 Task: Plan a trip to Si Satchanalai, Thailand from 7th December, 2023 to 14th December, 2023 for 1 adult. Place can be shared room with 1  bedroom having 1 bed and 1 bathroom. Property type can be hotel. Amenities needed are: wifi. Look for 5 properties as per requirement.
Action: Mouse moved to (492, 101)
Screenshot: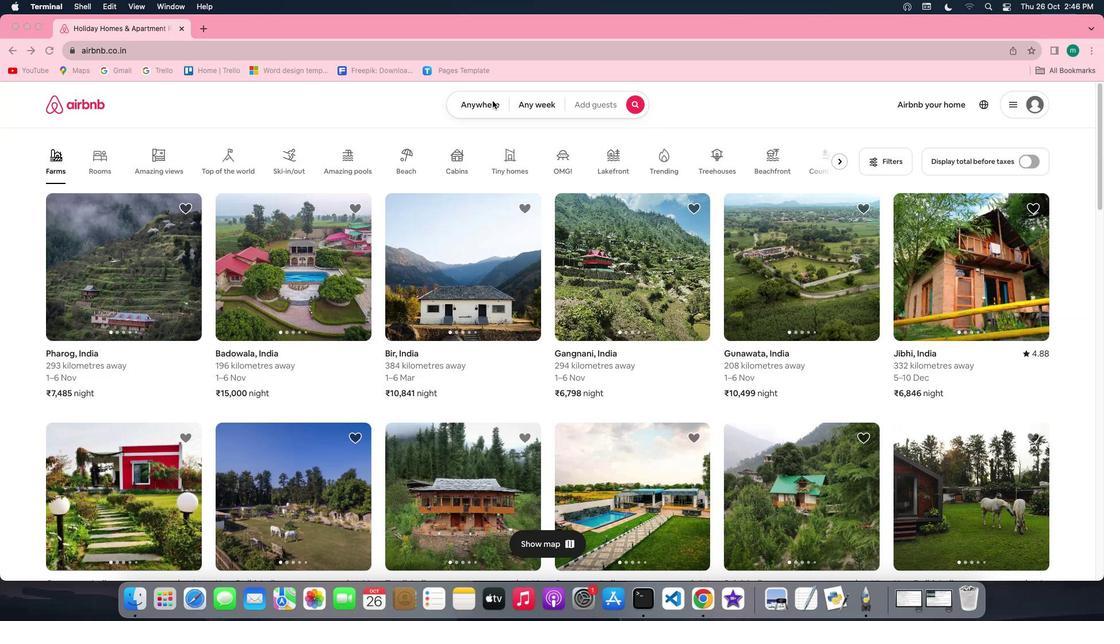 
Action: Mouse pressed left at (492, 101)
Screenshot: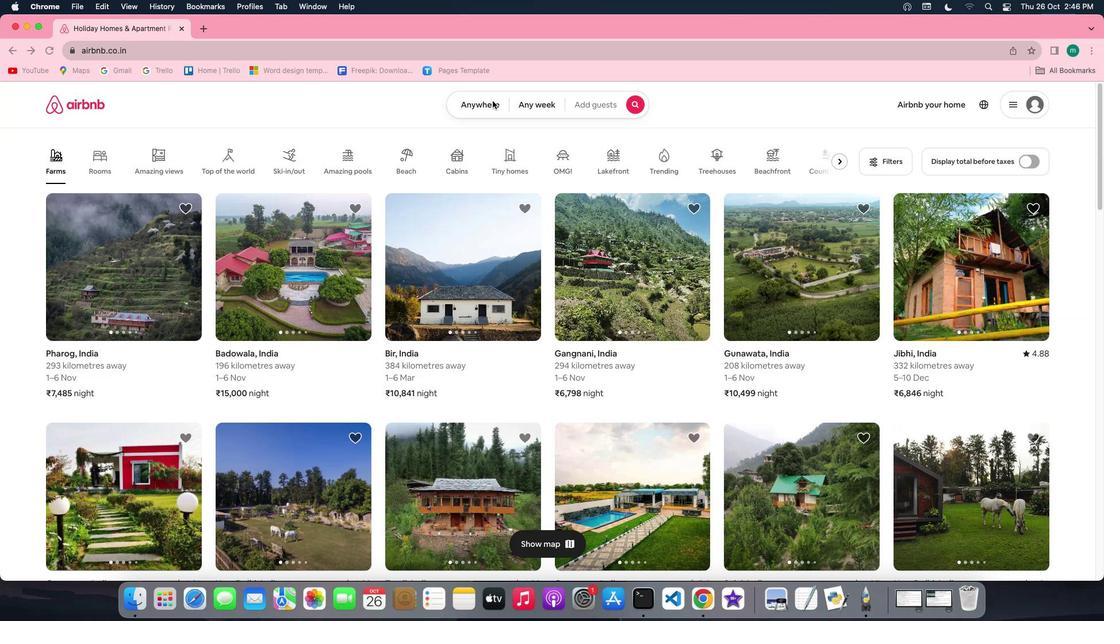 
Action: Mouse pressed left at (492, 101)
Screenshot: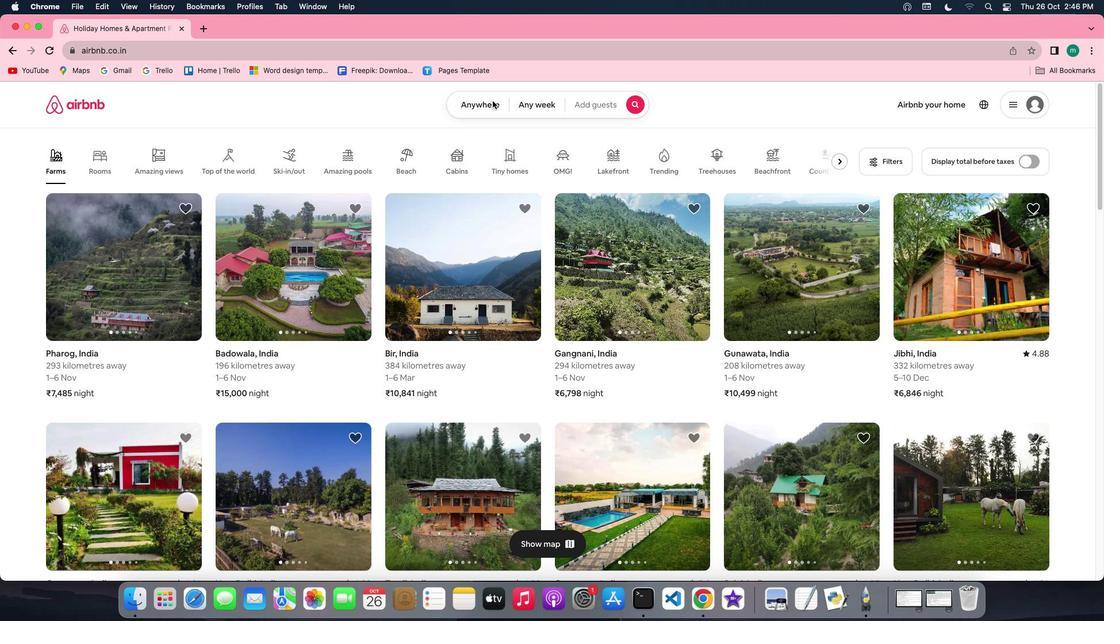 
Action: Mouse moved to (410, 154)
Screenshot: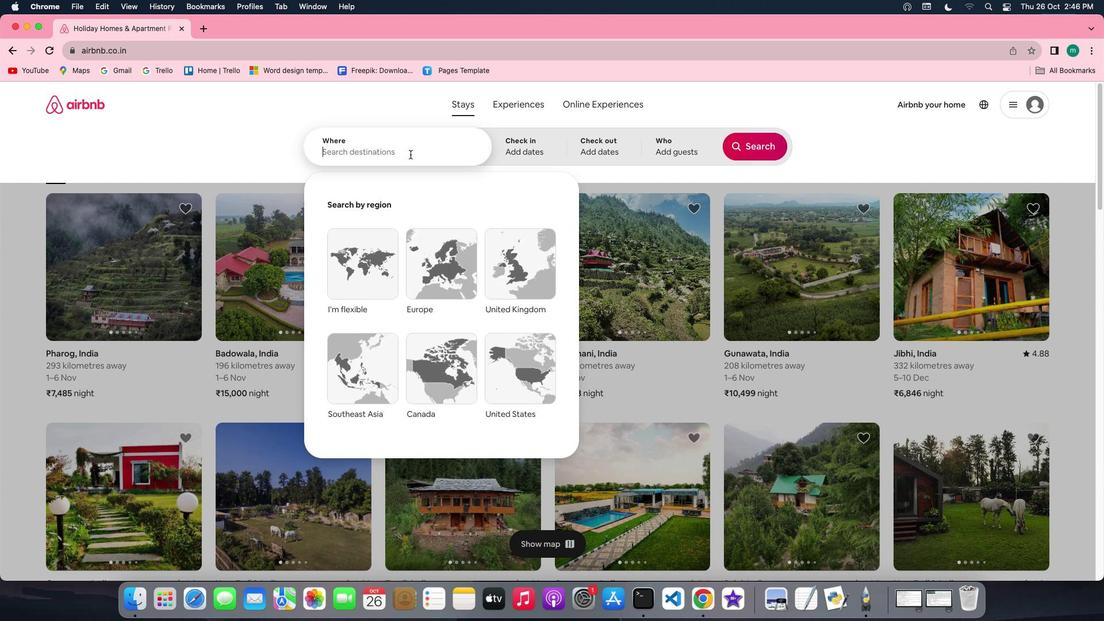 
Action: Key pressed Key.shift'S''i'Key.spaceKey.shift'S''a''t''c''h''a''n''a''l''a''i'','Key.spaceKey.shift't''h''a''i''l''a''n''d'
Screenshot: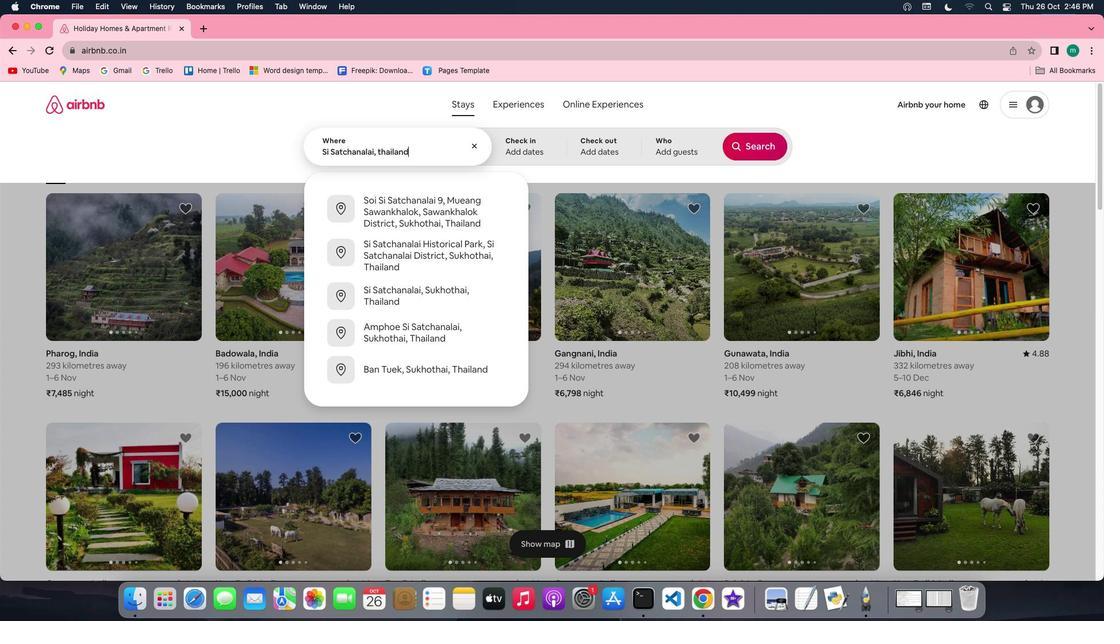 
Action: Mouse moved to (516, 149)
Screenshot: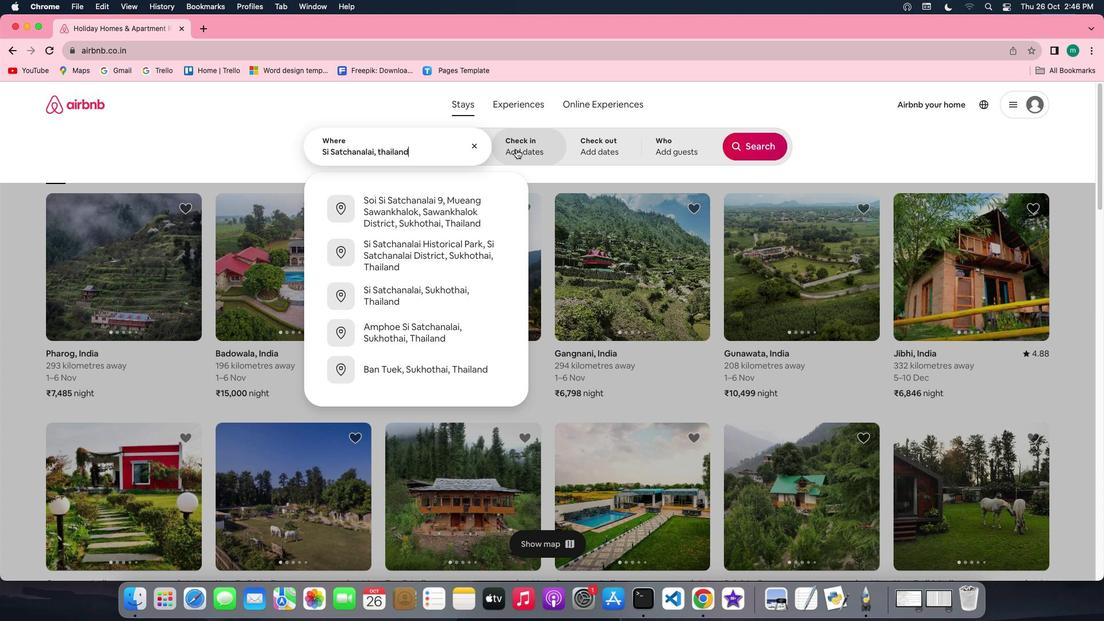 
Action: Mouse pressed left at (516, 149)
Screenshot: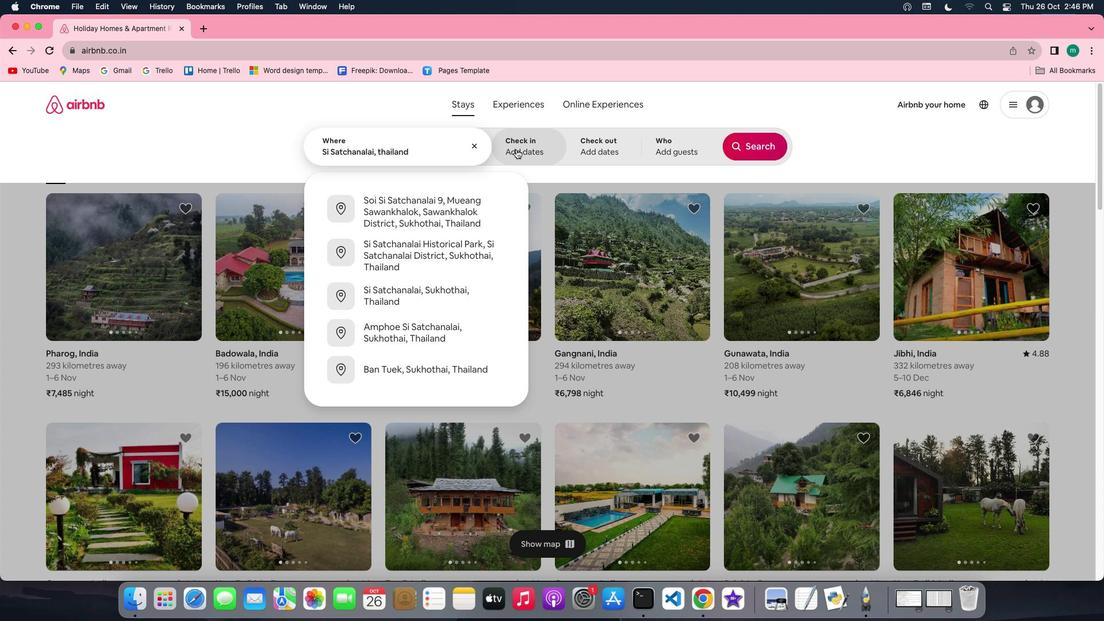 
Action: Mouse moved to (754, 241)
Screenshot: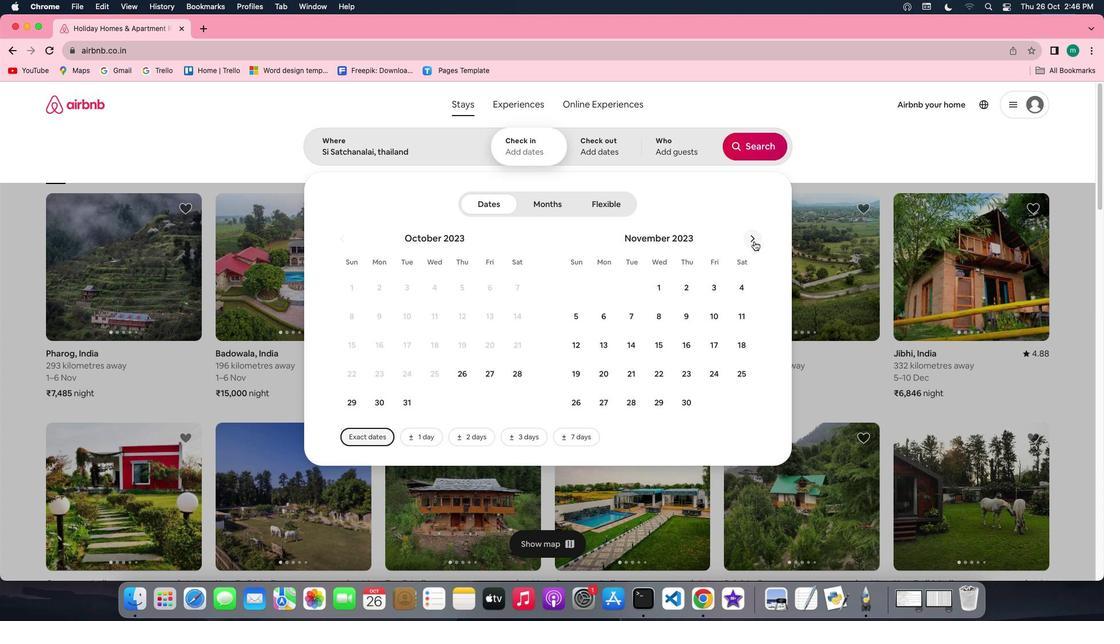 
Action: Mouse pressed left at (754, 241)
Screenshot: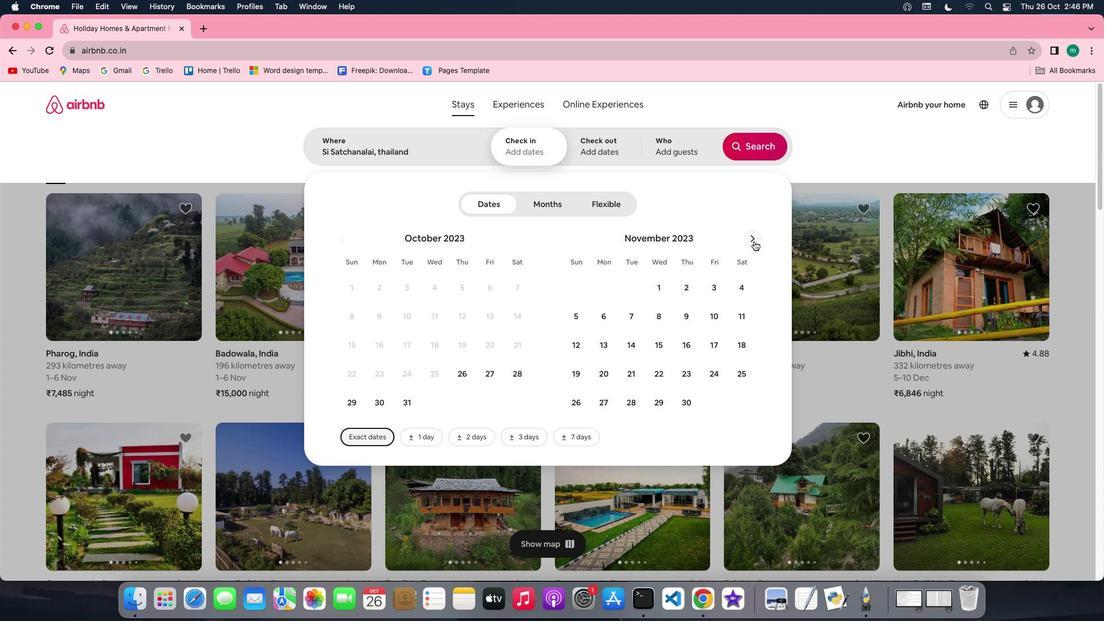
Action: Mouse moved to (681, 315)
Screenshot: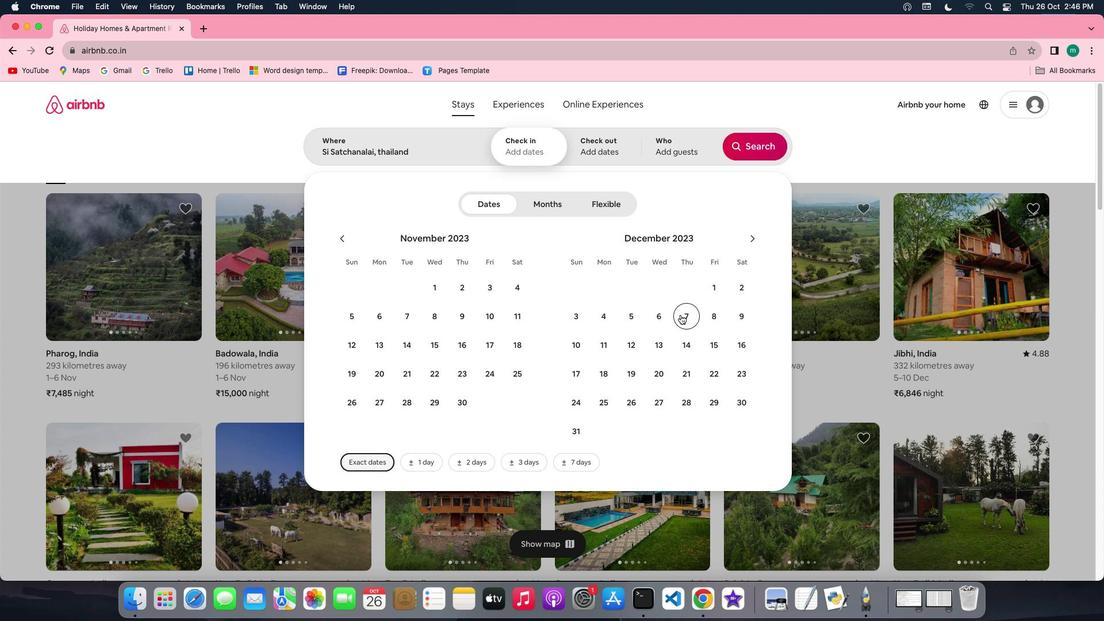 
Action: Mouse pressed left at (681, 315)
Screenshot: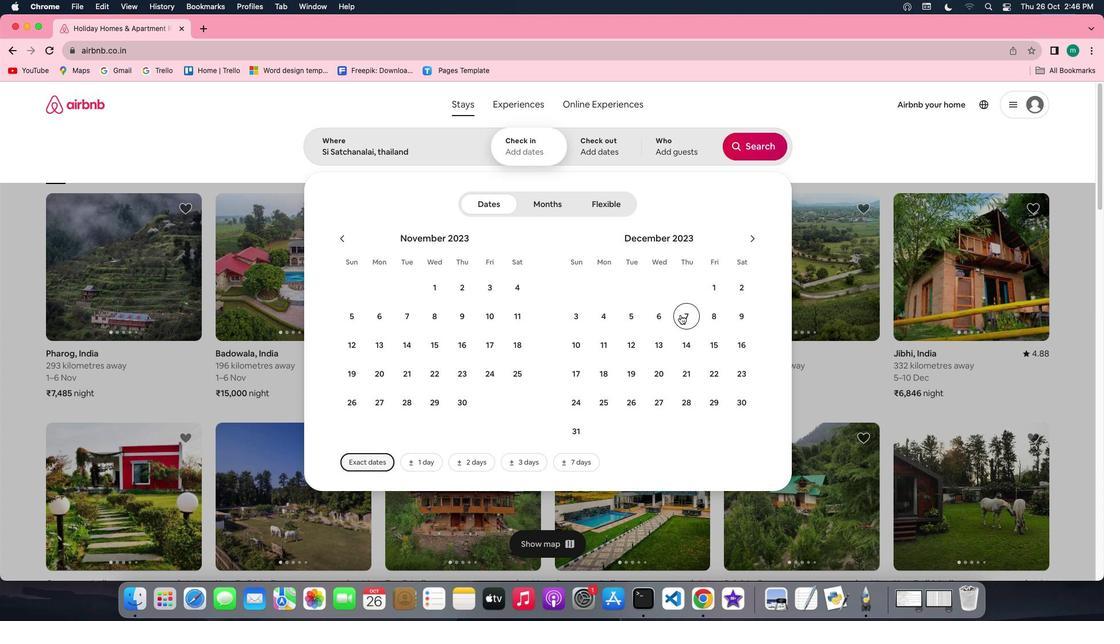 
Action: Mouse moved to (682, 342)
Screenshot: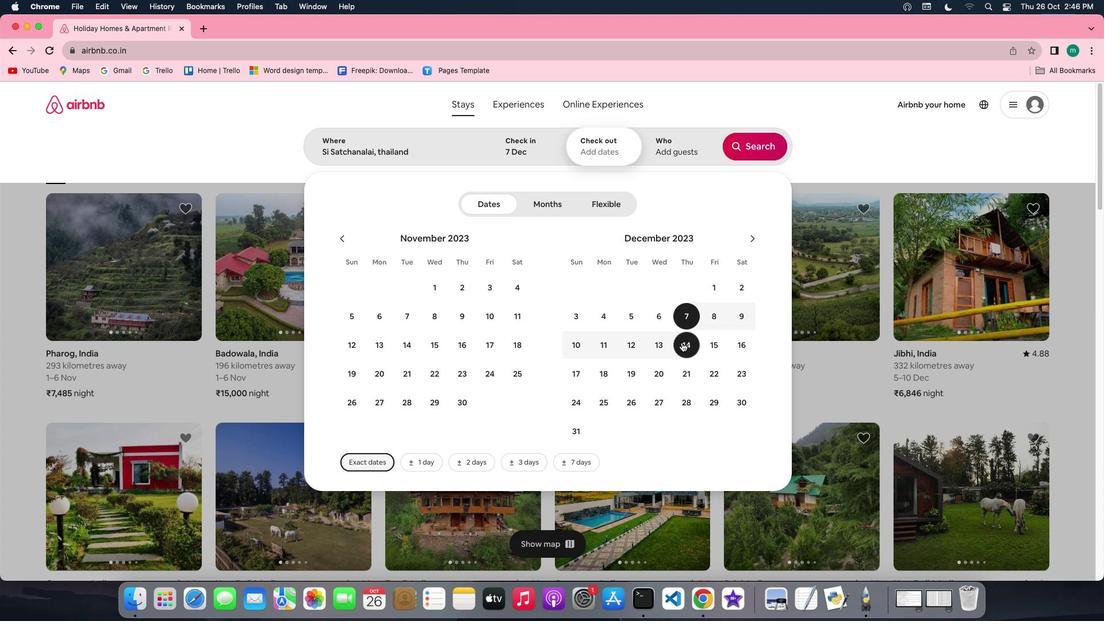 
Action: Mouse pressed left at (682, 342)
Screenshot: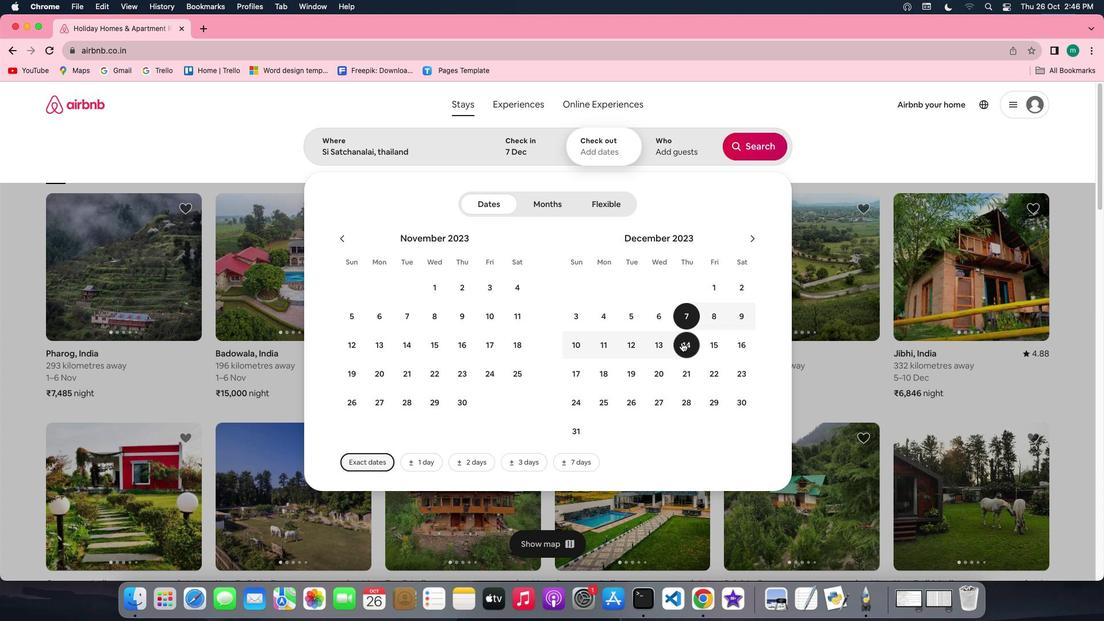 
Action: Mouse moved to (666, 152)
Screenshot: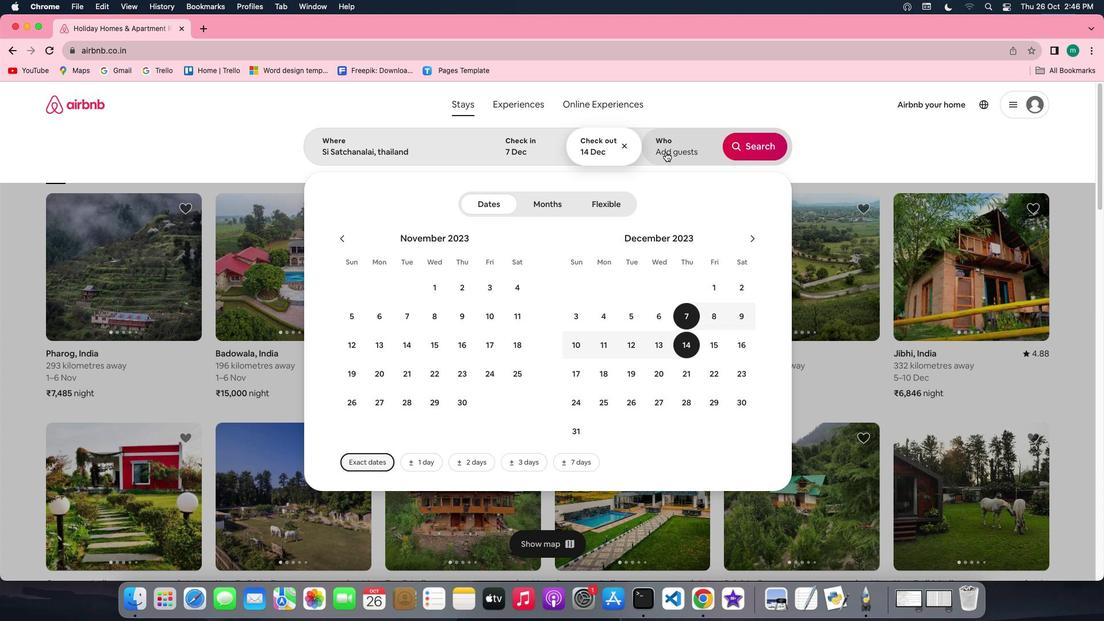 
Action: Mouse pressed left at (666, 152)
Screenshot: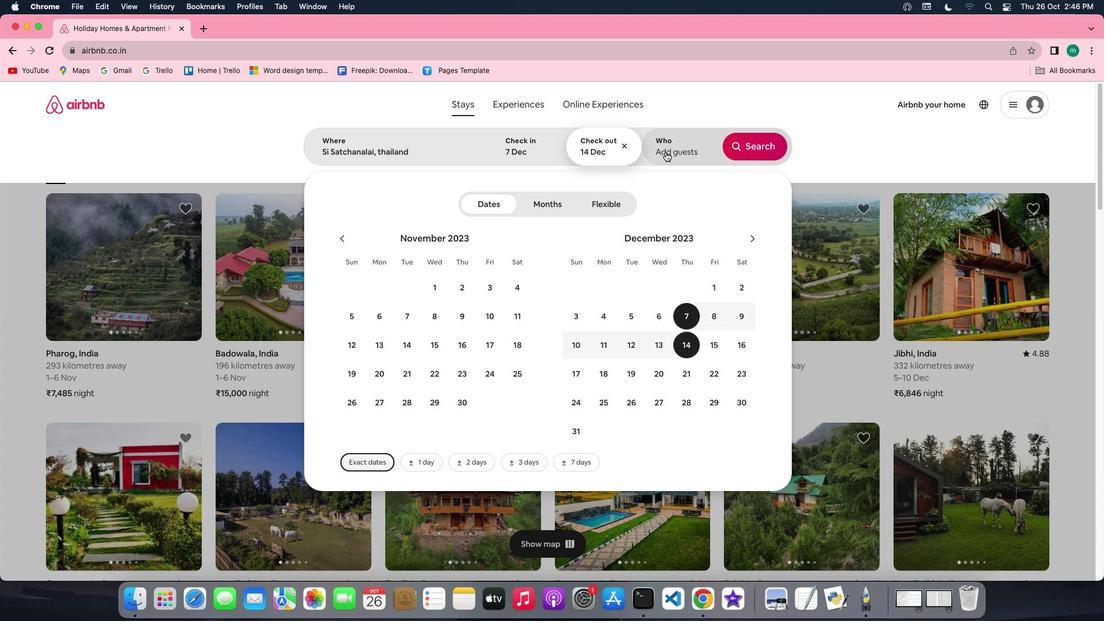 
Action: Mouse moved to (753, 206)
Screenshot: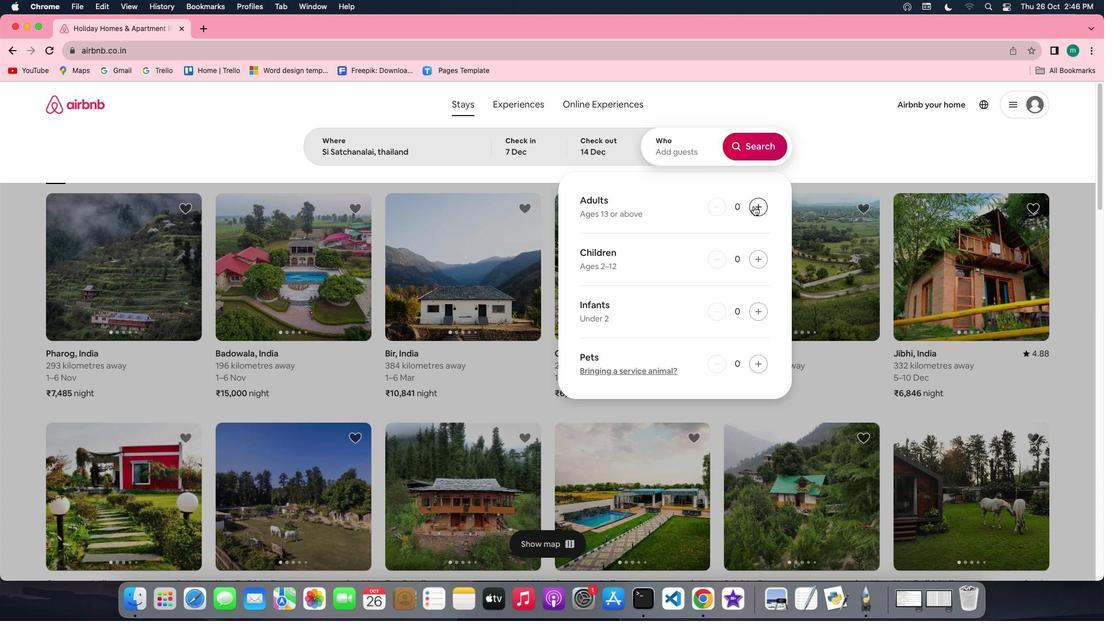 
Action: Mouse pressed left at (753, 206)
Screenshot: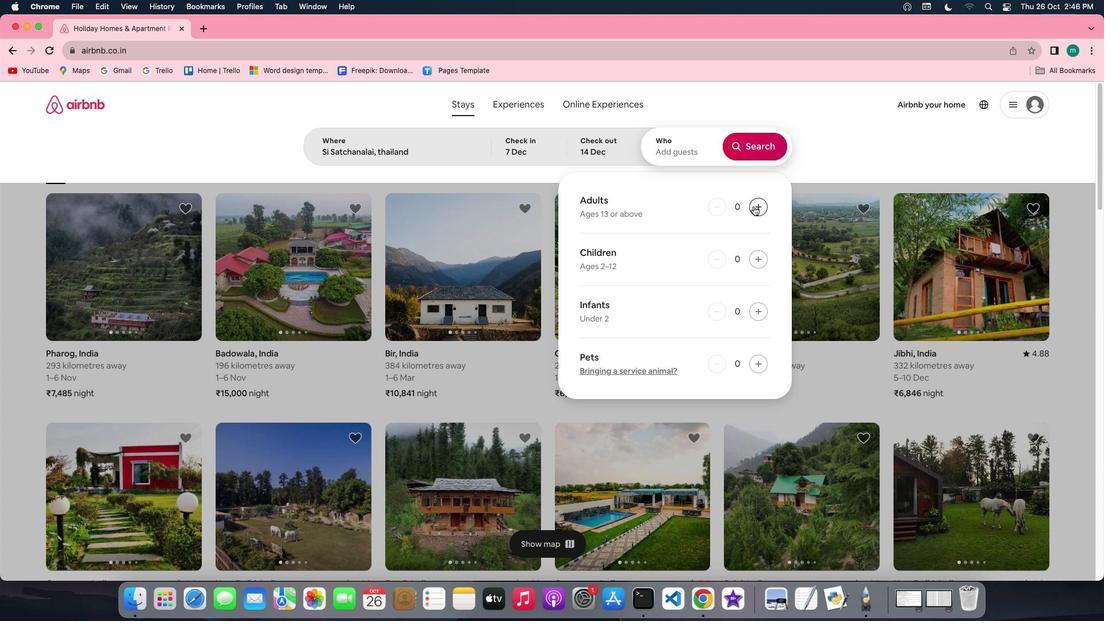 
Action: Mouse moved to (756, 146)
Screenshot: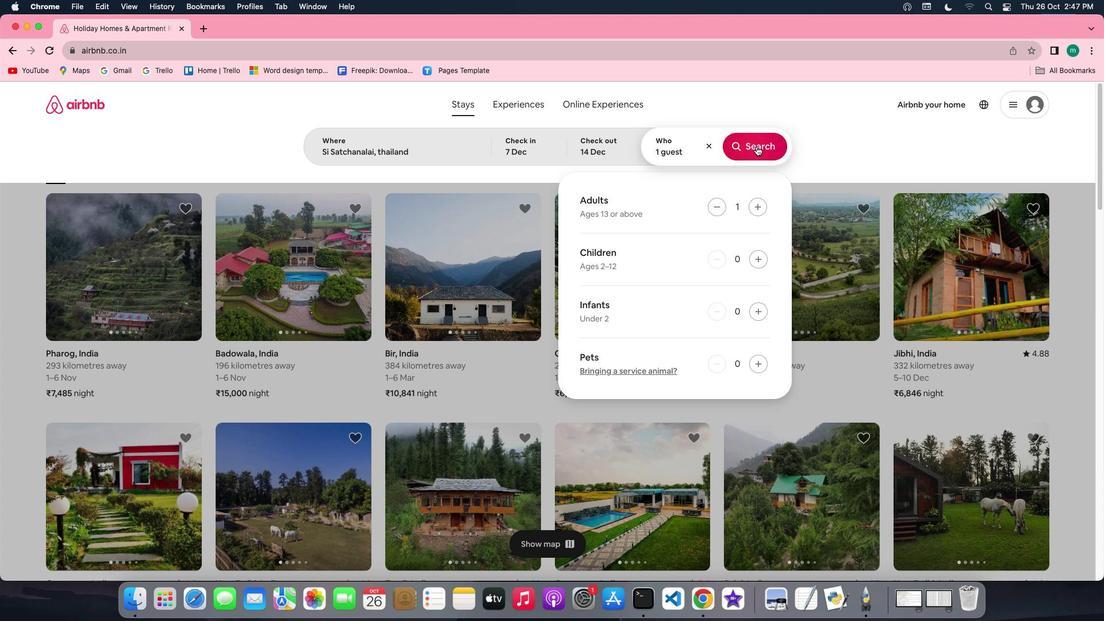 
Action: Mouse pressed left at (756, 146)
Screenshot: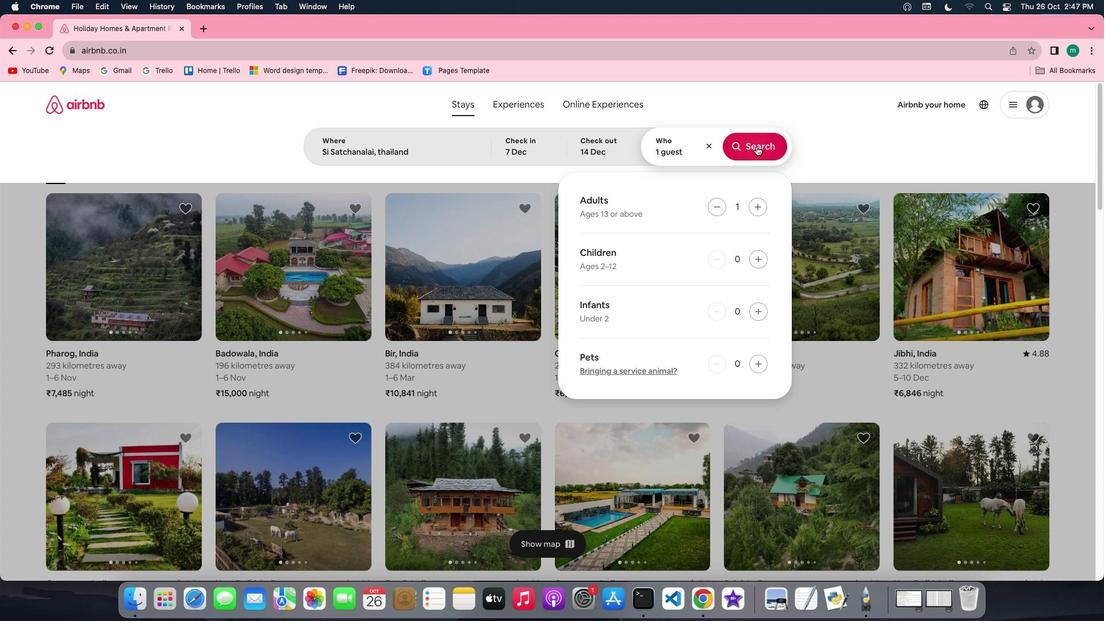 
Action: Mouse moved to (917, 146)
Screenshot: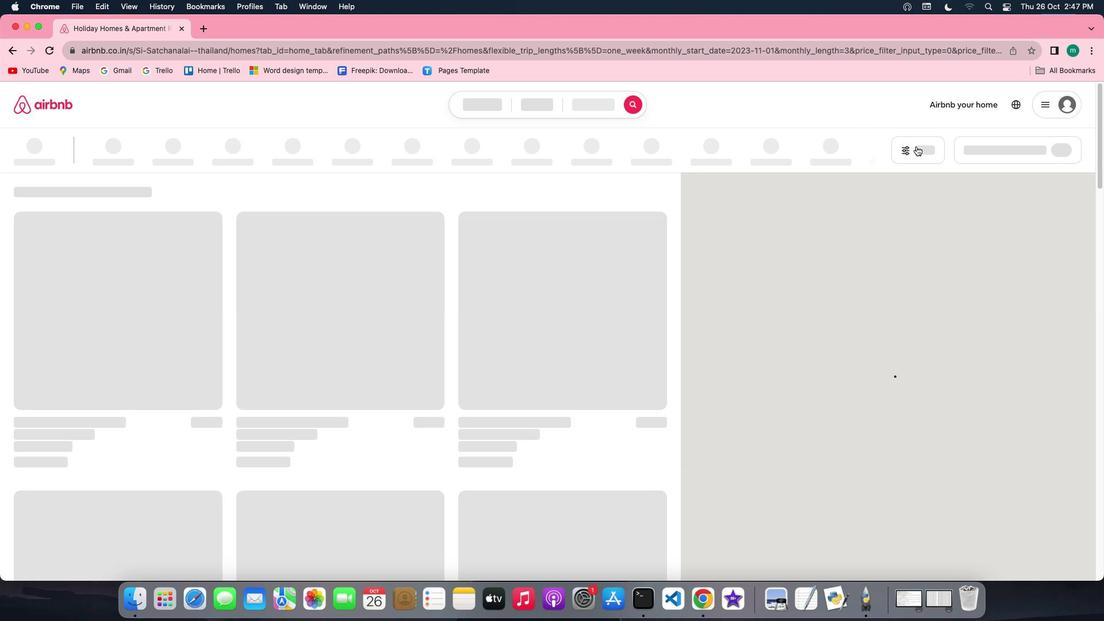 
Action: Mouse pressed left at (917, 146)
Screenshot: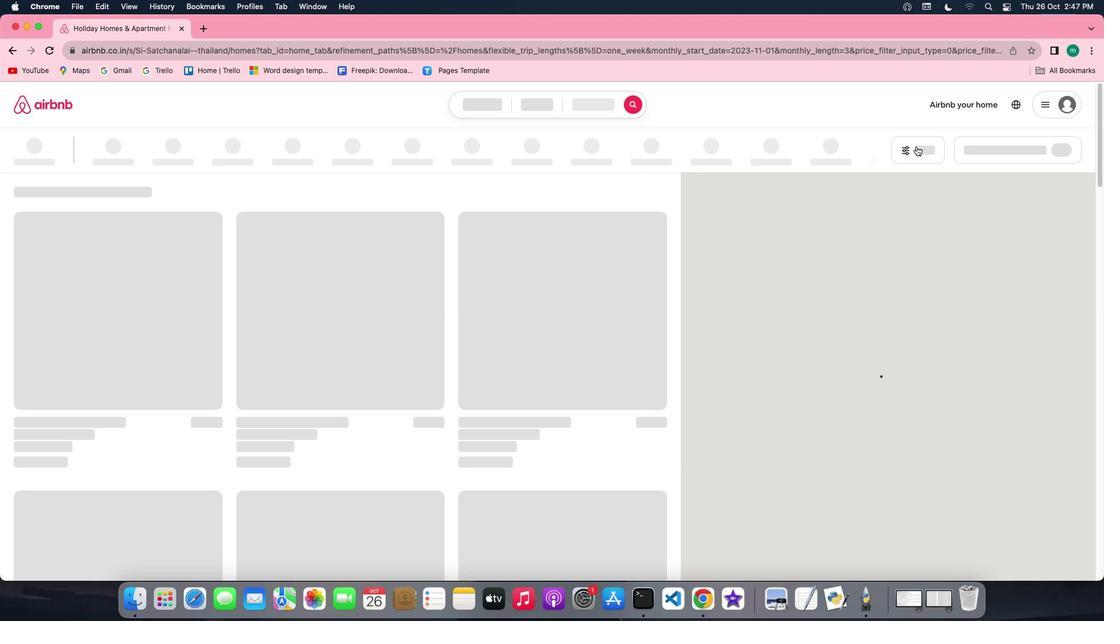 
Action: Mouse moved to (936, 149)
Screenshot: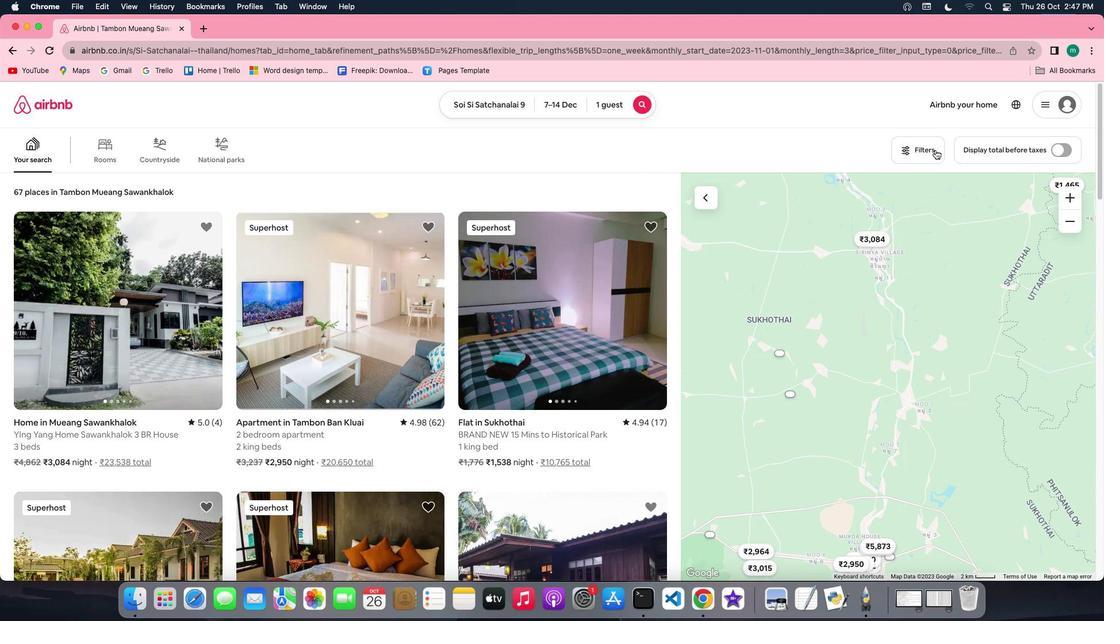 
Action: Mouse pressed left at (936, 149)
Screenshot: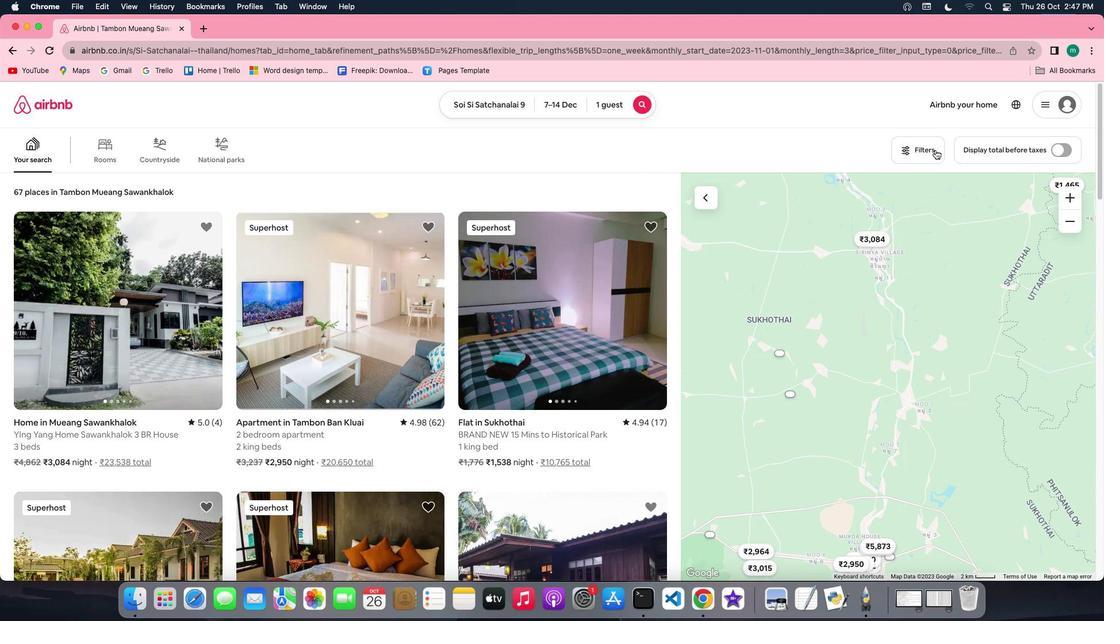 
Action: Mouse moved to (409, 345)
Screenshot: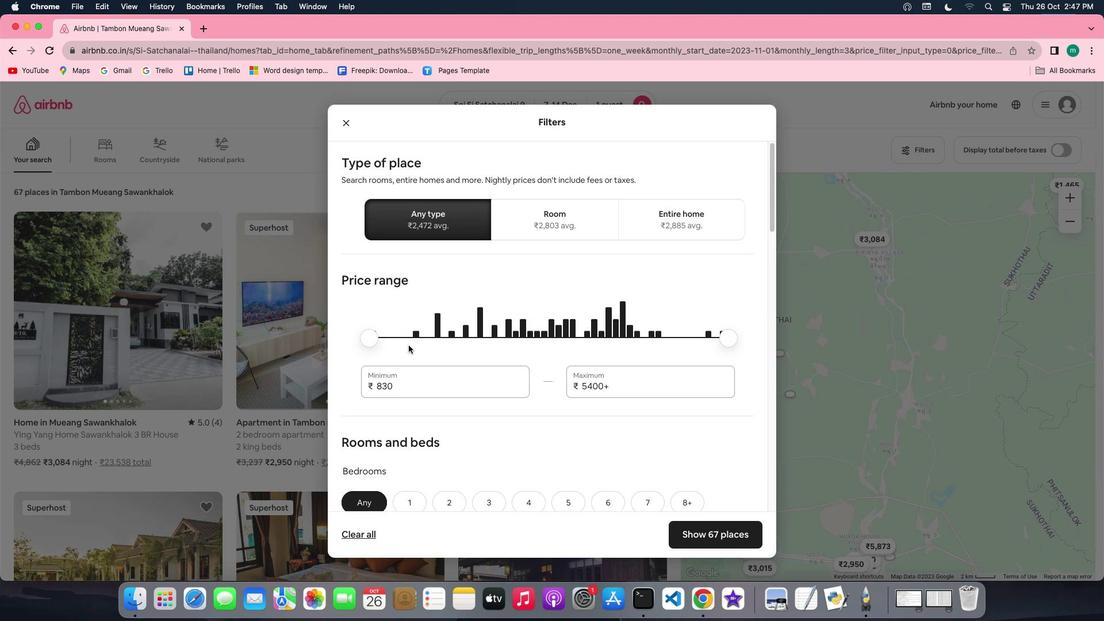 
Action: Mouse scrolled (409, 345) with delta (0, 0)
Screenshot: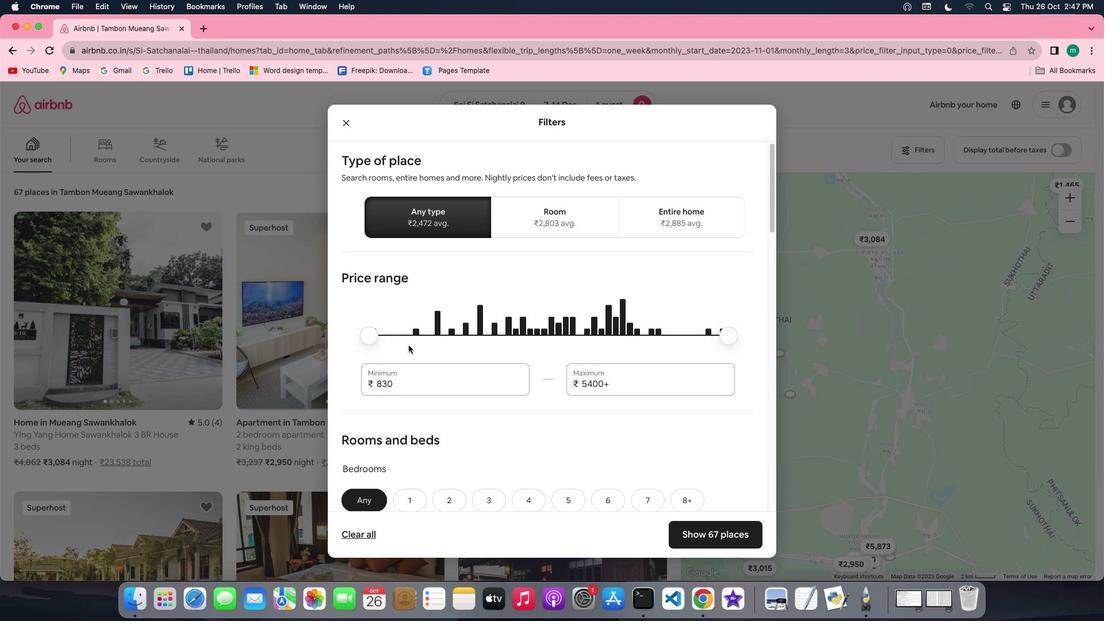 
Action: Mouse scrolled (409, 345) with delta (0, 0)
Screenshot: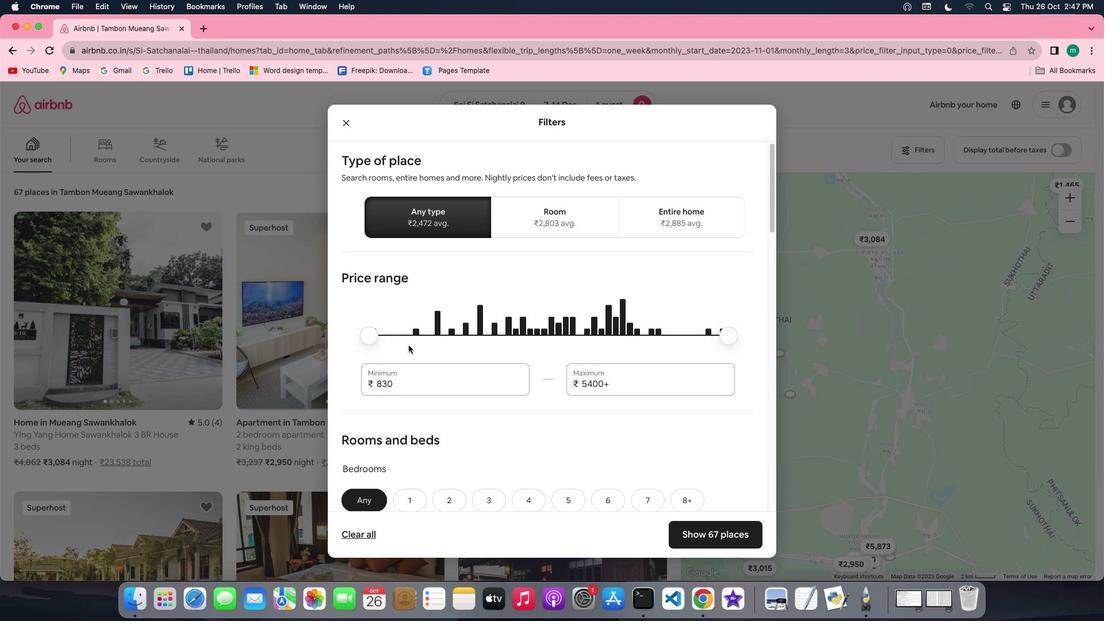 
Action: Mouse scrolled (409, 345) with delta (0, -1)
Screenshot: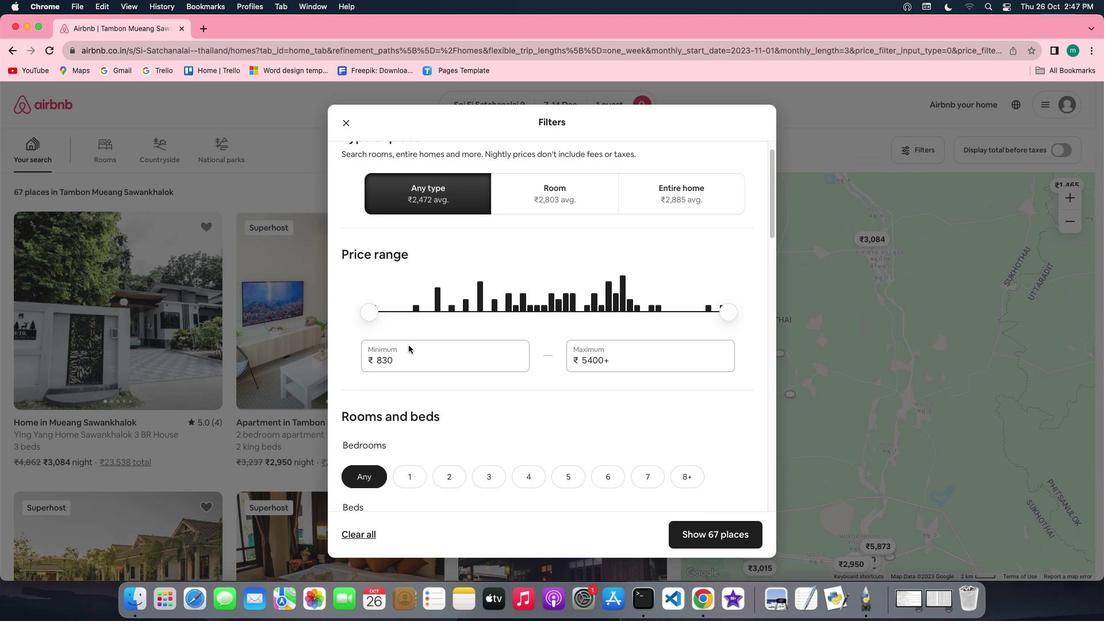 
Action: Mouse scrolled (409, 345) with delta (0, -1)
Screenshot: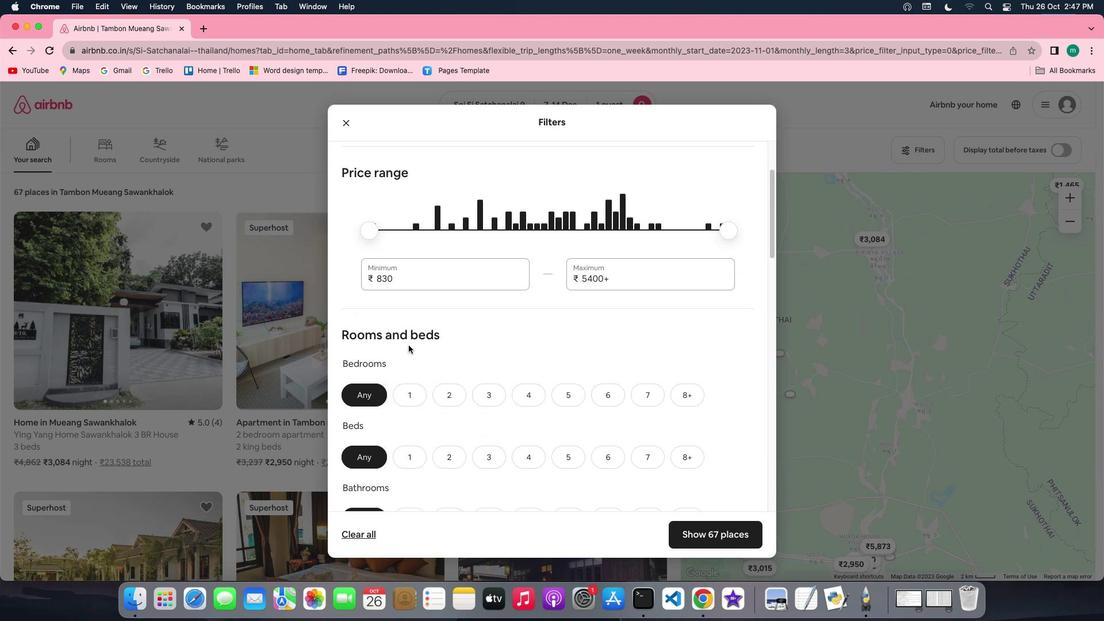 
Action: Mouse scrolled (409, 345) with delta (0, 0)
Screenshot: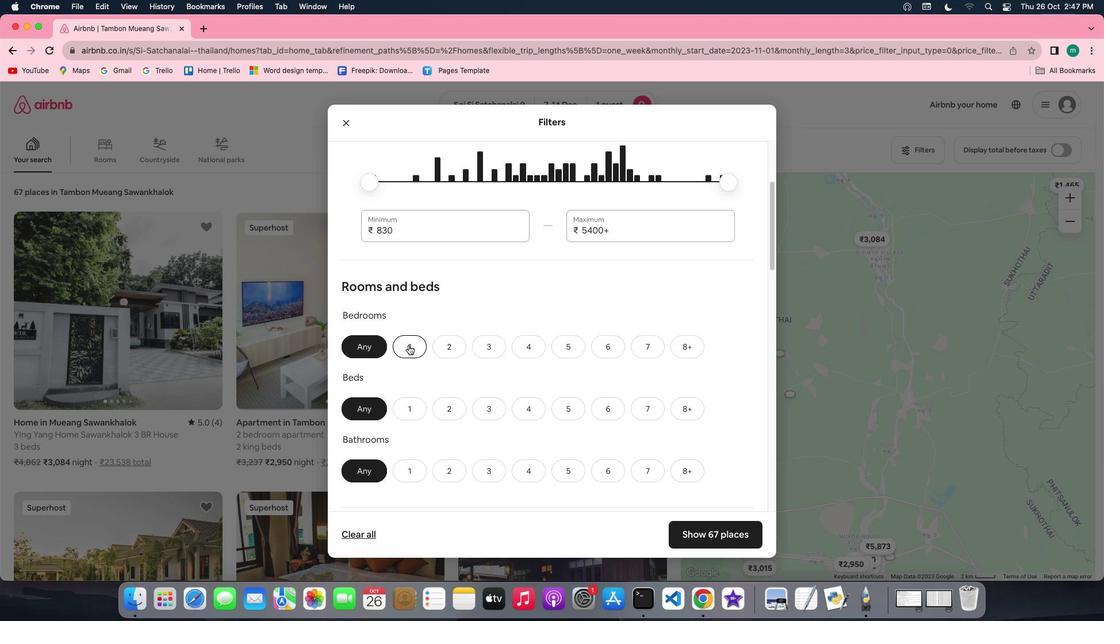 
Action: Mouse scrolled (409, 345) with delta (0, 0)
Screenshot: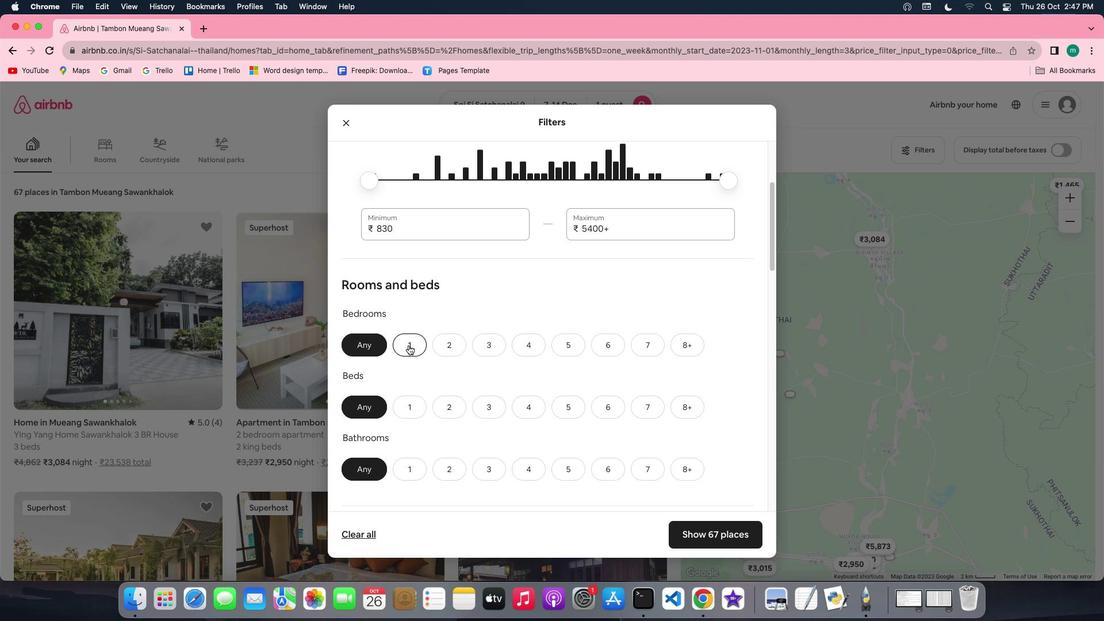 
Action: Mouse scrolled (409, 345) with delta (0, 0)
Screenshot: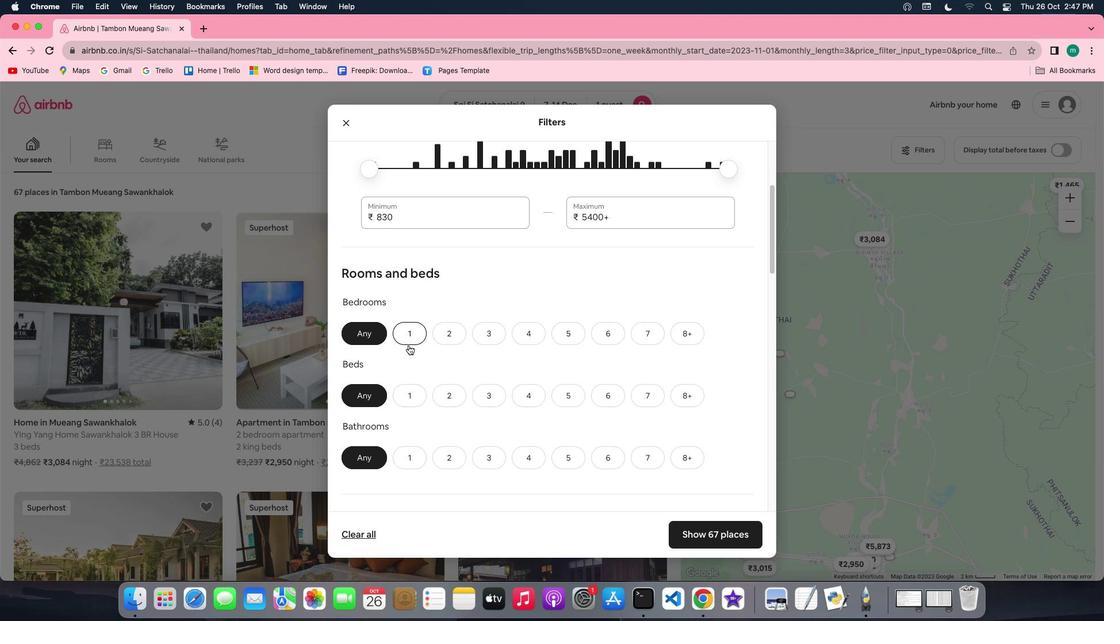 
Action: Mouse scrolled (409, 345) with delta (0, 0)
Screenshot: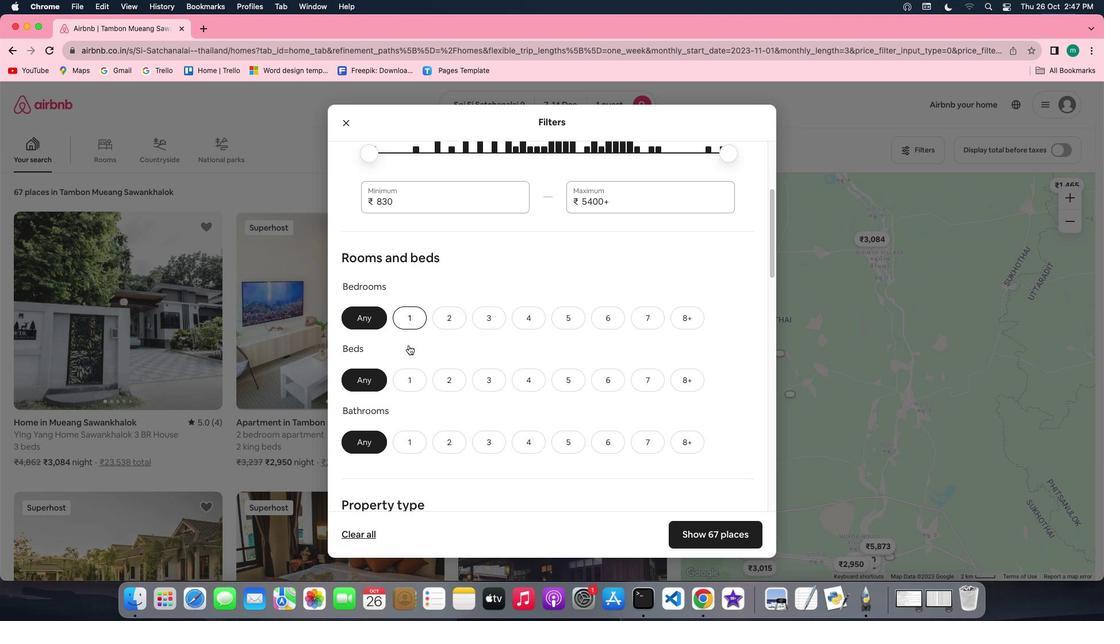 
Action: Mouse scrolled (409, 345) with delta (0, 0)
Screenshot: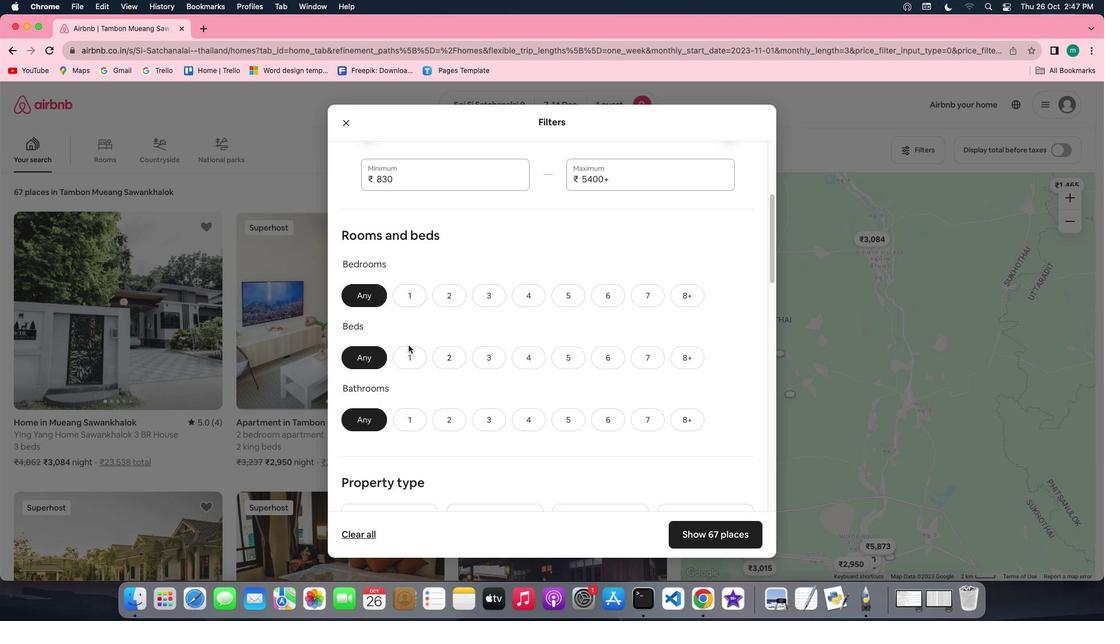 
Action: Mouse scrolled (409, 345) with delta (0, 0)
Screenshot: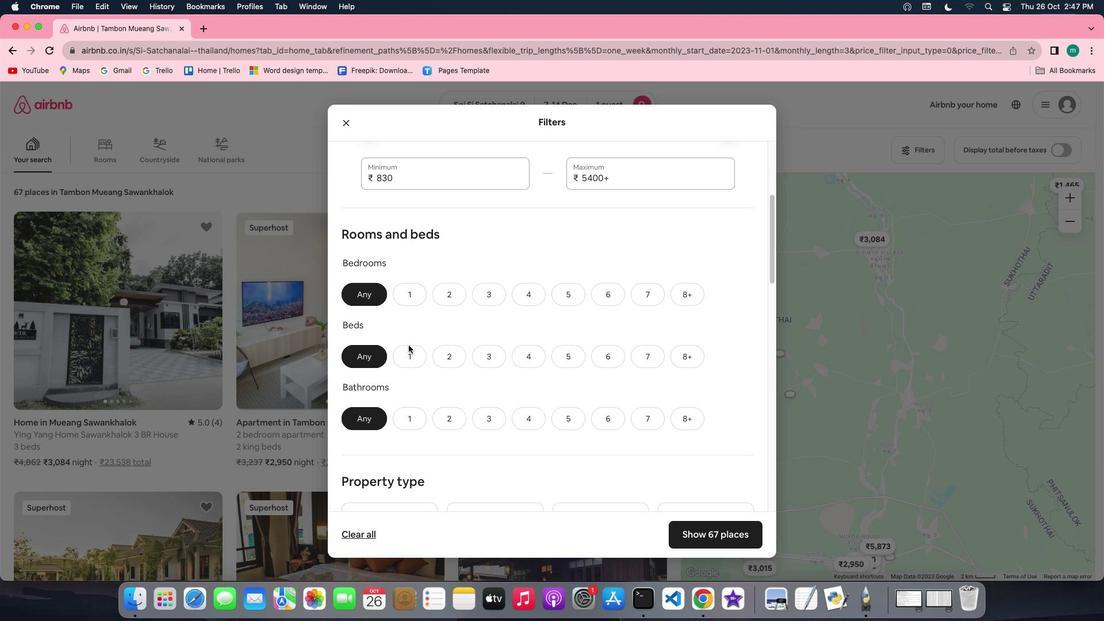 
Action: Mouse scrolled (409, 345) with delta (0, 0)
Screenshot: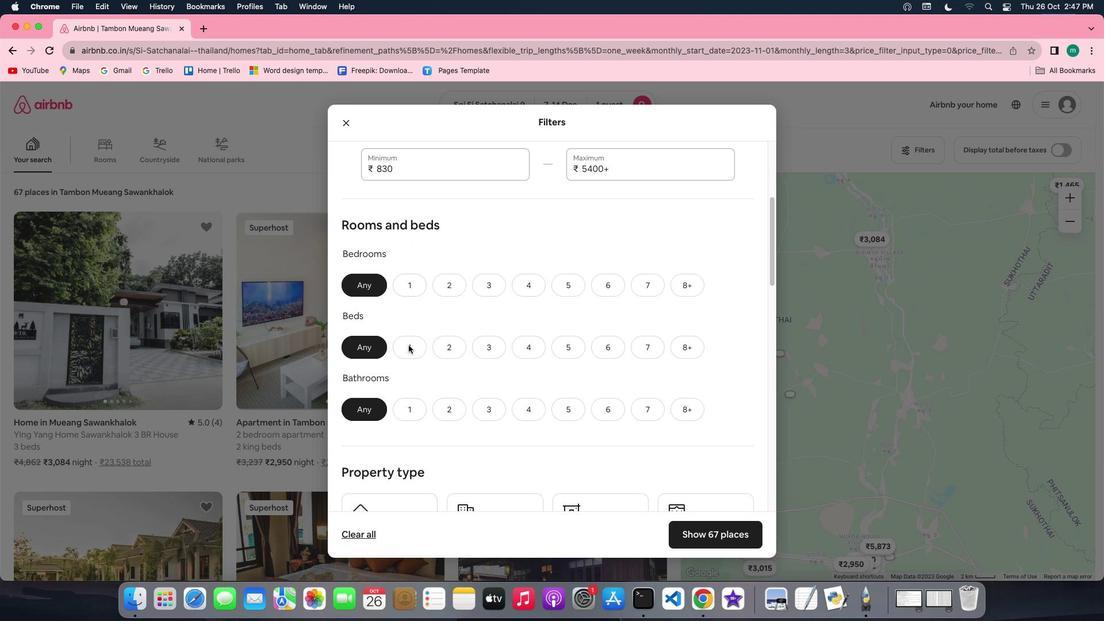 
Action: Mouse moved to (413, 264)
Screenshot: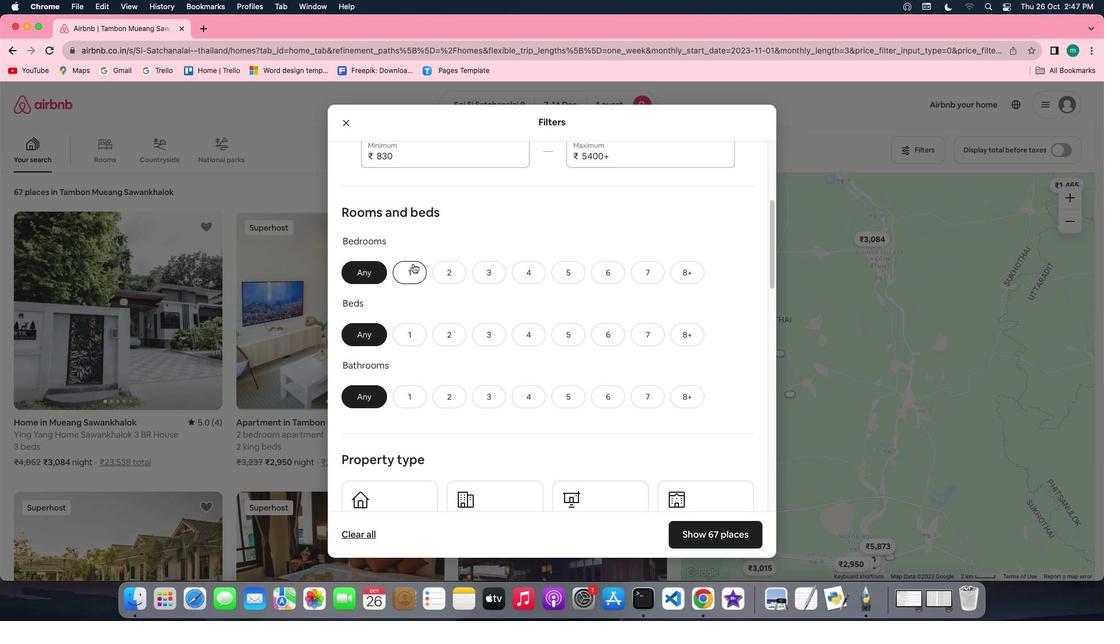 
Action: Mouse pressed left at (413, 264)
Screenshot: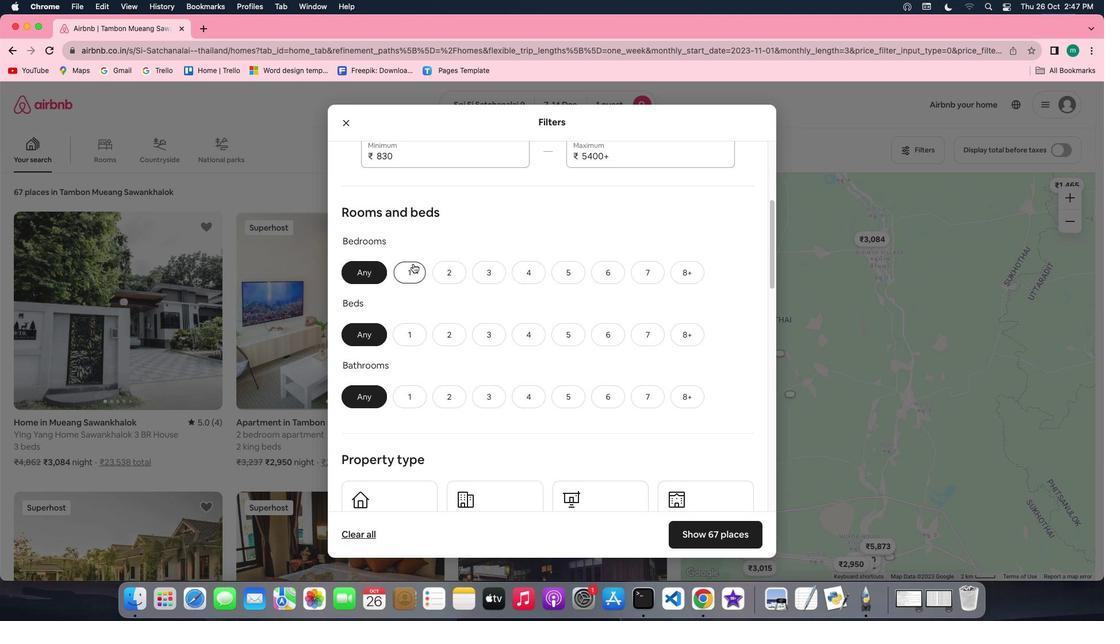 
Action: Mouse moved to (413, 341)
Screenshot: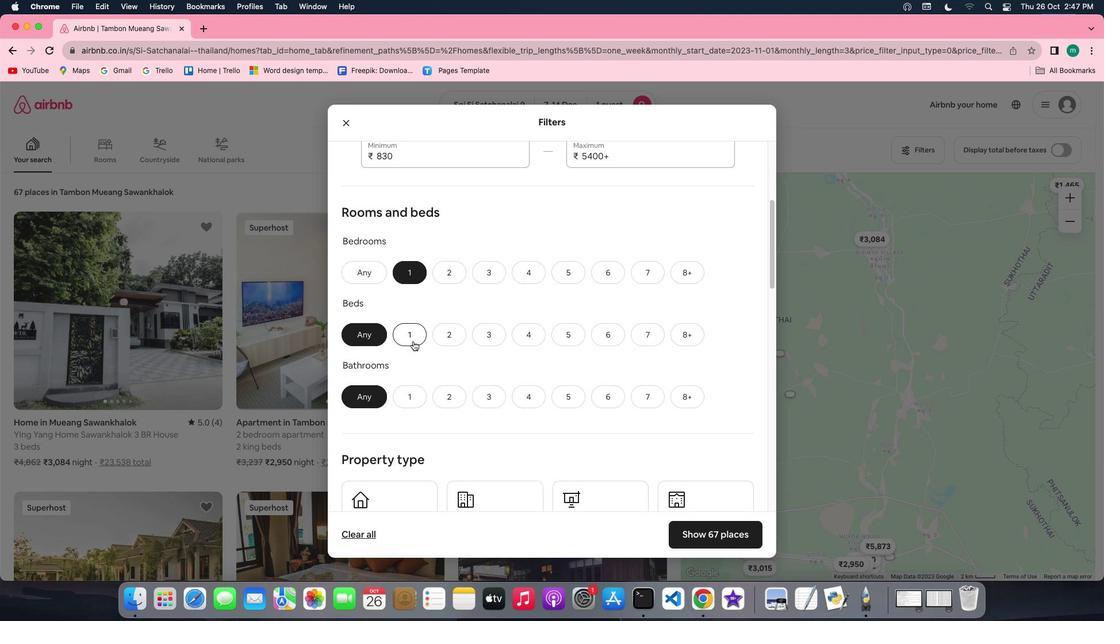 
Action: Mouse pressed left at (413, 341)
Screenshot: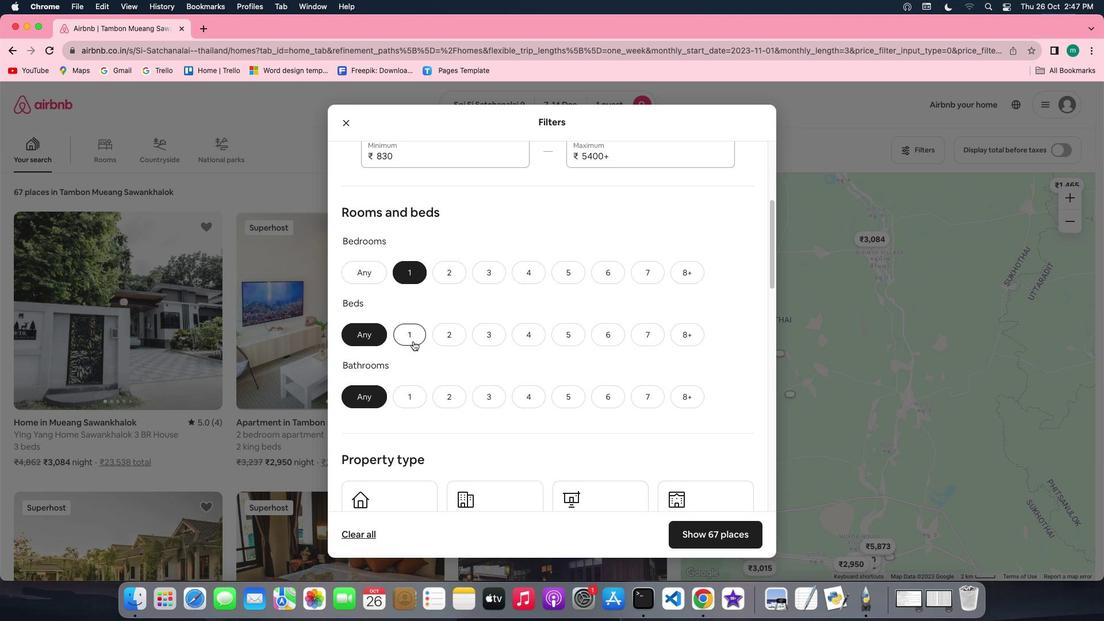 
Action: Mouse moved to (403, 402)
Screenshot: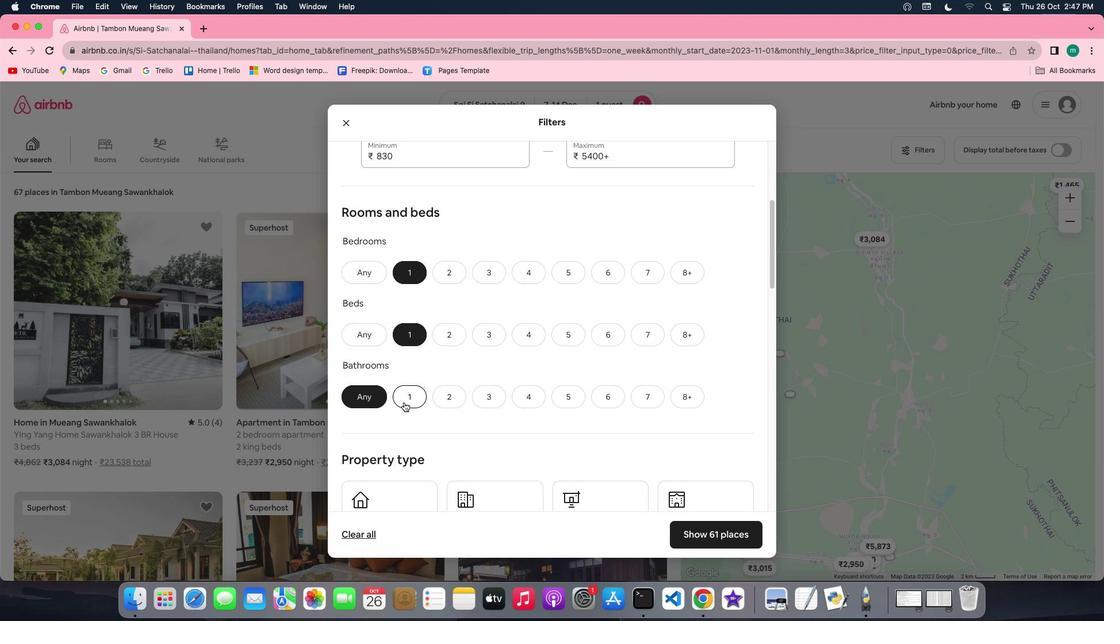 
Action: Mouse pressed left at (403, 402)
Screenshot: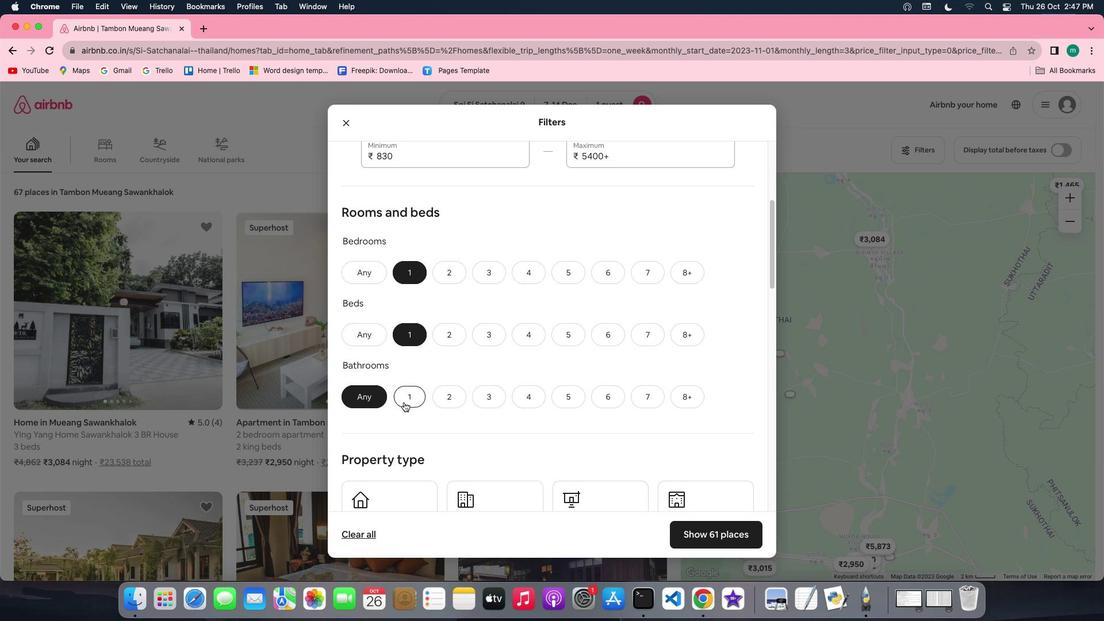 
Action: Mouse moved to (492, 379)
Screenshot: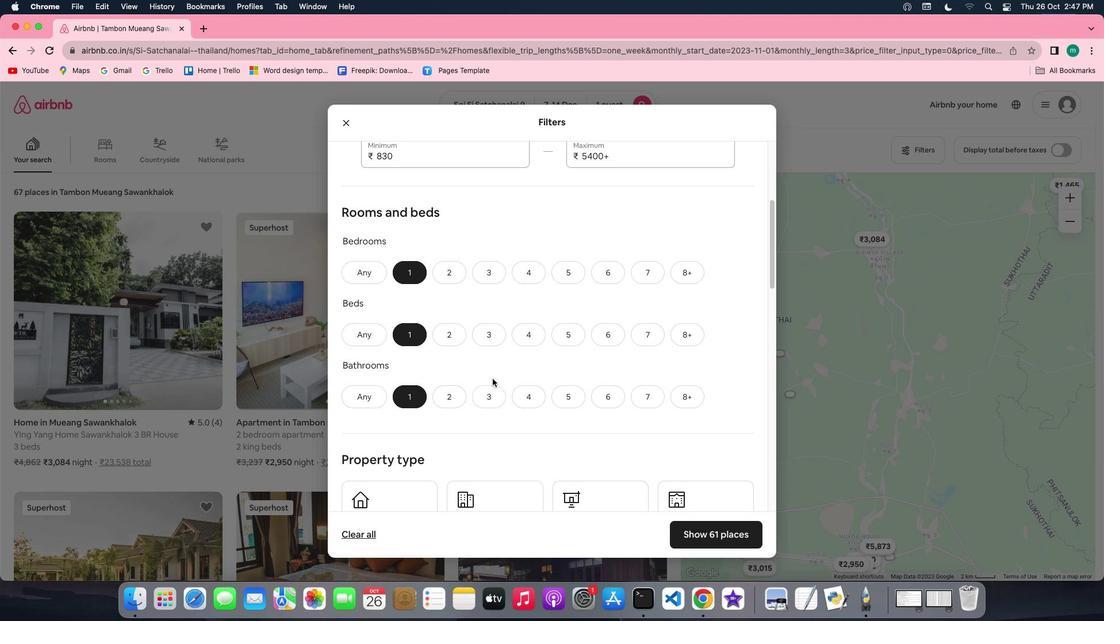 
Action: Mouse scrolled (492, 379) with delta (0, 0)
Screenshot: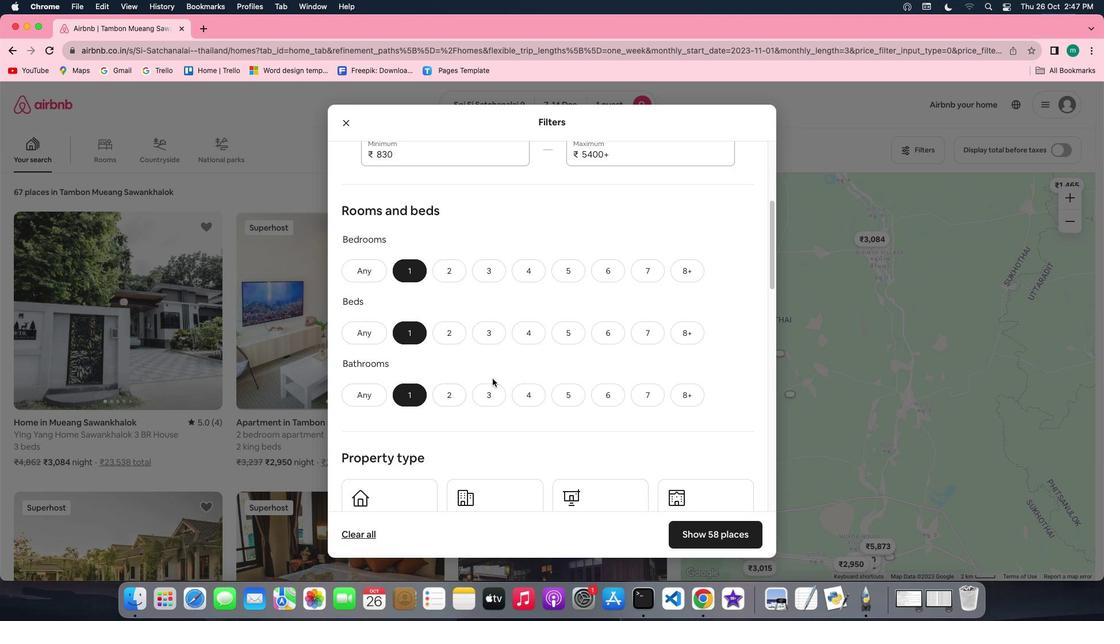 
Action: Mouse scrolled (492, 379) with delta (0, 0)
Screenshot: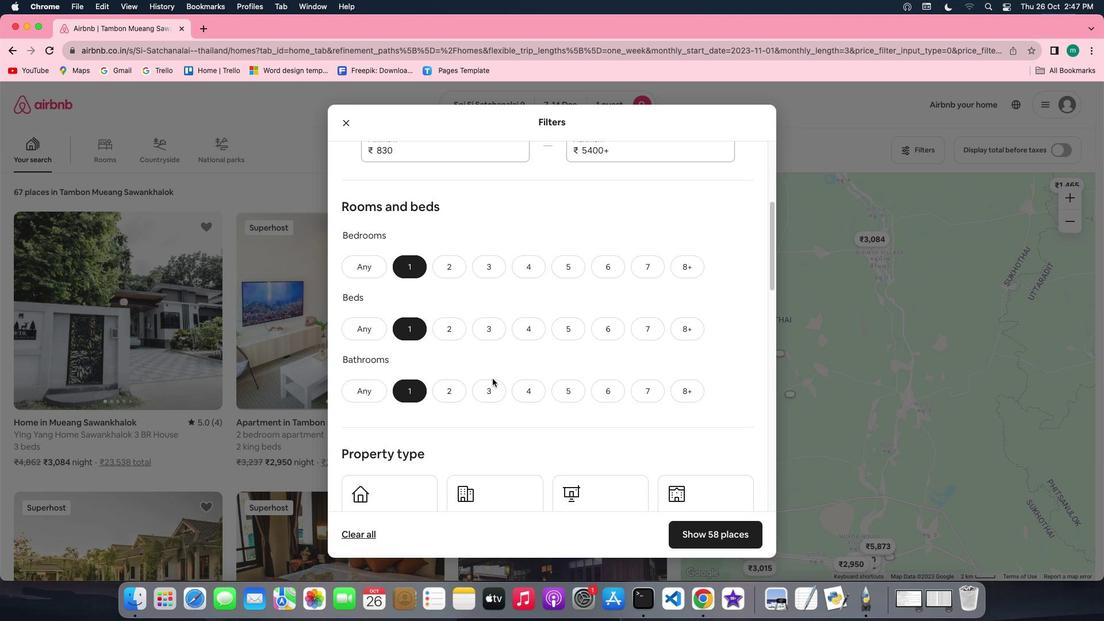 
Action: Mouse scrolled (492, 379) with delta (0, -1)
Screenshot: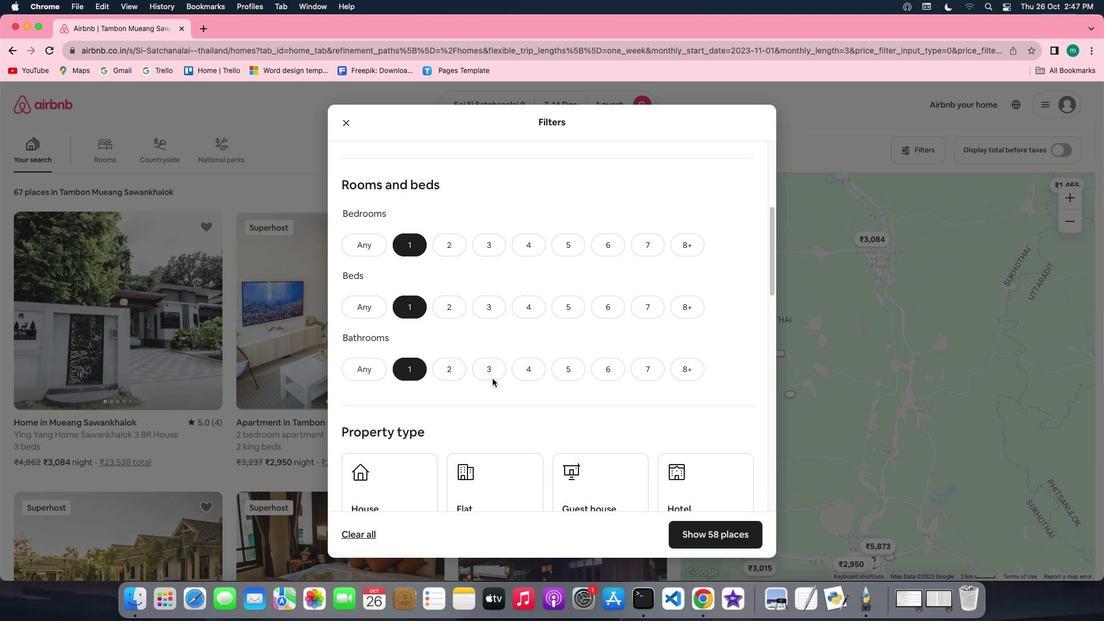
Action: Mouse scrolled (492, 379) with delta (0, 0)
Screenshot: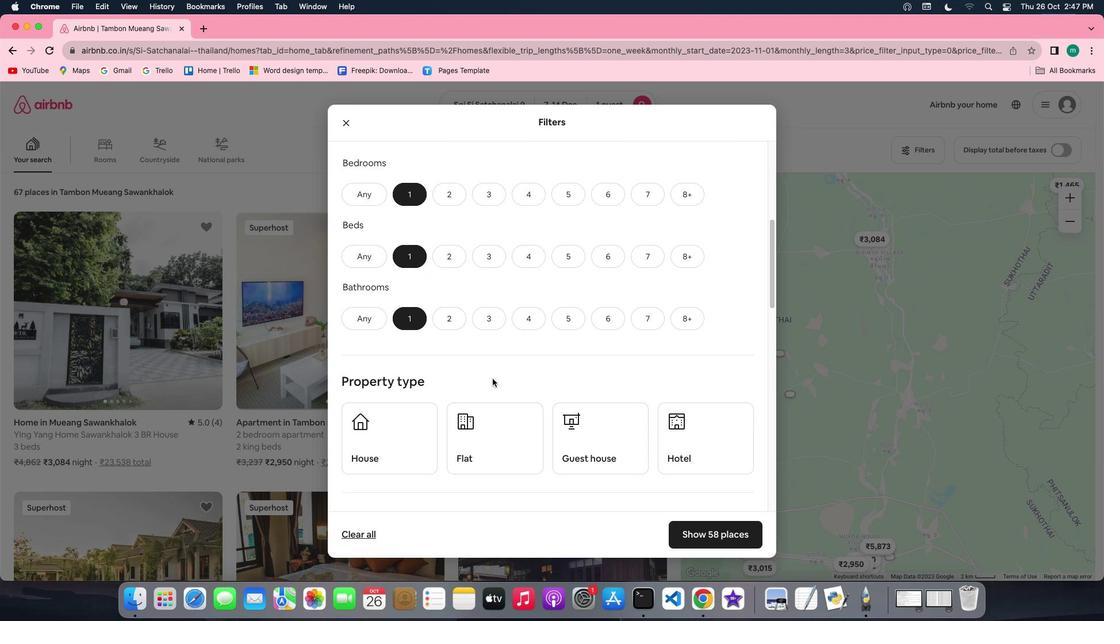 
Action: Mouse scrolled (492, 379) with delta (0, 0)
Screenshot: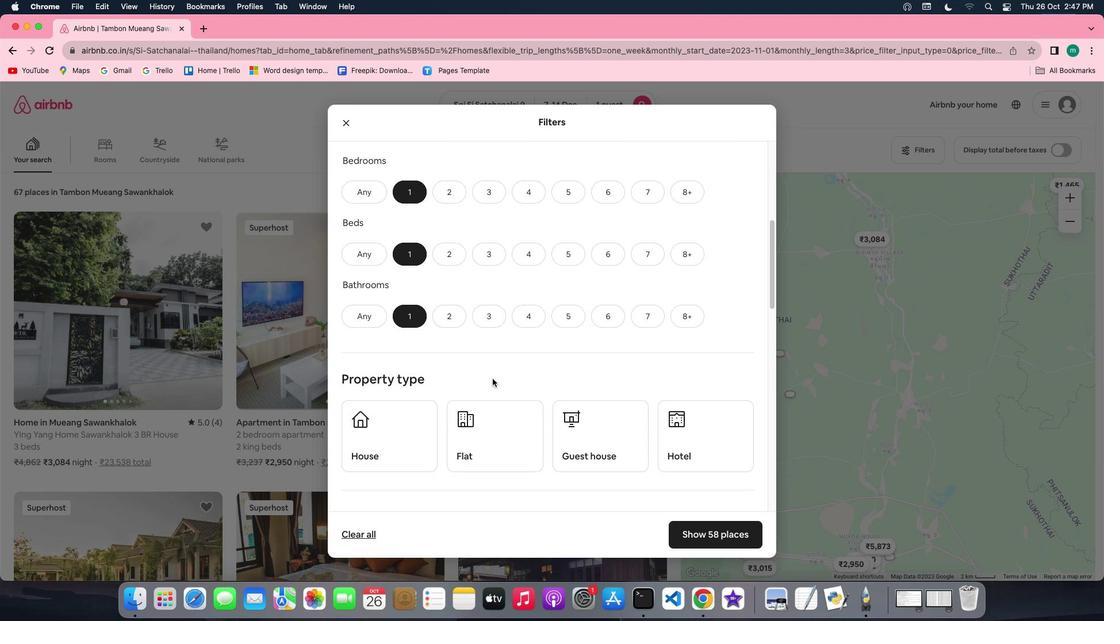 
Action: Mouse scrolled (492, 379) with delta (0, 0)
Screenshot: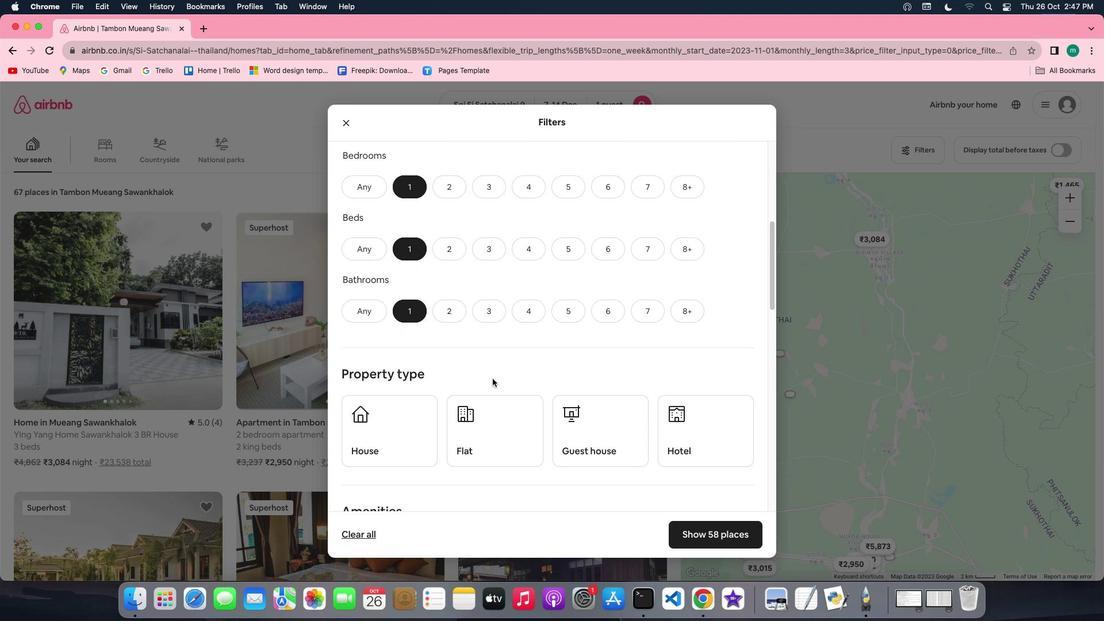 
Action: Mouse scrolled (492, 379) with delta (0, 0)
Screenshot: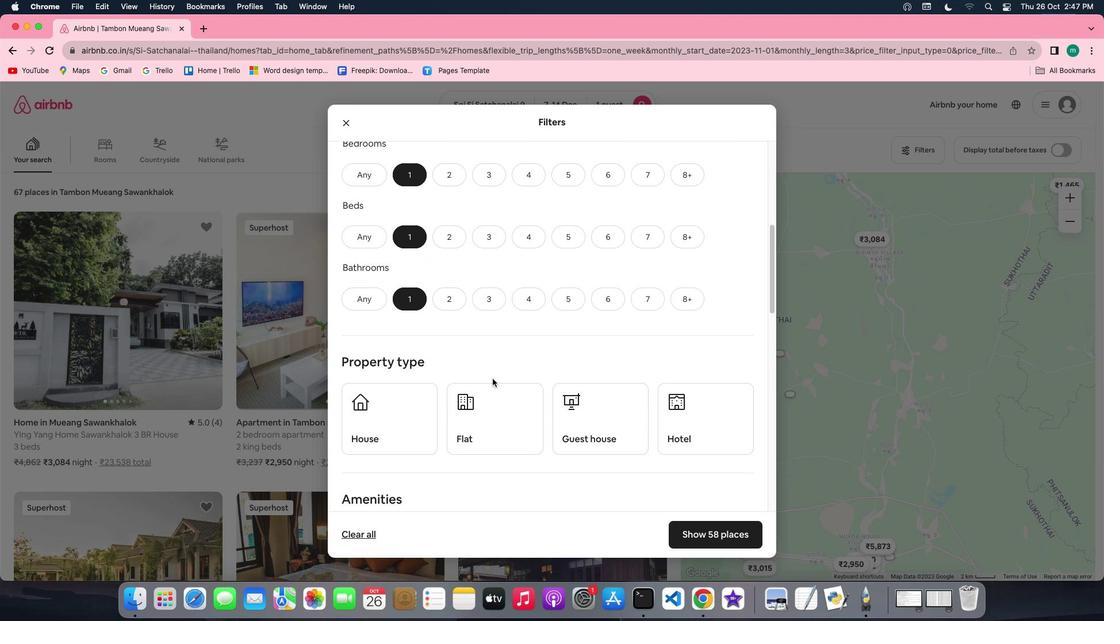 
Action: Mouse scrolled (492, 379) with delta (0, 0)
Screenshot: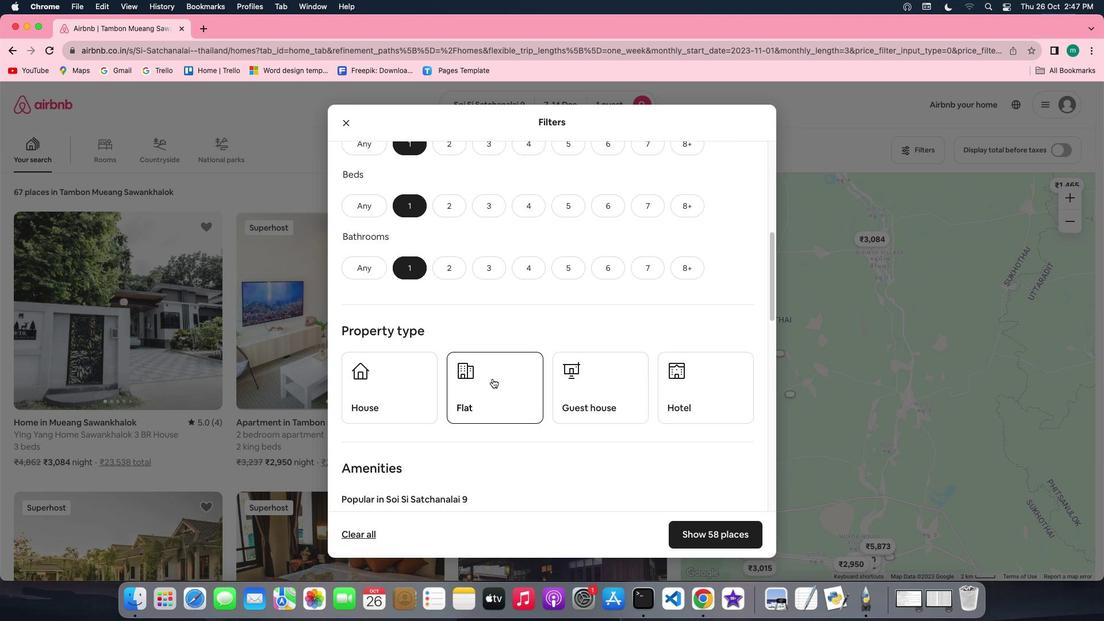 
Action: Mouse scrolled (492, 379) with delta (0, 0)
Screenshot: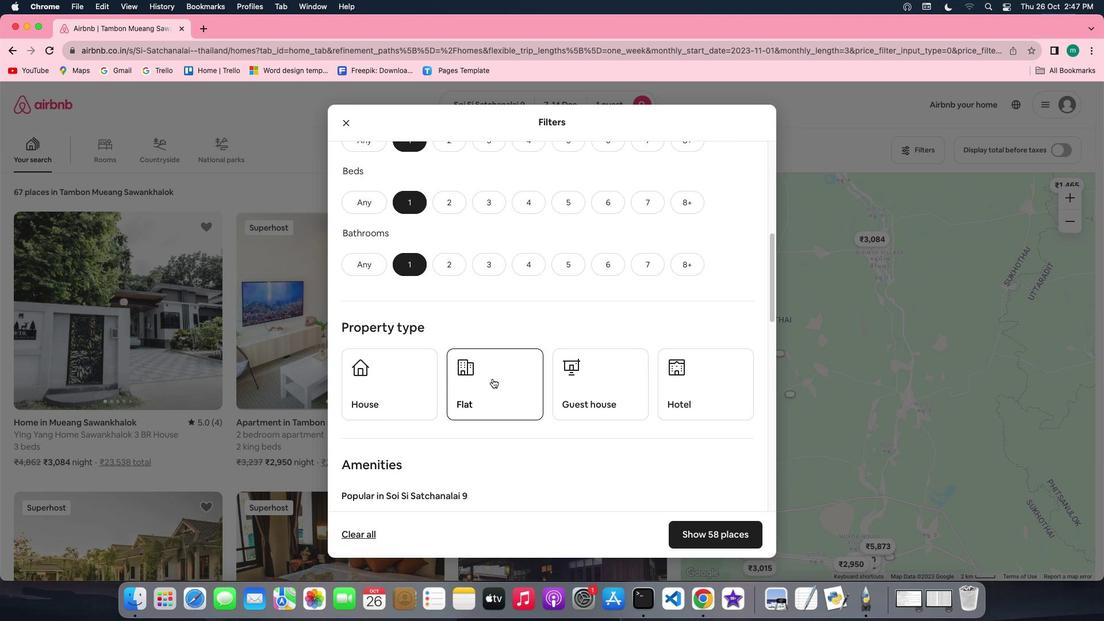 
Action: Mouse moved to (673, 370)
Screenshot: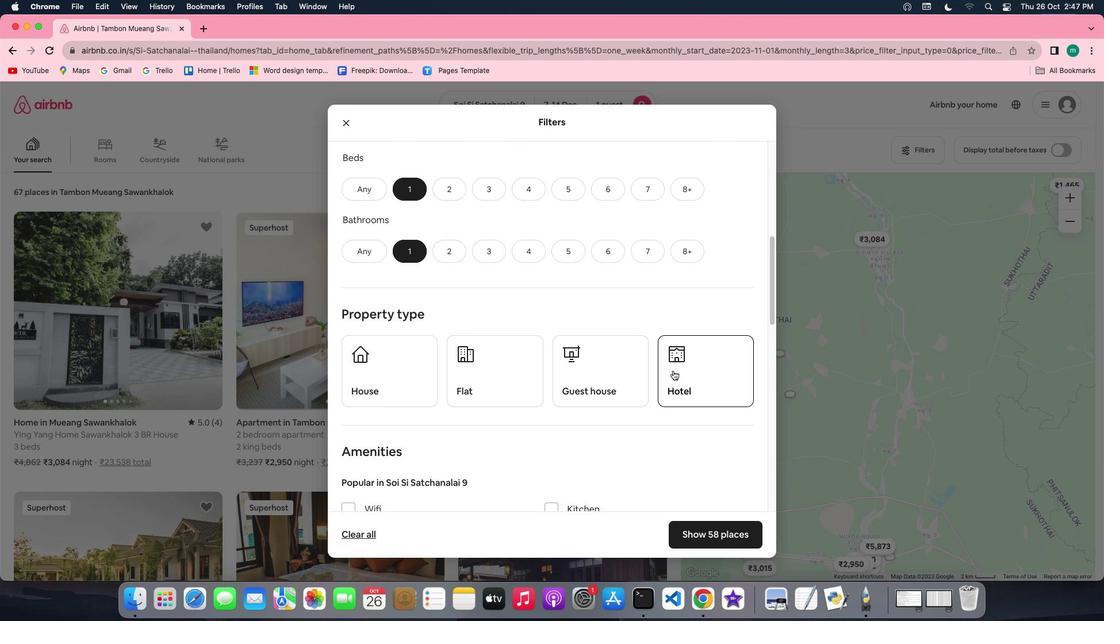 
Action: Mouse pressed left at (673, 370)
Screenshot: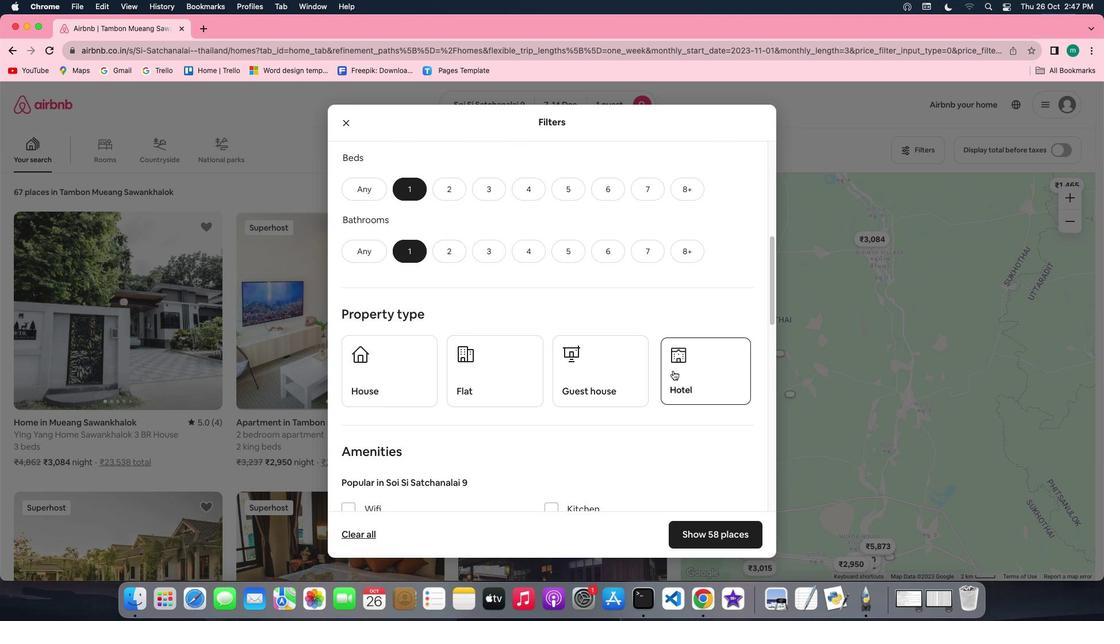 
Action: Mouse moved to (531, 391)
Screenshot: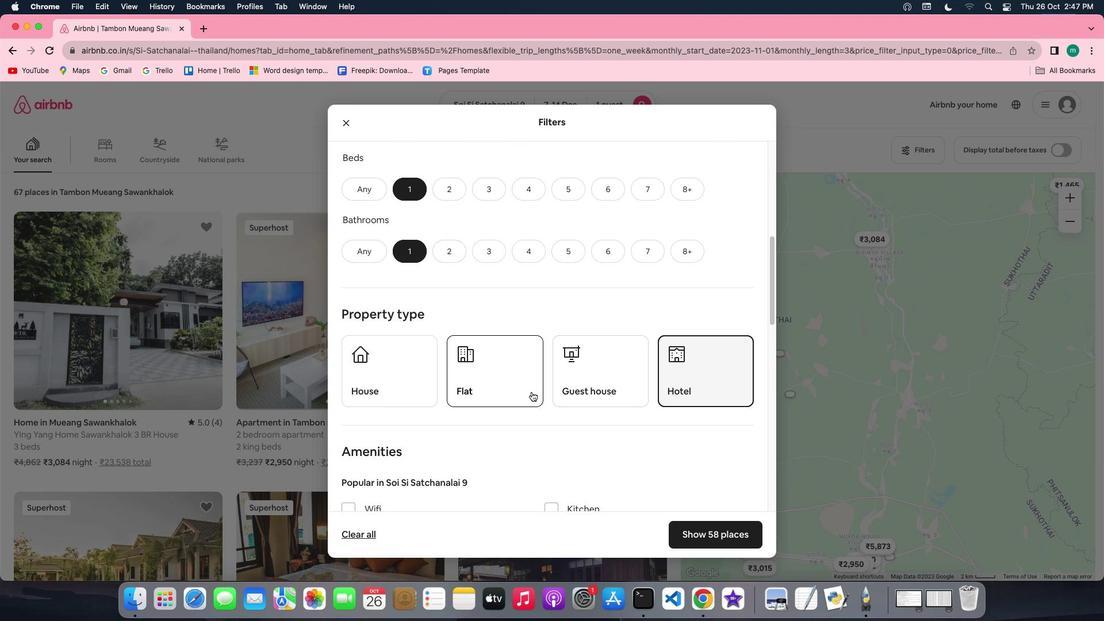 
Action: Mouse scrolled (531, 391) with delta (0, 0)
Screenshot: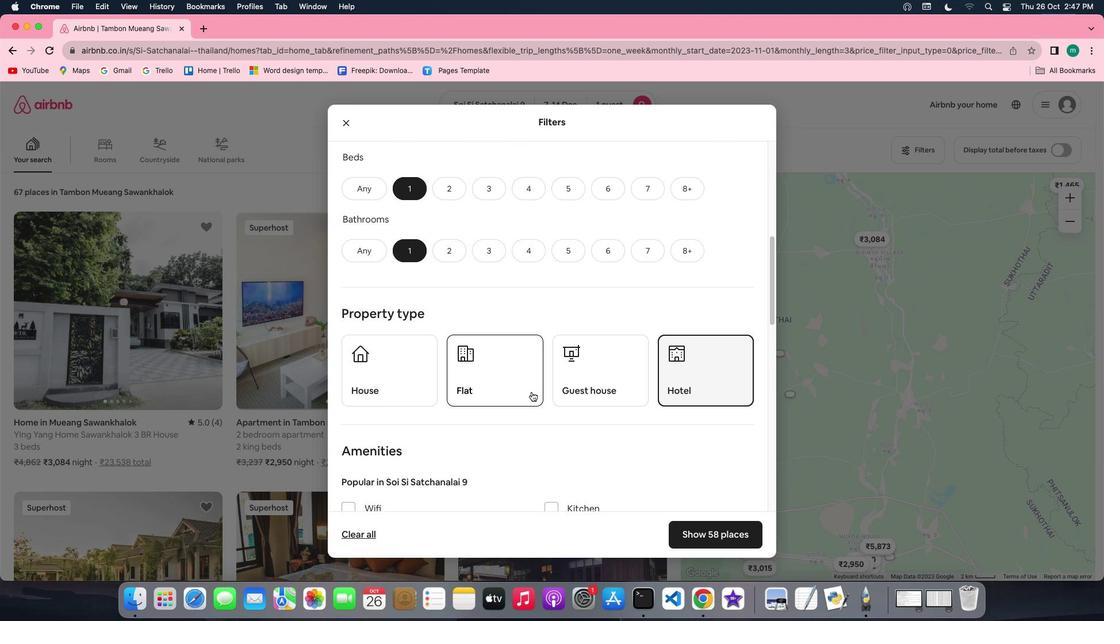 
Action: Mouse scrolled (531, 391) with delta (0, 0)
Screenshot: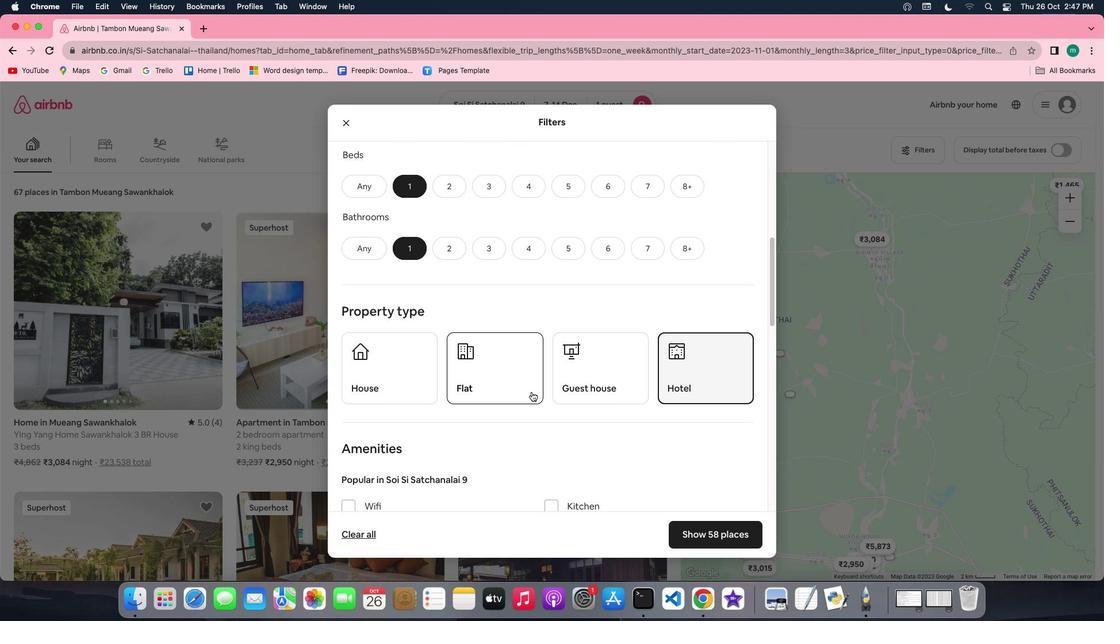 
Action: Mouse scrolled (531, 391) with delta (0, 0)
Screenshot: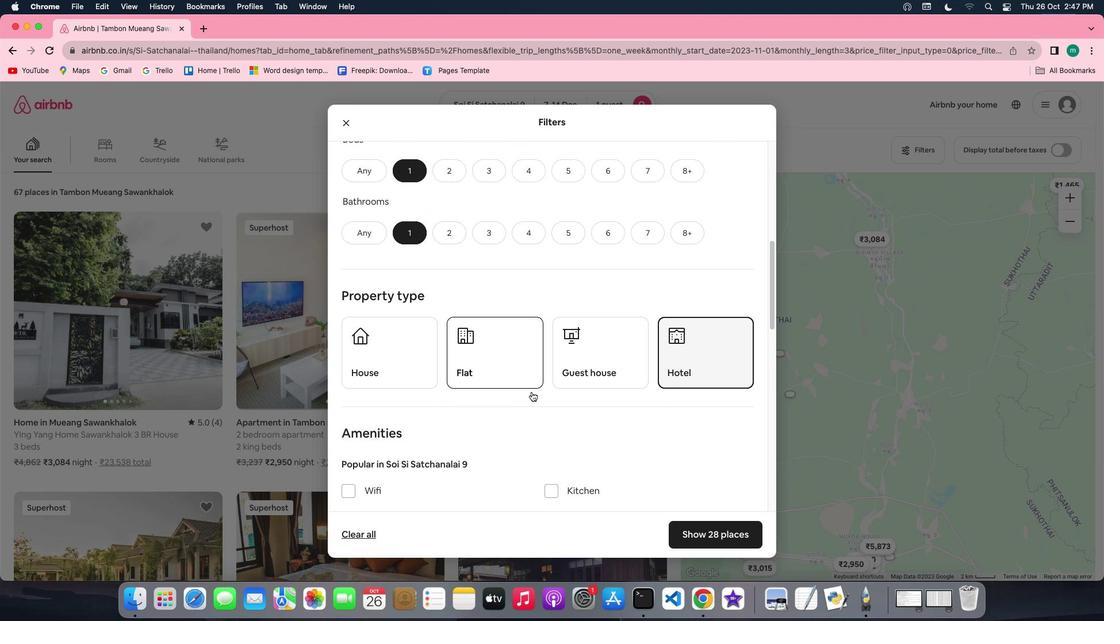 
Action: Mouse scrolled (531, 391) with delta (0, 0)
Screenshot: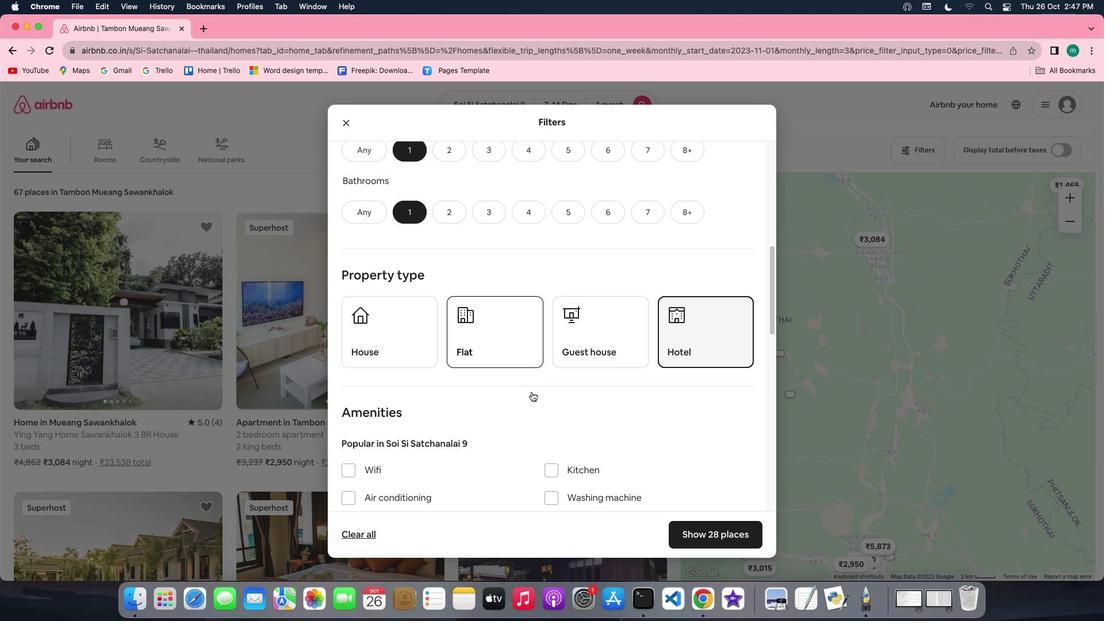 
Action: Mouse scrolled (531, 391) with delta (0, 0)
Screenshot: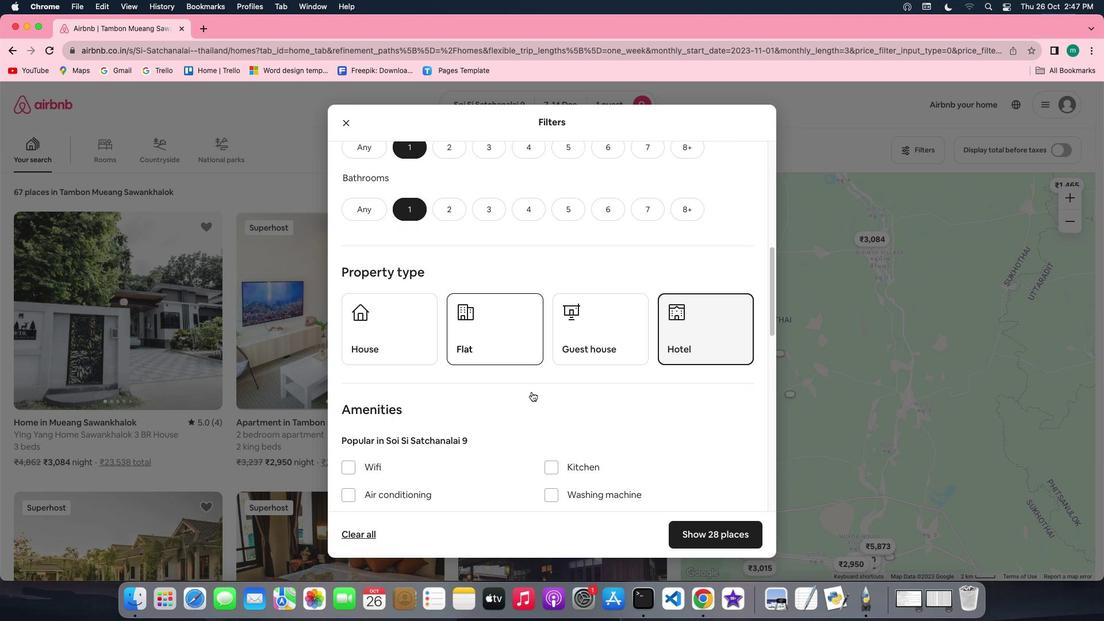 
Action: Mouse scrolled (531, 391) with delta (0, 0)
Screenshot: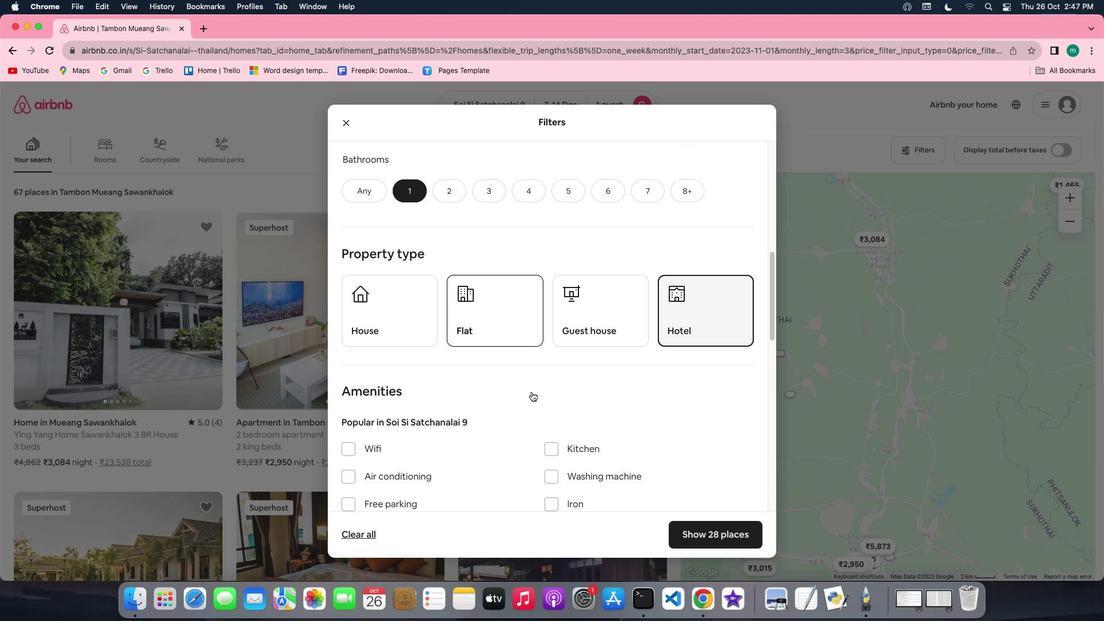 
Action: Mouse scrolled (531, 391) with delta (0, 0)
Screenshot: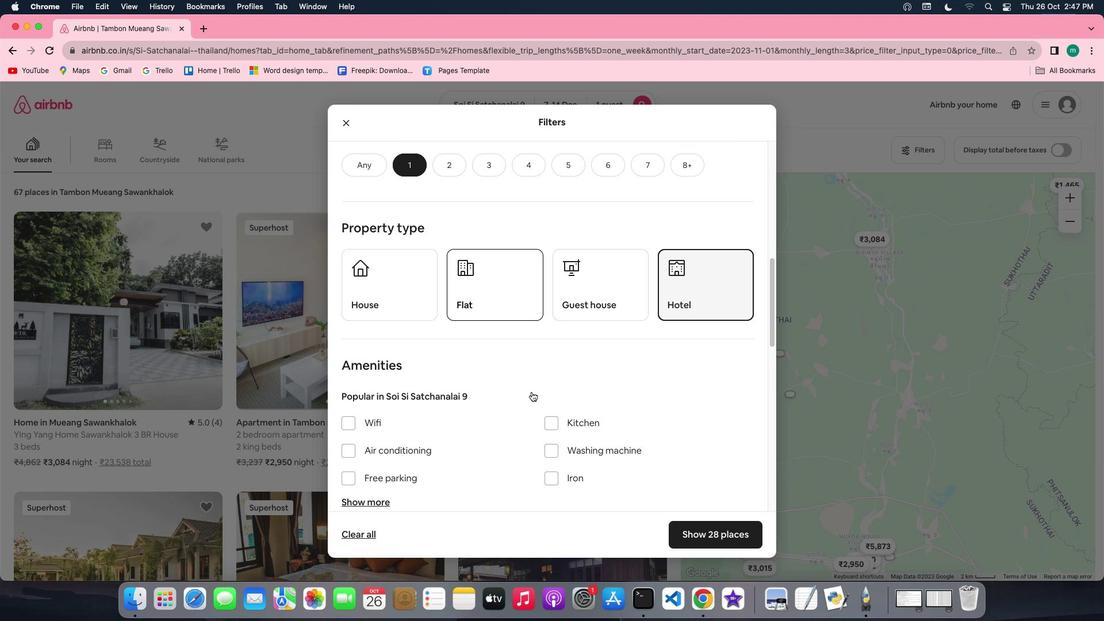 
Action: Mouse scrolled (531, 391) with delta (0, 0)
Screenshot: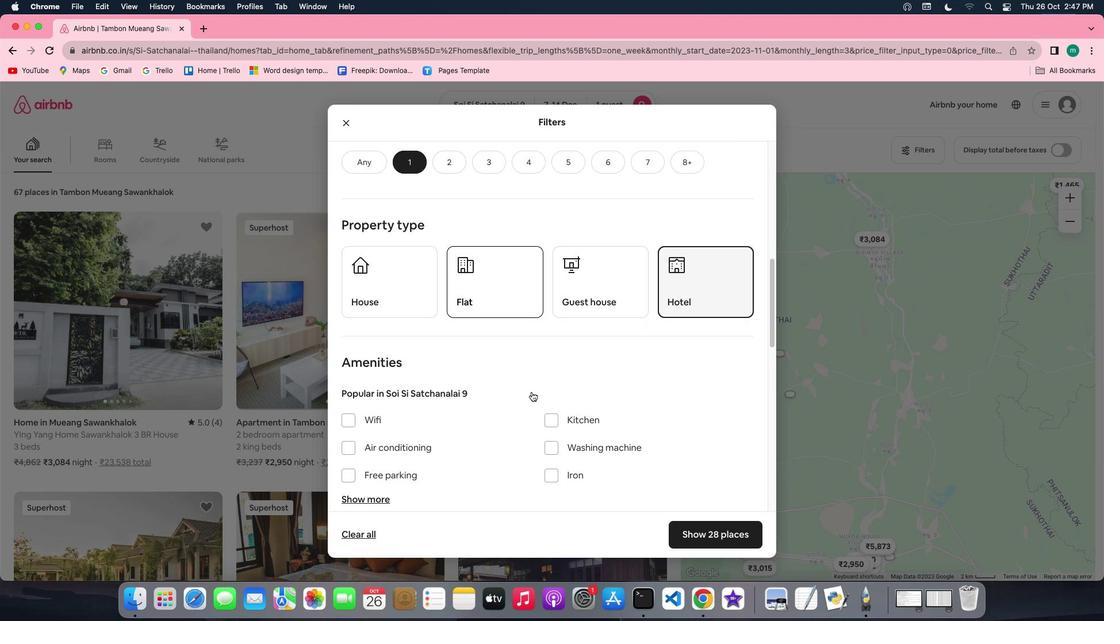 
Action: Mouse scrolled (531, 391) with delta (0, 0)
Screenshot: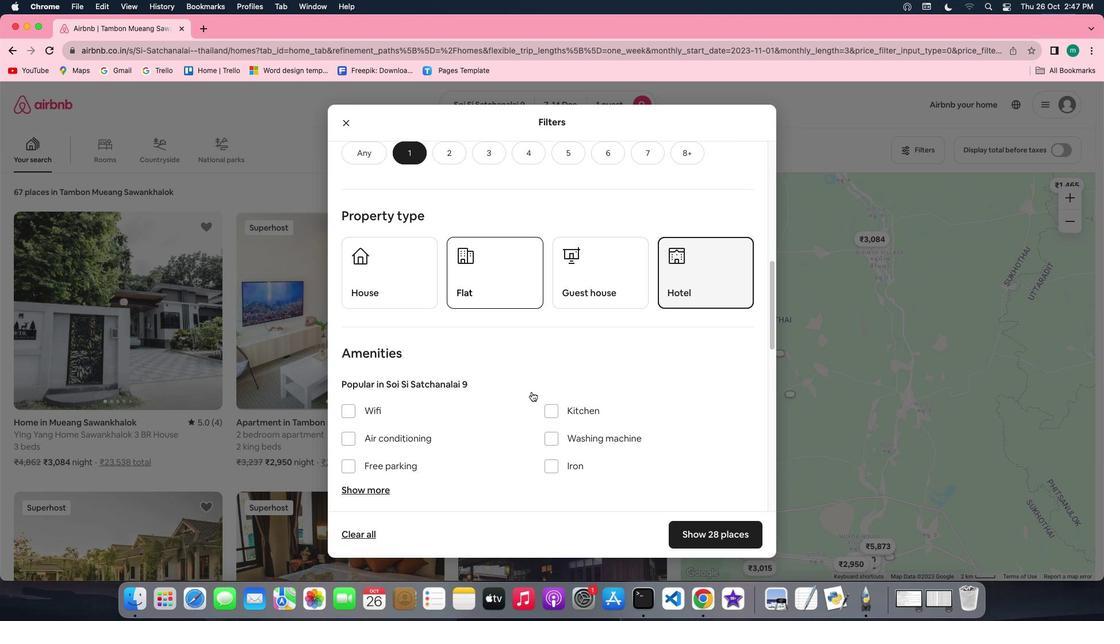 
Action: Mouse scrolled (531, 391) with delta (0, 0)
Screenshot: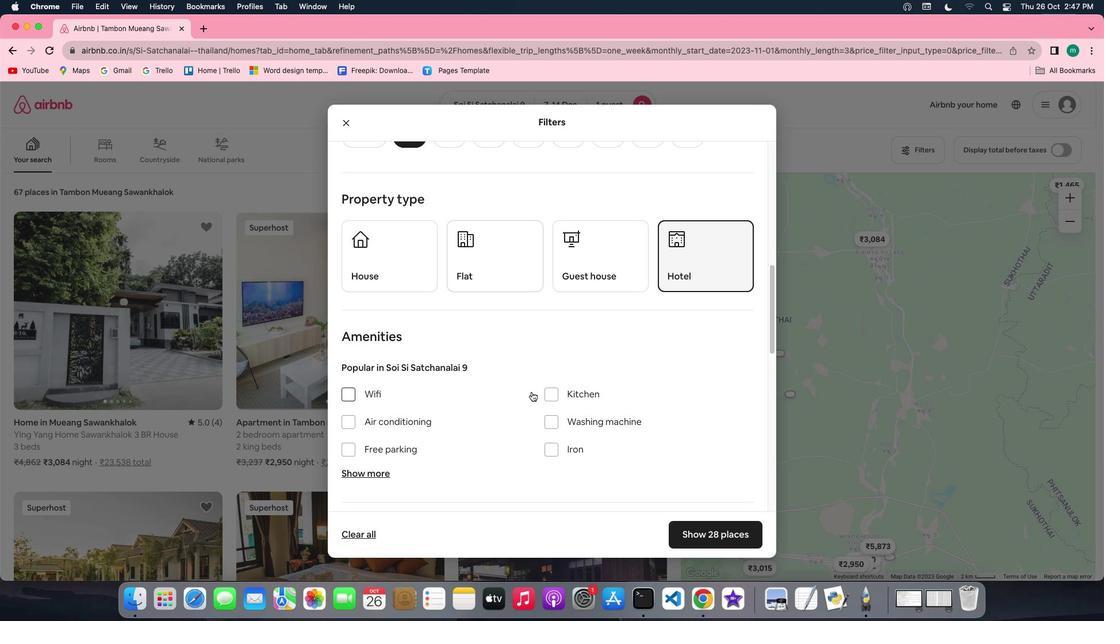 
Action: Mouse scrolled (531, 391) with delta (0, 0)
Screenshot: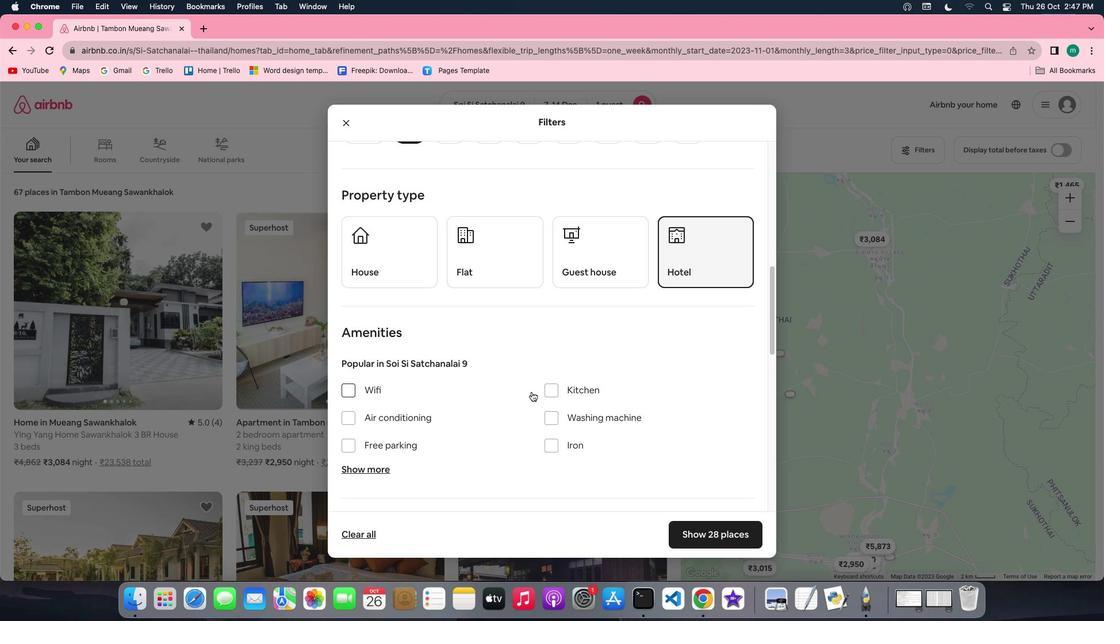 
Action: Mouse scrolled (531, 391) with delta (0, 0)
Screenshot: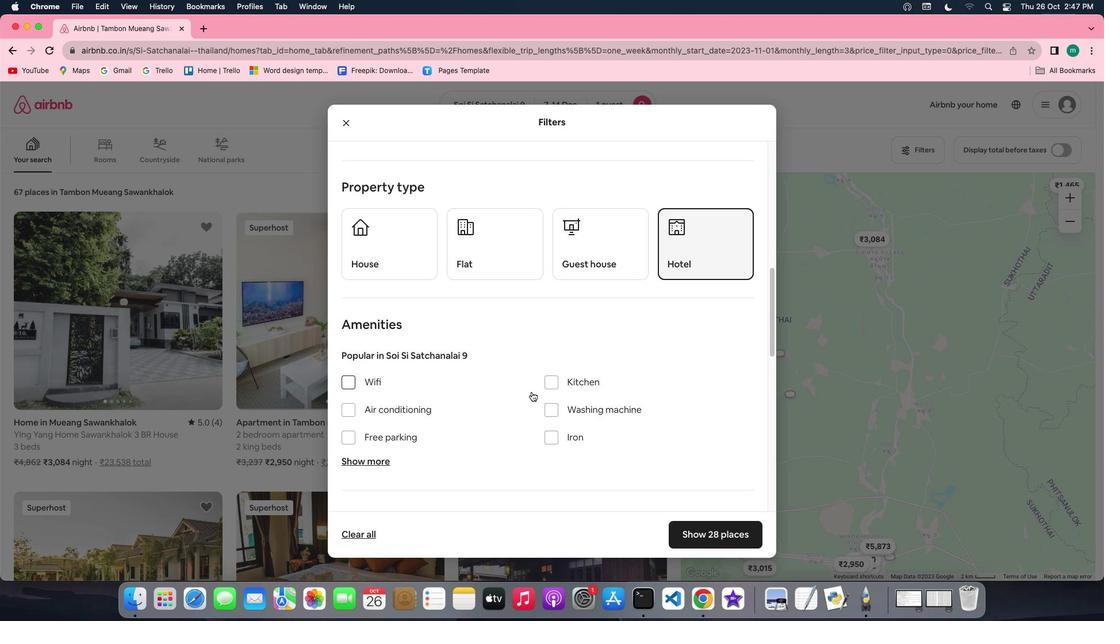 
Action: Mouse scrolled (531, 391) with delta (0, 0)
Screenshot: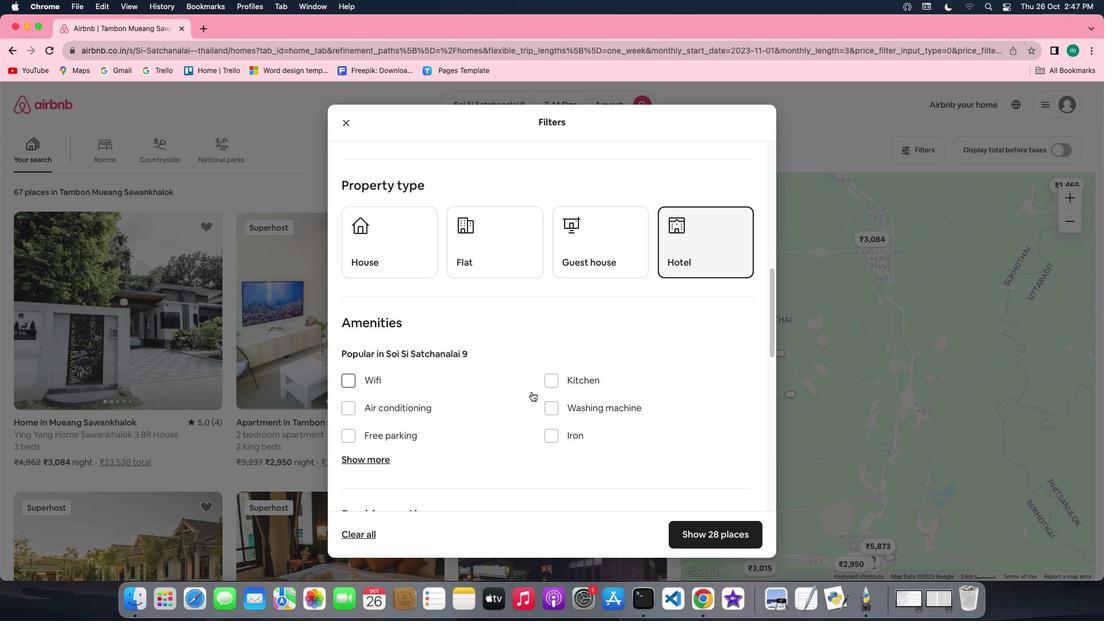 
Action: Mouse scrolled (531, 391) with delta (0, 0)
Screenshot: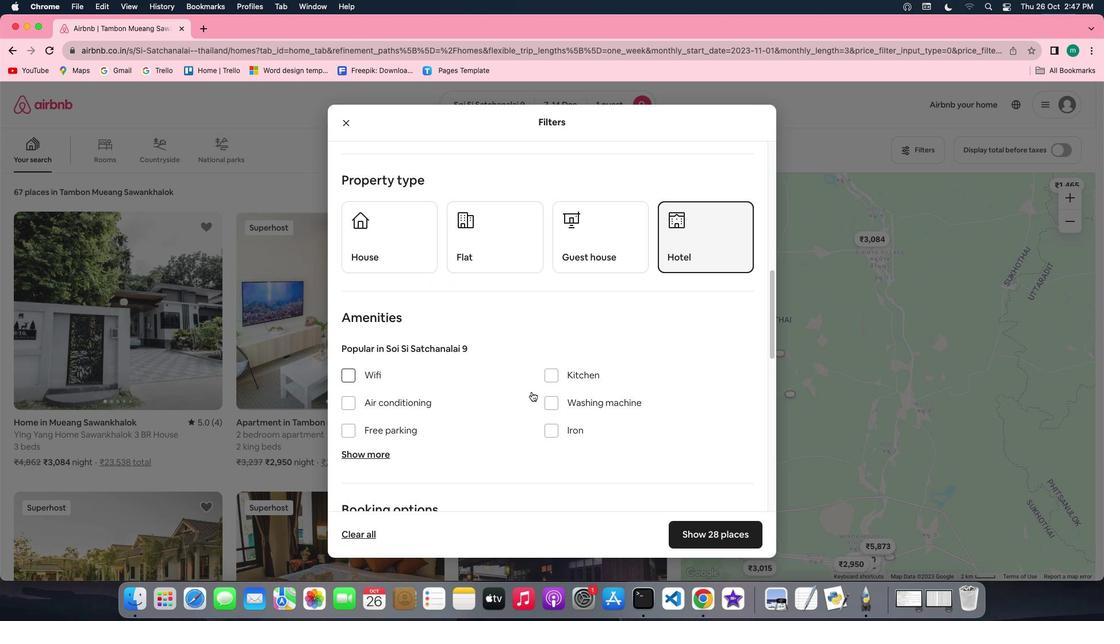 
Action: Mouse scrolled (531, 391) with delta (0, 0)
Screenshot: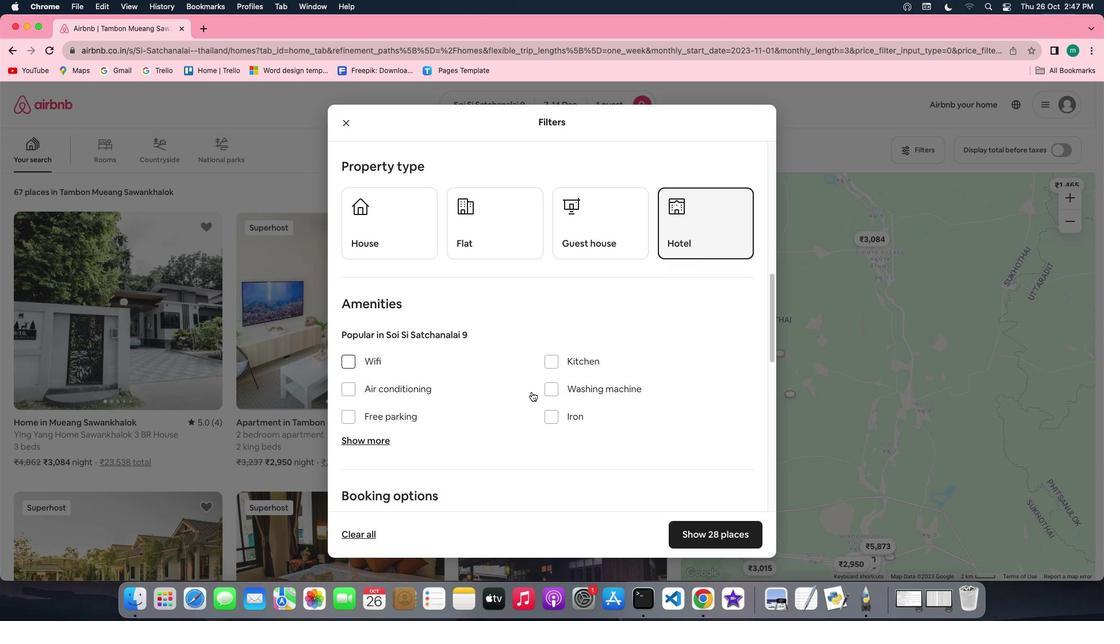 
Action: Mouse scrolled (531, 391) with delta (0, 0)
Screenshot: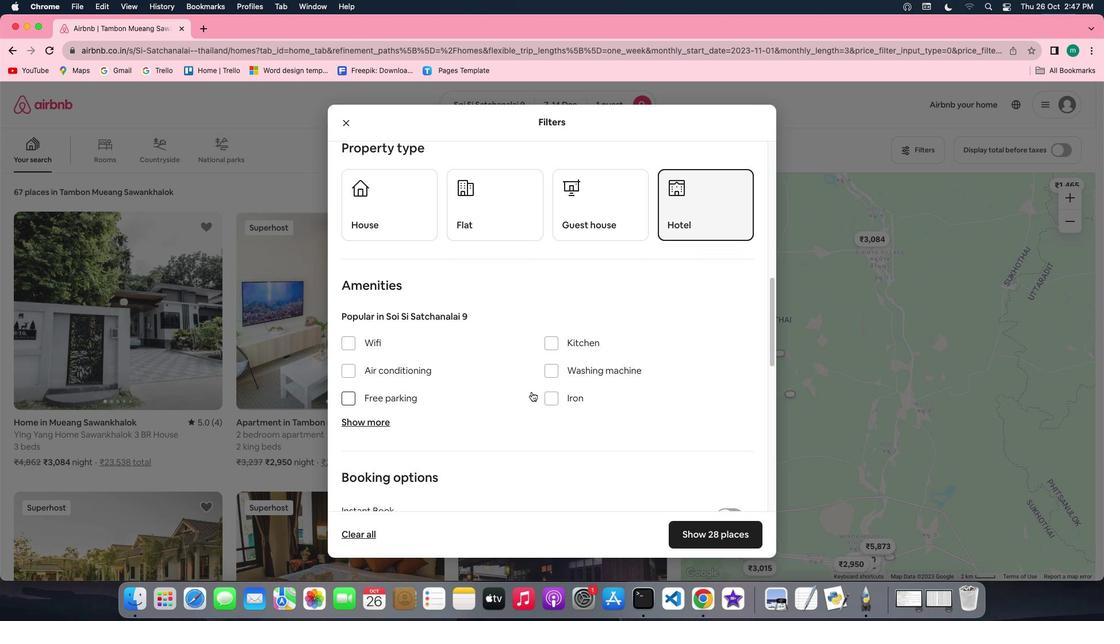 
Action: Mouse scrolled (531, 391) with delta (0, 0)
Screenshot: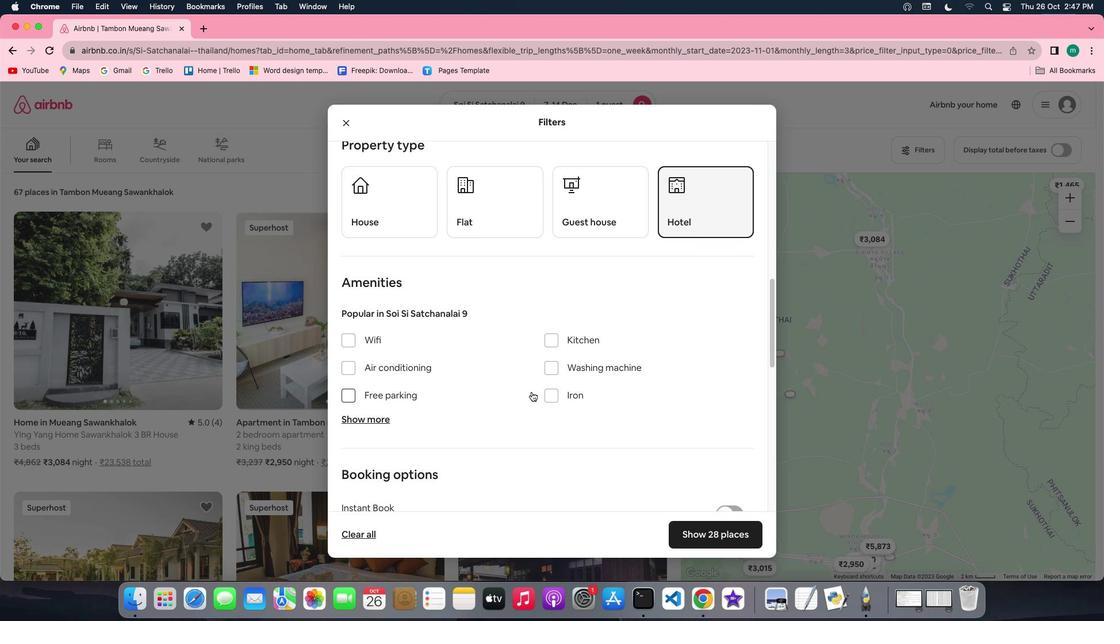 
Action: Mouse scrolled (531, 391) with delta (0, 0)
Screenshot: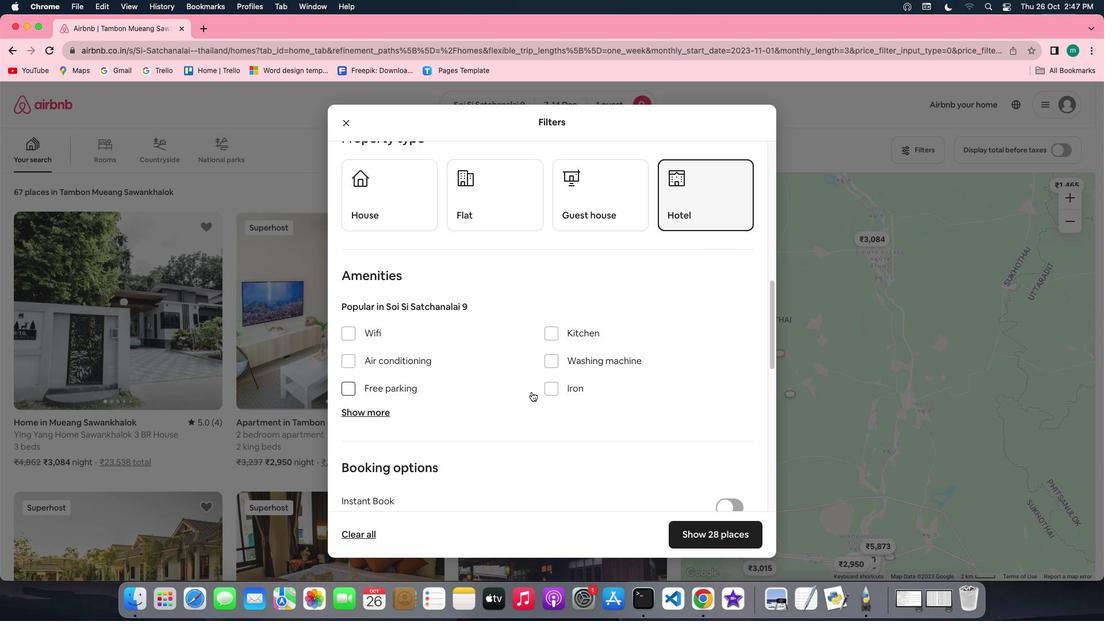 
Action: Mouse scrolled (531, 391) with delta (0, 0)
Screenshot: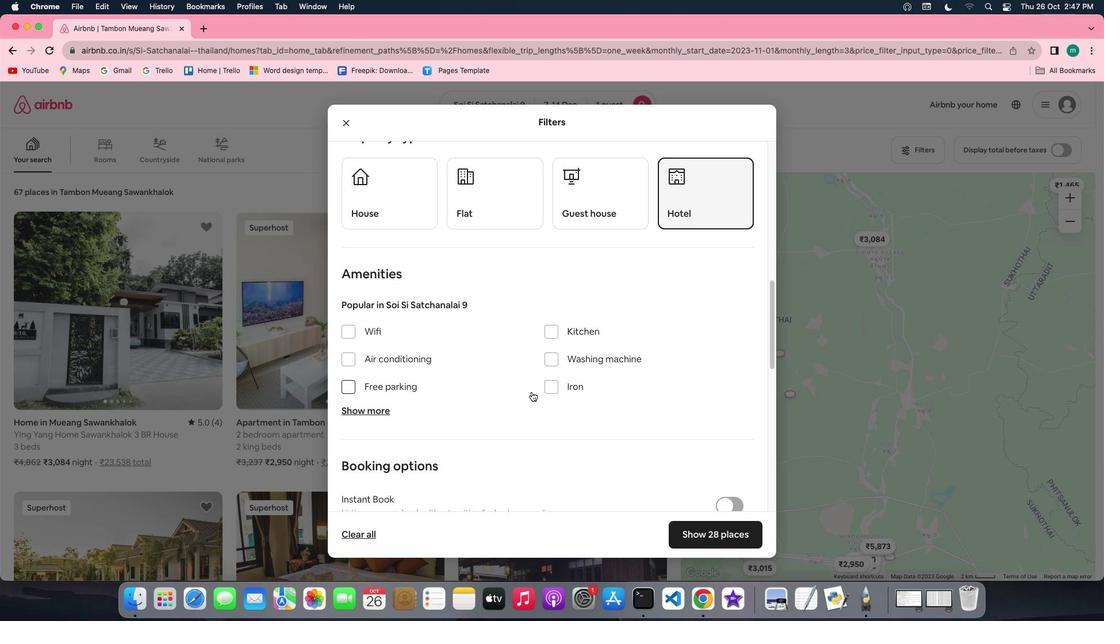 
Action: Mouse scrolled (531, 391) with delta (0, 0)
Screenshot: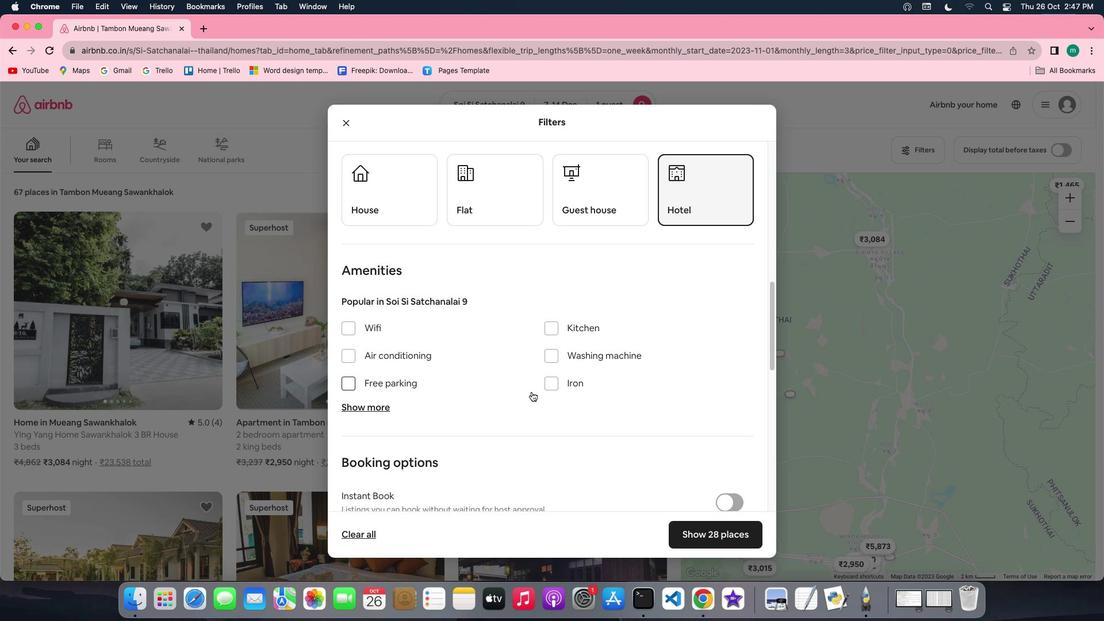 
Action: Mouse scrolled (531, 391) with delta (0, 0)
Screenshot: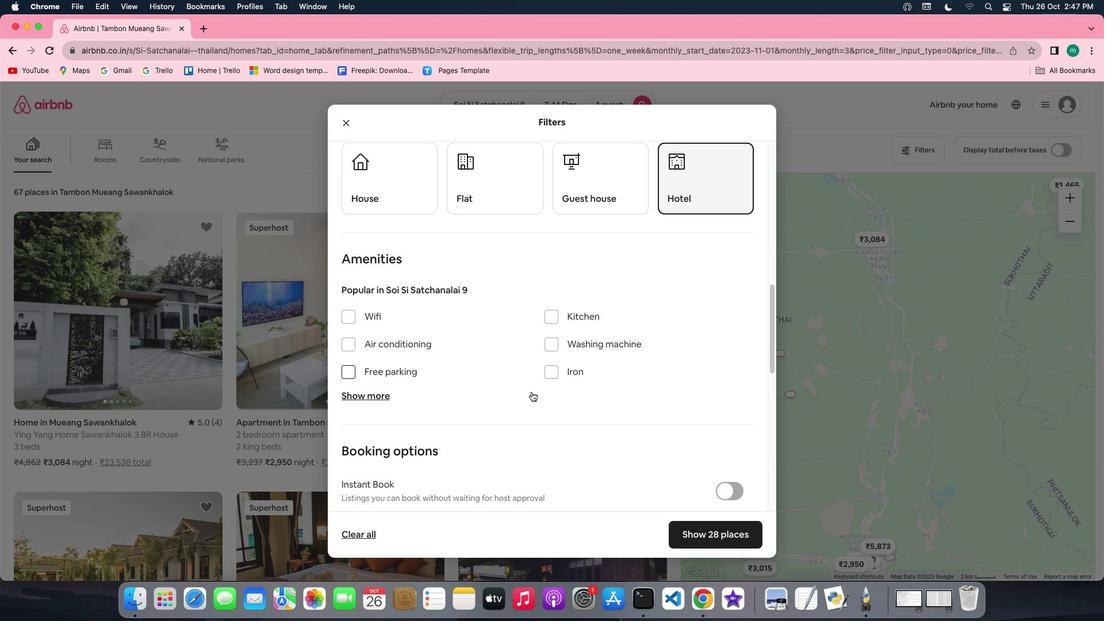 
Action: Mouse scrolled (531, 391) with delta (0, 0)
Screenshot: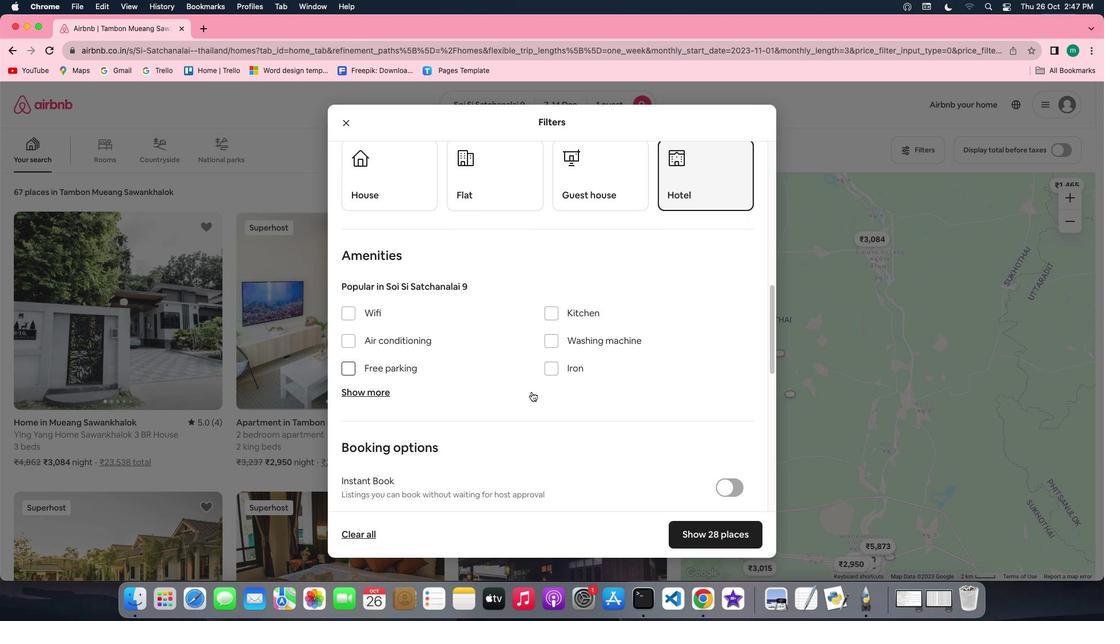 
Action: Mouse scrolled (531, 391) with delta (0, 0)
Screenshot: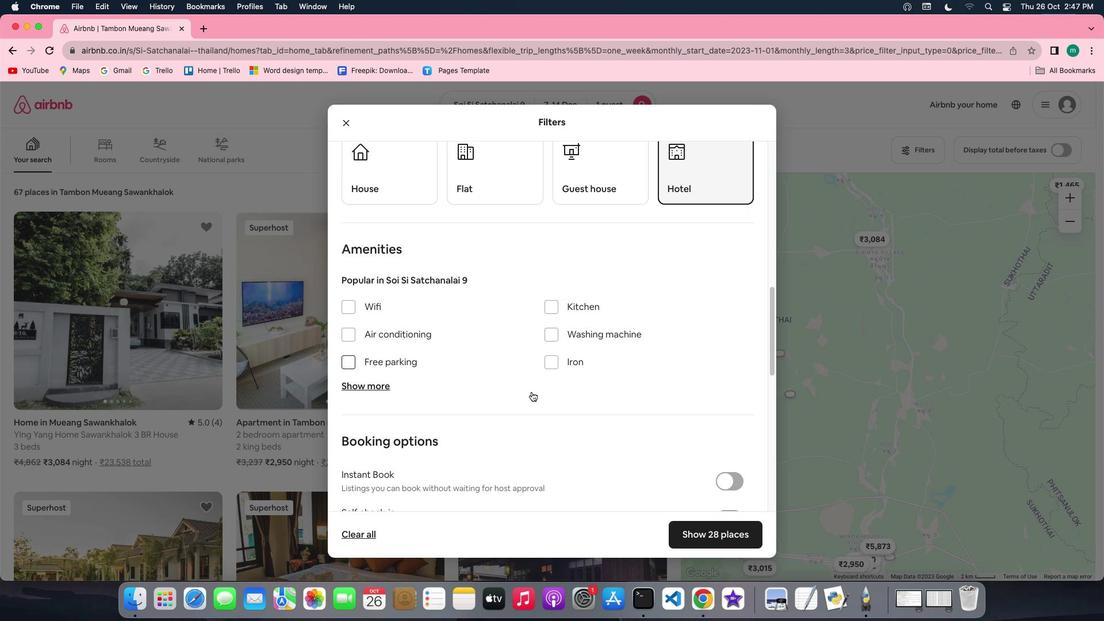 
Action: Mouse scrolled (531, 391) with delta (0, 0)
Screenshot: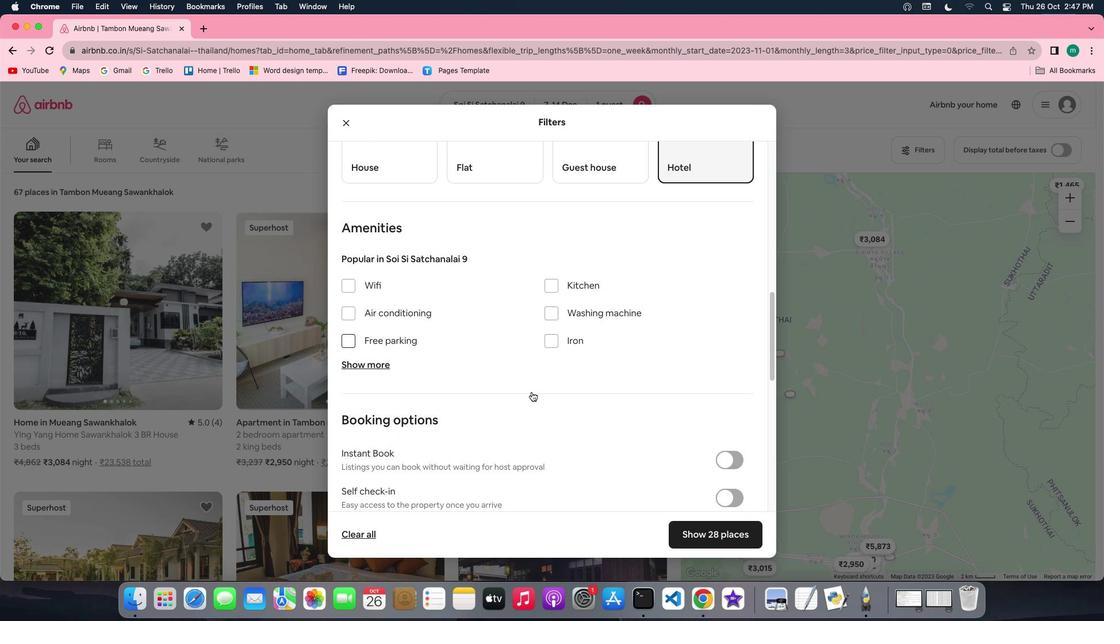 
Action: Mouse scrolled (531, 391) with delta (0, 0)
Screenshot: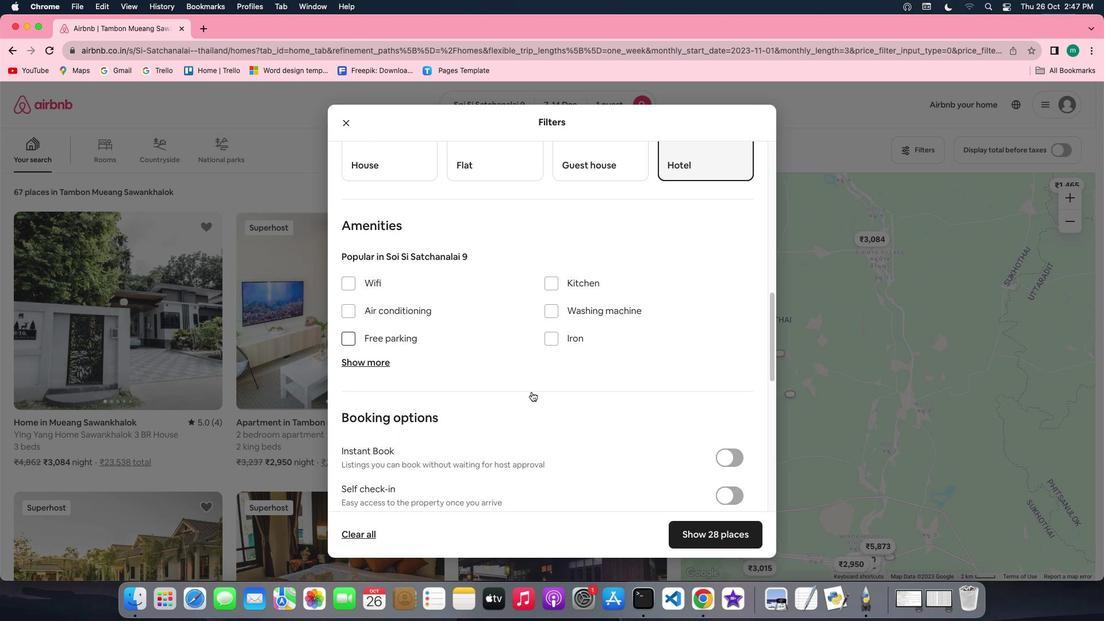 
Action: Mouse scrolled (531, 391) with delta (0, 0)
Screenshot: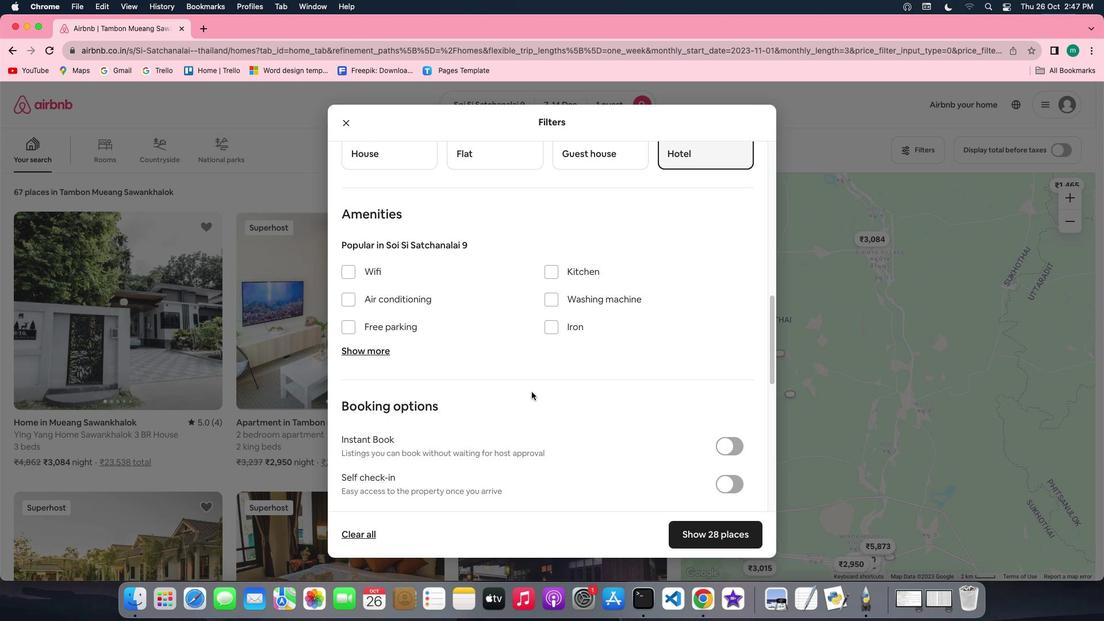 
Action: Mouse scrolled (531, 391) with delta (0, 0)
Screenshot: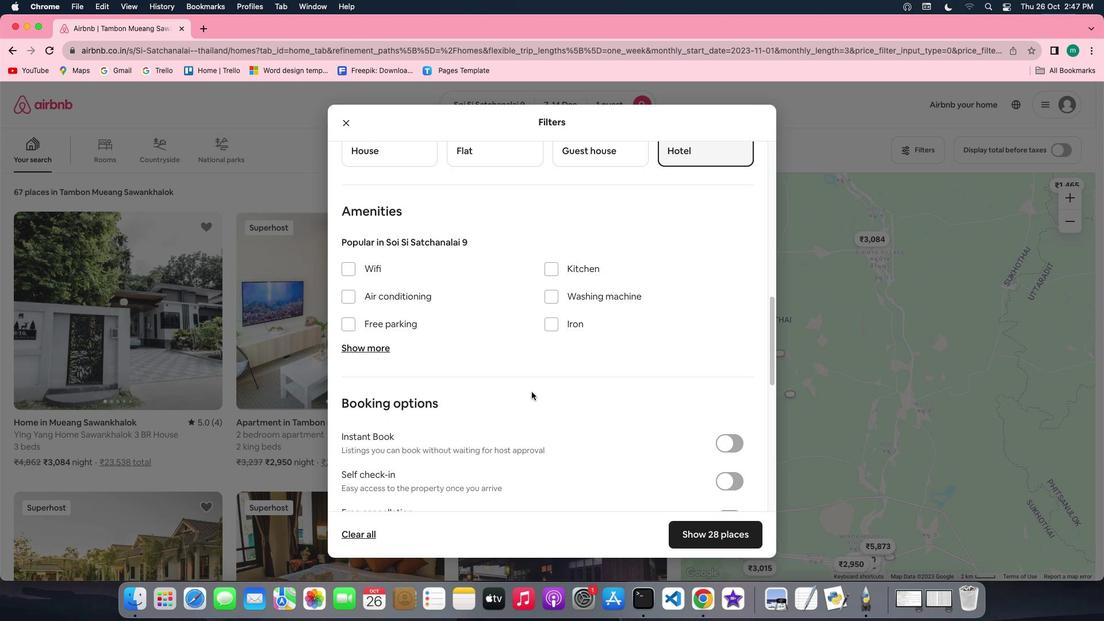 
Action: Mouse scrolled (531, 391) with delta (0, 0)
Screenshot: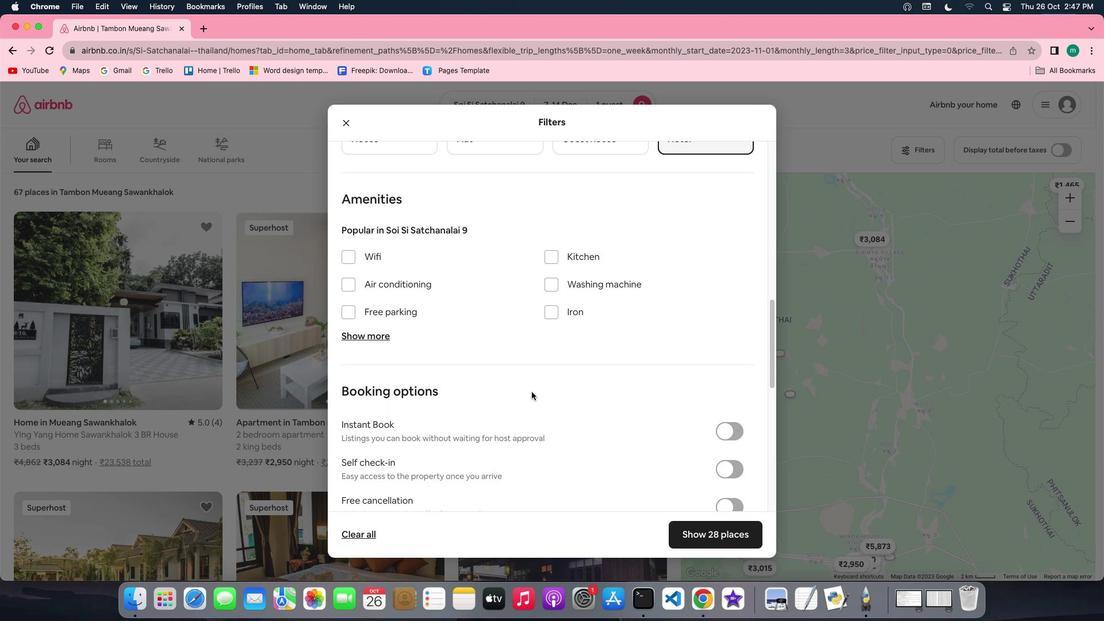 
Action: Mouse scrolled (531, 391) with delta (0, 0)
Screenshot: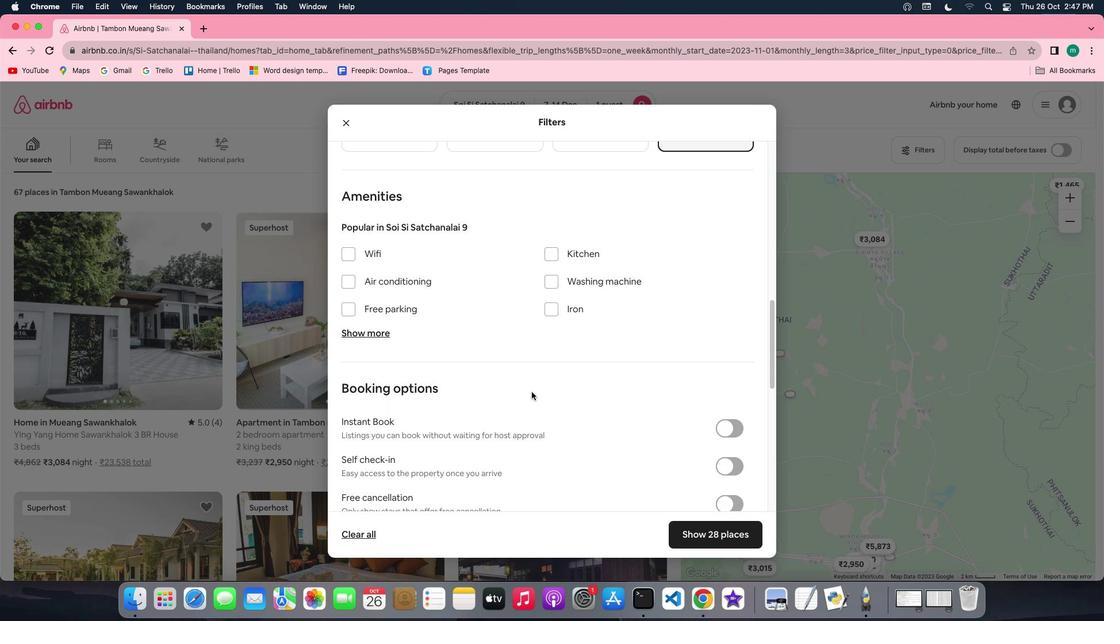 
Action: Mouse scrolled (531, 391) with delta (0, 0)
Screenshot: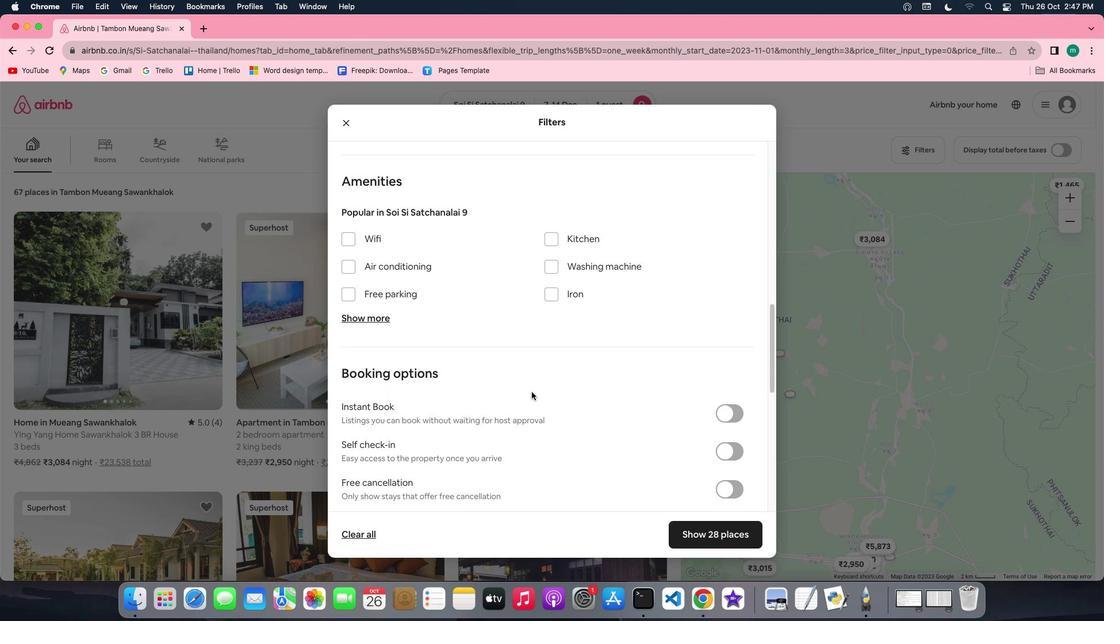 
Action: Mouse moved to (347, 215)
Screenshot: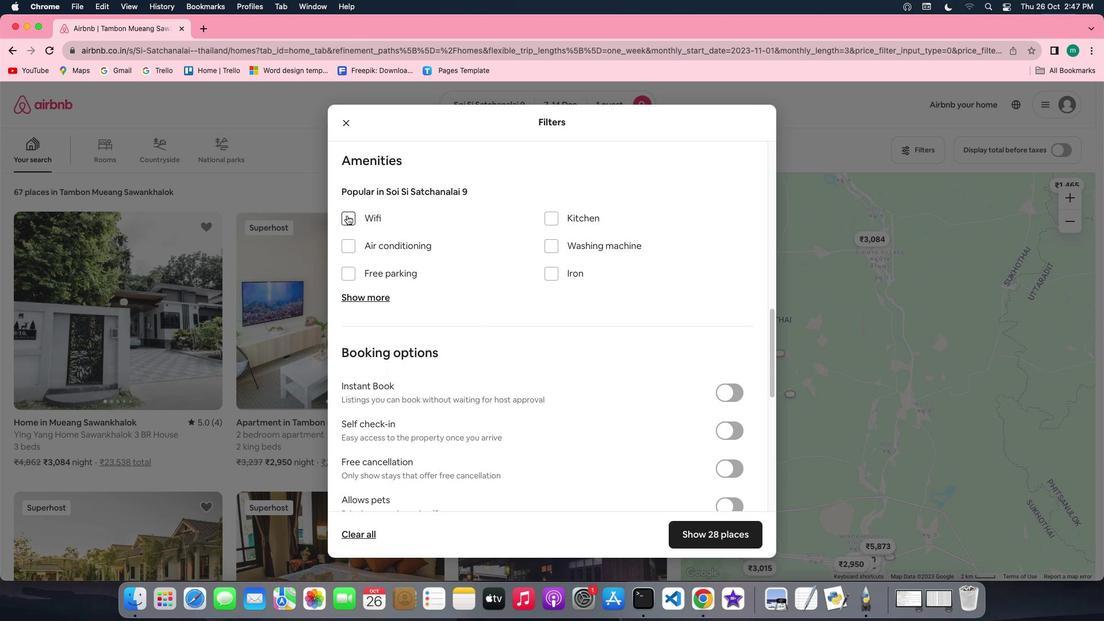 
Action: Mouse pressed left at (347, 215)
Screenshot: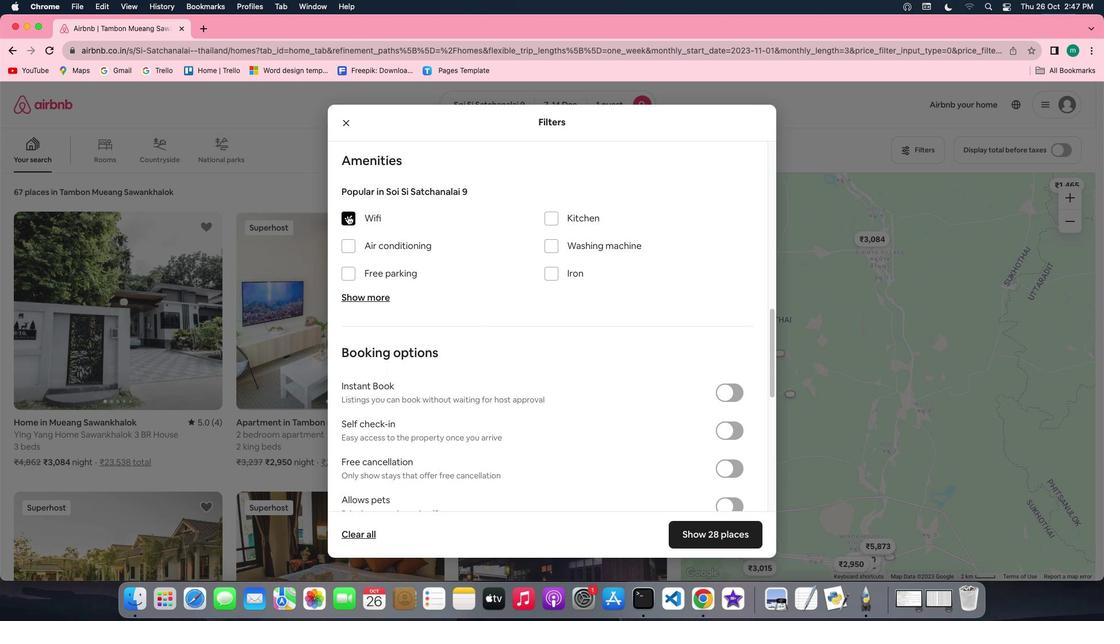 
Action: Mouse moved to (500, 274)
Screenshot: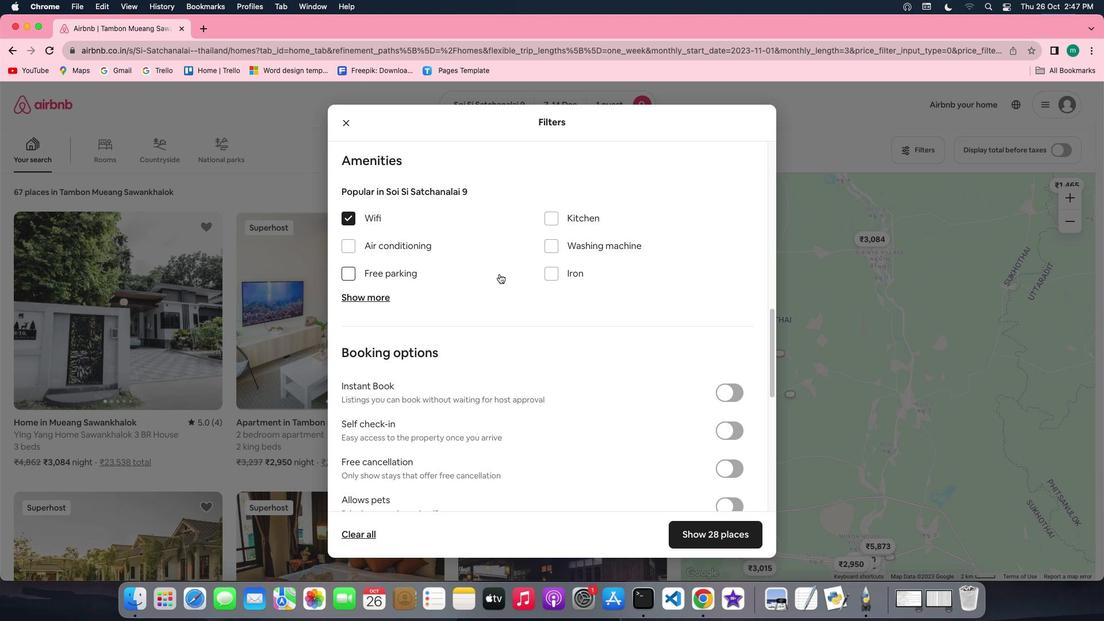 
Action: Mouse scrolled (500, 274) with delta (0, 0)
Screenshot: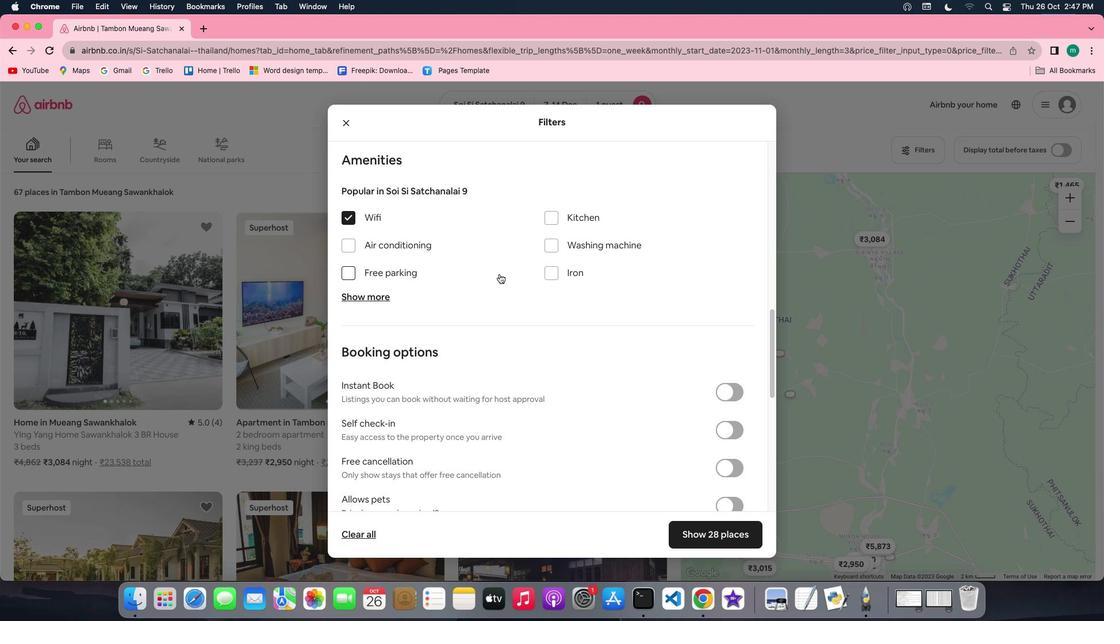 
Action: Mouse scrolled (500, 274) with delta (0, 0)
Screenshot: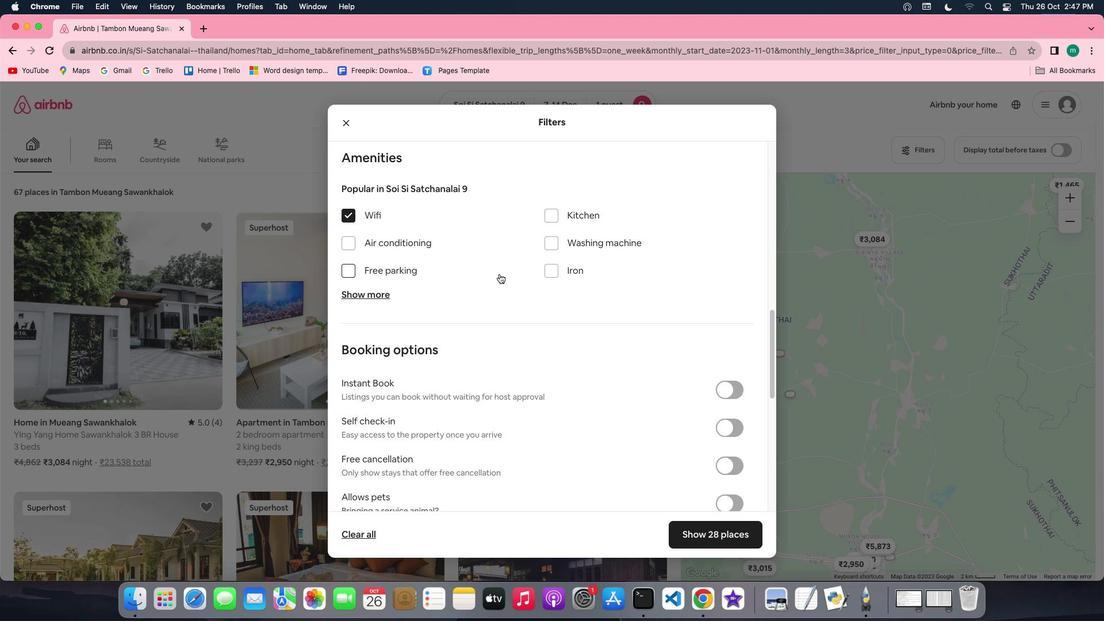
Action: Mouse scrolled (500, 274) with delta (0, 0)
Screenshot: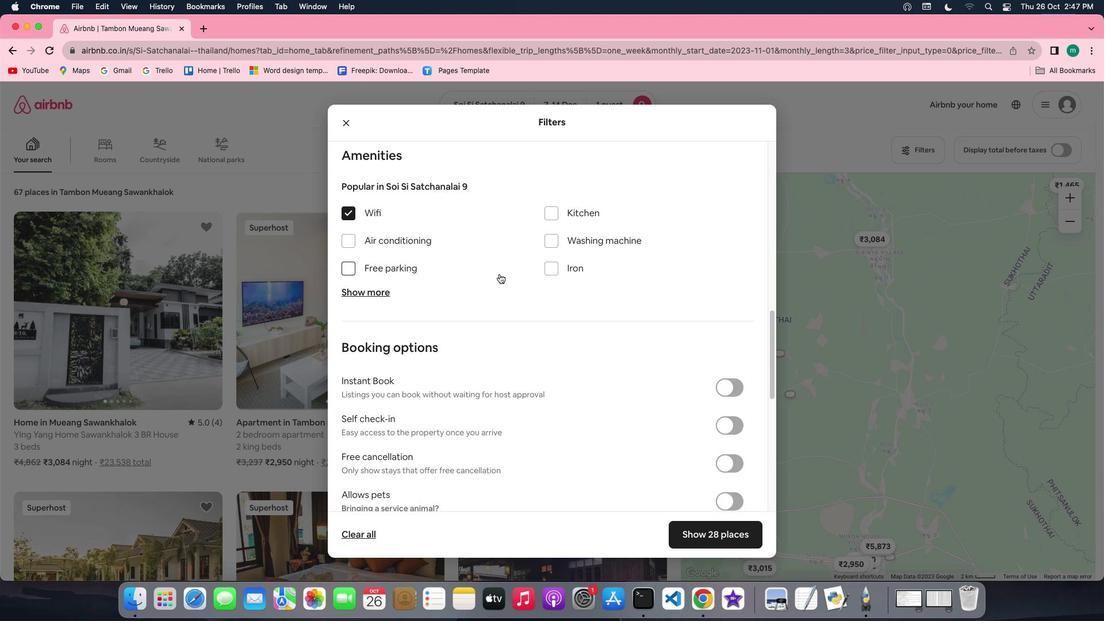 
Action: Mouse scrolled (500, 274) with delta (0, 0)
Screenshot: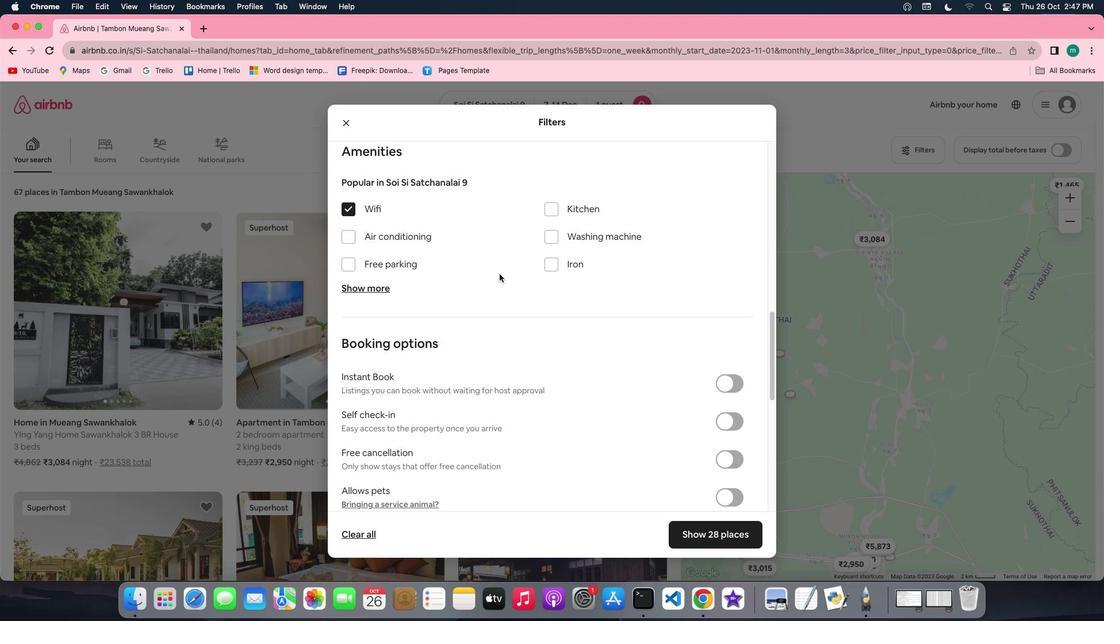 
Action: Mouse scrolled (500, 274) with delta (0, 0)
Screenshot: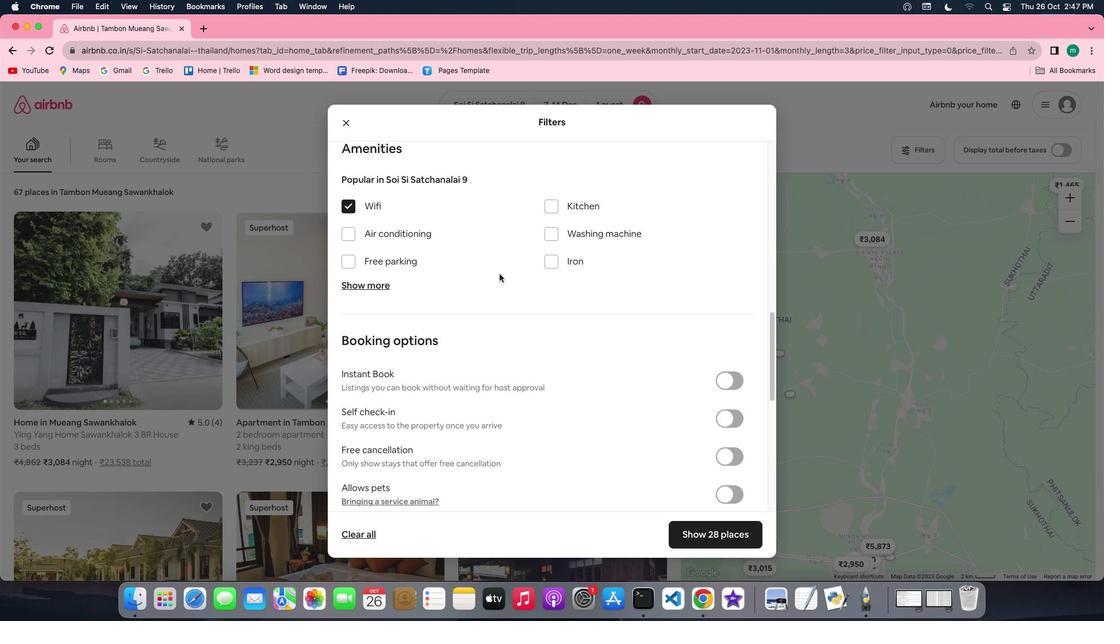 
Action: Mouse scrolled (500, 274) with delta (0, 0)
Screenshot: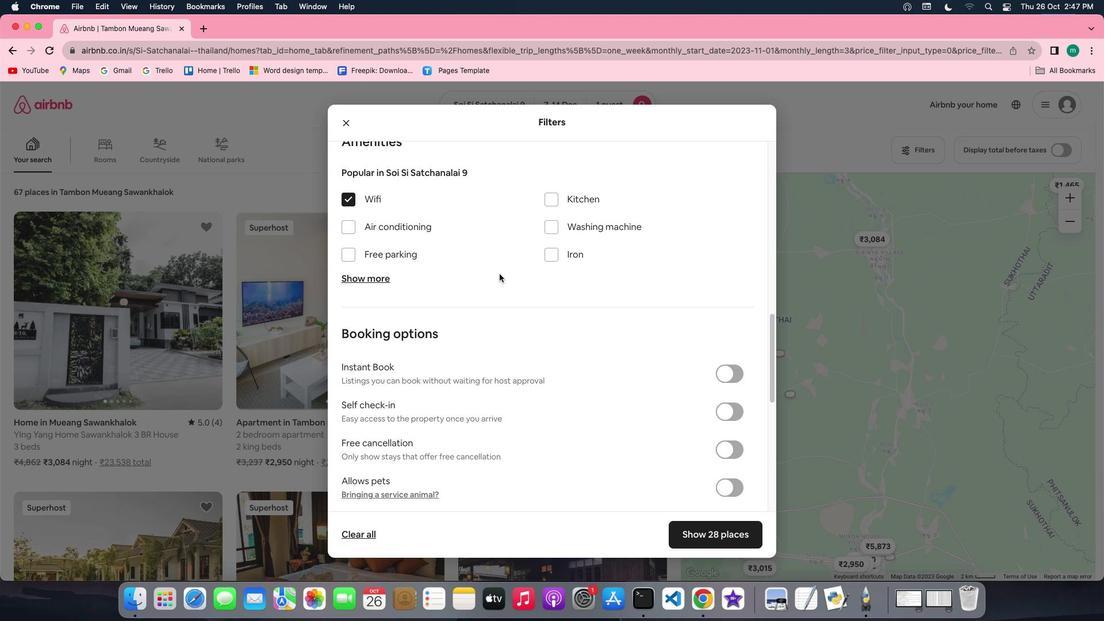 
Action: Mouse scrolled (500, 274) with delta (0, 0)
Screenshot: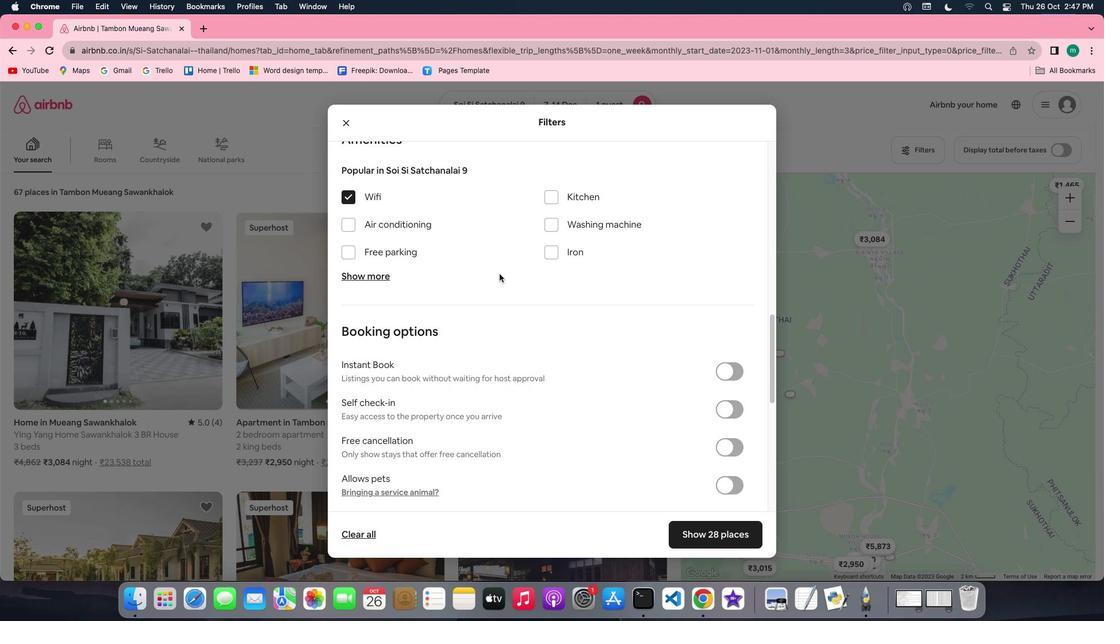 
Action: Mouse scrolled (500, 274) with delta (0, 0)
Screenshot: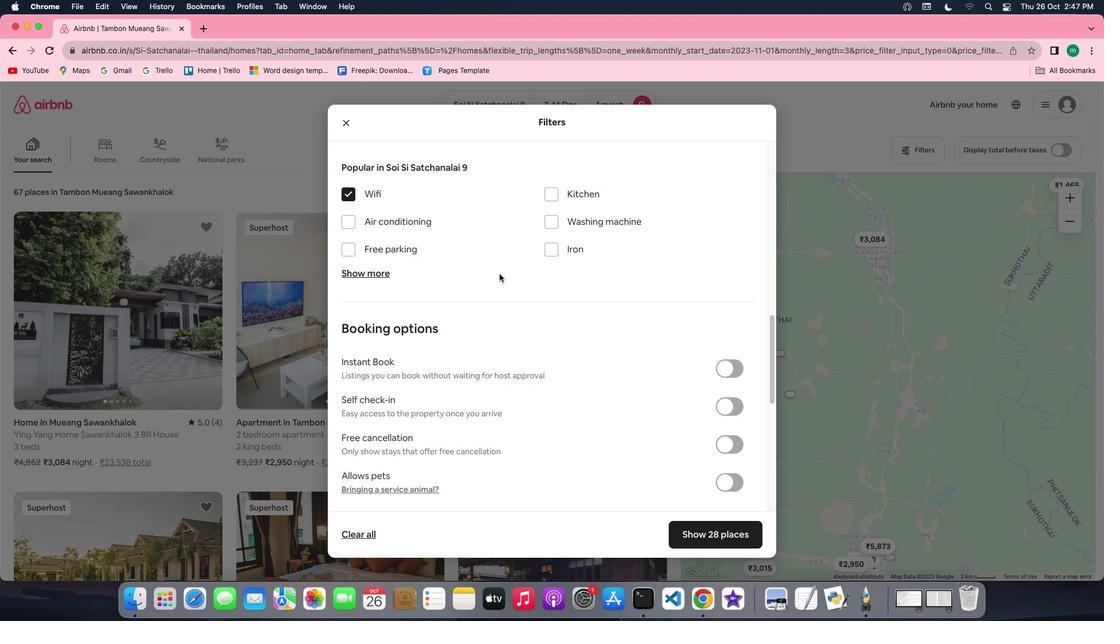 
Action: Mouse scrolled (500, 274) with delta (0, 0)
Screenshot: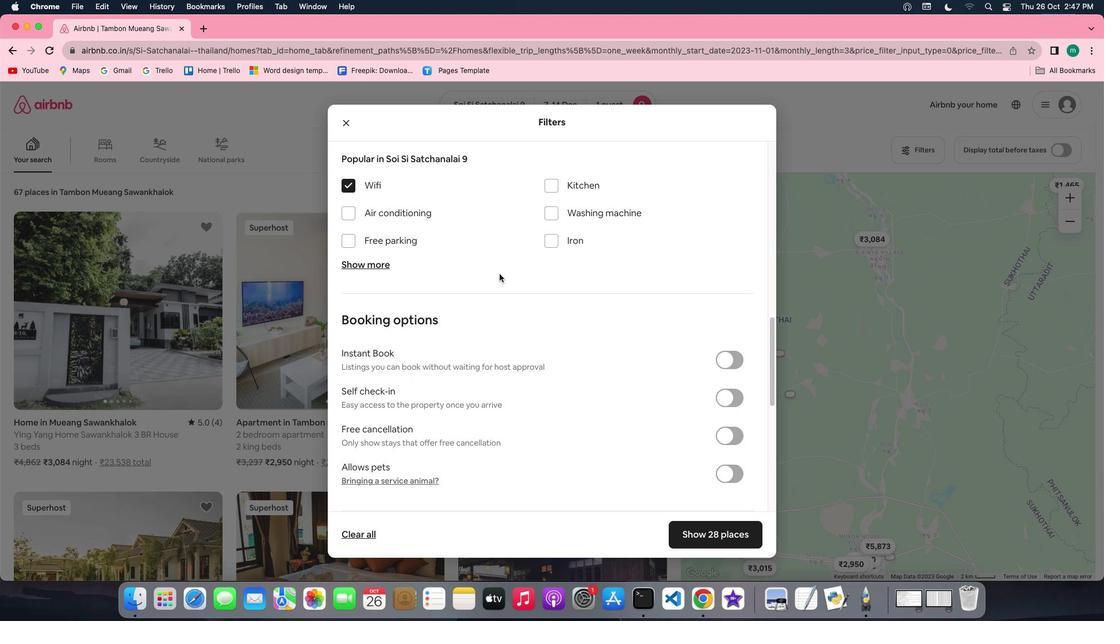 
Action: Mouse scrolled (500, 274) with delta (0, 0)
Screenshot: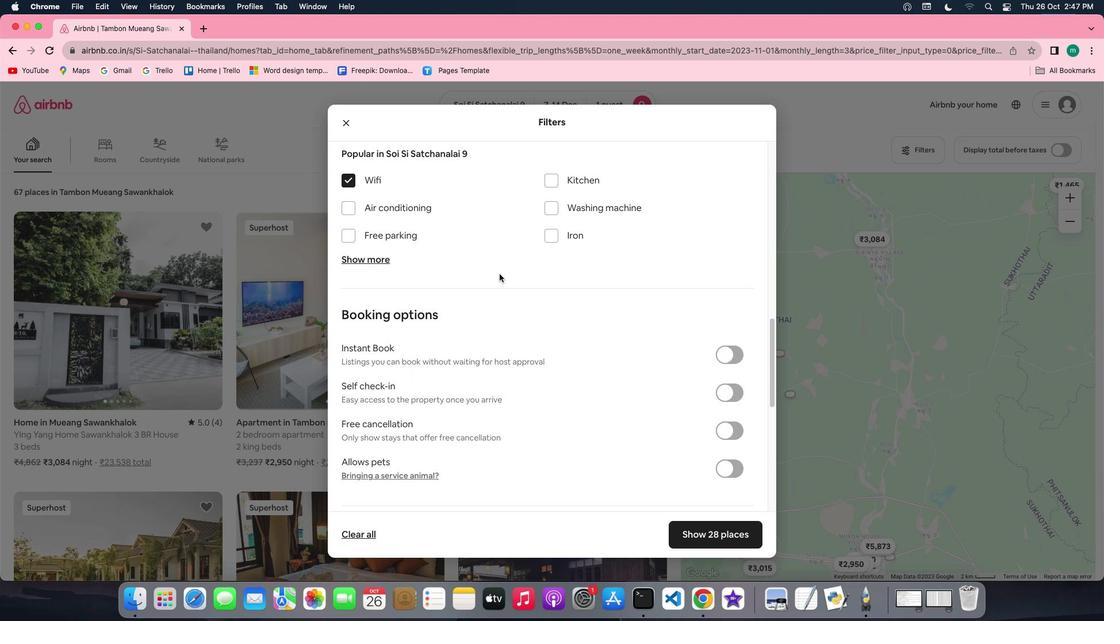 
Action: Mouse moved to (659, 339)
Screenshot: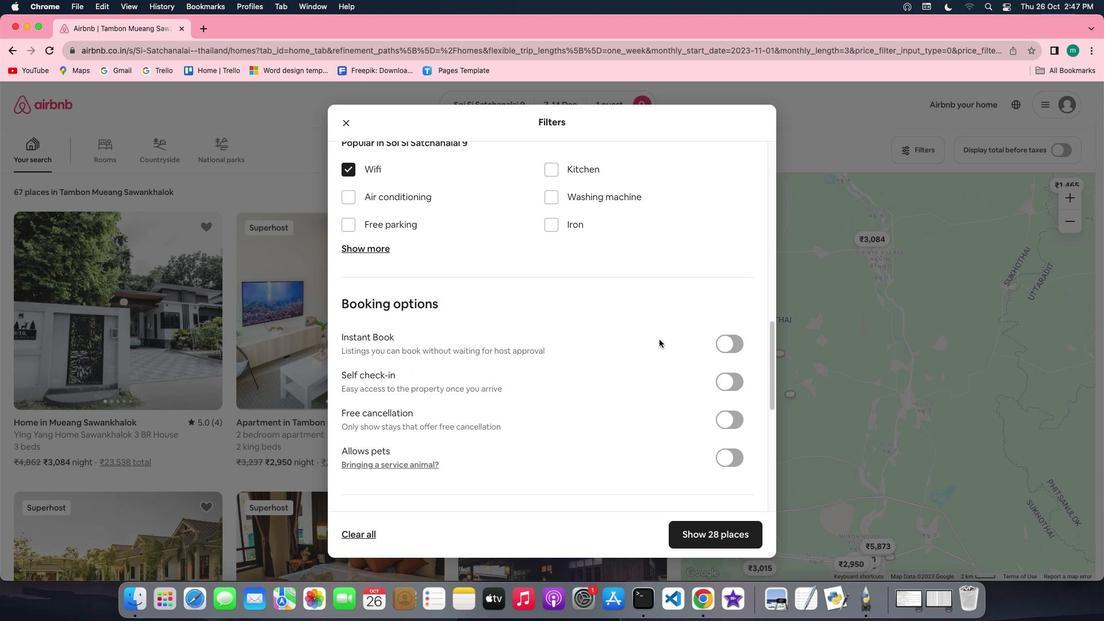 
Action: Mouse scrolled (659, 339) with delta (0, 0)
Screenshot: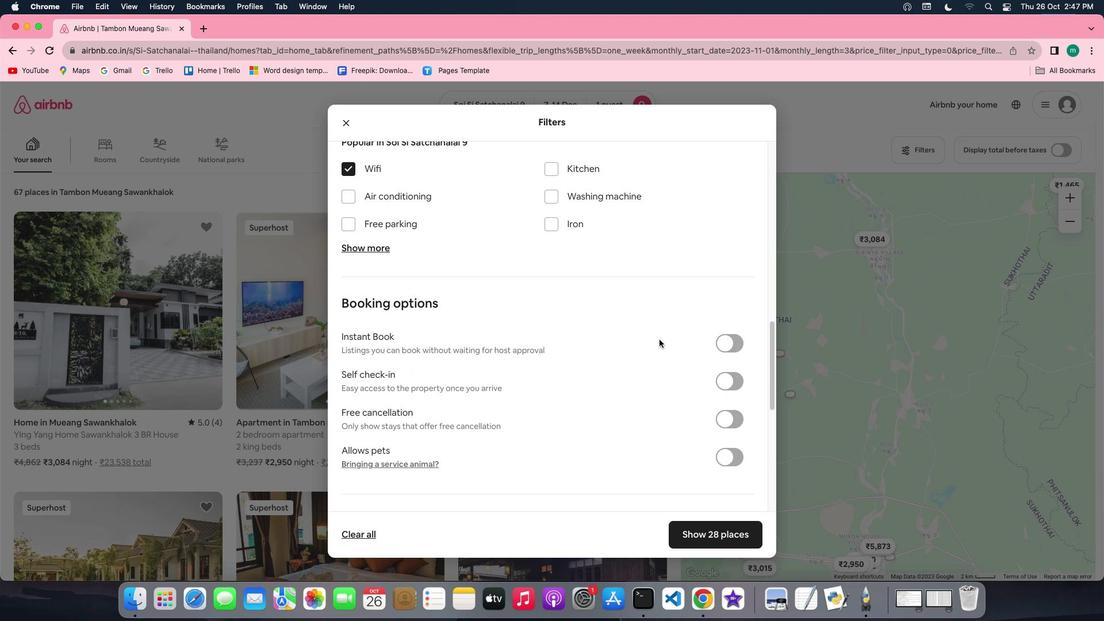 
Action: Mouse scrolled (659, 339) with delta (0, 0)
Screenshot: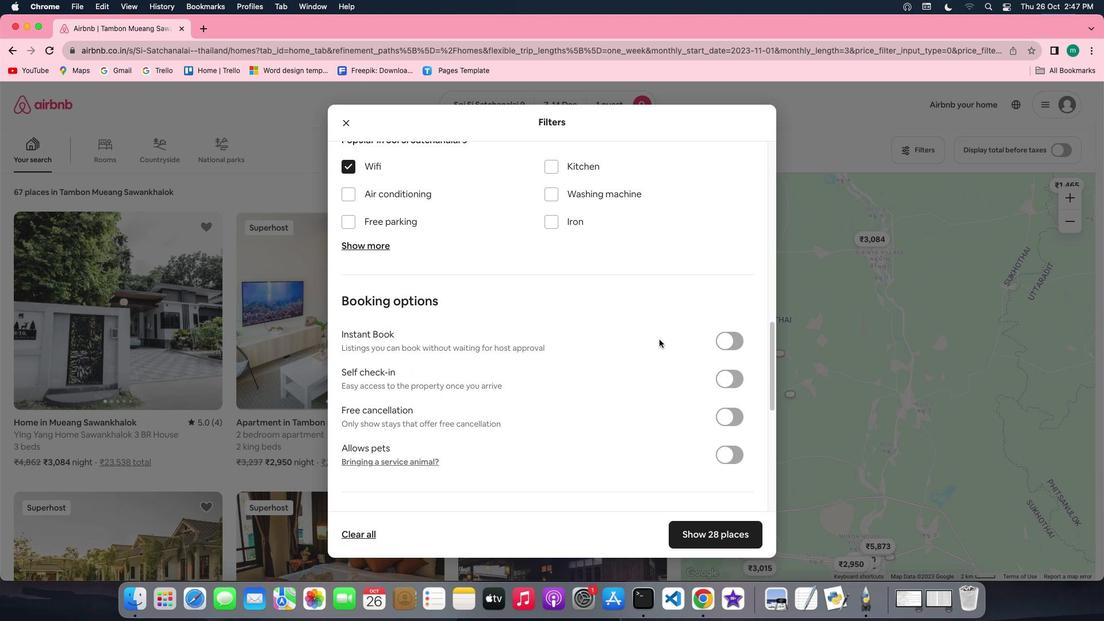 
Action: Mouse scrolled (659, 339) with delta (0, 0)
Screenshot: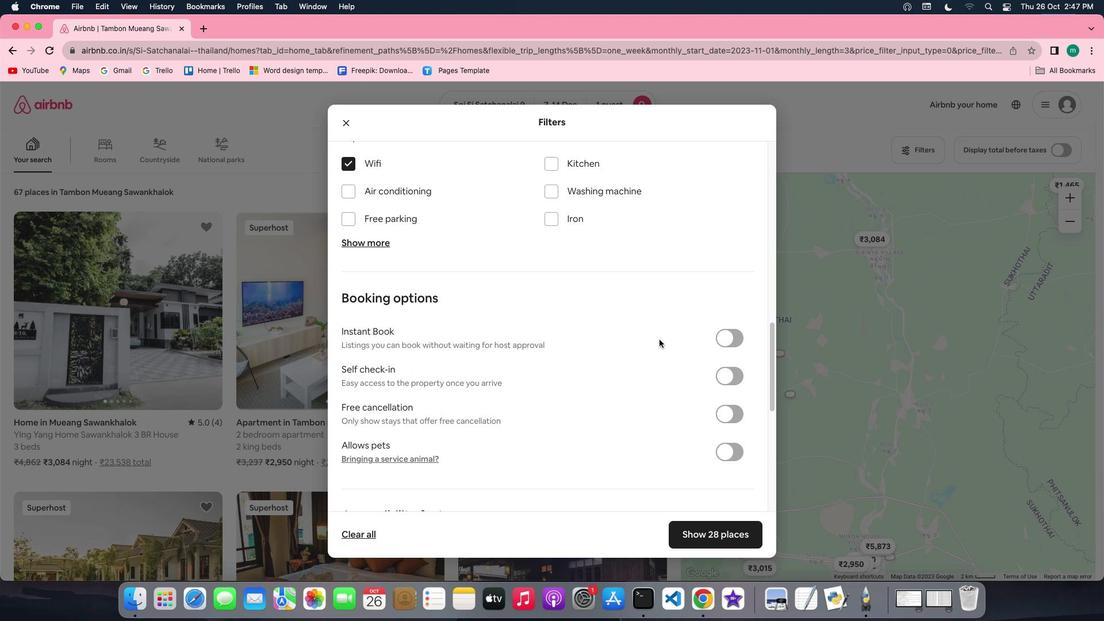 
Action: Mouse scrolled (659, 339) with delta (0, 0)
Screenshot: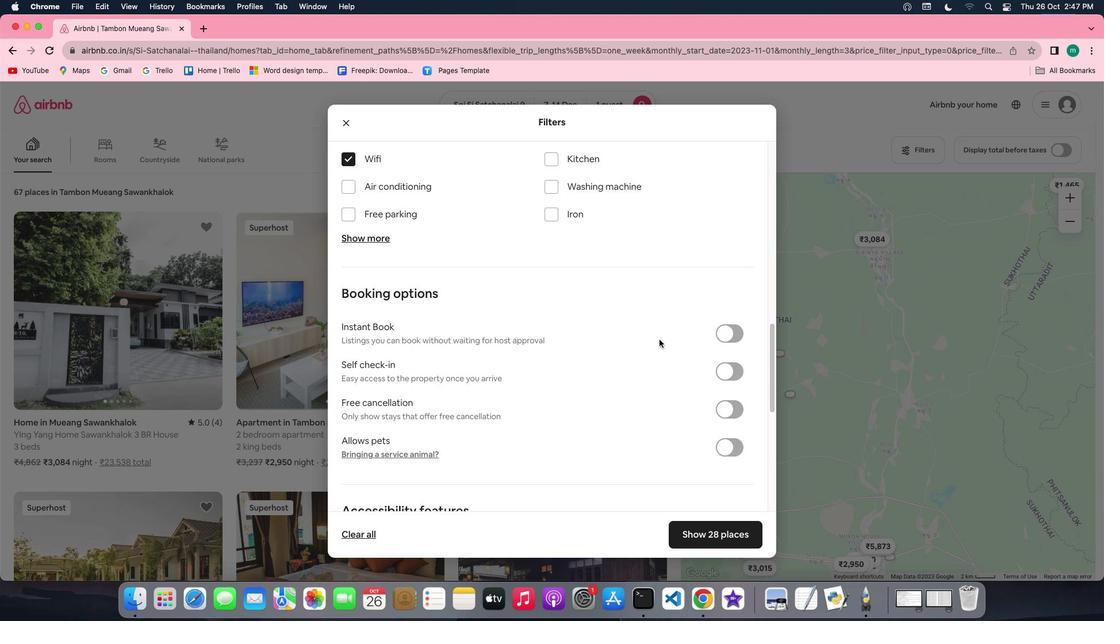 
Action: Mouse scrolled (659, 339) with delta (0, 0)
Screenshot: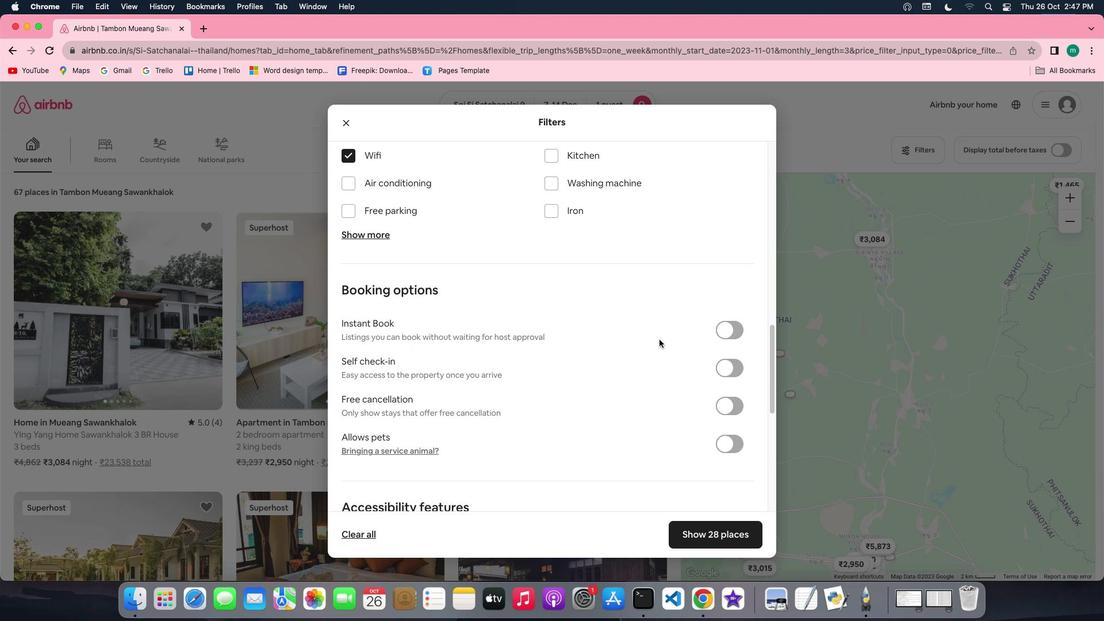 
Action: Mouse scrolled (659, 339) with delta (0, 0)
Screenshot: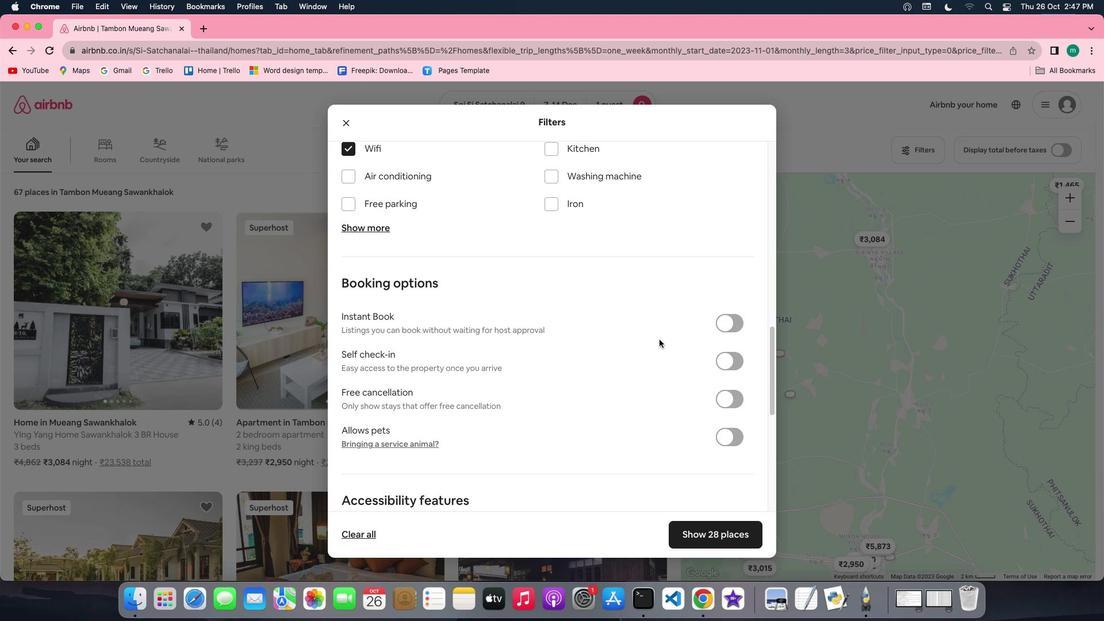 
Action: Mouse scrolled (659, 339) with delta (0, 0)
Screenshot: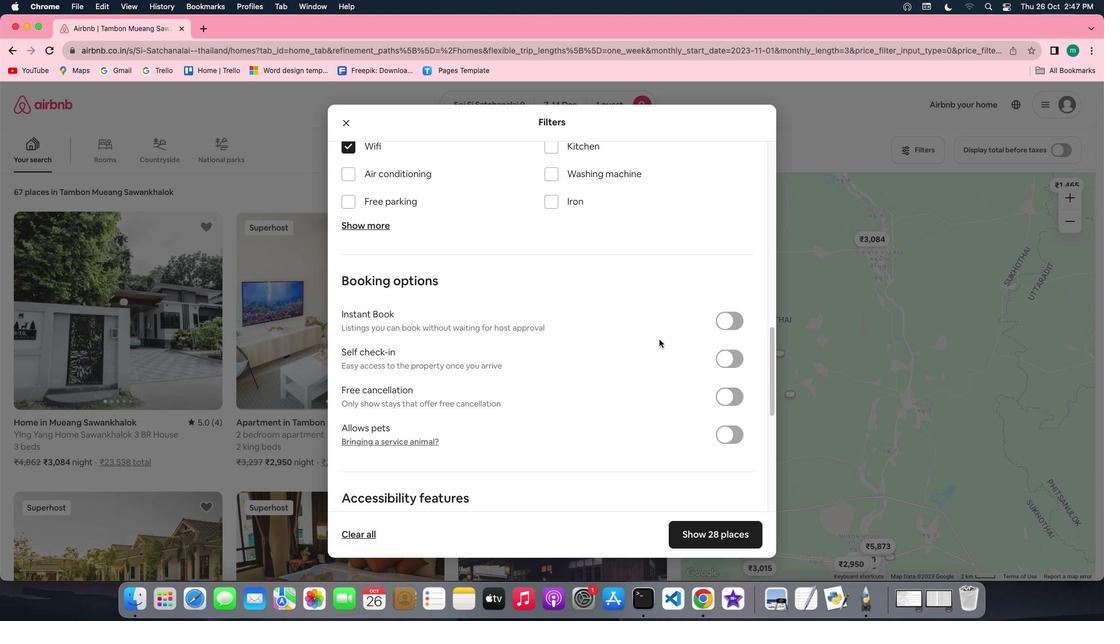 
Action: Mouse scrolled (659, 339) with delta (0, 0)
Screenshot: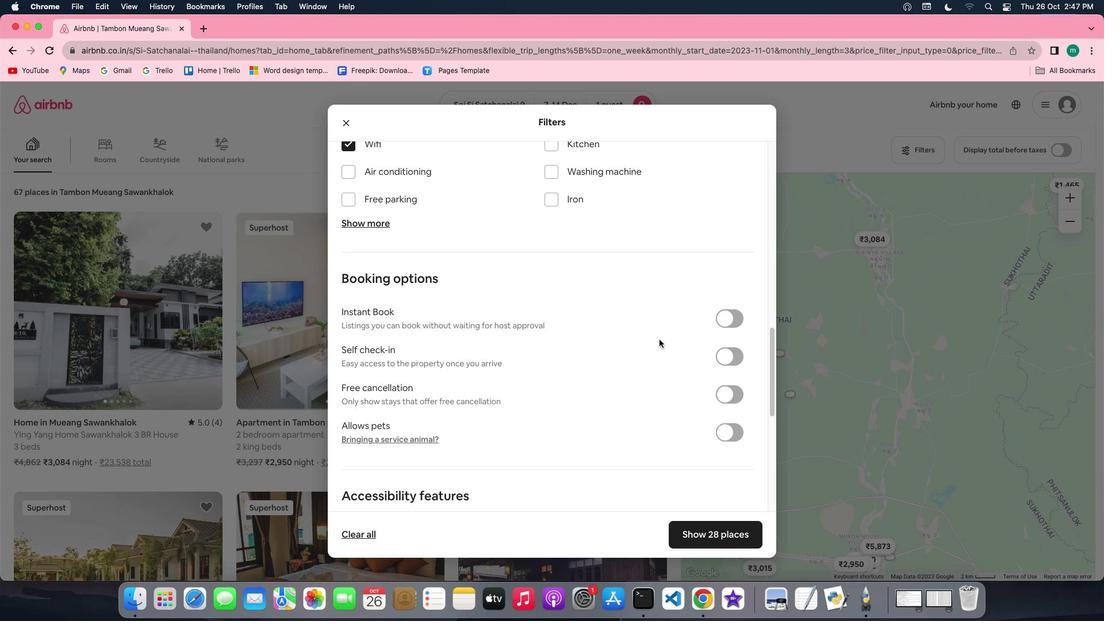 
Action: Mouse moved to (666, 360)
Screenshot: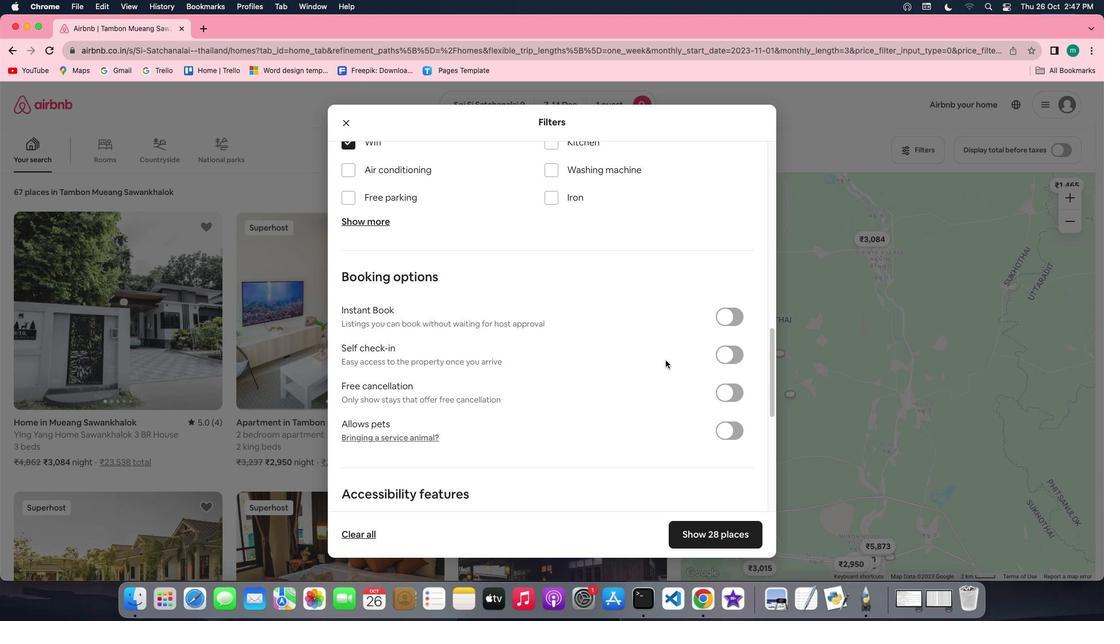
Action: Mouse scrolled (666, 360) with delta (0, 0)
Screenshot: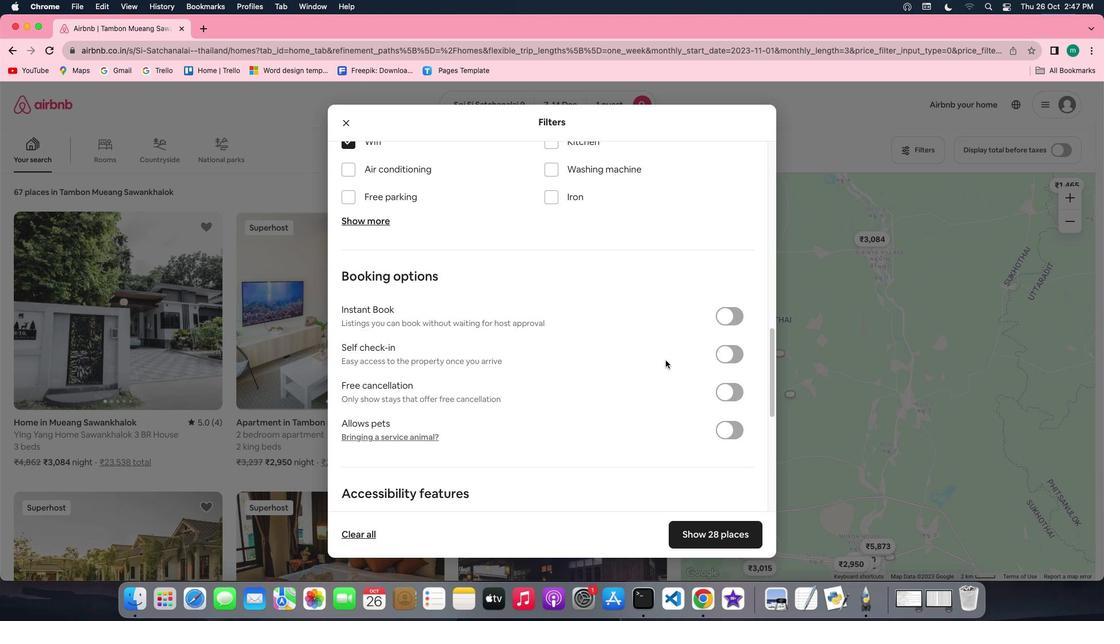 
Action: Mouse scrolled (666, 360) with delta (0, 0)
Screenshot: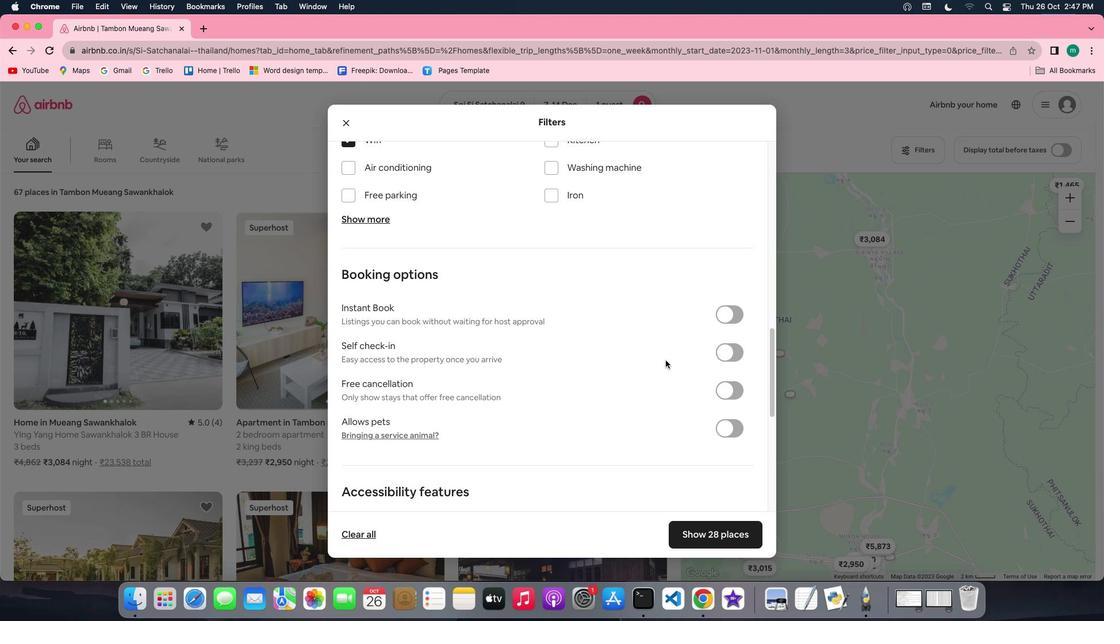 
Action: Mouse scrolled (666, 360) with delta (0, -1)
Screenshot: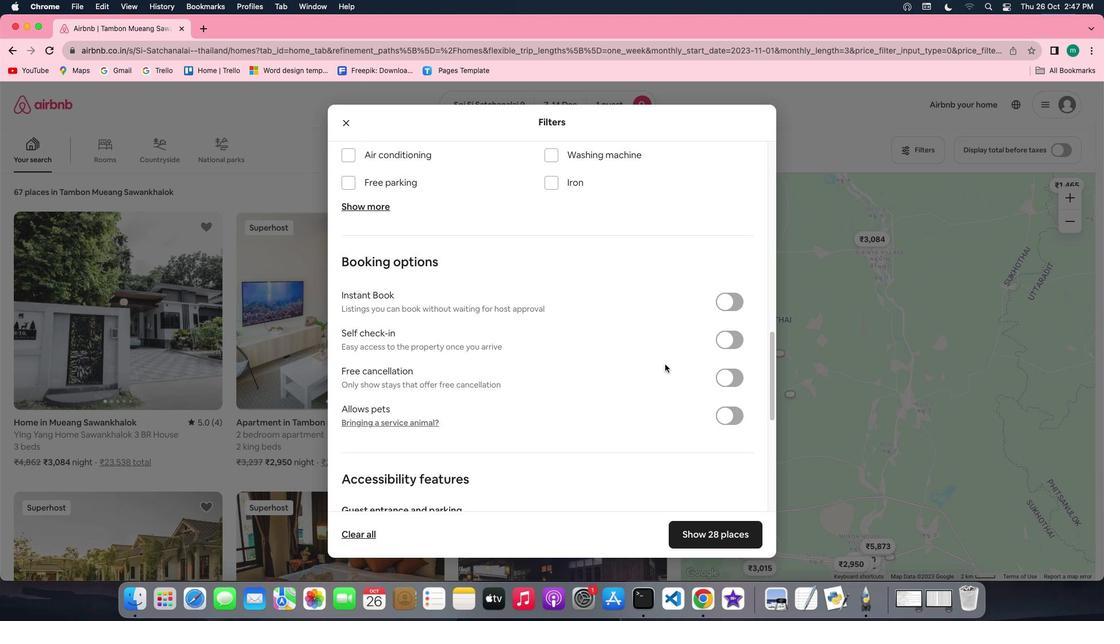 
Action: Mouse moved to (665, 364)
Screenshot: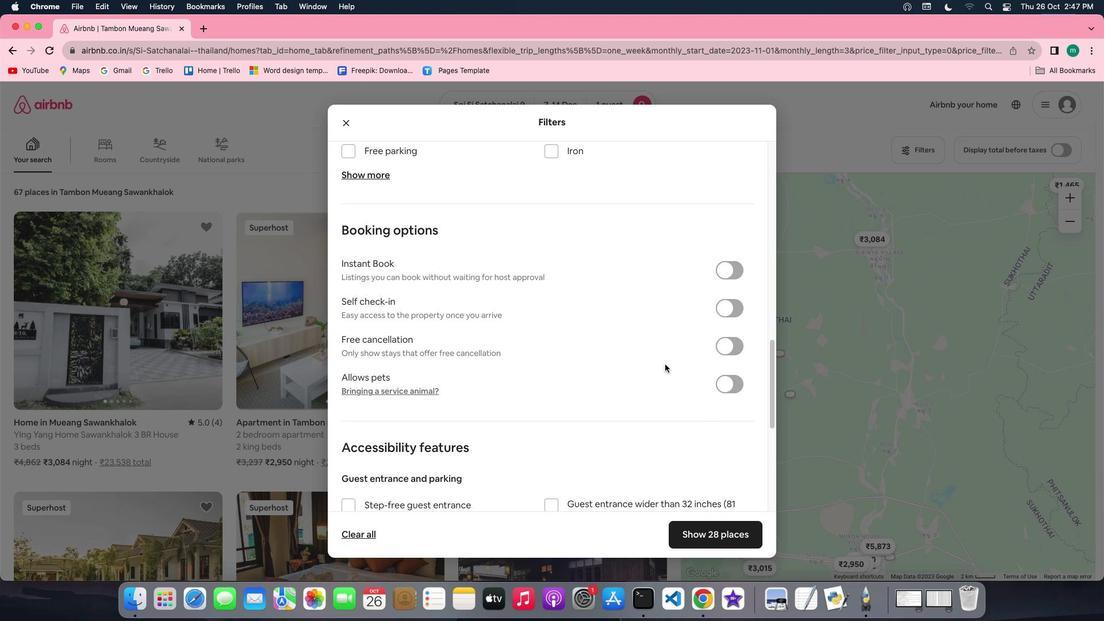 
Action: Mouse scrolled (665, 364) with delta (0, -1)
Screenshot: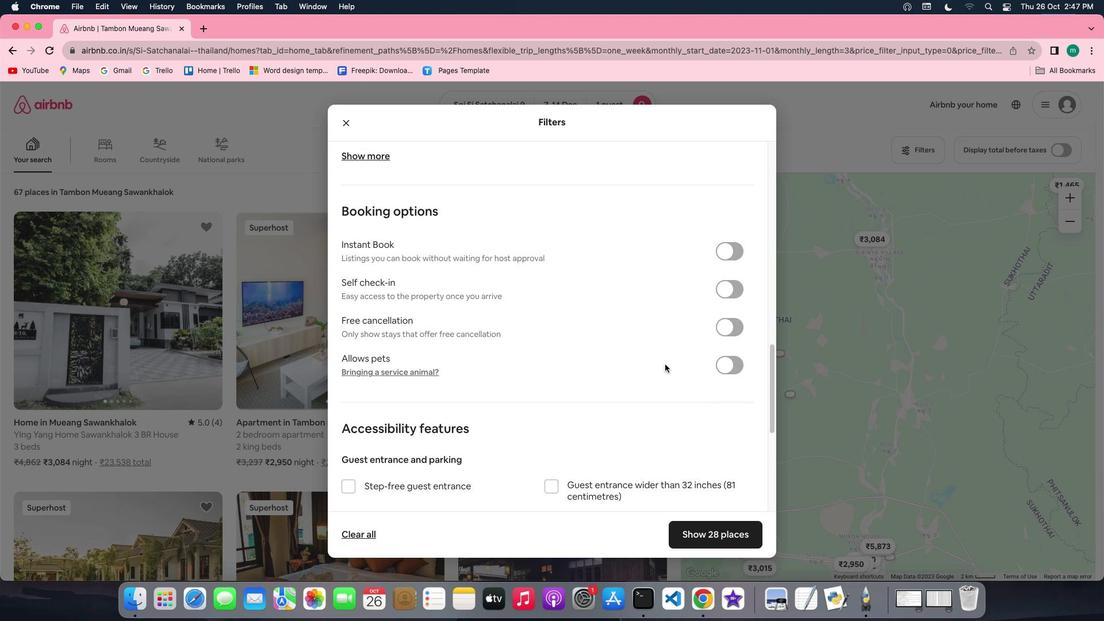
Action: Mouse moved to (665, 374)
Screenshot: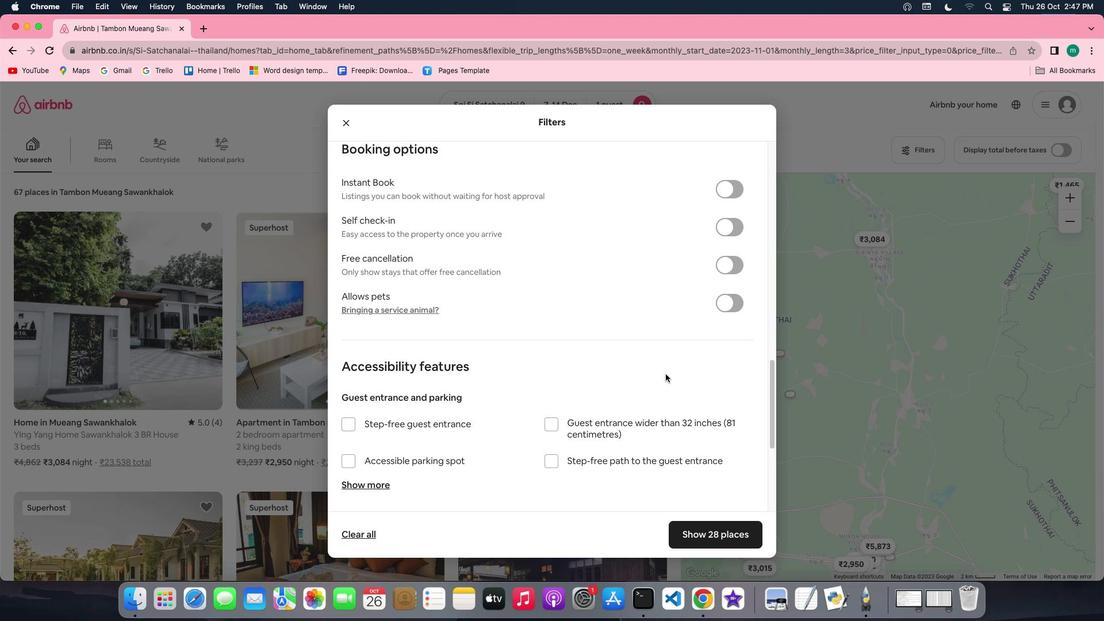 
Action: Mouse scrolled (665, 374) with delta (0, 0)
Screenshot: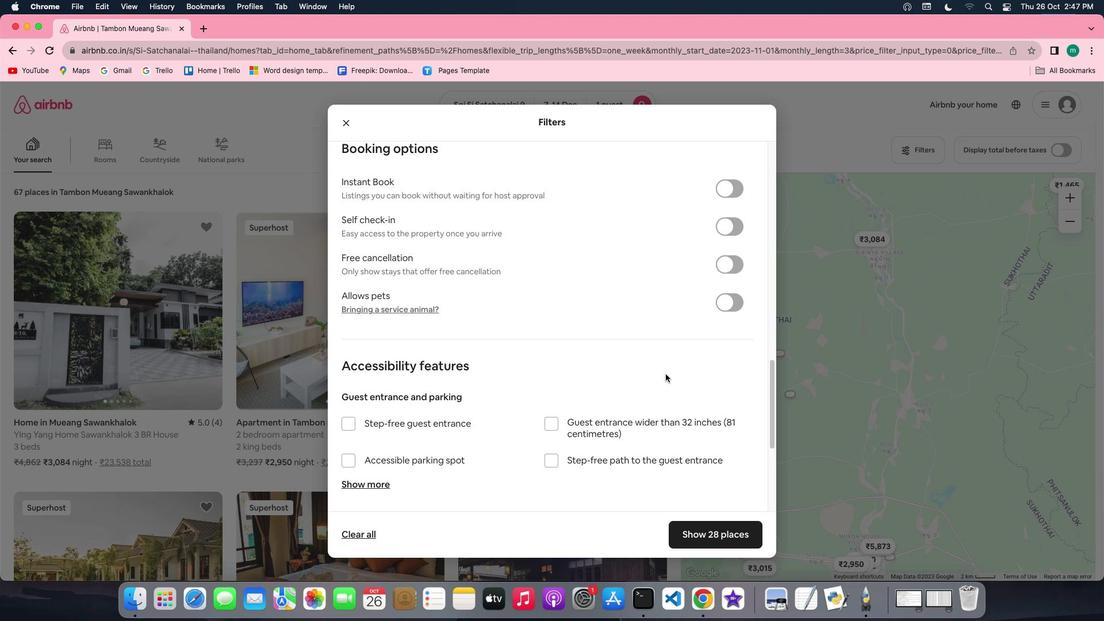
Action: Mouse scrolled (665, 374) with delta (0, 0)
Screenshot: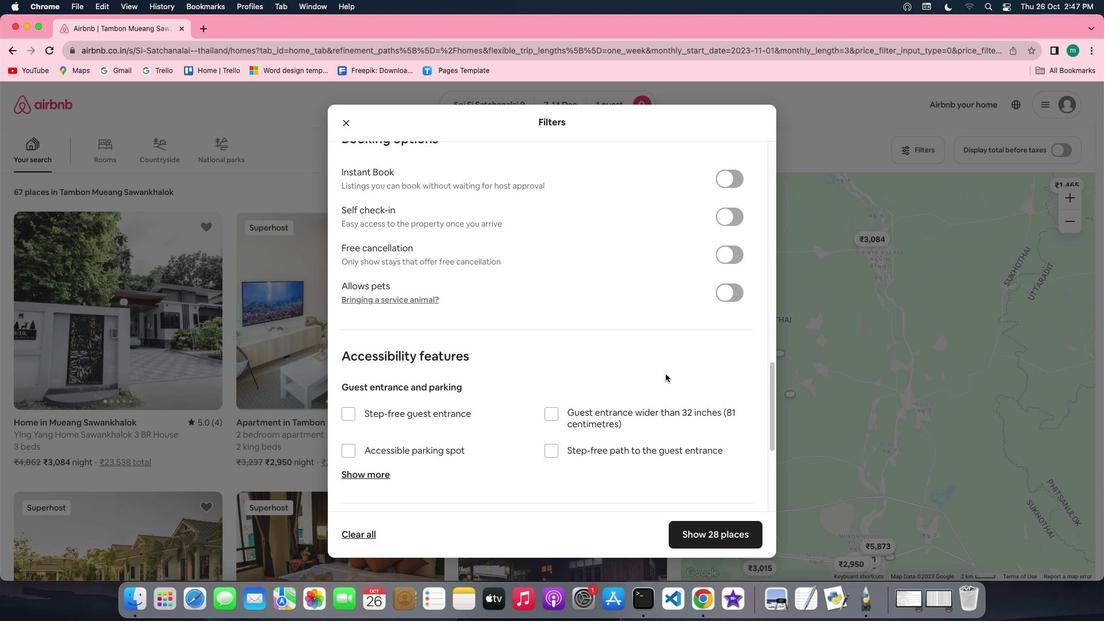 
Action: Mouse scrolled (665, 374) with delta (0, -1)
Screenshot: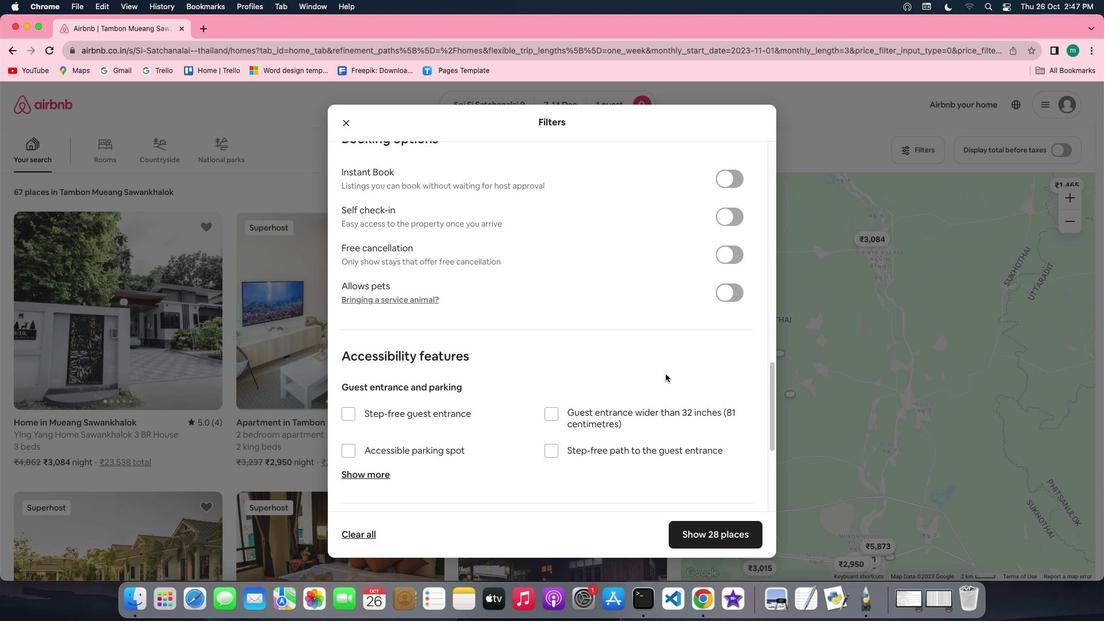 
Action: Mouse scrolled (665, 374) with delta (0, -2)
Screenshot: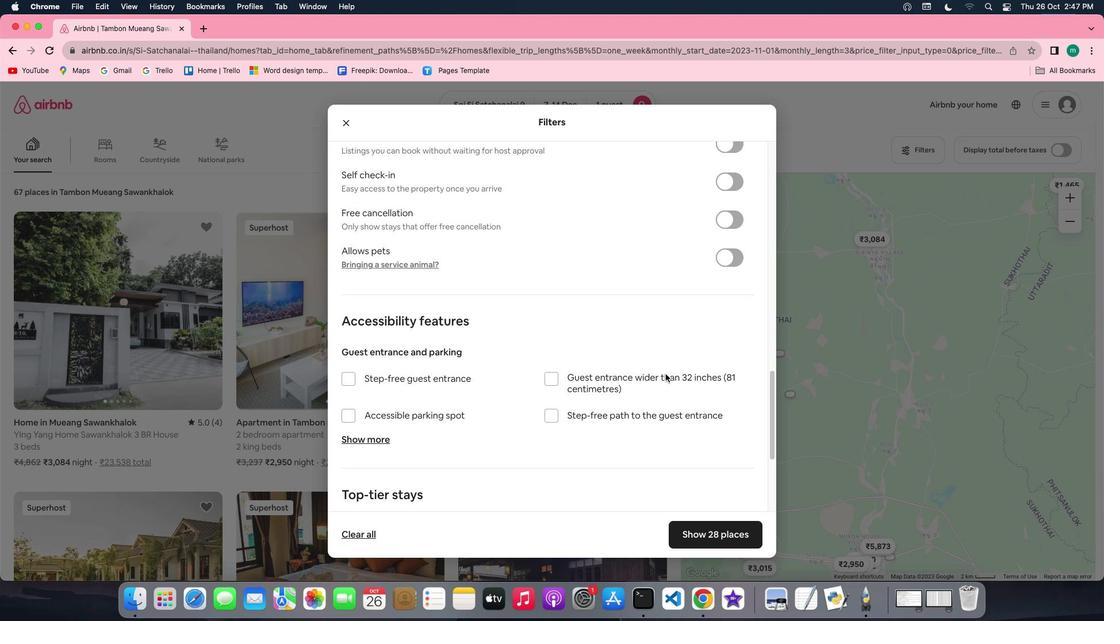 
Action: Mouse scrolled (665, 374) with delta (0, 0)
Screenshot: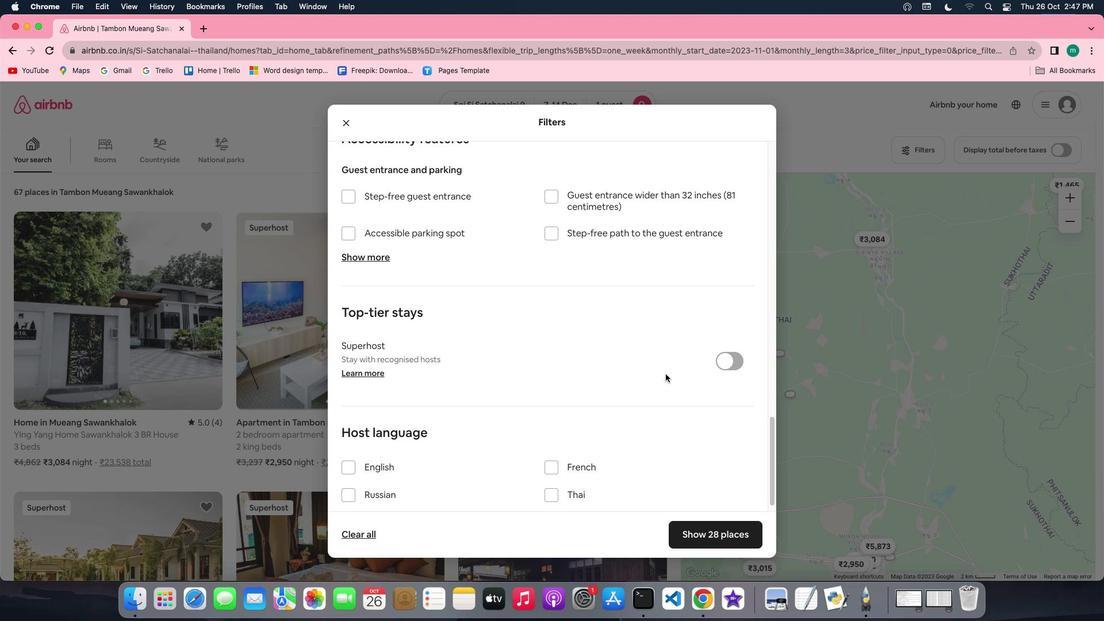 
Action: Mouse scrolled (665, 374) with delta (0, 0)
Screenshot: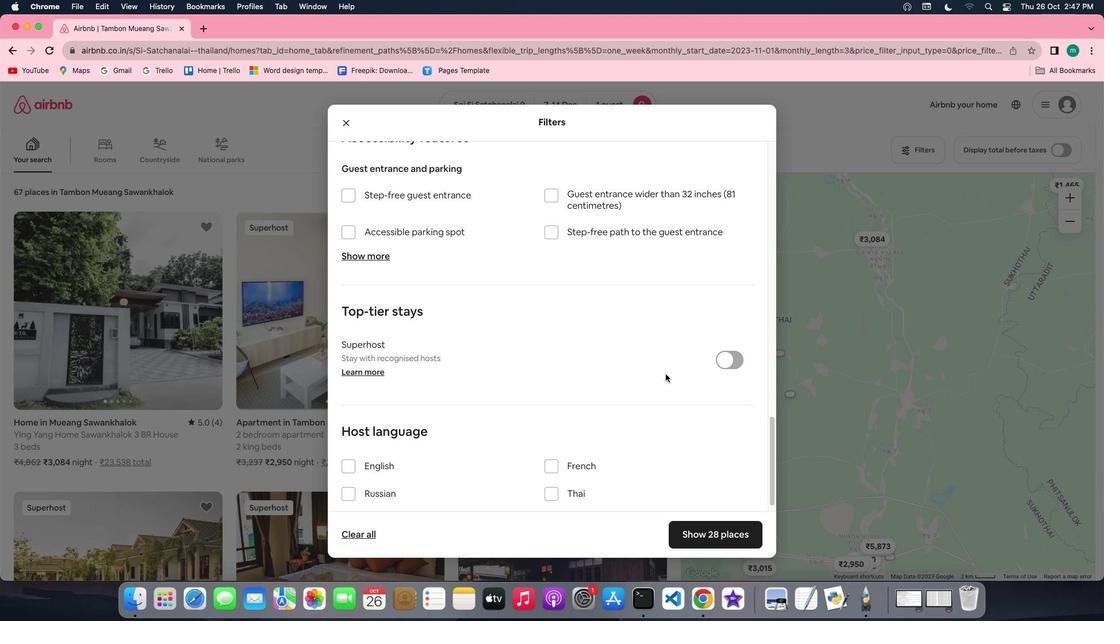 
Action: Mouse scrolled (665, 374) with delta (0, -1)
Screenshot: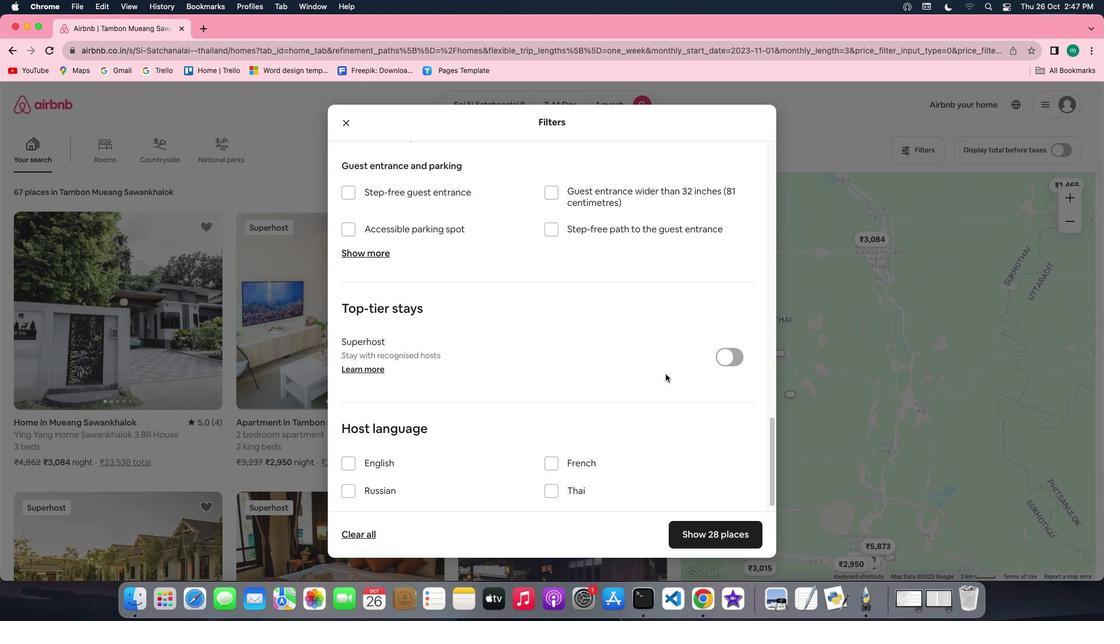 
Action: Mouse scrolled (665, 374) with delta (0, -2)
Screenshot: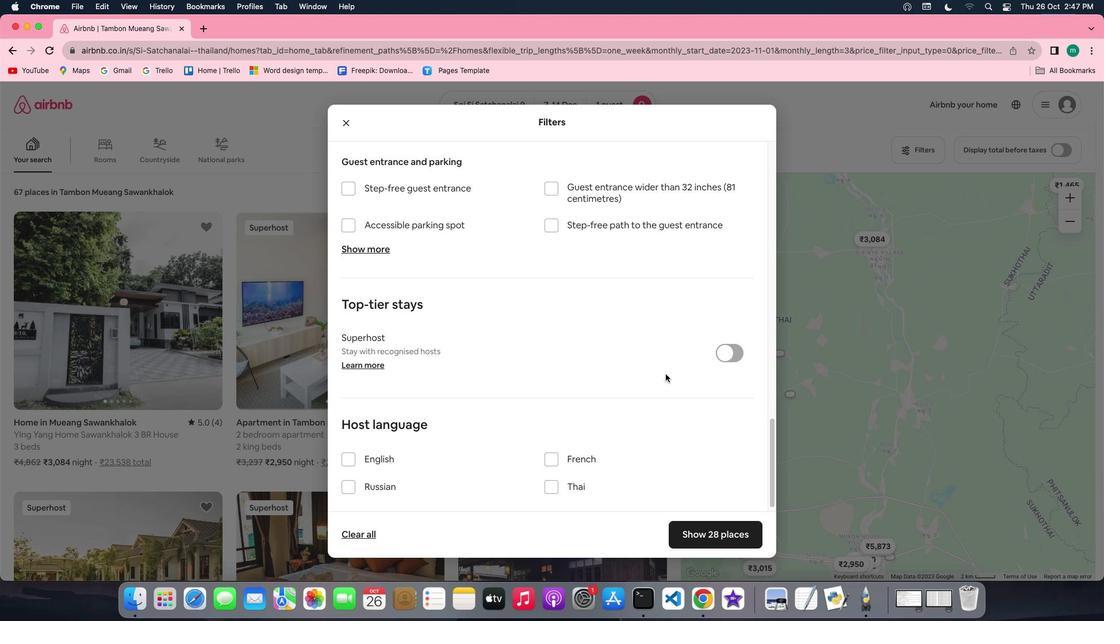 
Action: Mouse moved to (668, 379)
Screenshot: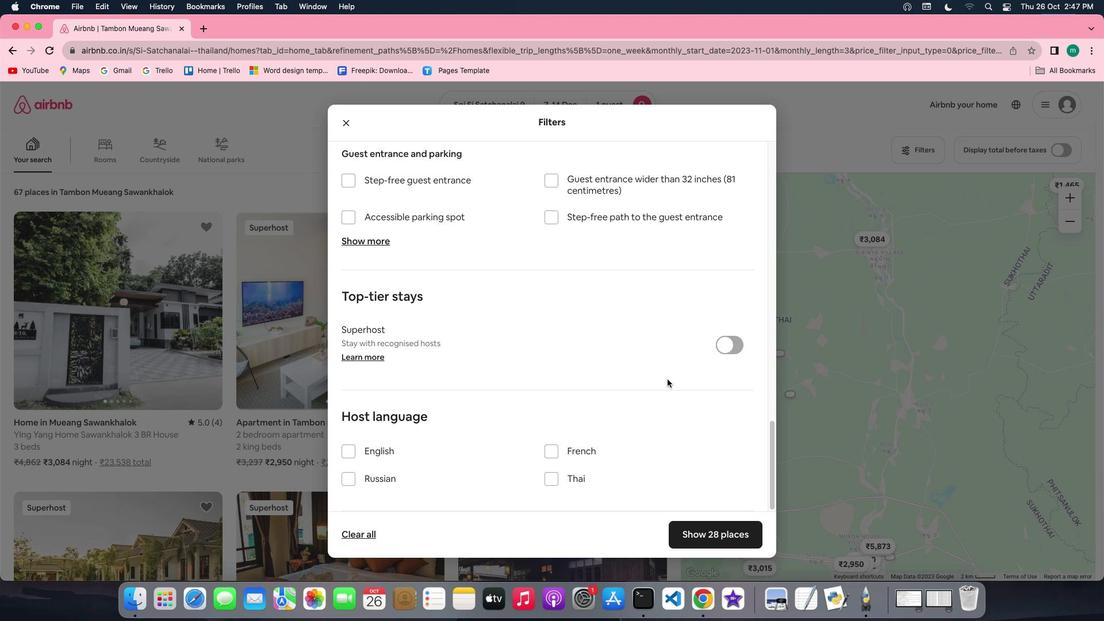 
Action: Mouse scrolled (668, 379) with delta (0, 0)
Screenshot: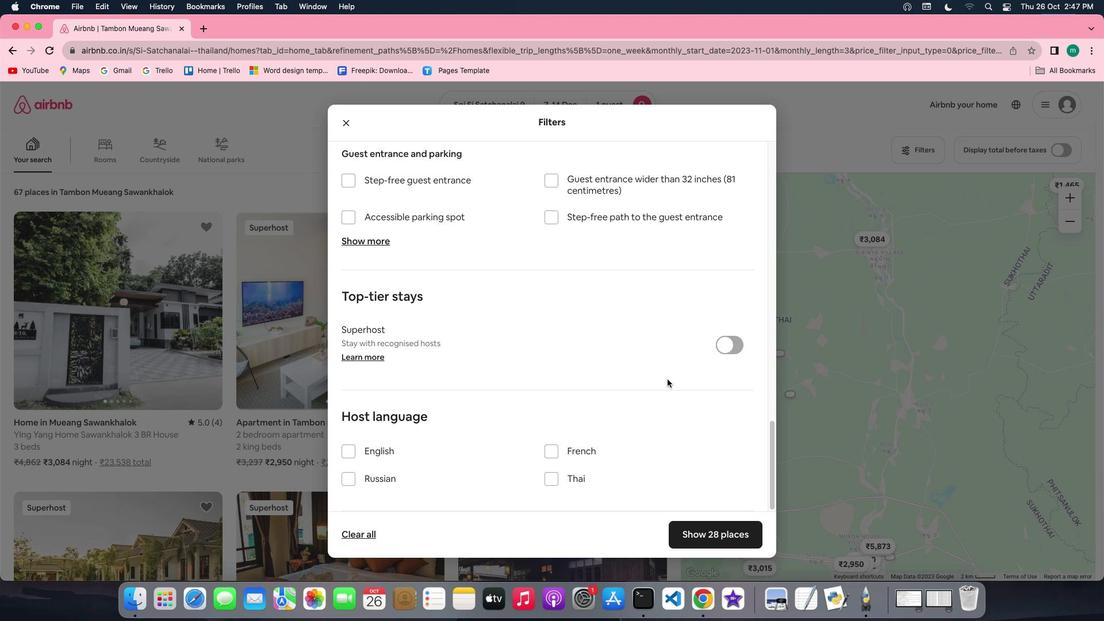 
Action: Mouse scrolled (668, 379) with delta (0, 0)
Screenshot: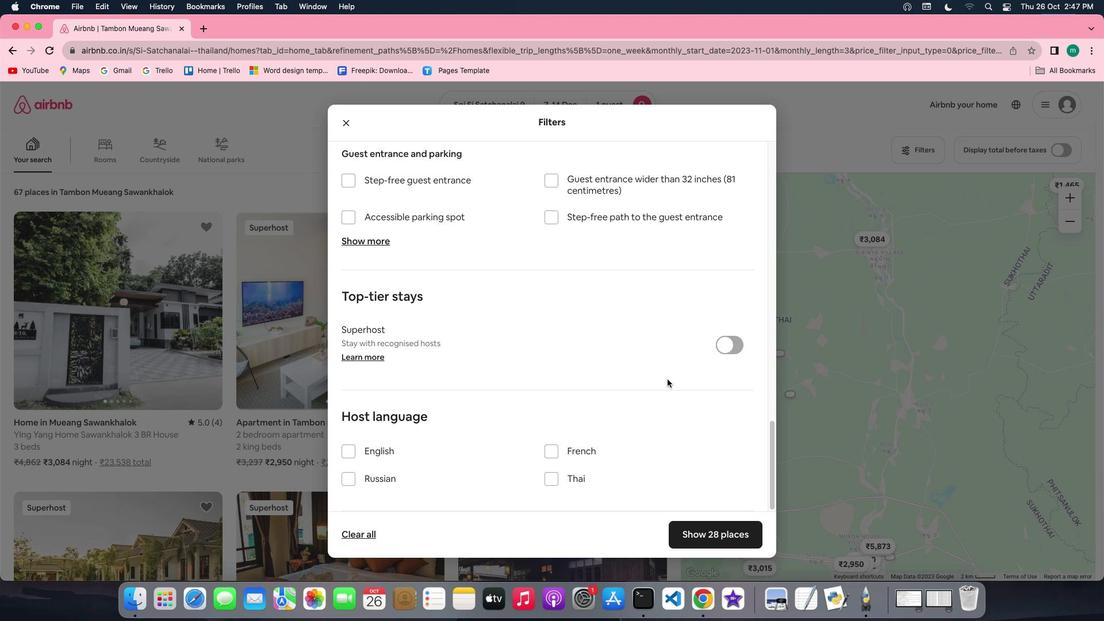
Action: Mouse scrolled (668, 379) with delta (0, -1)
Screenshot: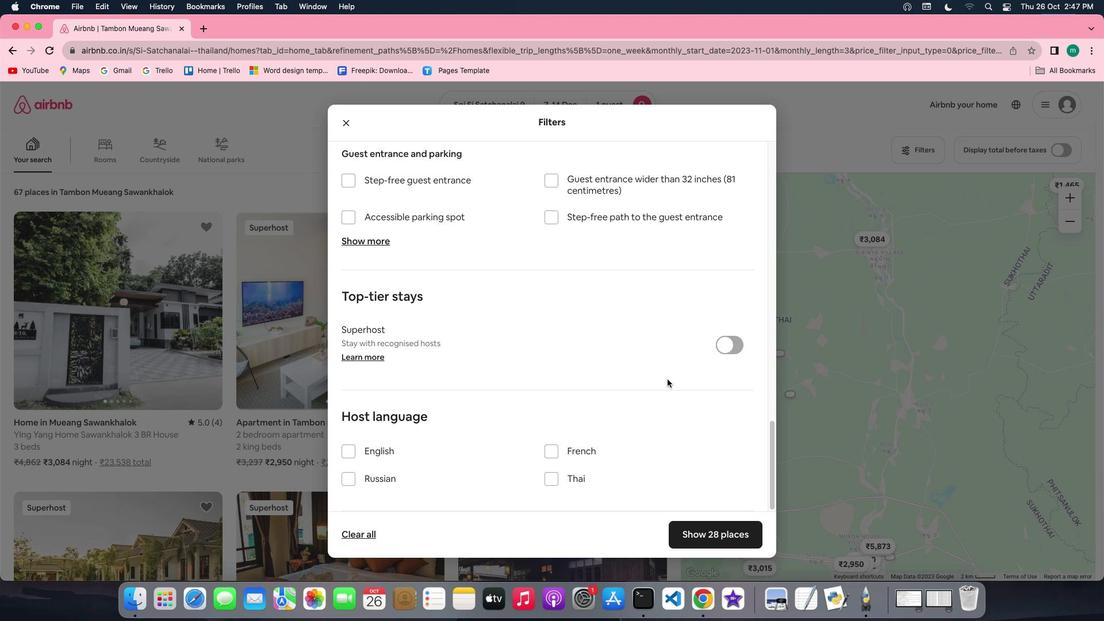 
Action: Mouse scrolled (668, 379) with delta (0, -2)
Screenshot: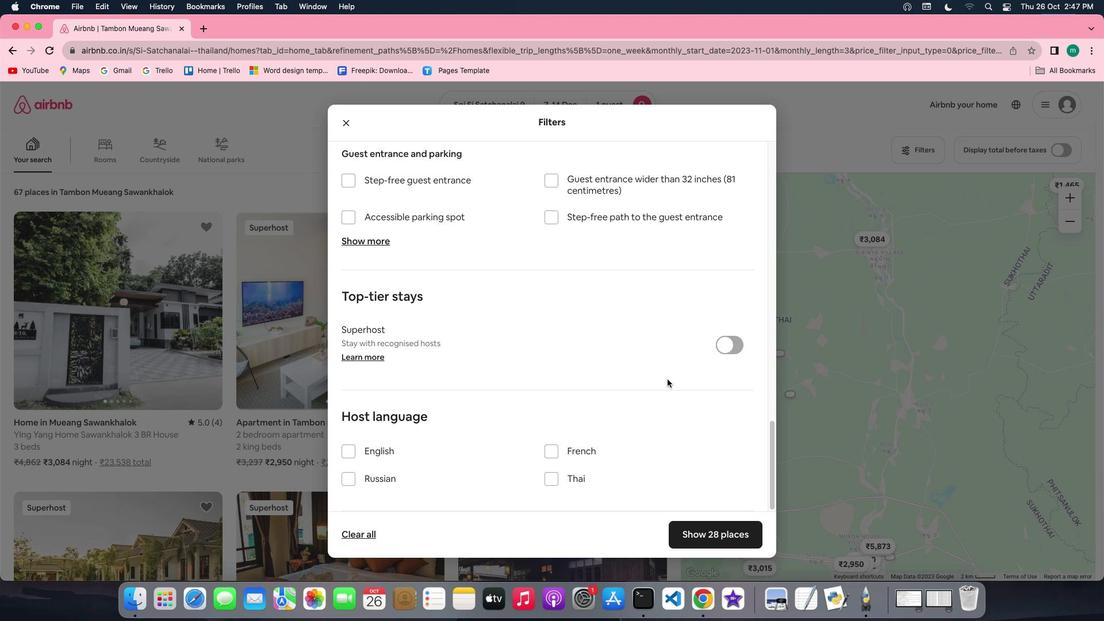 
Action: Mouse scrolled (668, 379) with delta (0, -2)
Screenshot: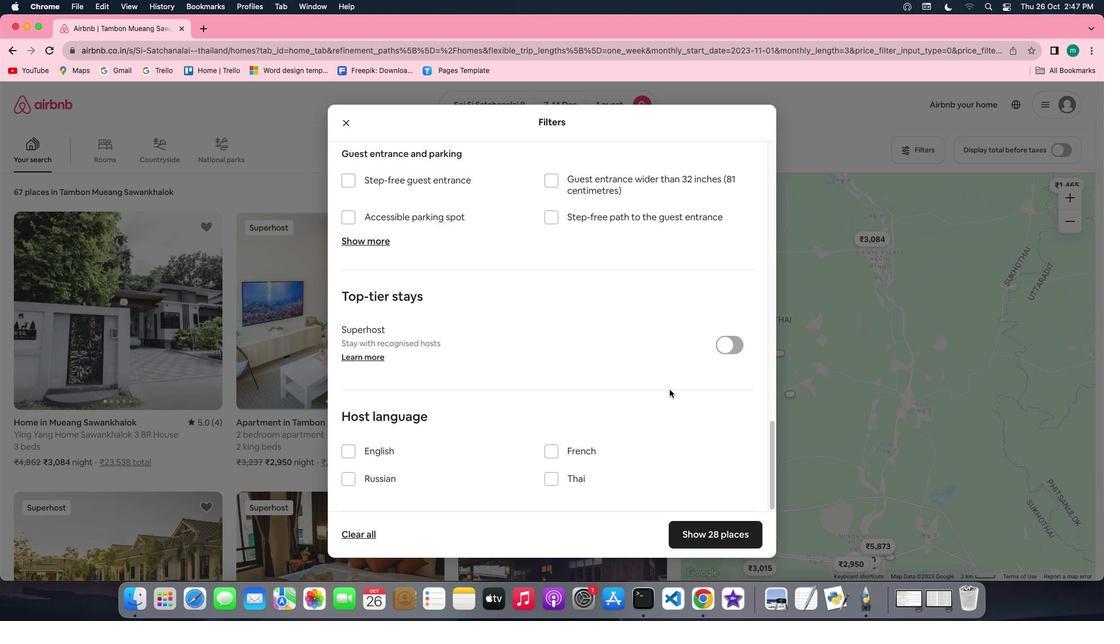 
Action: Mouse moved to (725, 542)
Screenshot: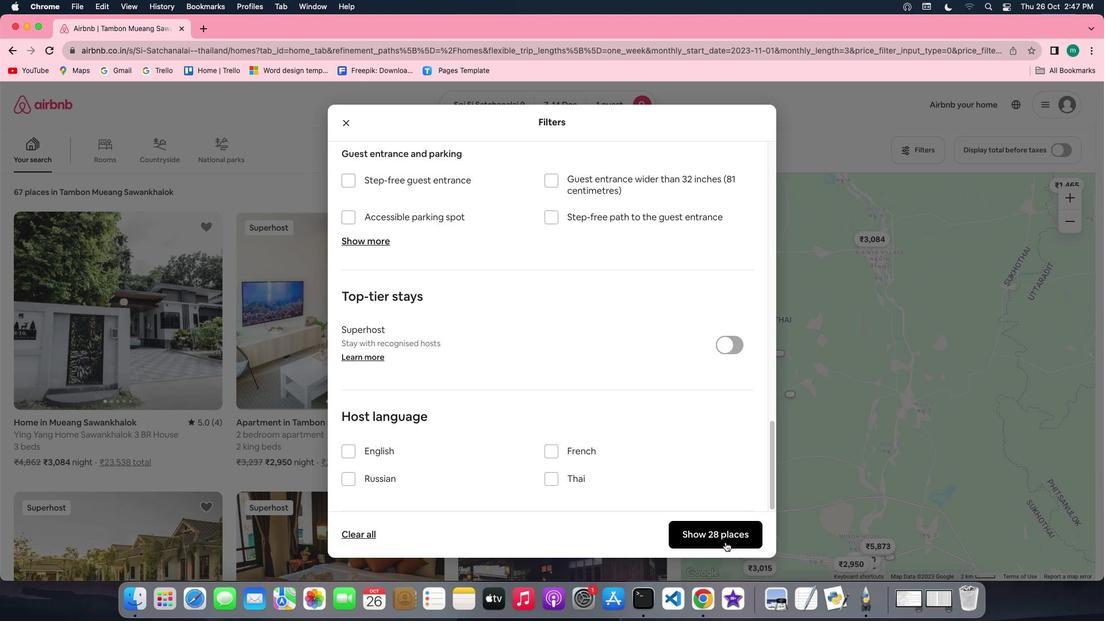 
Action: Mouse pressed left at (725, 542)
Screenshot: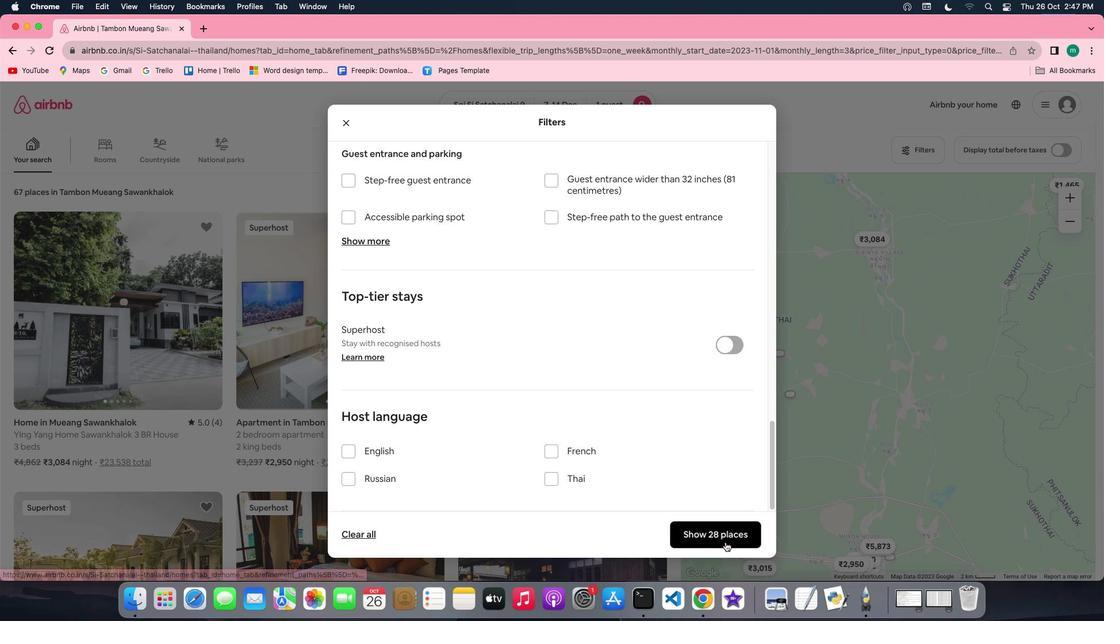 
Action: Mouse moved to (121, 327)
Screenshot: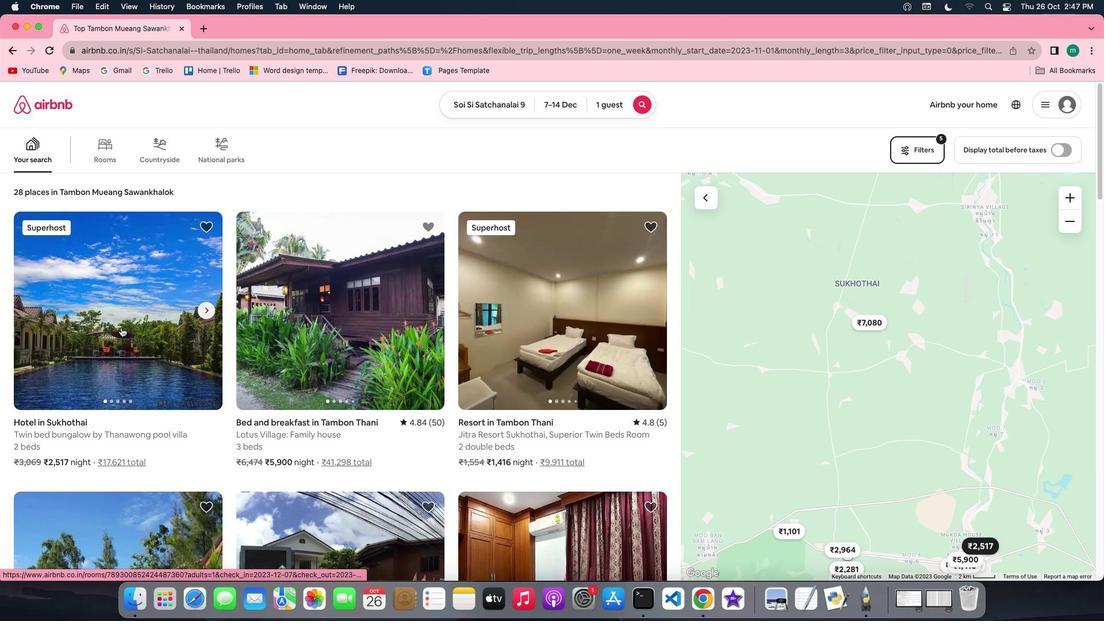 
Action: Mouse pressed left at (121, 327)
Screenshot: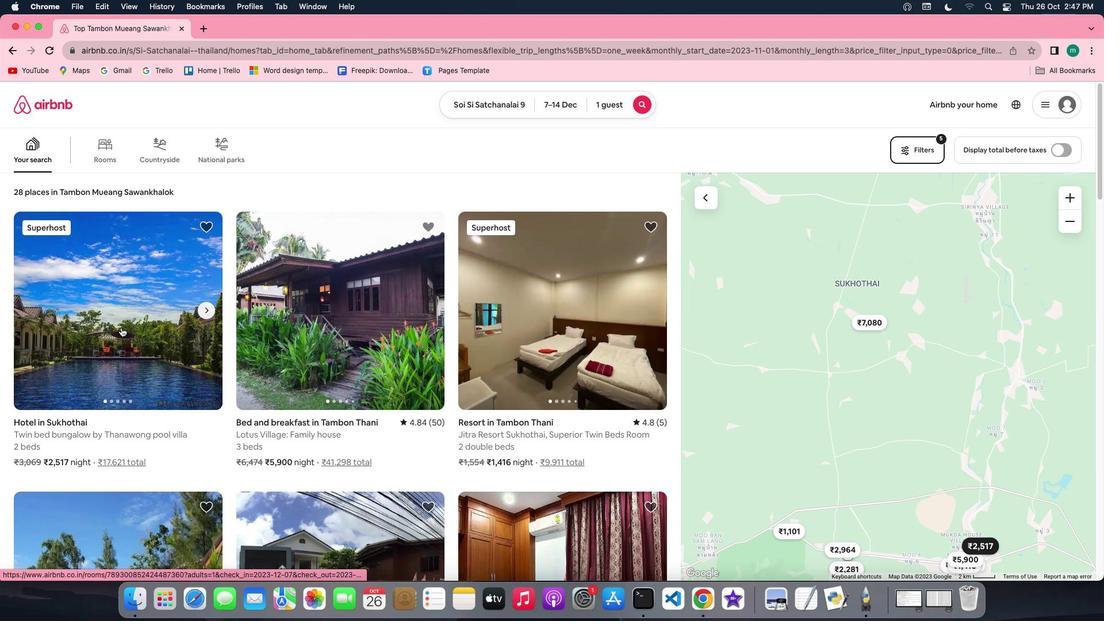 
Action: Mouse moved to (809, 429)
Screenshot: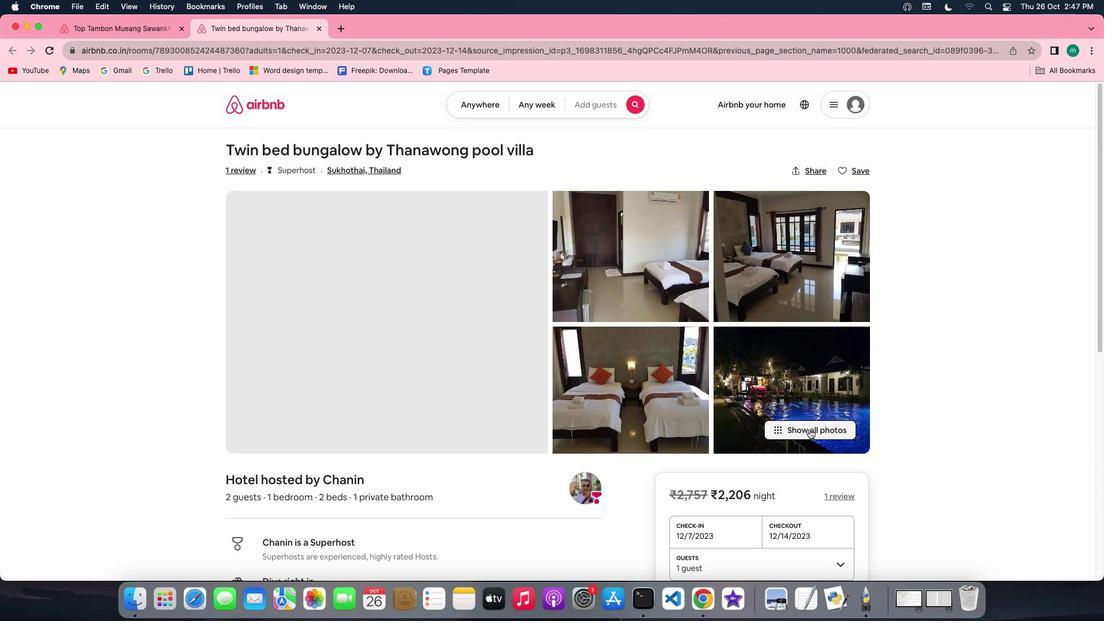 
Action: Mouse pressed left at (809, 429)
Screenshot: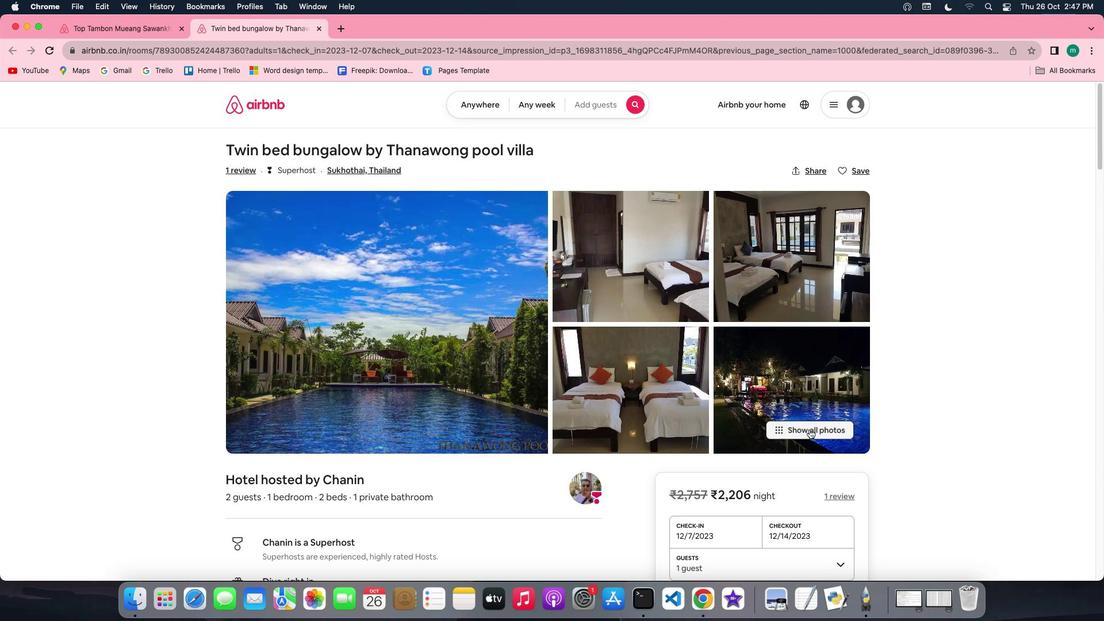 
Action: Mouse moved to (619, 390)
Screenshot: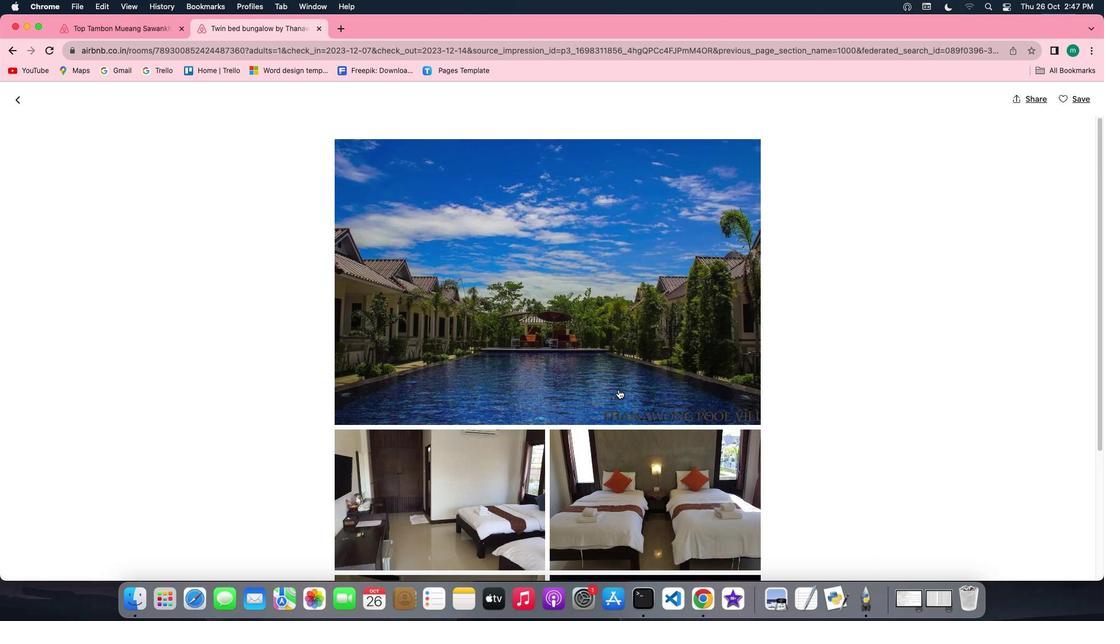 
Action: Mouse scrolled (619, 390) with delta (0, 0)
Screenshot: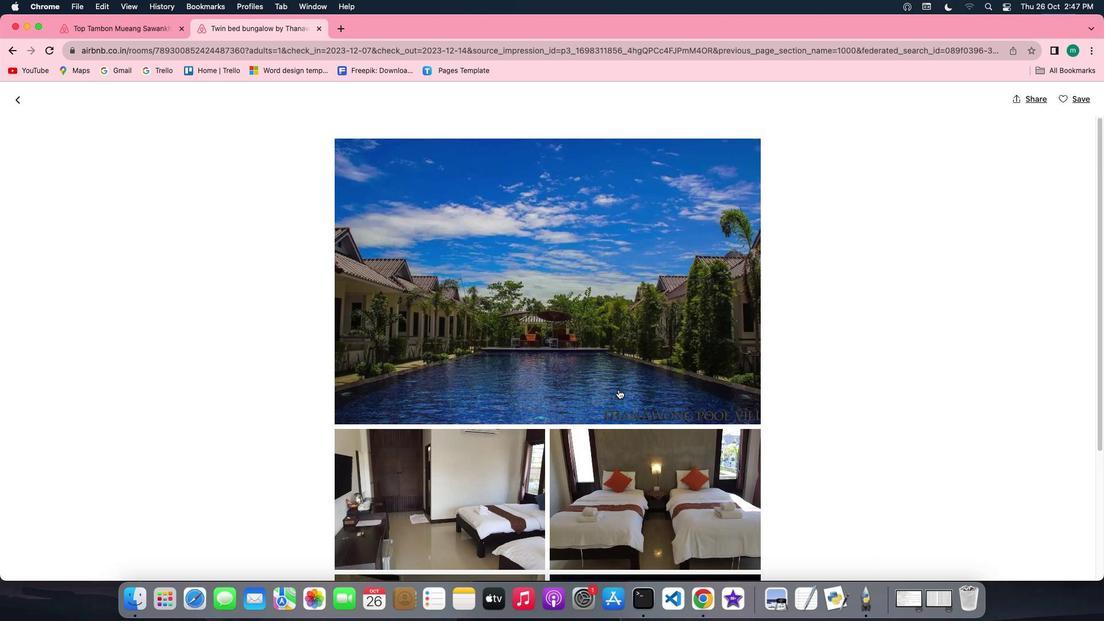 
Action: Mouse scrolled (619, 390) with delta (0, 0)
Screenshot: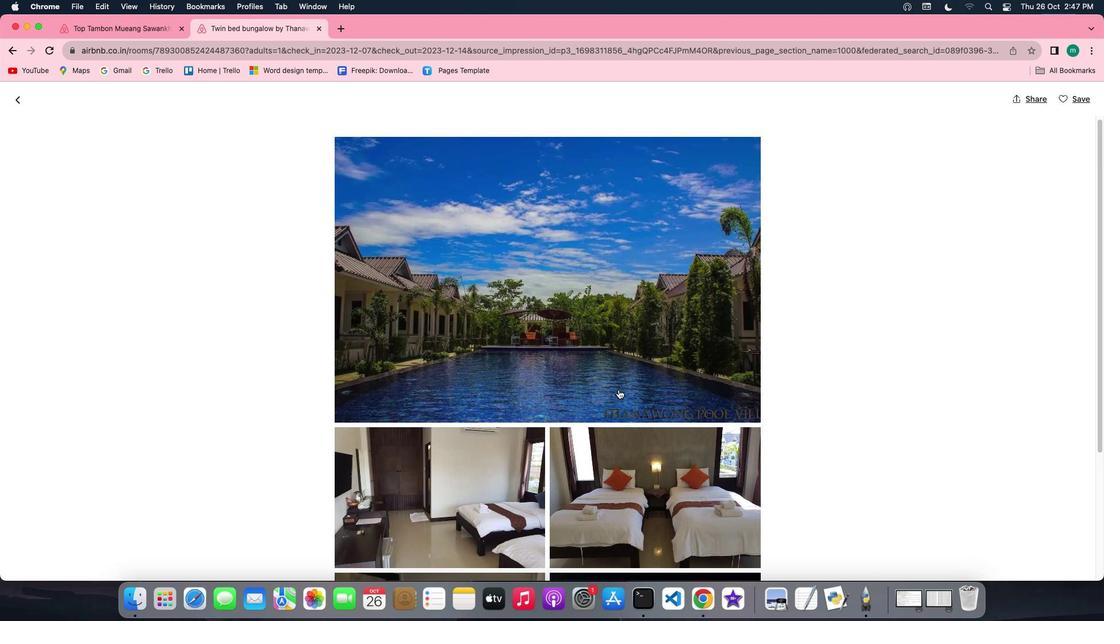 
Action: Mouse scrolled (619, 390) with delta (0, 0)
Screenshot: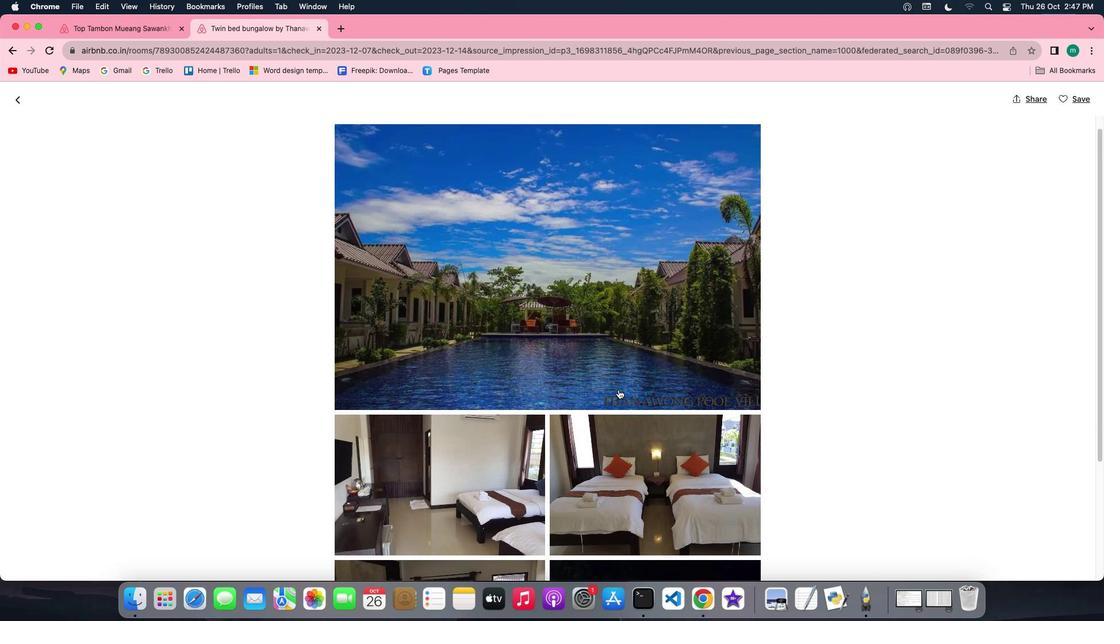 
Action: Mouse scrolled (619, 390) with delta (0, -1)
Screenshot: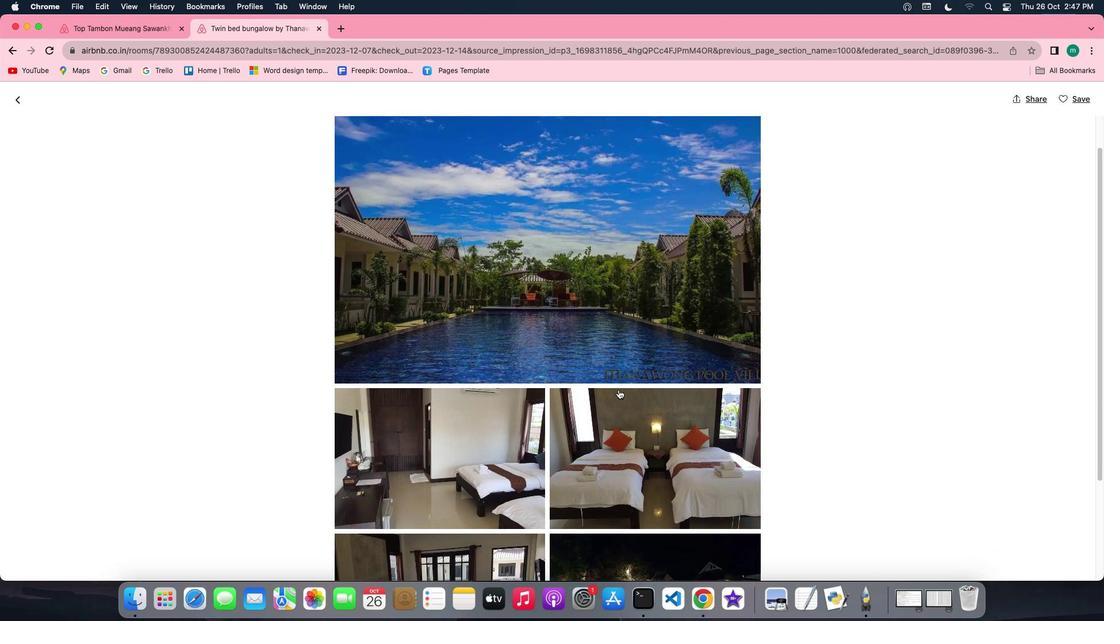 
Action: Mouse scrolled (619, 390) with delta (0, -1)
Screenshot: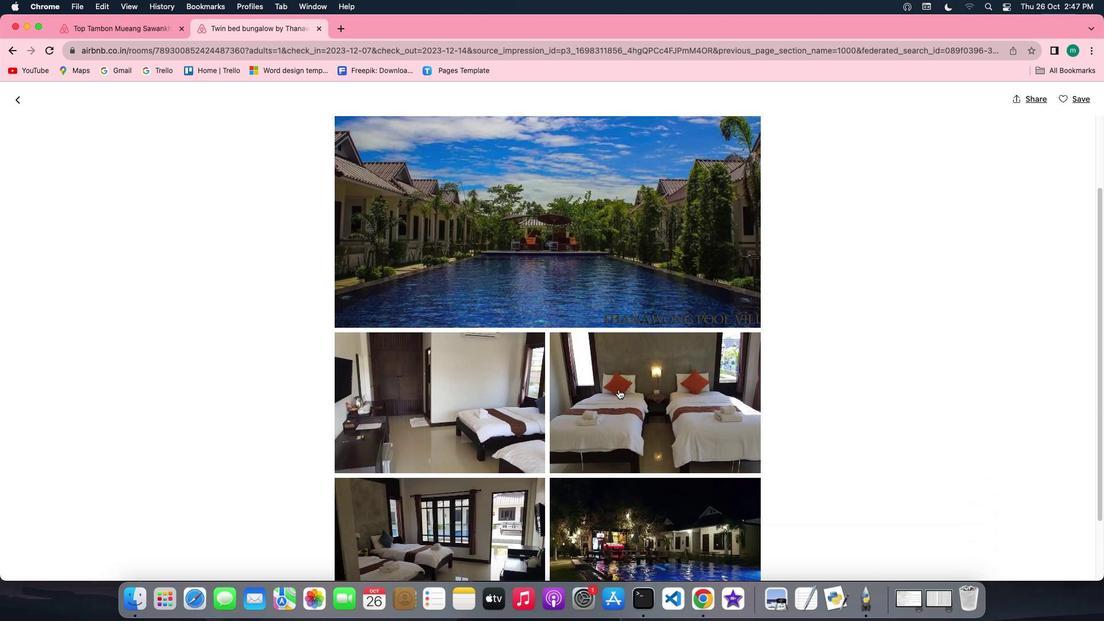 
Action: Mouse scrolled (619, 390) with delta (0, 0)
Screenshot: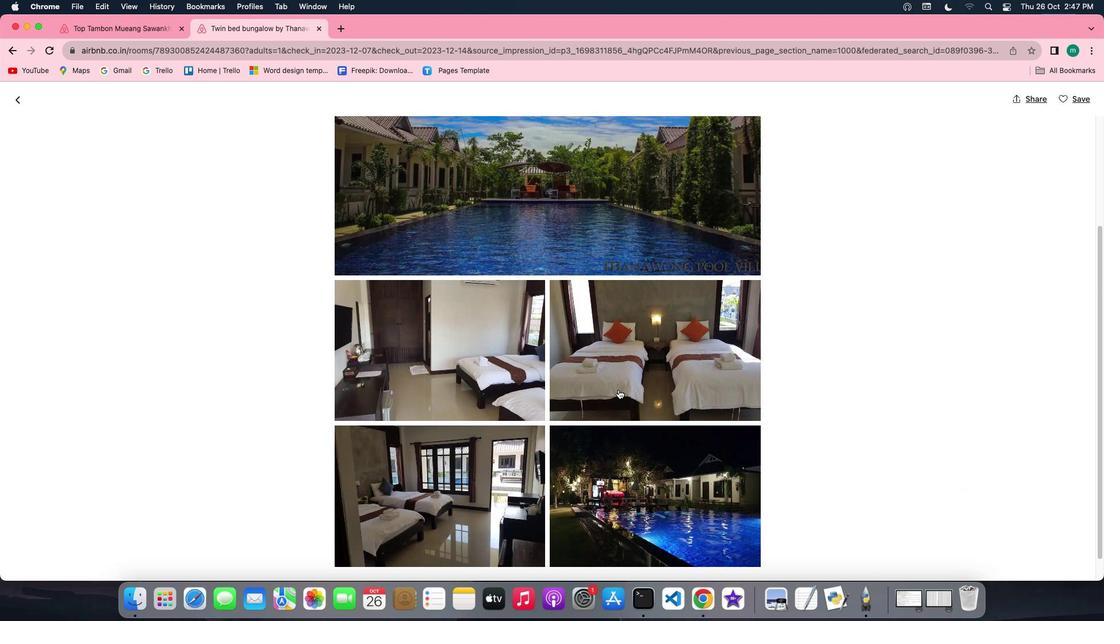 
Action: Mouse scrolled (619, 390) with delta (0, 0)
Screenshot: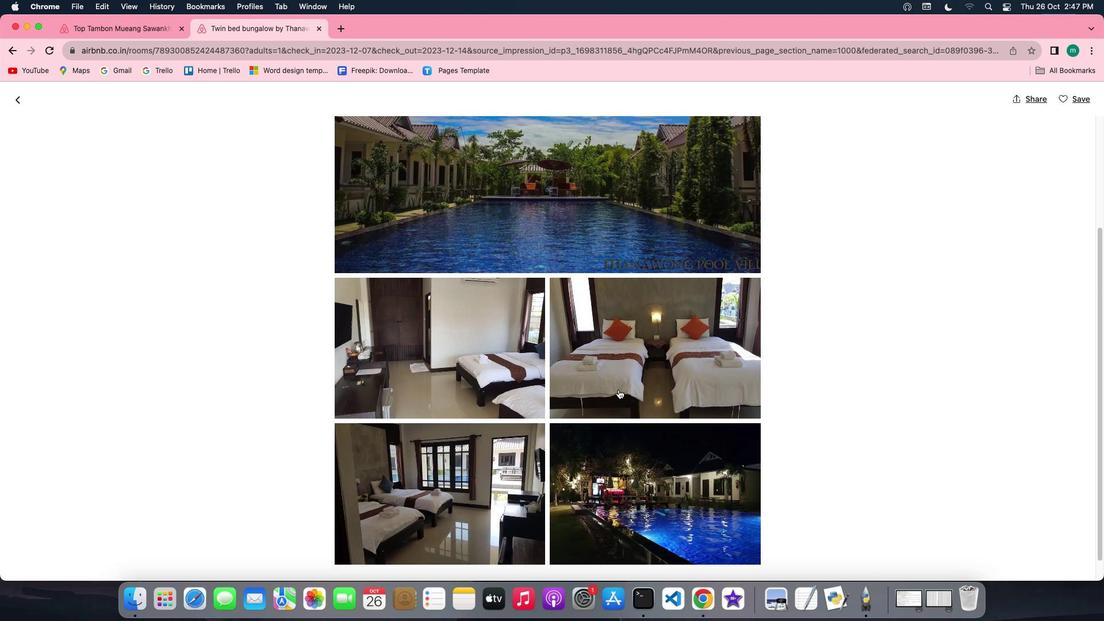 
Action: Mouse scrolled (619, 390) with delta (0, -1)
Screenshot: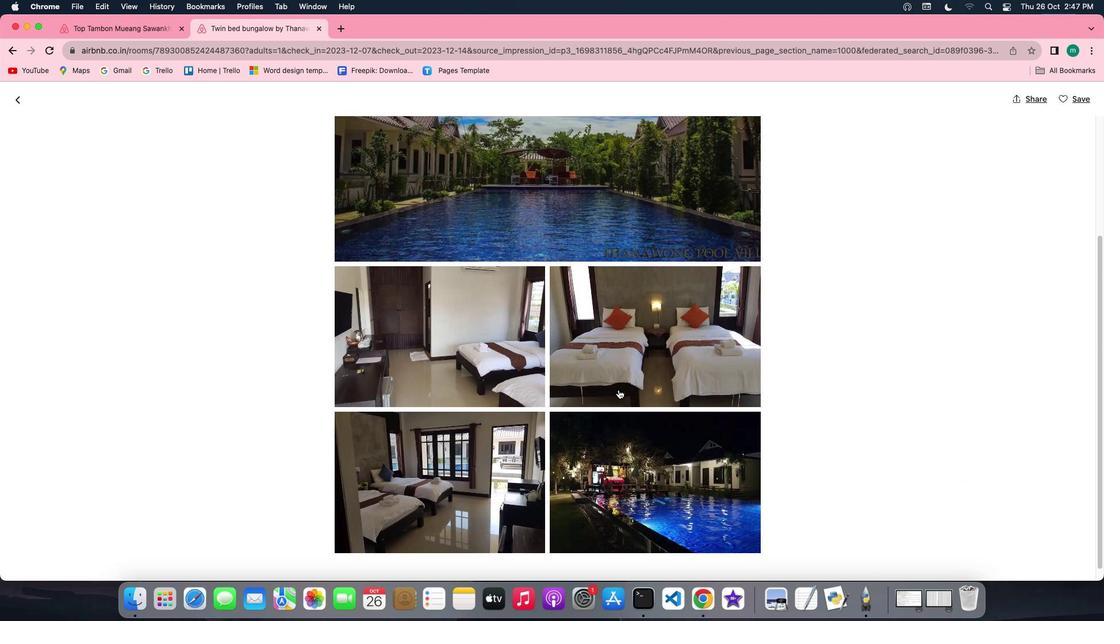 
Action: Mouse scrolled (619, 390) with delta (0, -1)
Screenshot: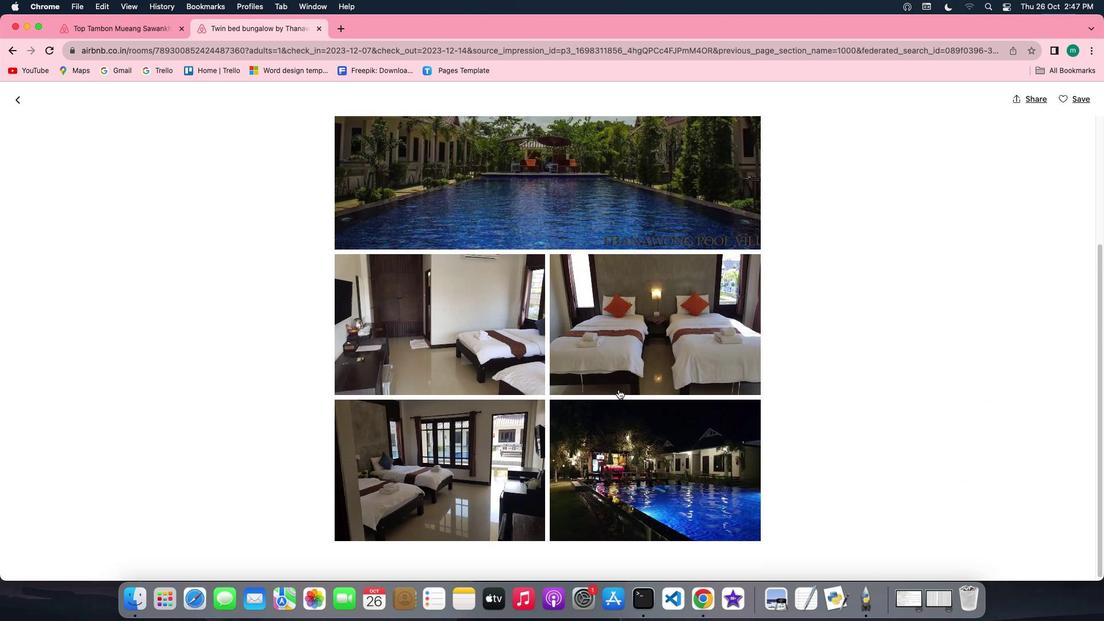 
Action: Mouse scrolled (619, 390) with delta (0, 0)
Screenshot: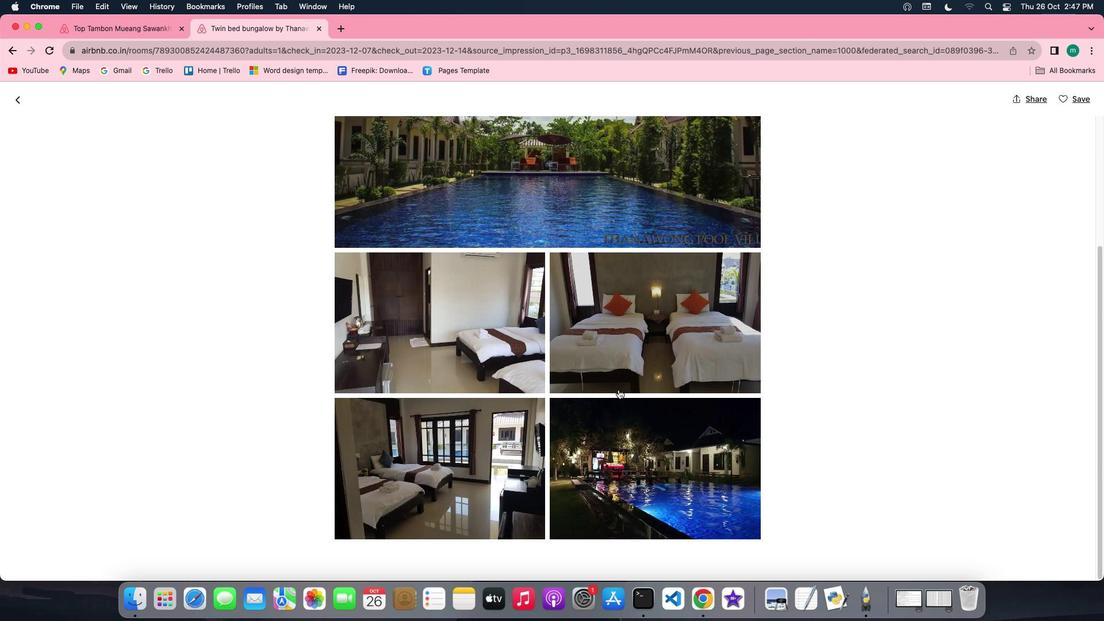 
Action: Mouse scrolled (619, 390) with delta (0, 0)
Screenshot: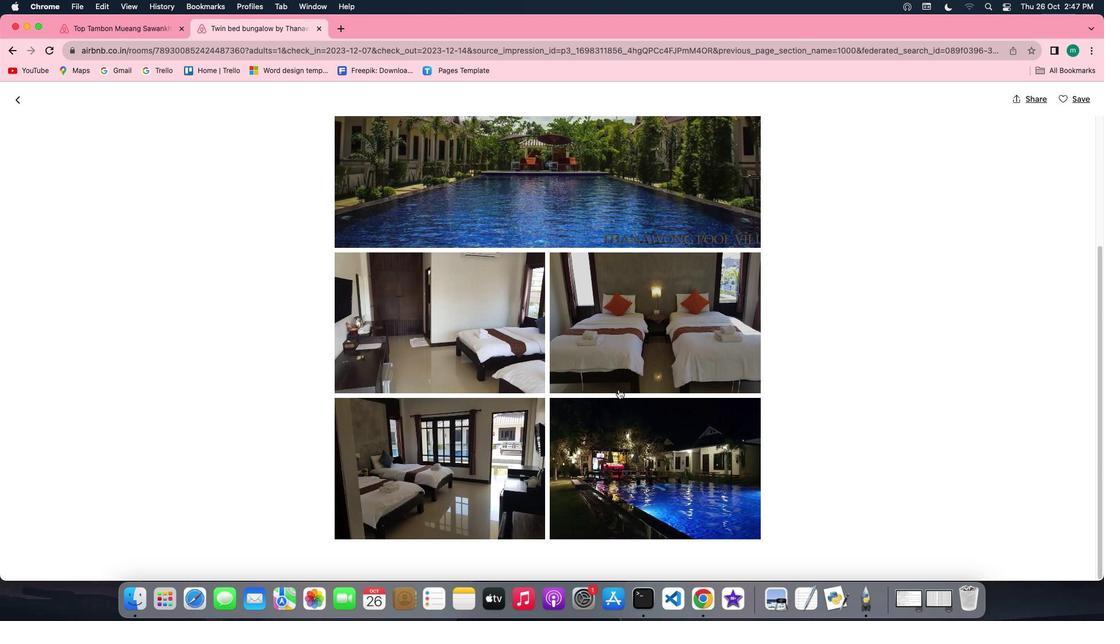 
Action: Mouse scrolled (619, 390) with delta (0, 0)
Screenshot: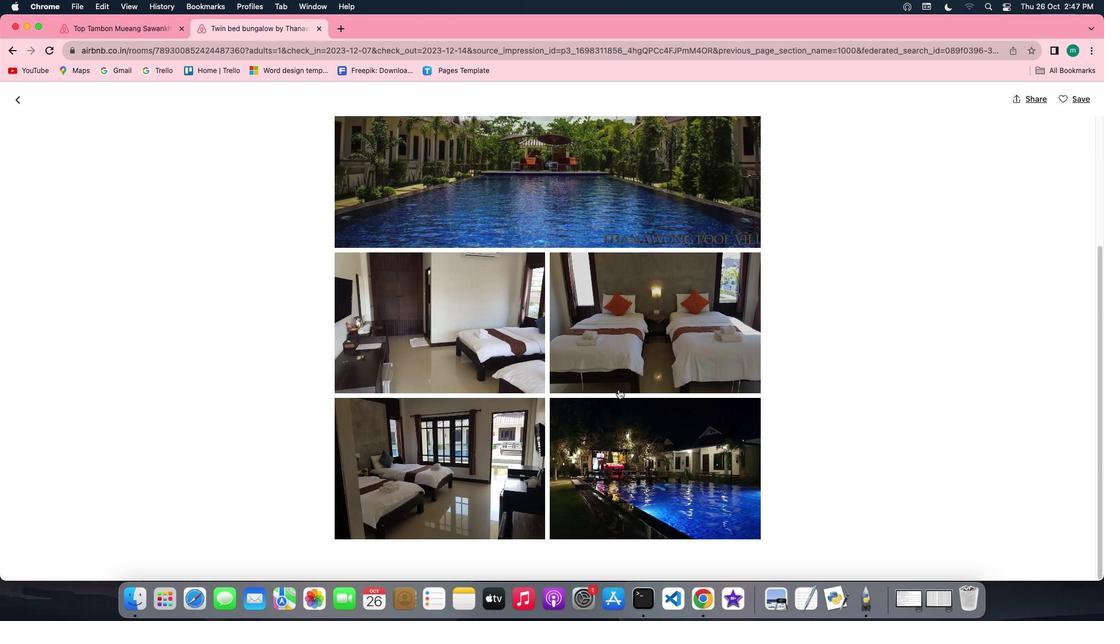 
Action: Mouse scrolled (619, 390) with delta (0, 0)
Screenshot: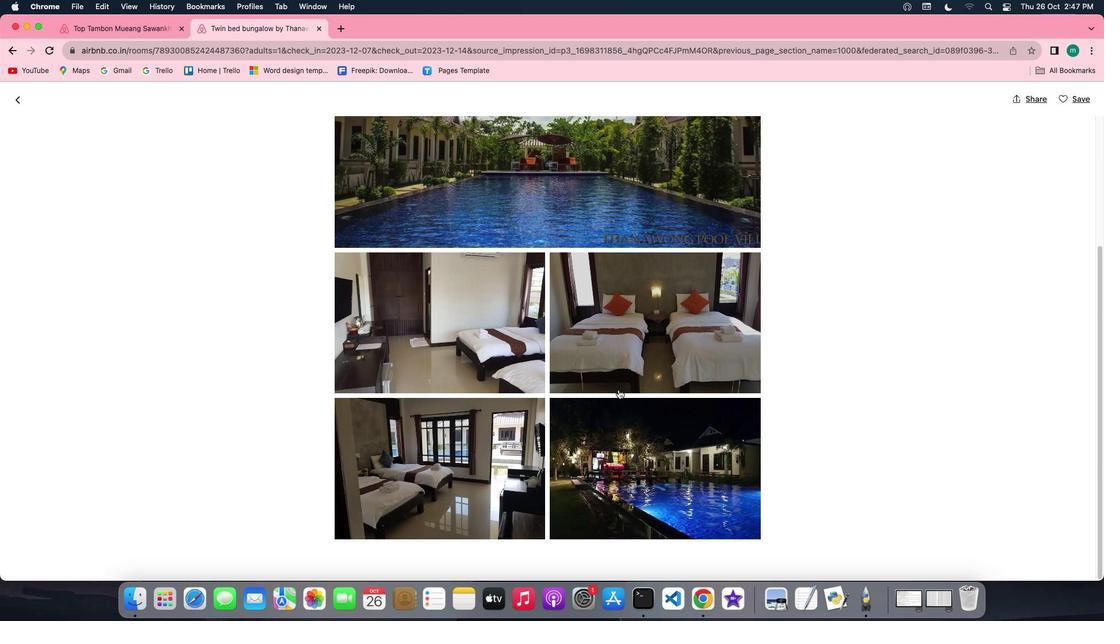 
Action: Mouse scrolled (619, 390) with delta (0, 0)
Screenshot: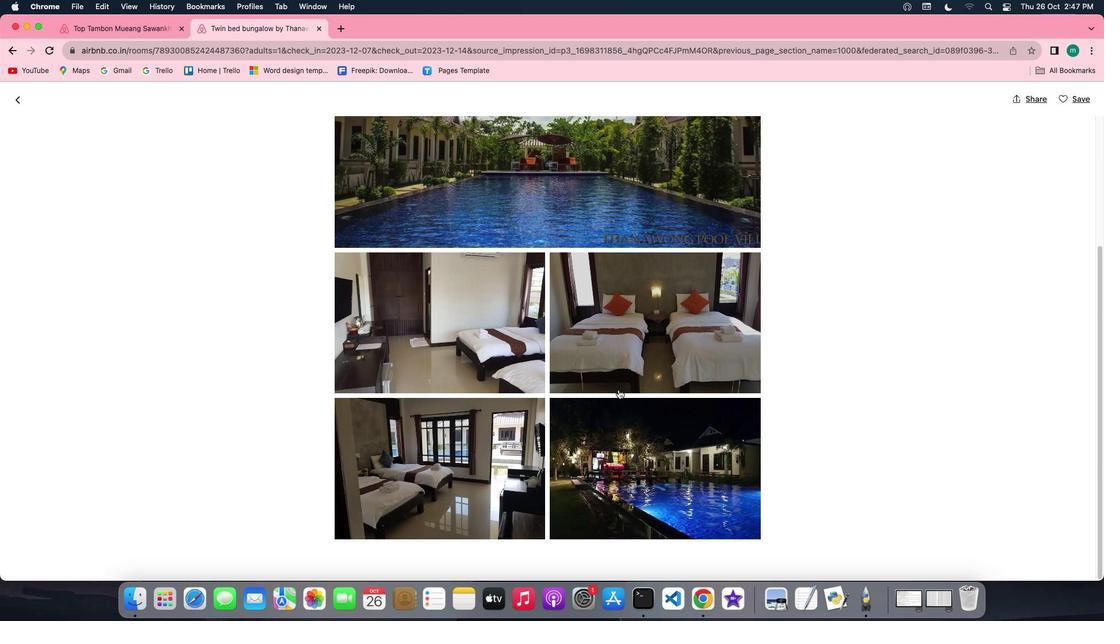 
Action: Mouse scrolled (619, 390) with delta (0, 0)
Screenshot: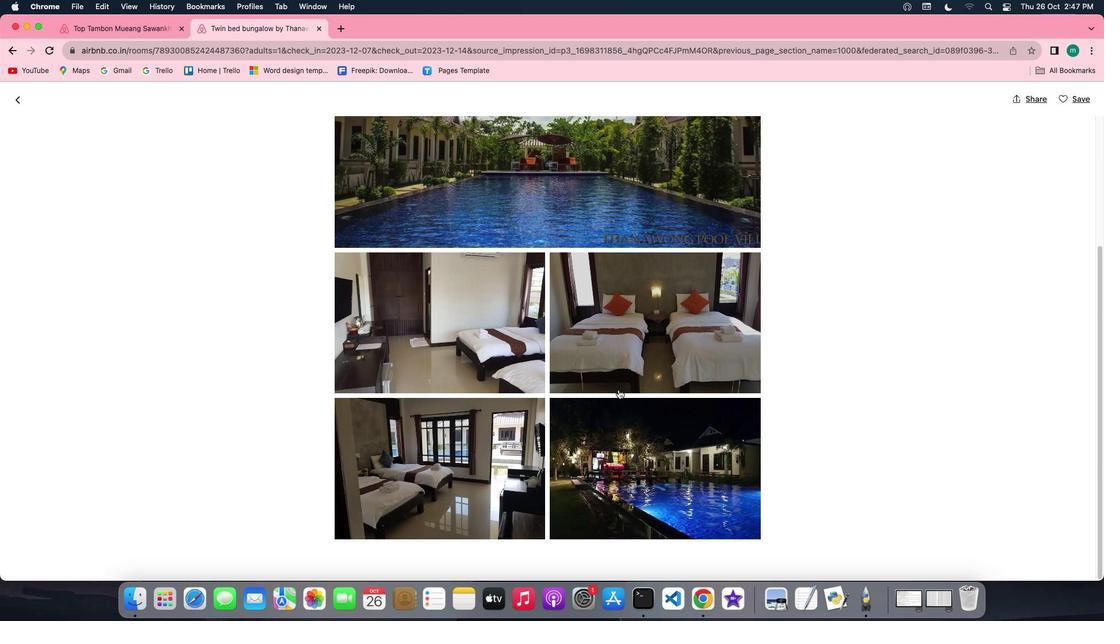 
Action: Mouse scrolled (619, 390) with delta (0, 0)
Screenshot: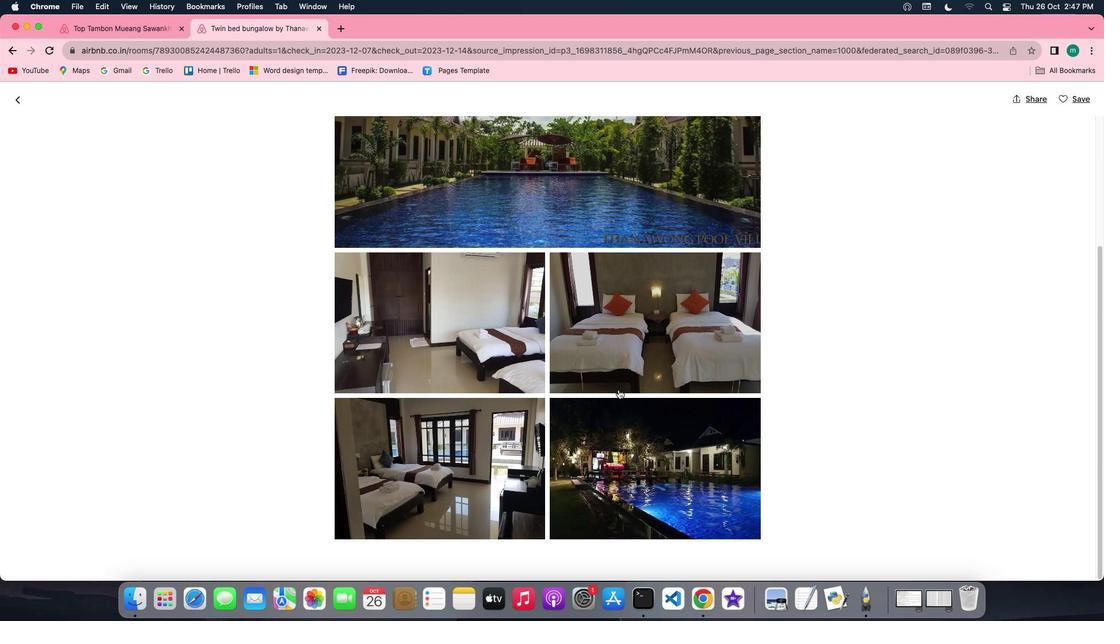
Action: Mouse scrolled (619, 390) with delta (0, 0)
Screenshot: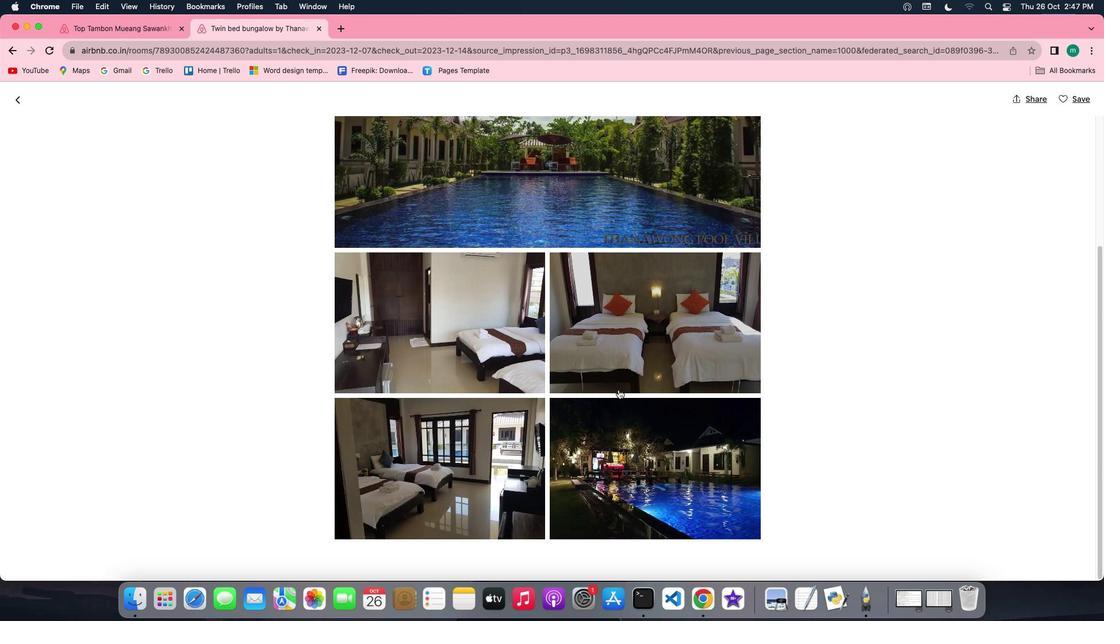 
Action: Mouse scrolled (619, 390) with delta (0, 0)
Screenshot: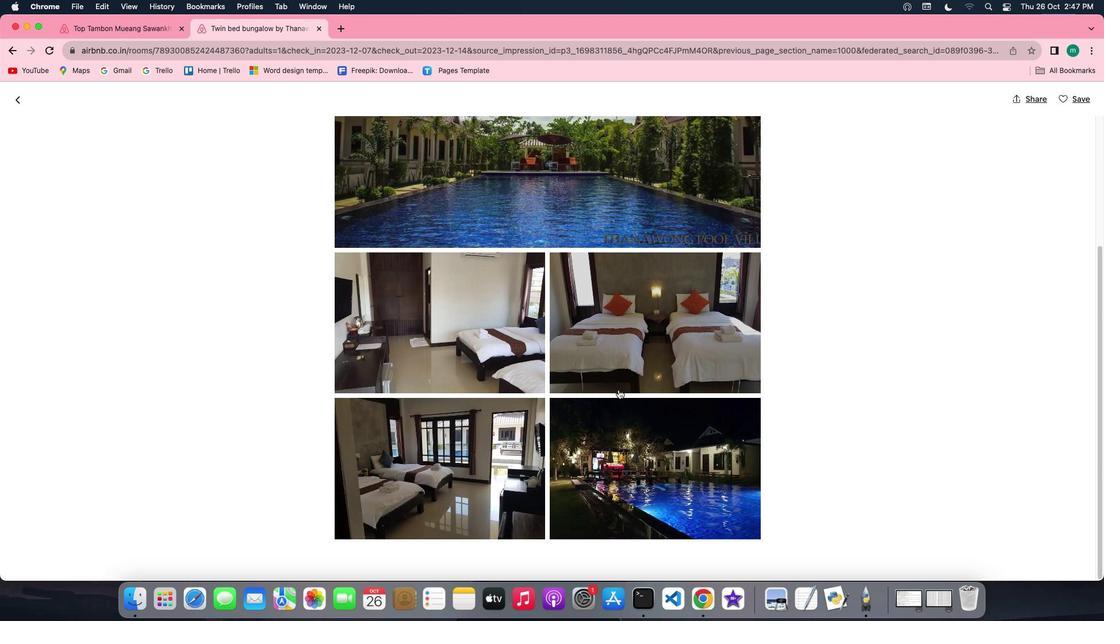 
Action: Mouse scrolled (619, 390) with delta (0, -1)
Screenshot: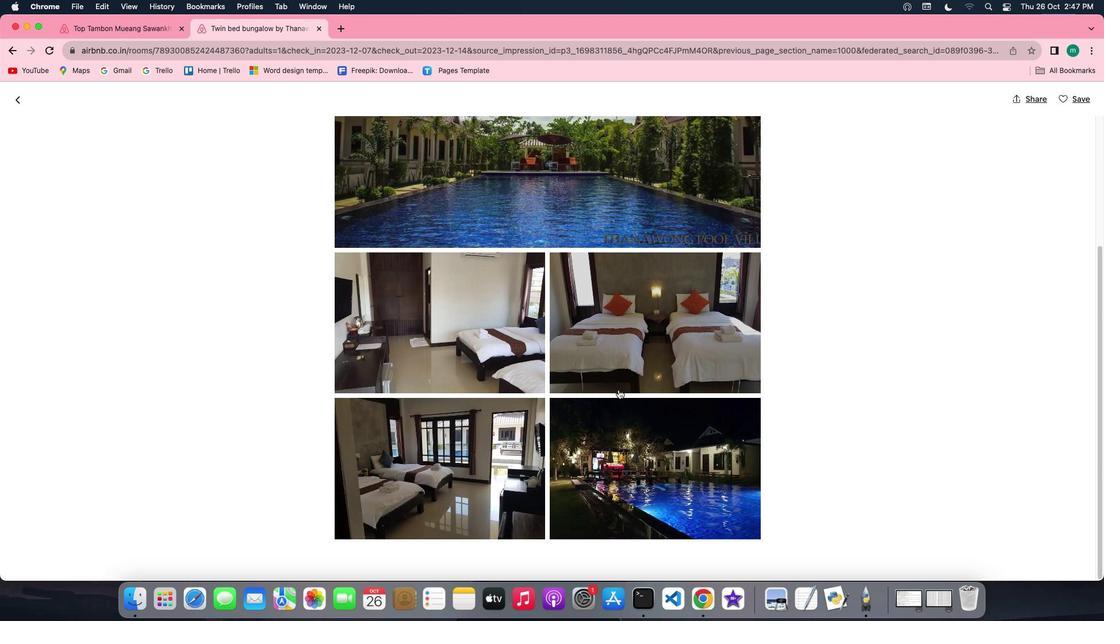 
Action: Mouse scrolled (619, 390) with delta (0, -2)
Screenshot: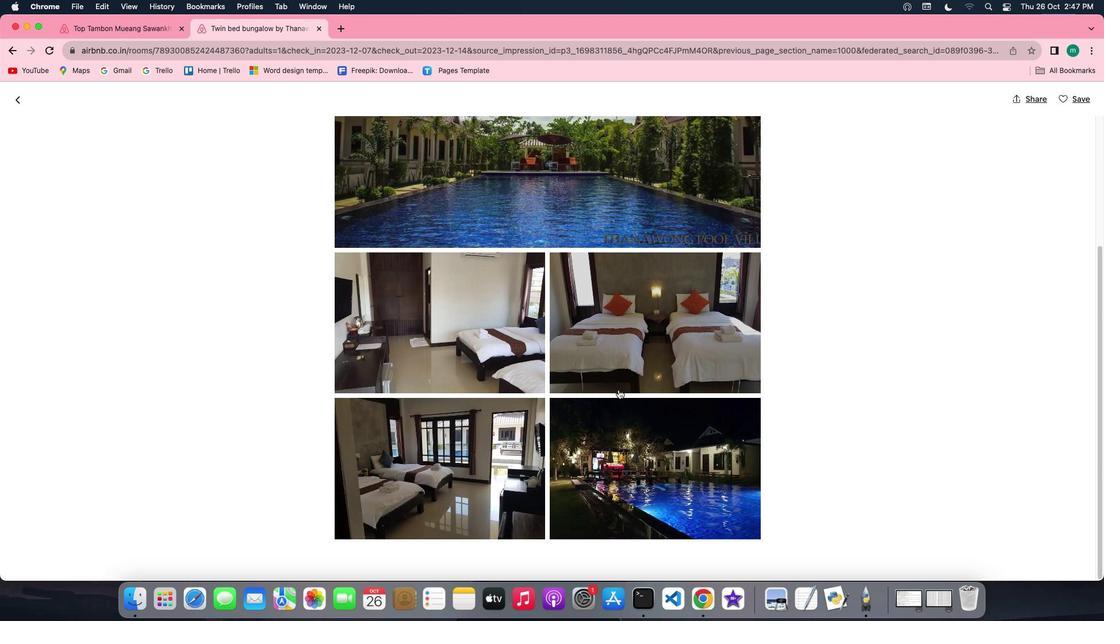
Action: Mouse moved to (12, 96)
Screenshot: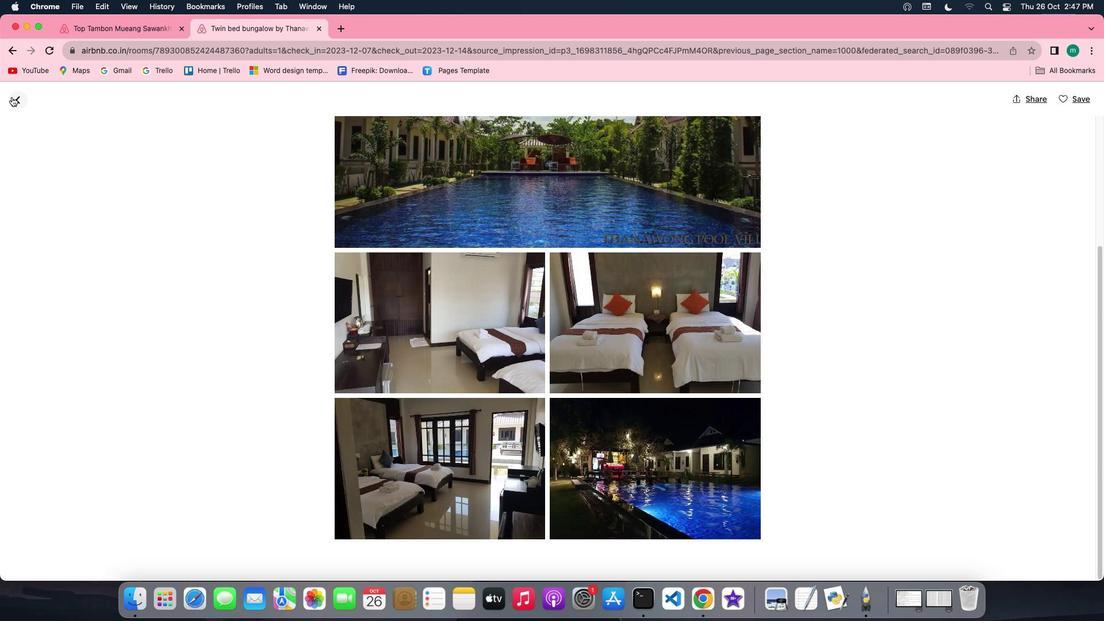 
Action: Mouse pressed left at (12, 96)
Screenshot: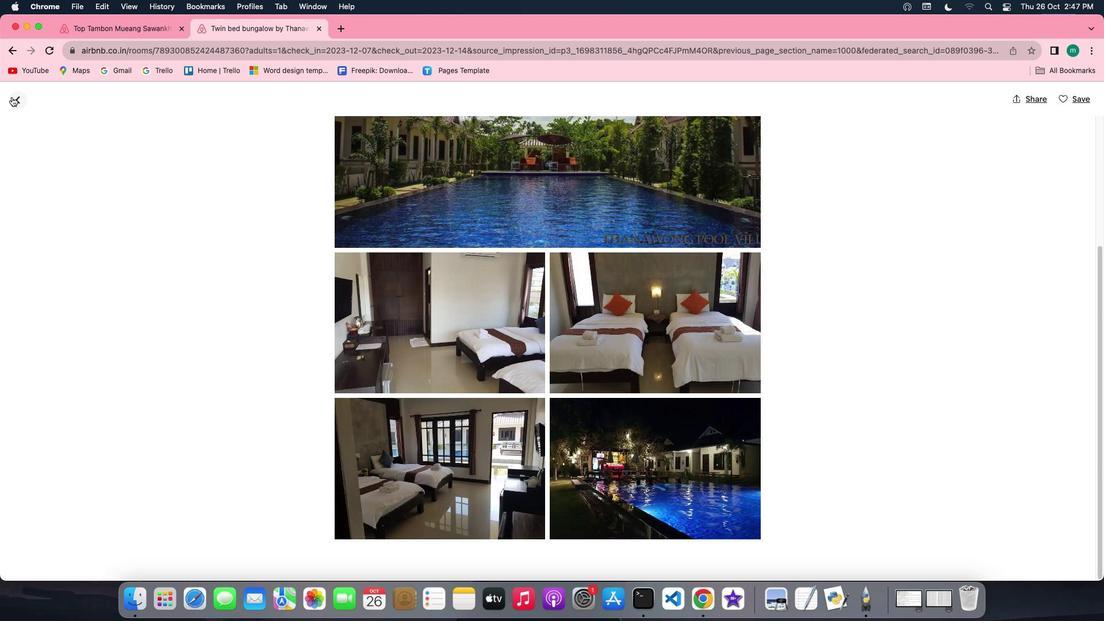 
Action: Mouse moved to (569, 325)
Screenshot: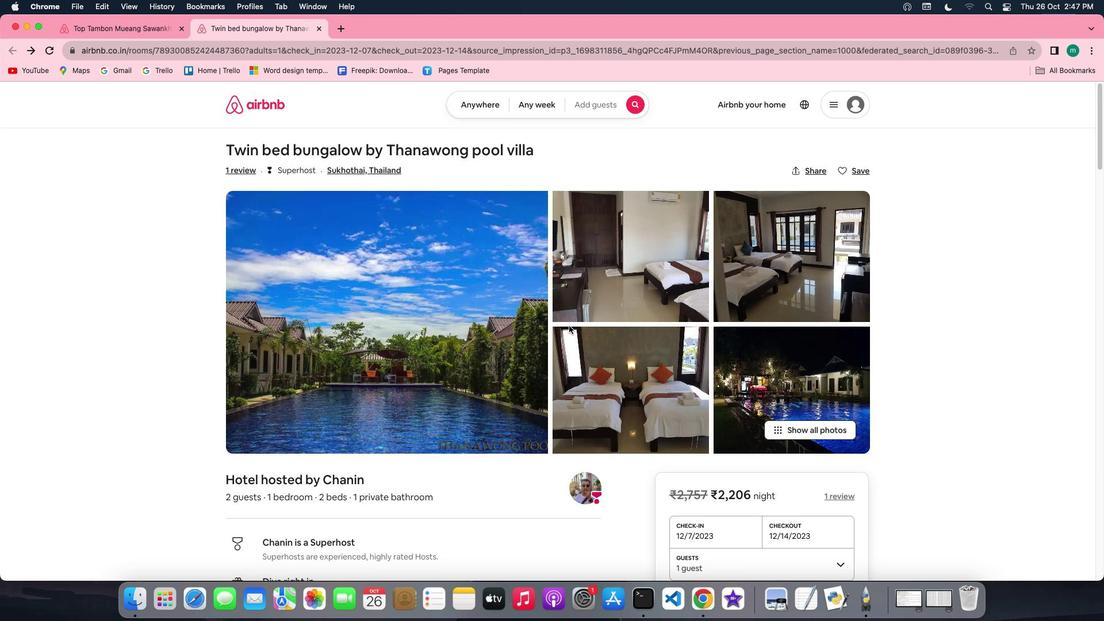 
Action: Mouse scrolled (569, 325) with delta (0, 0)
Screenshot: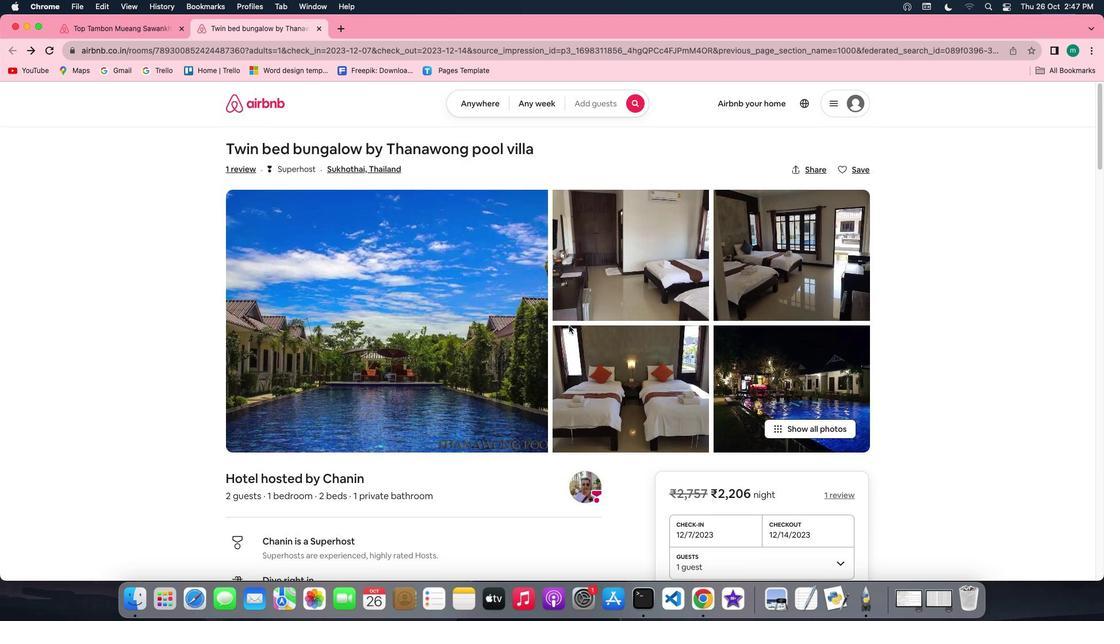 
Action: Mouse scrolled (569, 325) with delta (0, 0)
Screenshot: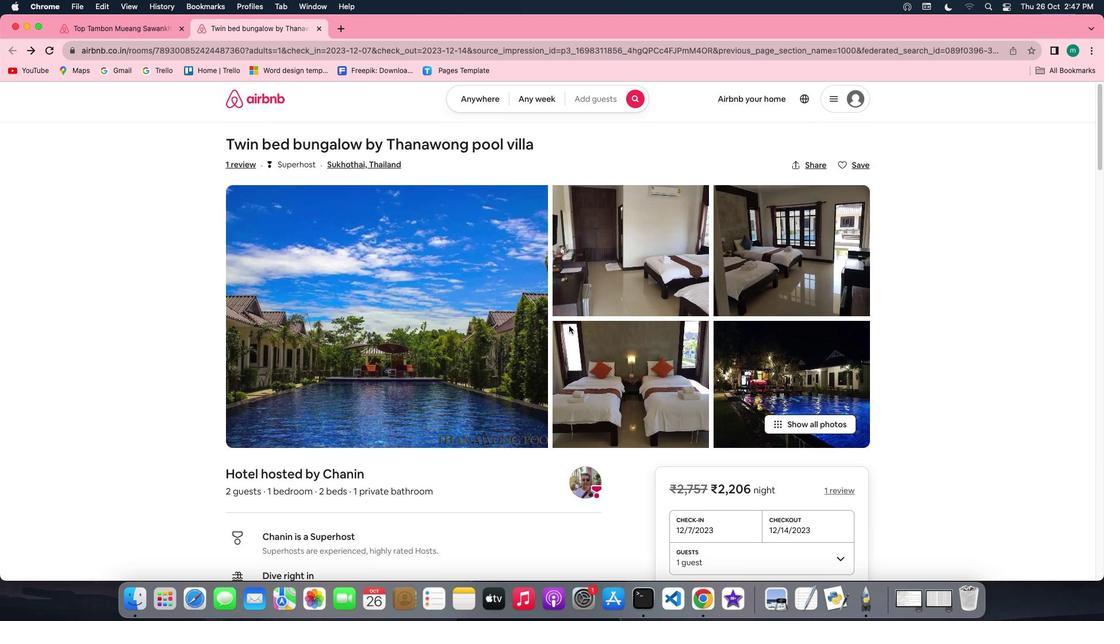 
Action: Mouse scrolled (569, 325) with delta (0, -1)
Screenshot: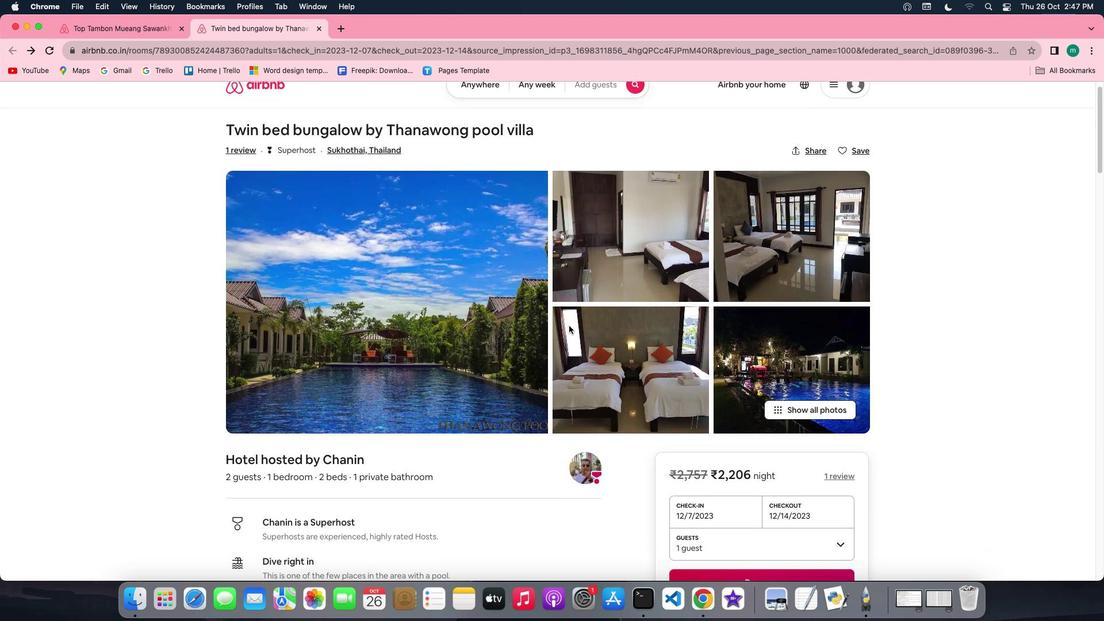 
Action: Mouse scrolled (569, 325) with delta (0, -2)
Screenshot: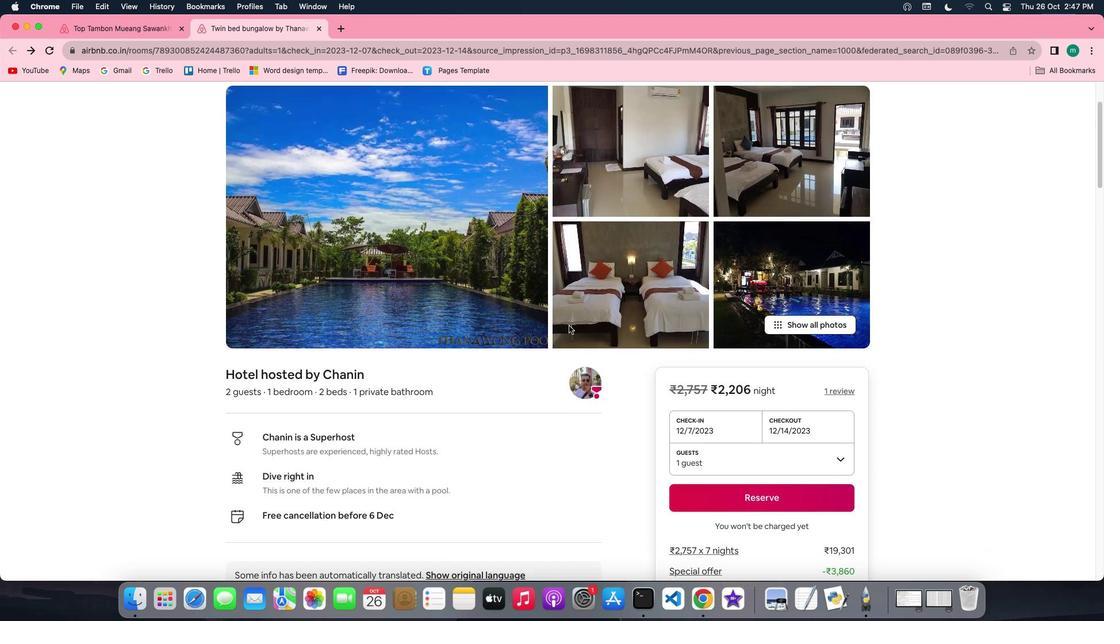 
Action: Mouse scrolled (569, 325) with delta (0, -2)
Screenshot: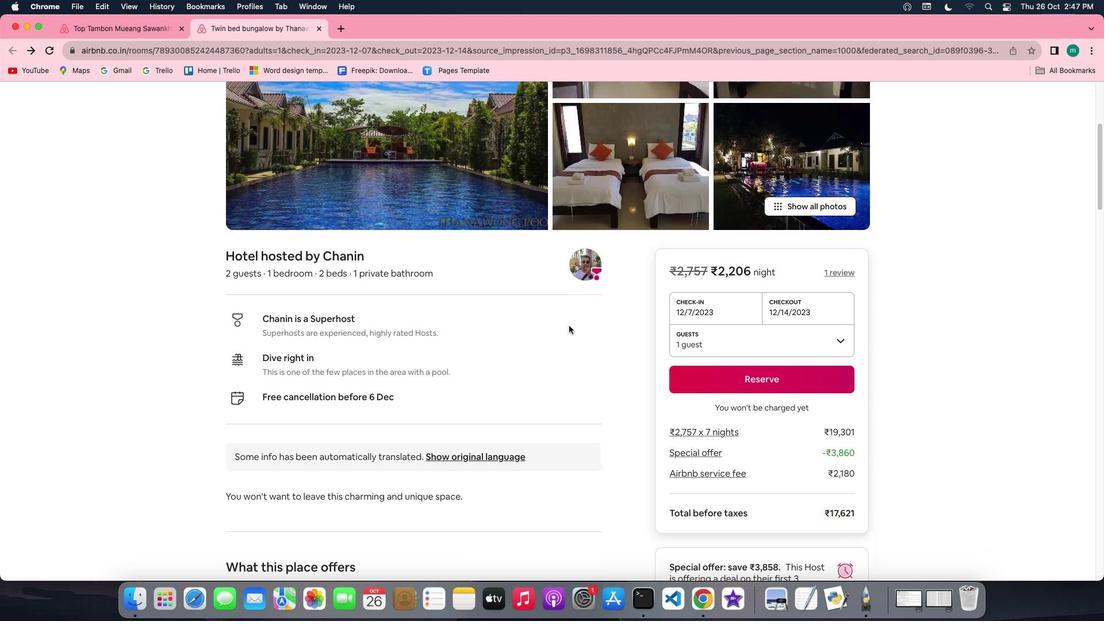 
Action: Mouse scrolled (569, 325) with delta (0, 0)
Screenshot: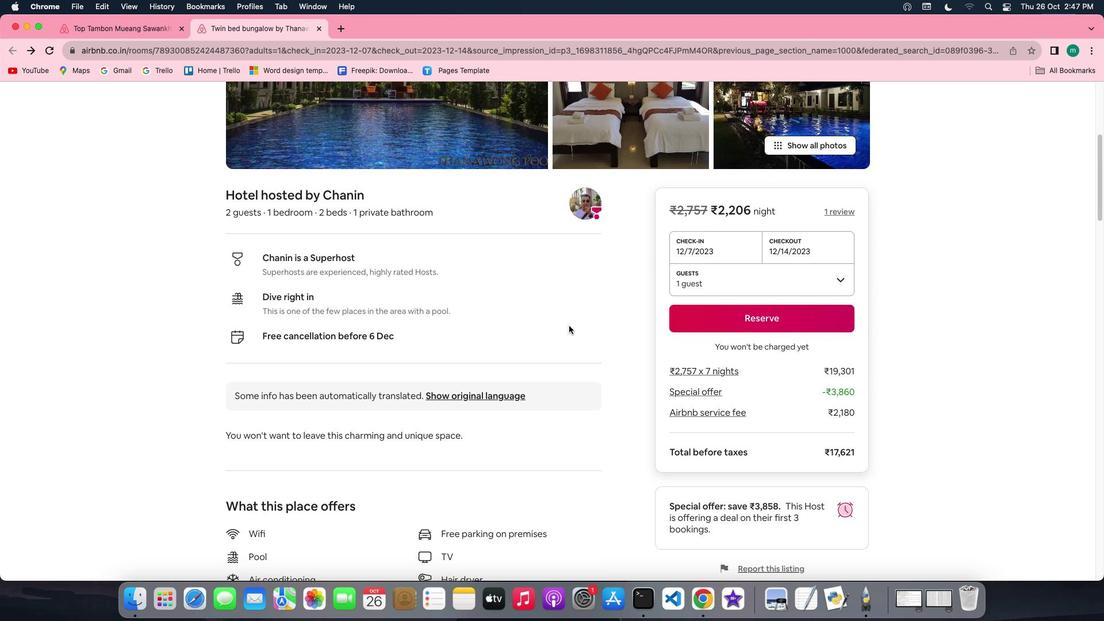 
Action: Mouse scrolled (569, 325) with delta (0, 0)
Screenshot: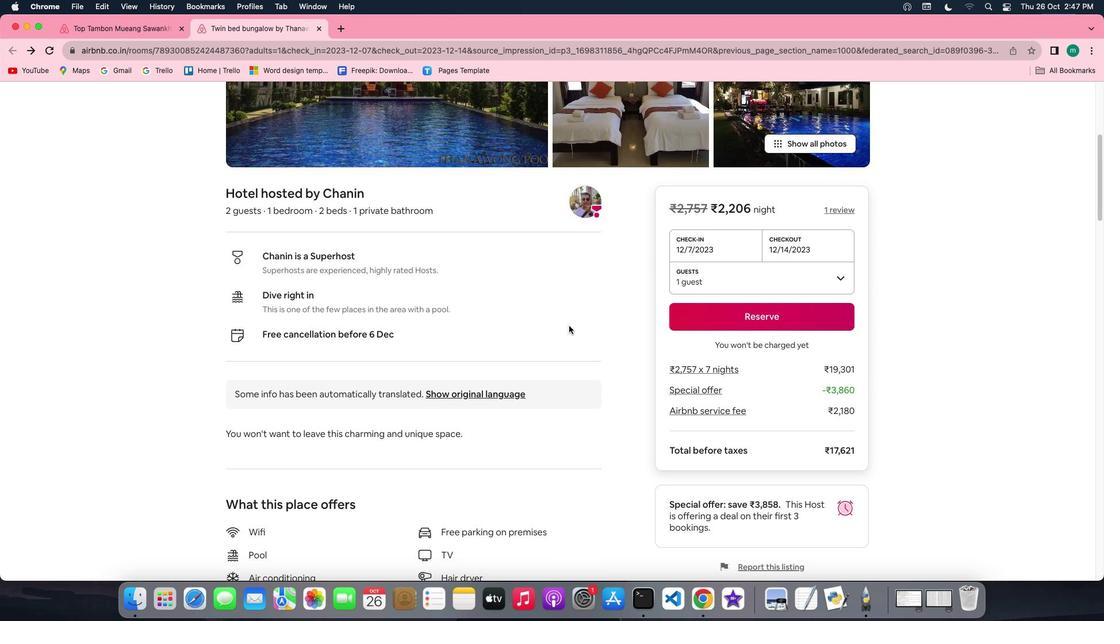 
Action: Mouse scrolled (569, 325) with delta (0, -1)
Screenshot: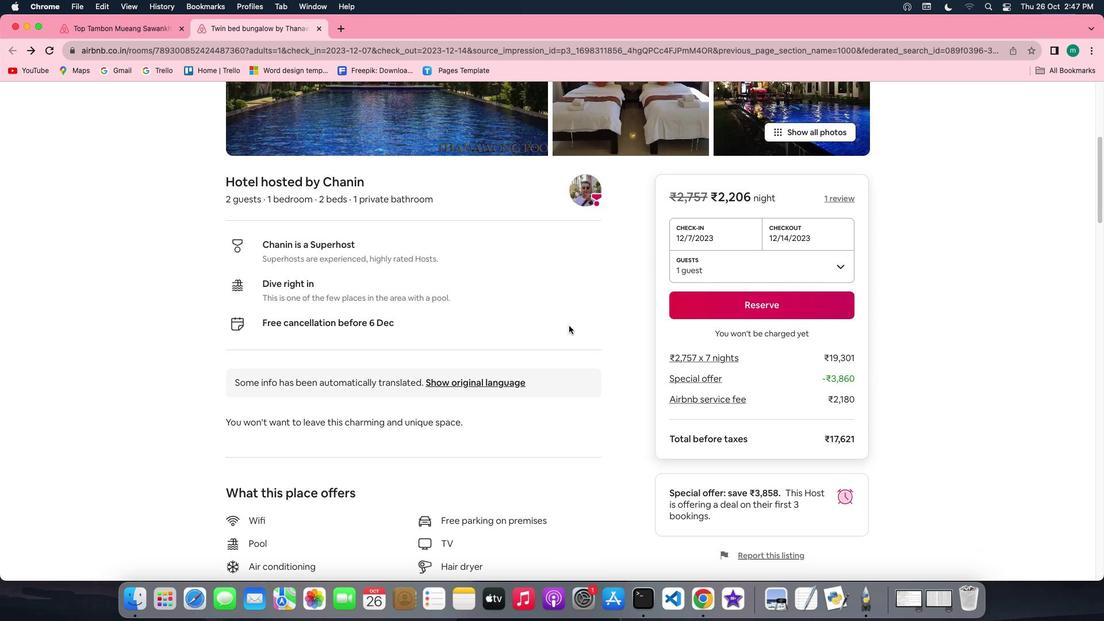 
Action: Mouse scrolled (569, 325) with delta (0, -2)
Screenshot: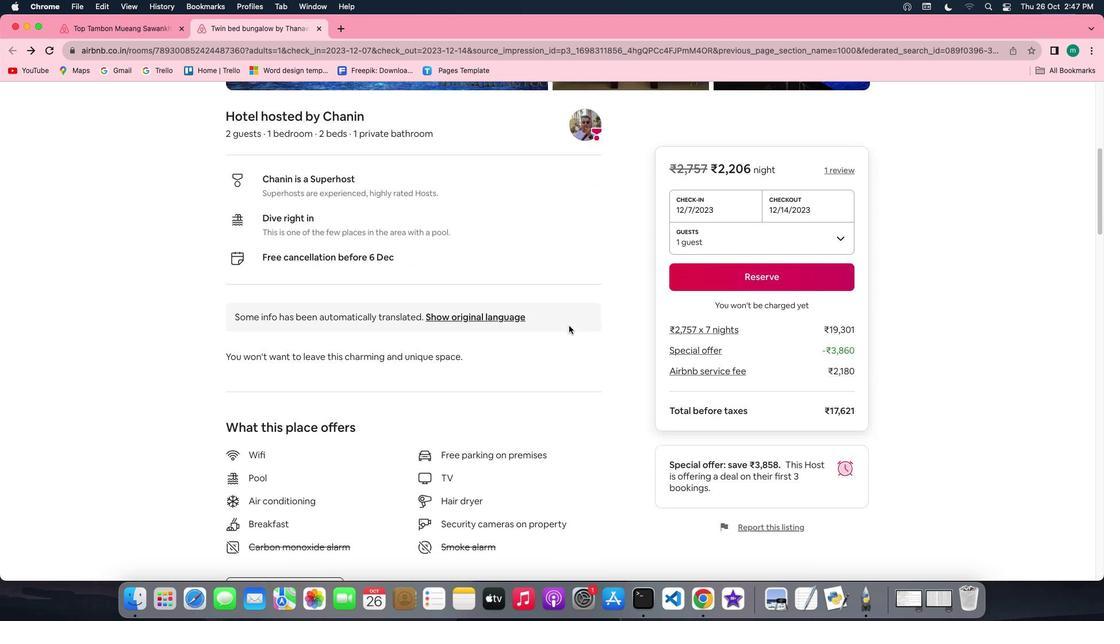 
Action: Mouse scrolled (569, 325) with delta (0, -1)
Screenshot: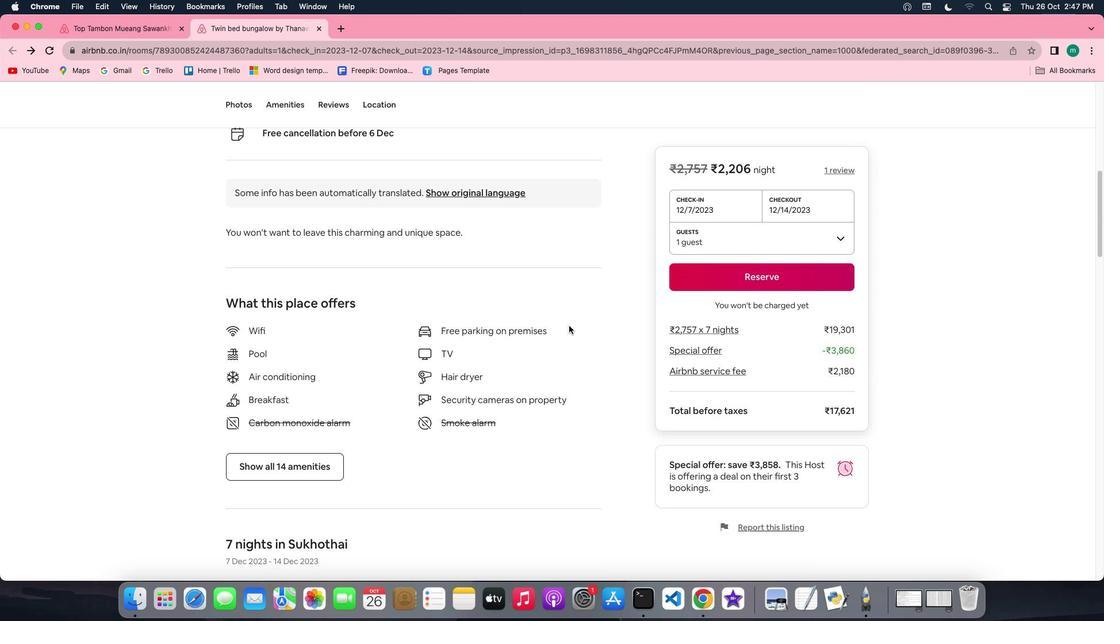 
Action: Mouse moved to (553, 343)
Screenshot: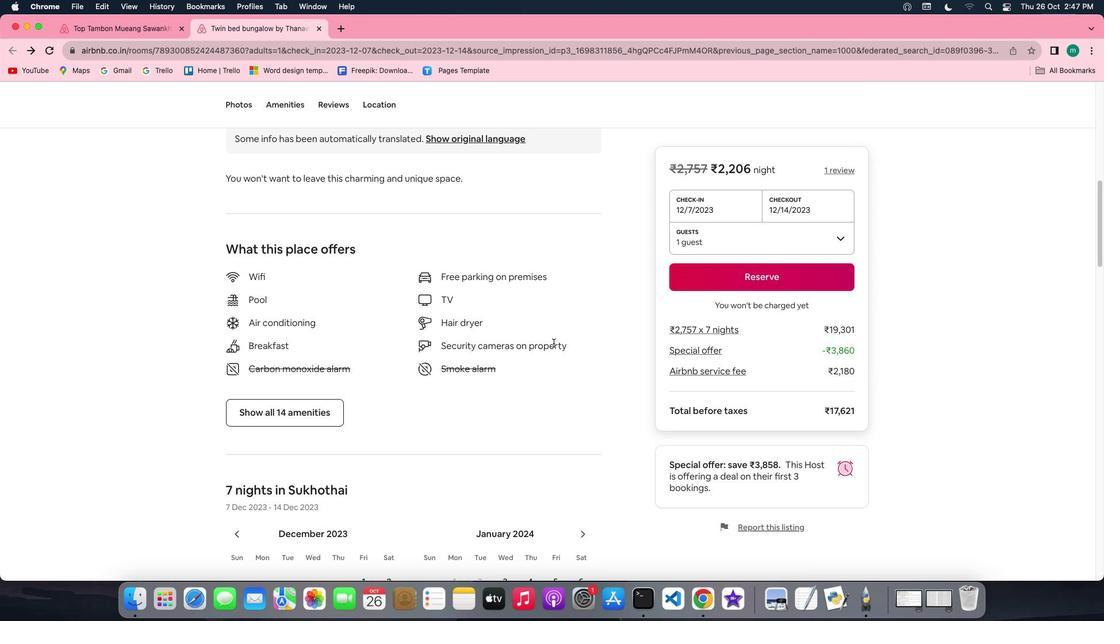 
Action: Mouse scrolled (553, 343) with delta (0, 0)
Screenshot: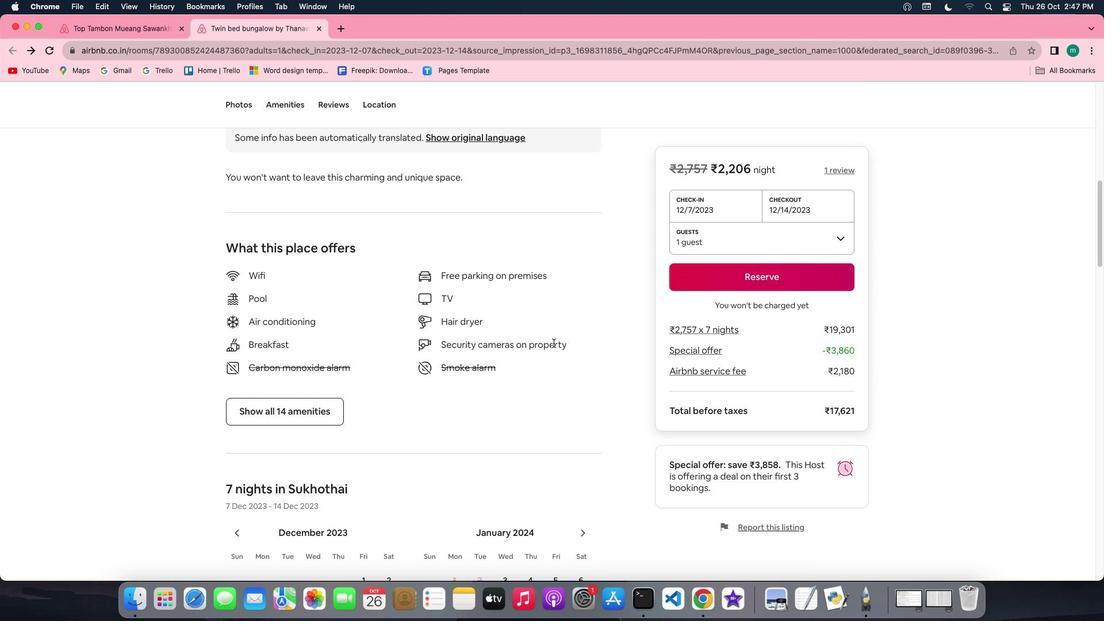 
Action: Mouse scrolled (553, 343) with delta (0, 0)
Screenshot: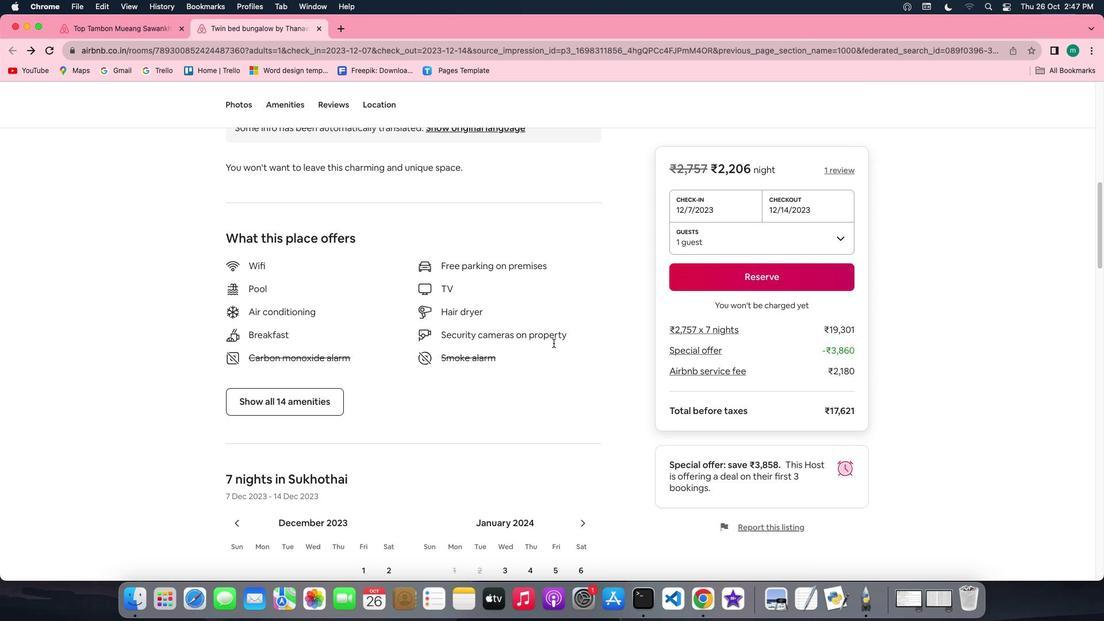 
Action: Mouse scrolled (553, 343) with delta (0, -1)
Screenshot: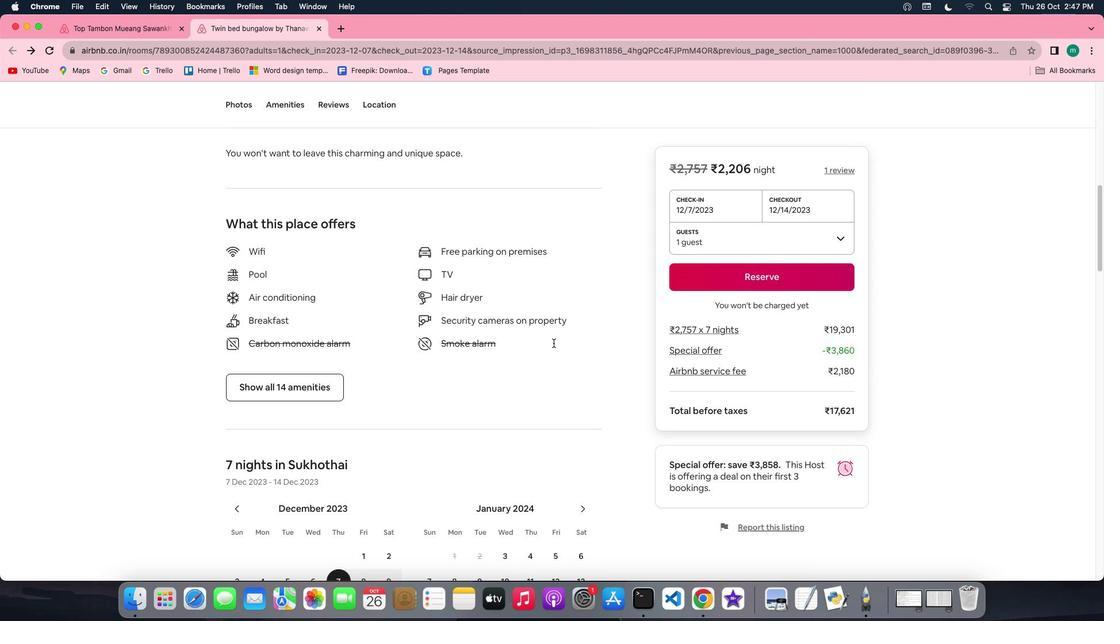 
Action: Mouse moved to (327, 343)
Screenshot: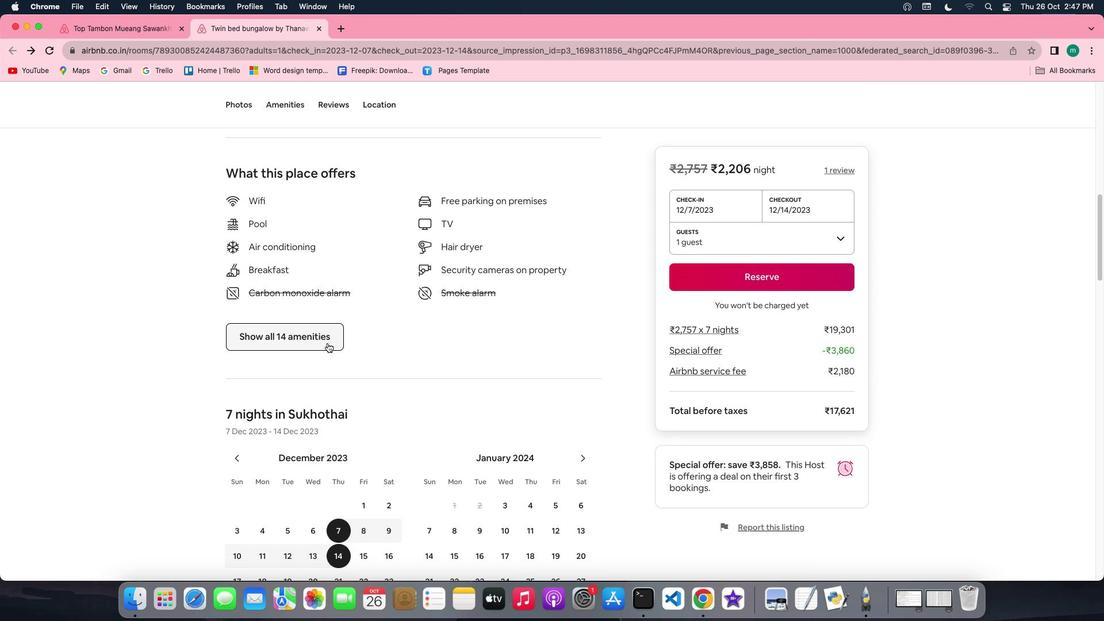 
Action: Mouse pressed left at (327, 343)
Screenshot: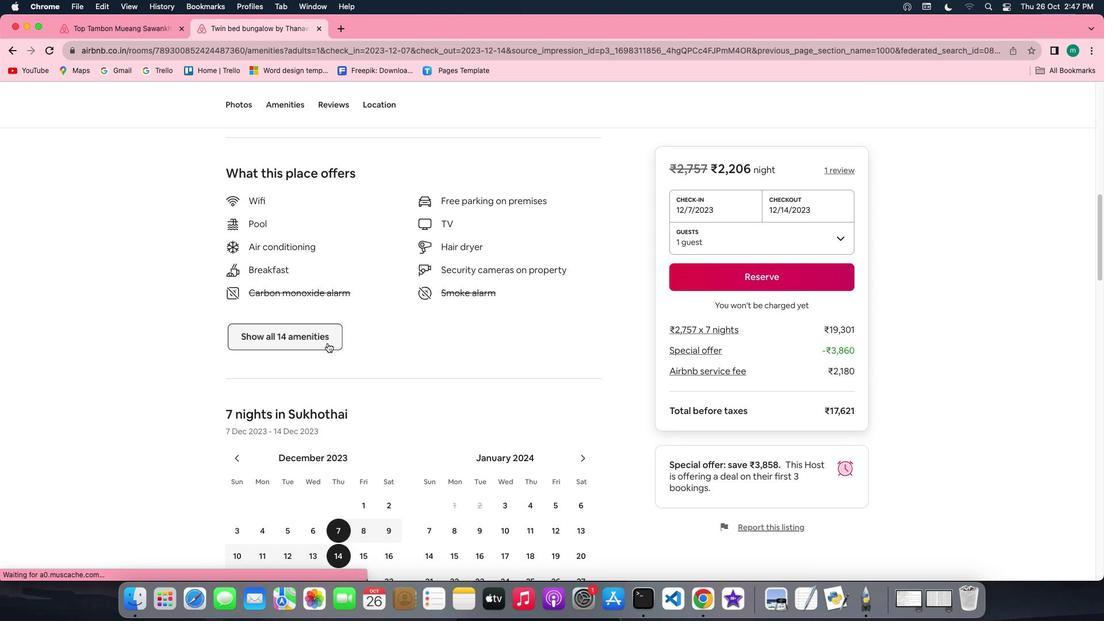 
Action: Mouse moved to (547, 372)
Screenshot: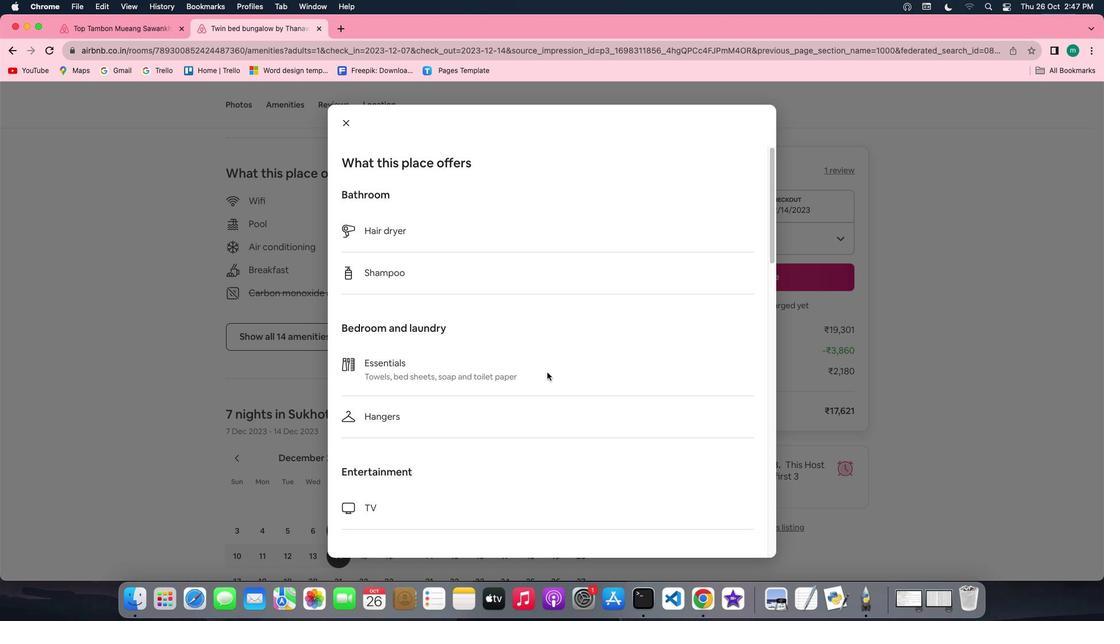 
Action: Mouse scrolled (547, 372) with delta (0, 0)
Screenshot: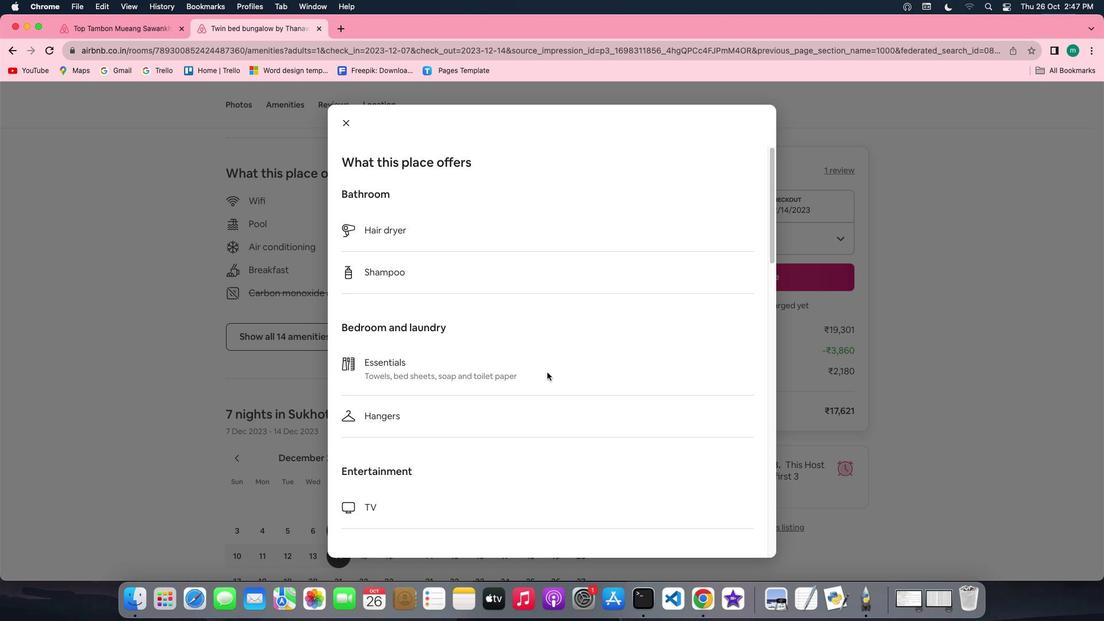 
Action: Mouse scrolled (547, 372) with delta (0, 0)
Screenshot: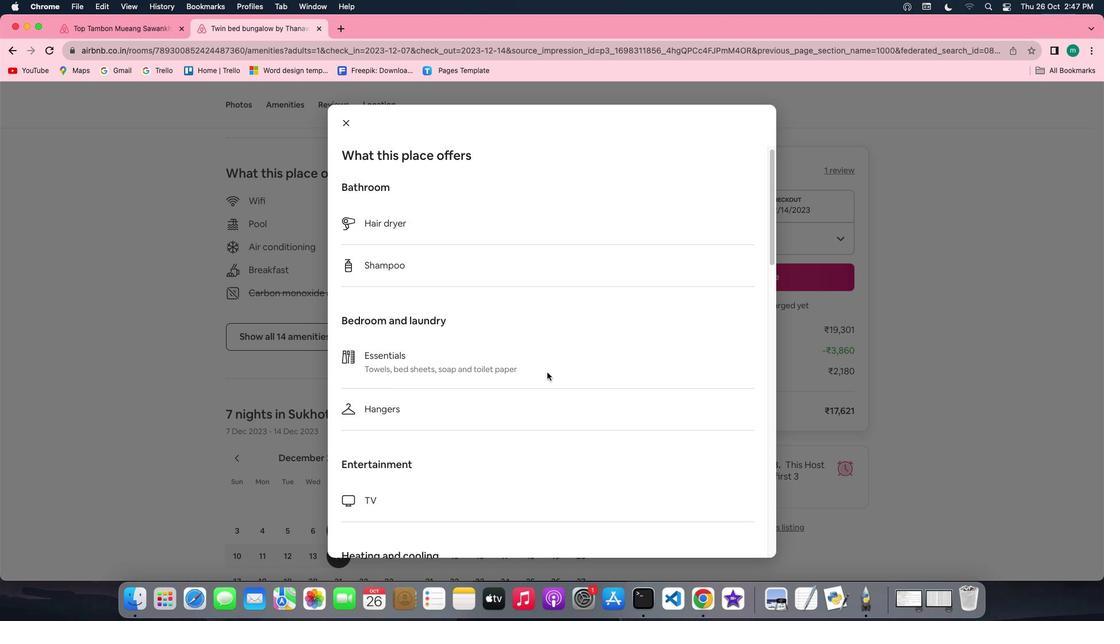 
Action: Mouse scrolled (547, 372) with delta (0, -1)
Screenshot: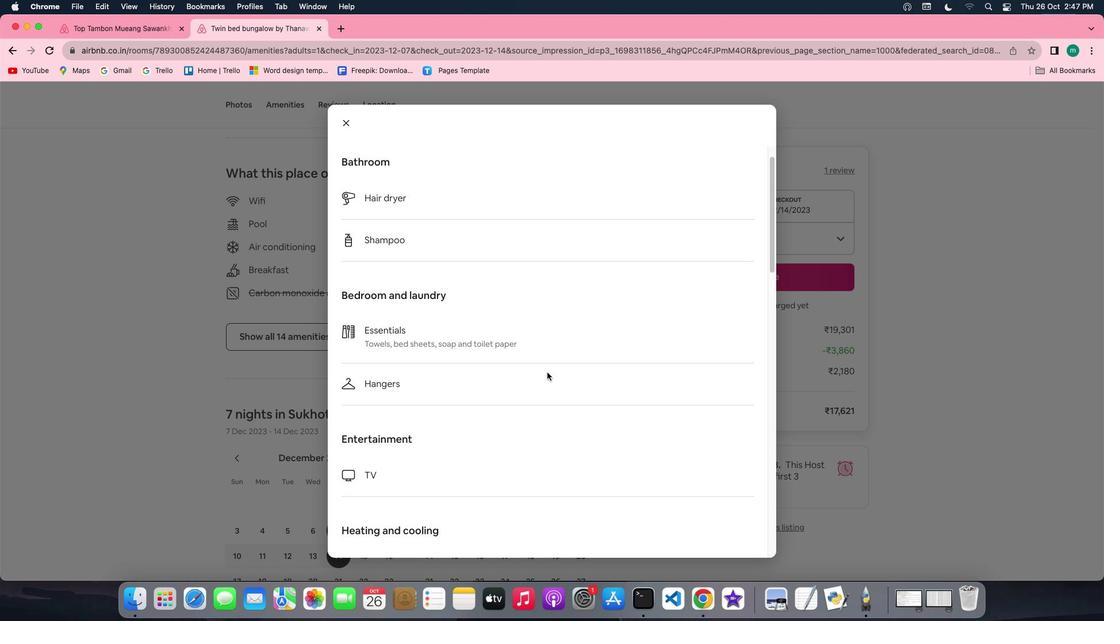
Action: Mouse scrolled (547, 372) with delta (0, -1)
Screenshot: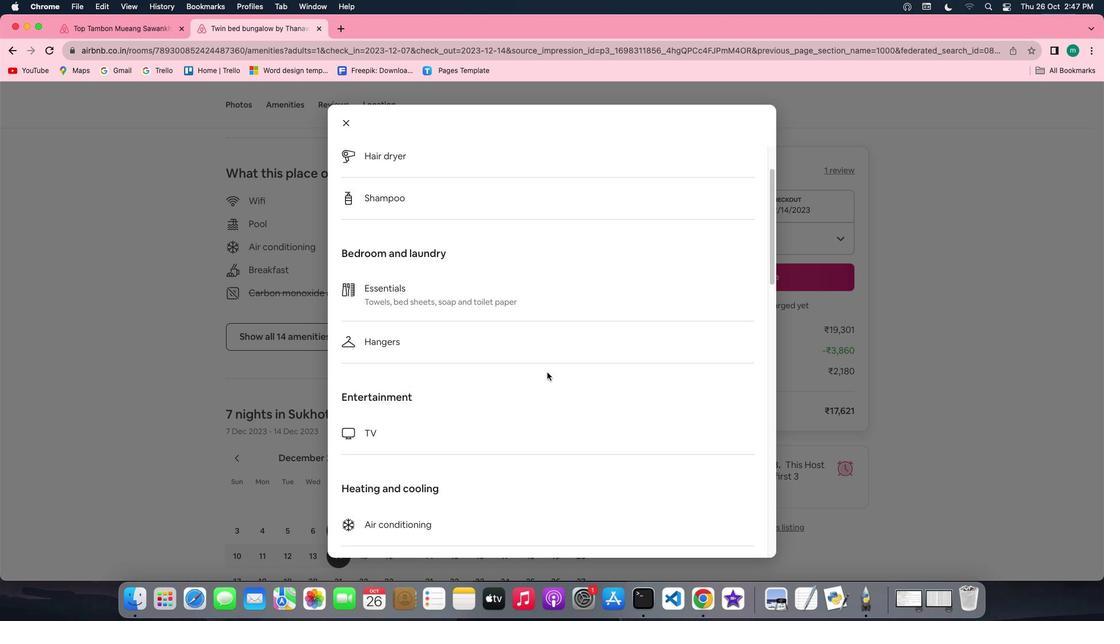 
Action: Mouse scrolled (547, 372) with delta (0, -2)
Screenshot: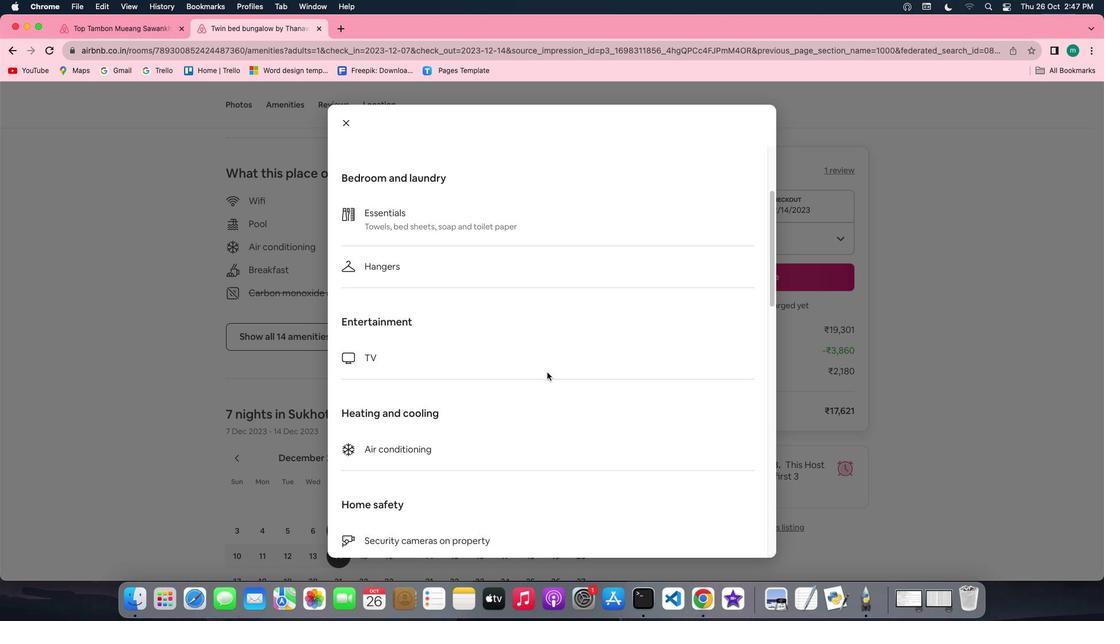 
Action: Mouse scrolled (547, 372) with delta (0, -2)
Screenshot: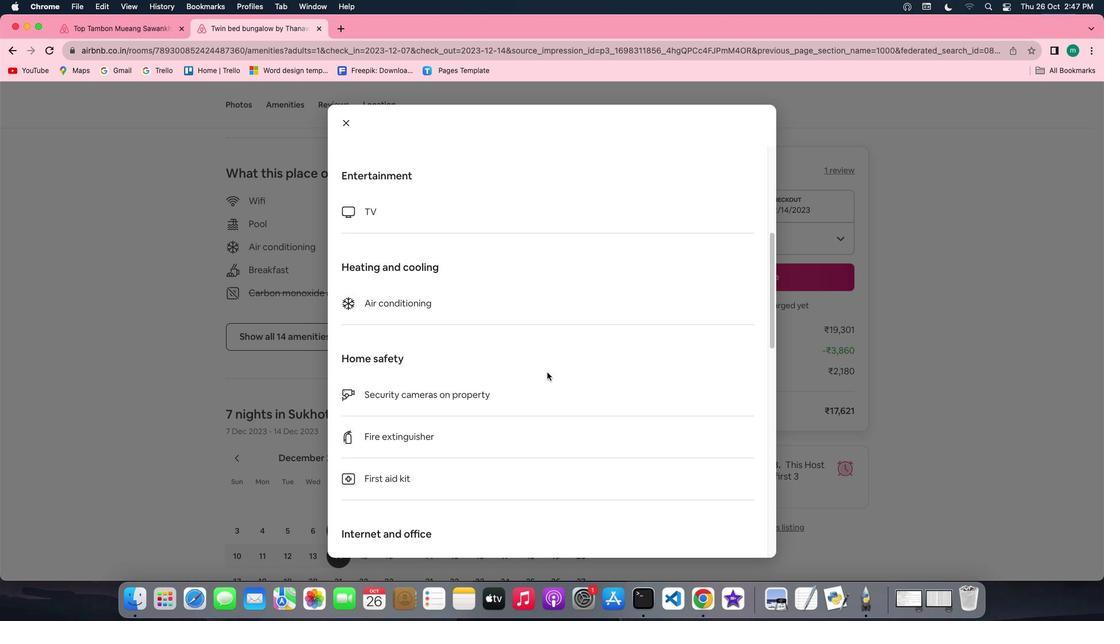 
Action: Mouse scrolled (547, 372) with delta (0, 0)
Screenshot: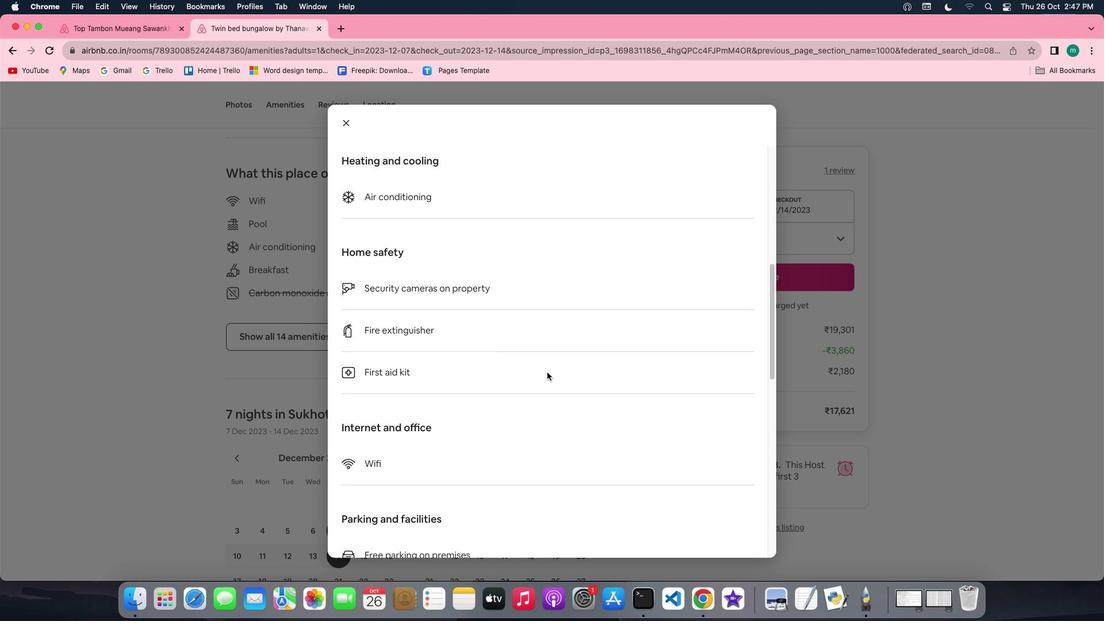 
Action: Mouse scrolled (547, 372) with delta (0, 0)
Screenshot: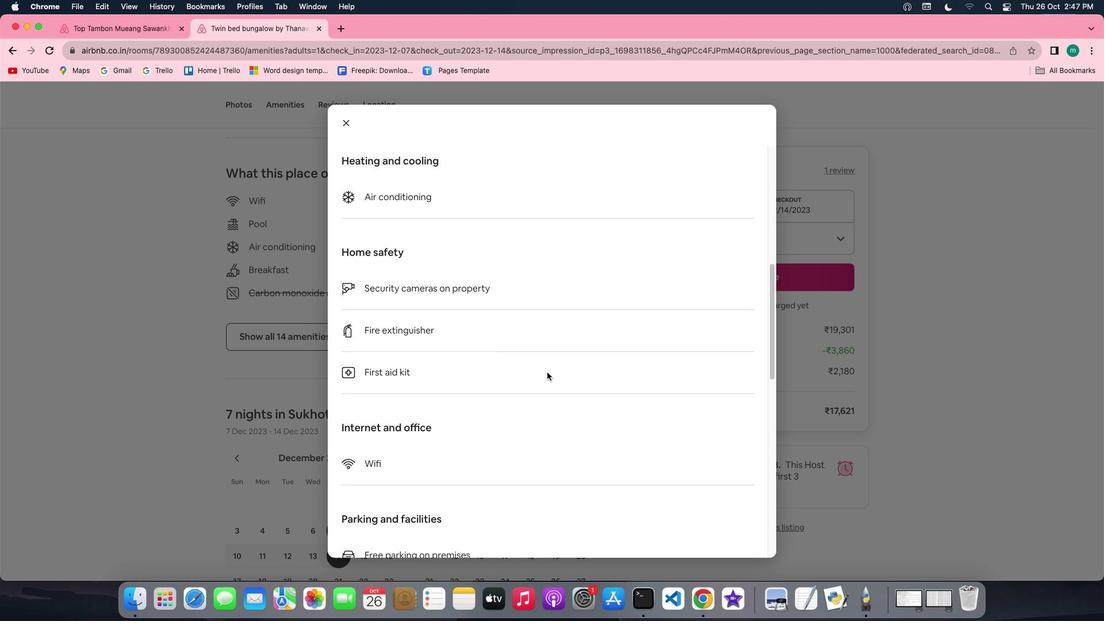 
Action: Mouse scrolled (547, 372) with delta (0, -1)
Screenshot: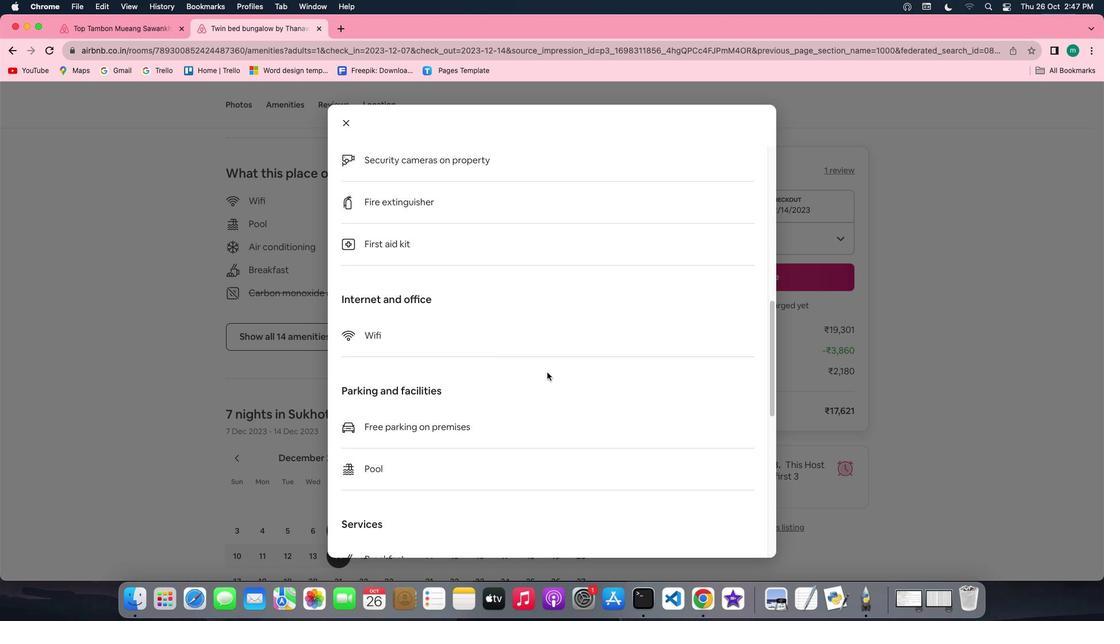 
Action: Mouse scrolled (547, 372) with delta (0, -2)
Screenshot: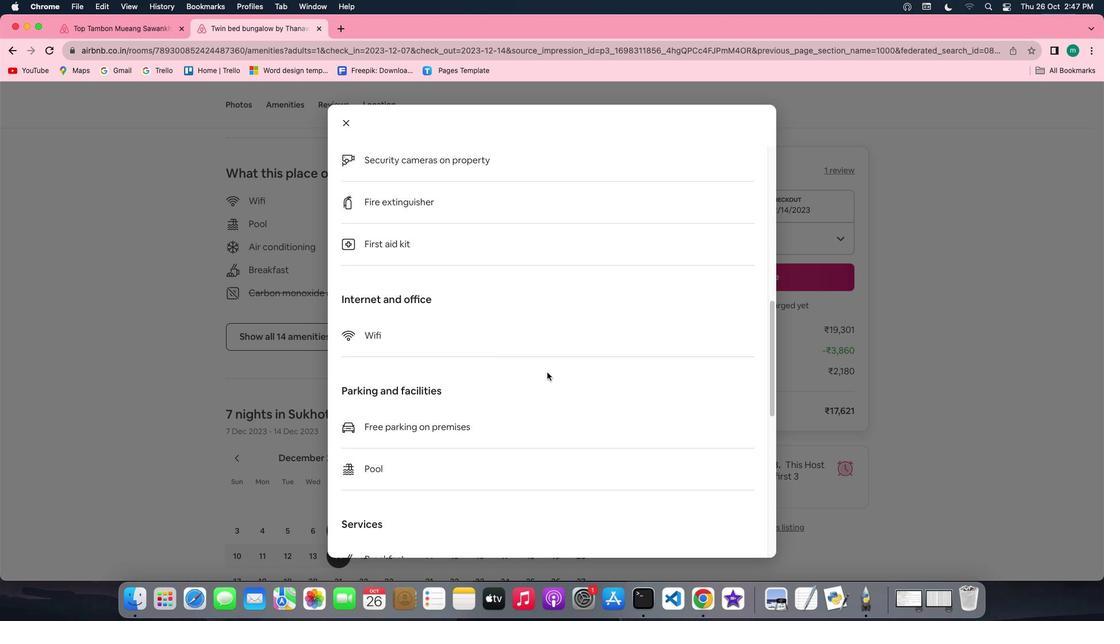 
Action: Mouse scrolled (547, 372) with delta (0, -3)
Screenshot: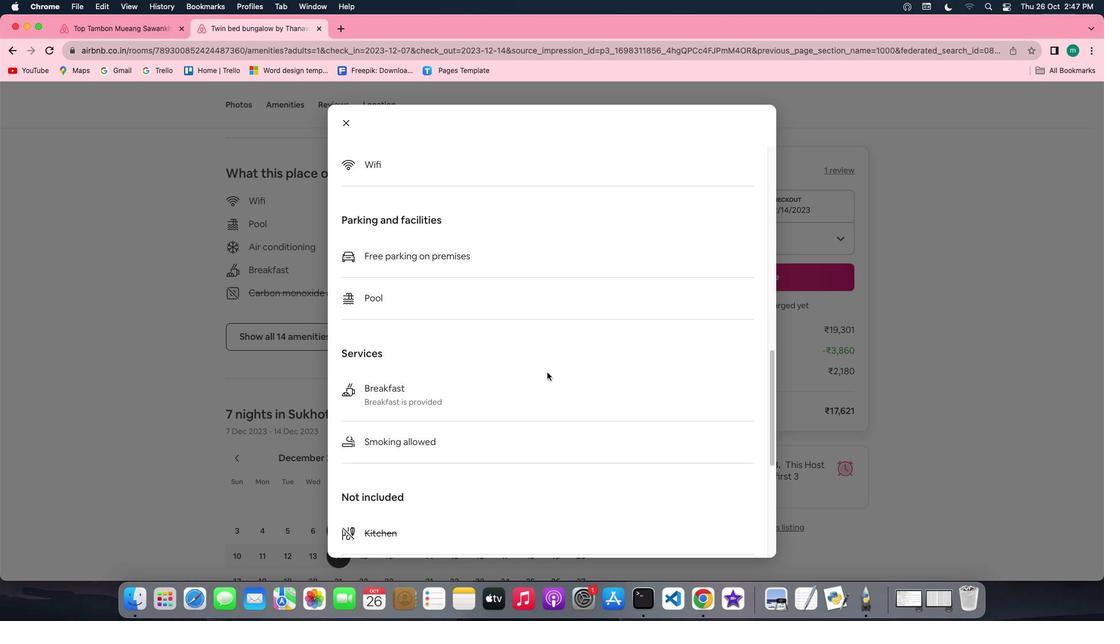 
Action: Mouse scrolled (547, 372) with delta (0, -3)
Screenshot: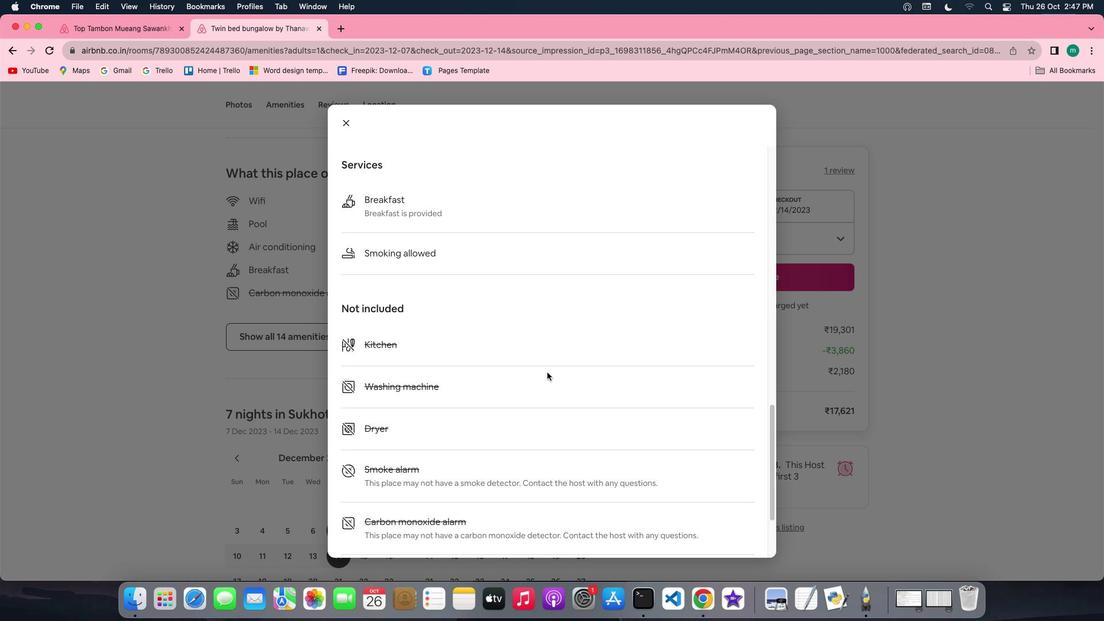 
Action: Mouse scrolled (547, 372) with delta (0, 0)
Screenshot: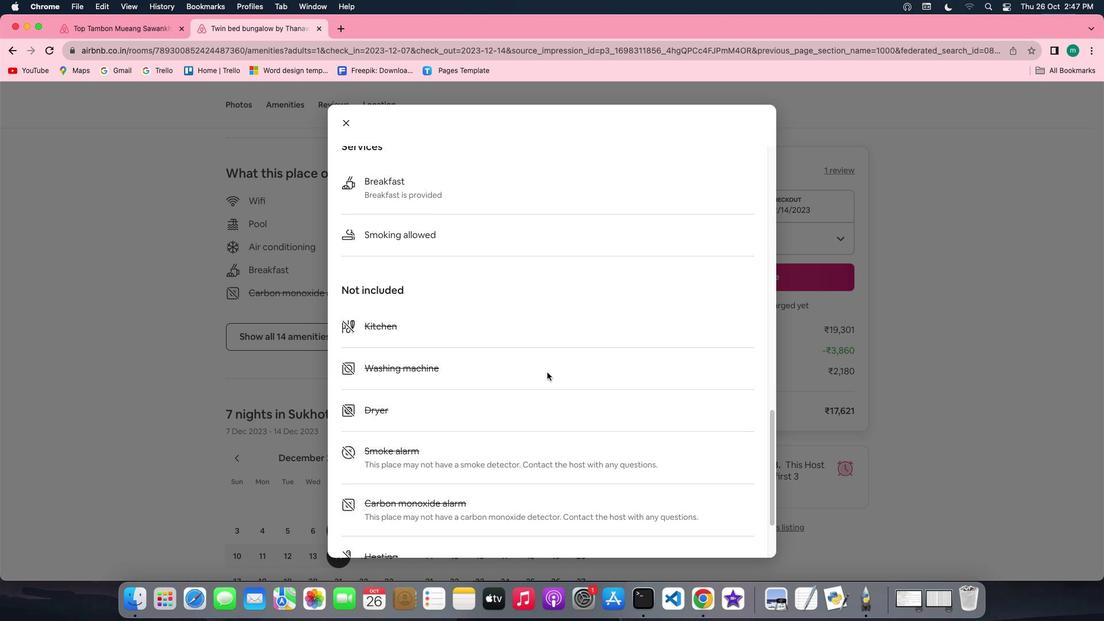 
Action: Mouse scrolled (547, 372) with delta (0, 0)
Screenshot: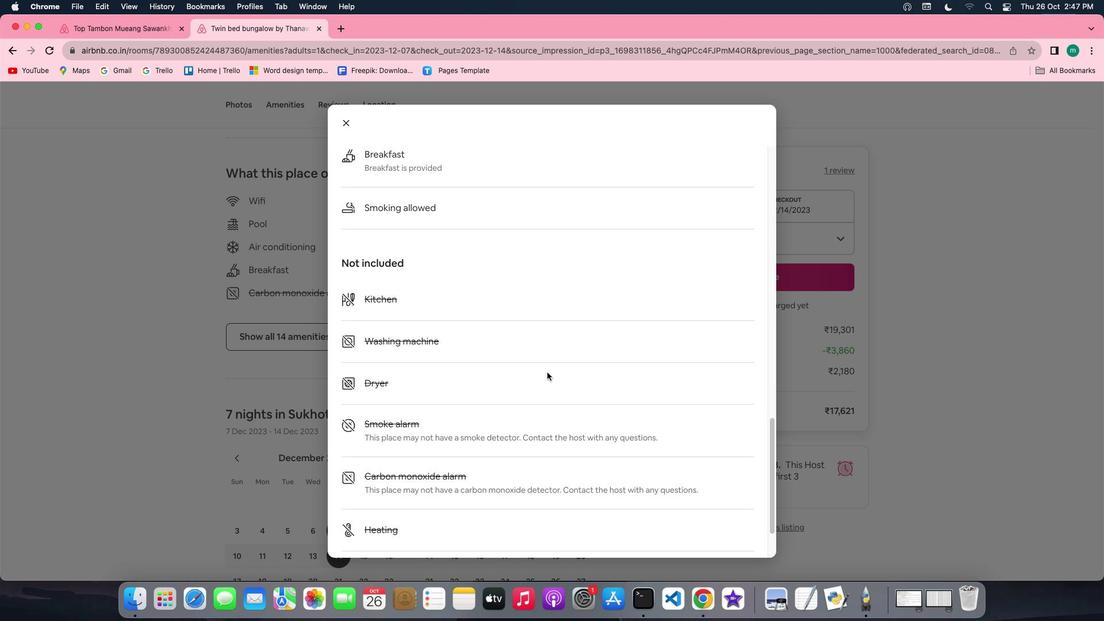 
Action: Mouse scrolled (547, 372) with delta (0, -1)
Screenshot: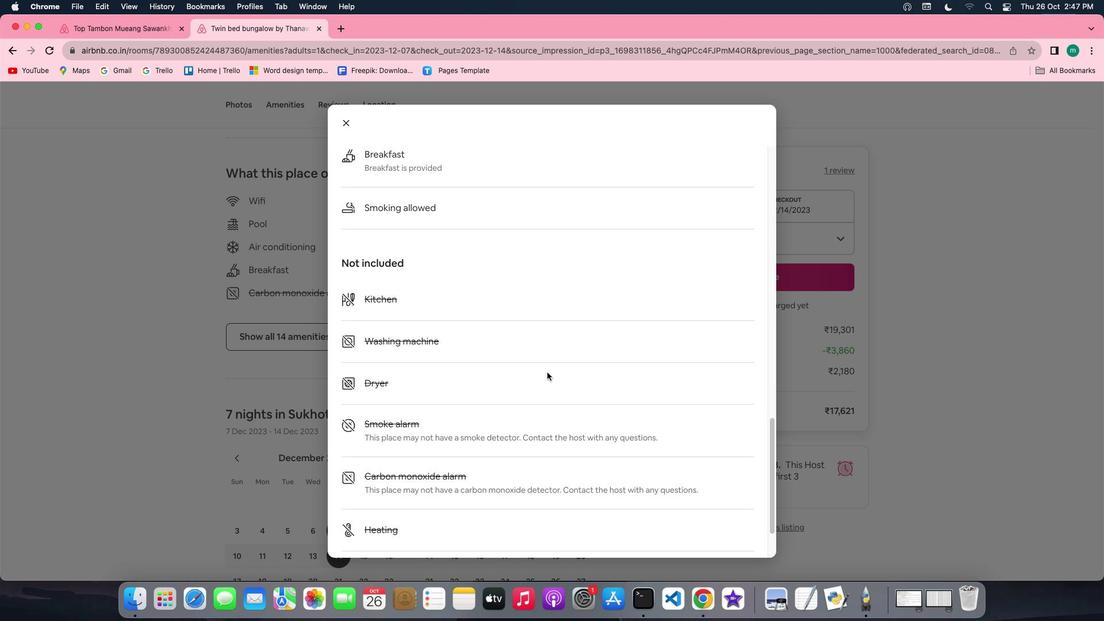 
Action: Mouse scrolled (547, 372) with delta (0, -2)
Screenshot: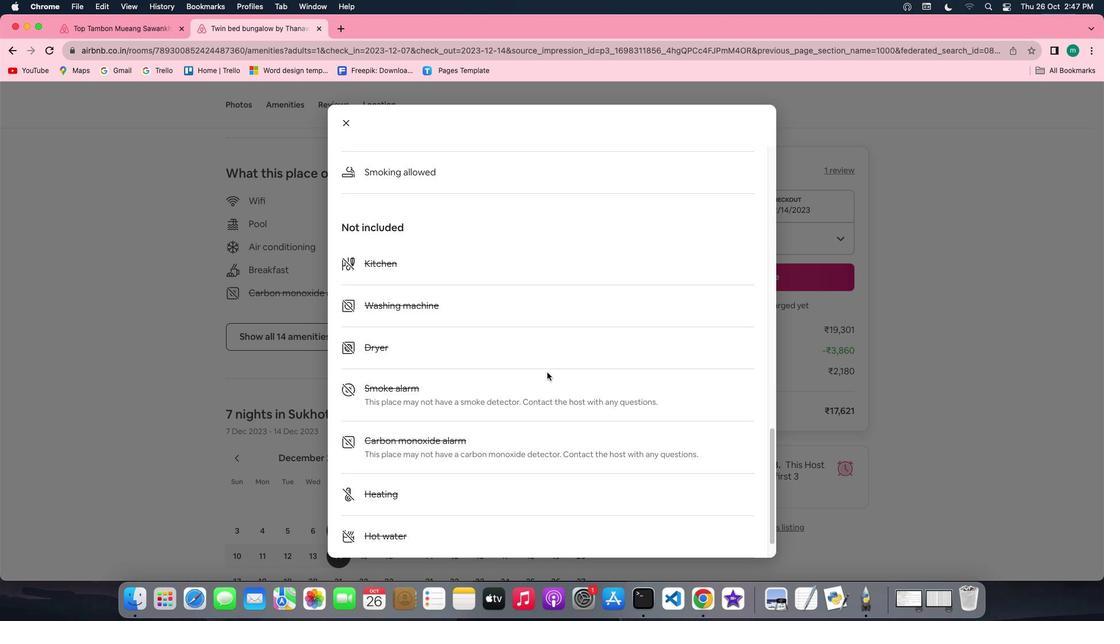 
Action: Mouse scrolled (547, 372) with delta (0, -3)
Screenshot: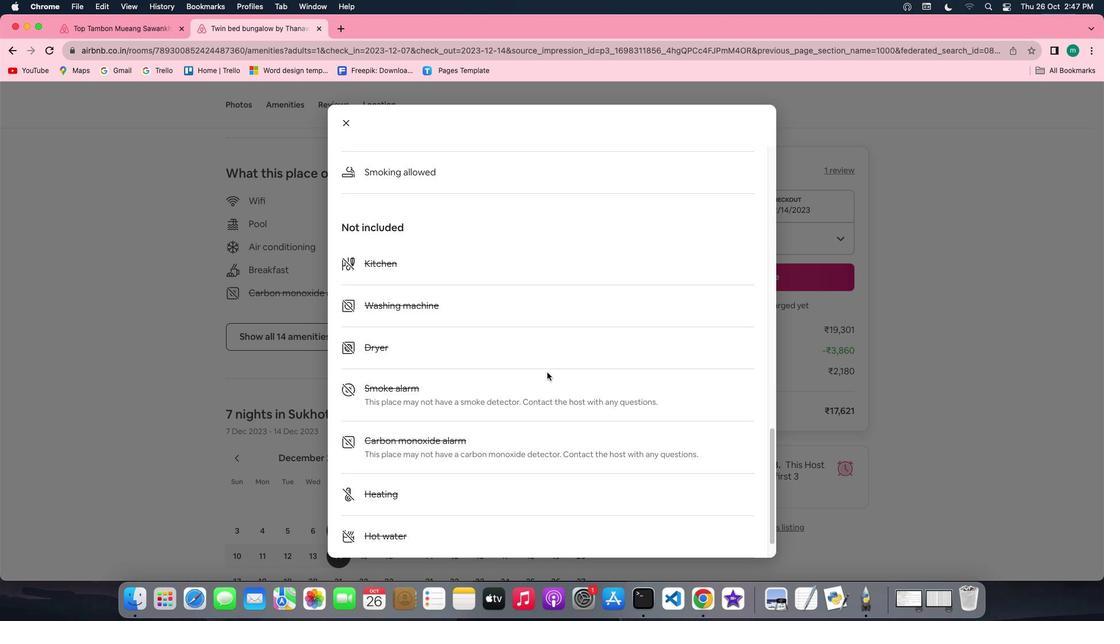 
Action: Mouse scrolled (547, 372) with delta (0, -3)
Screenshot: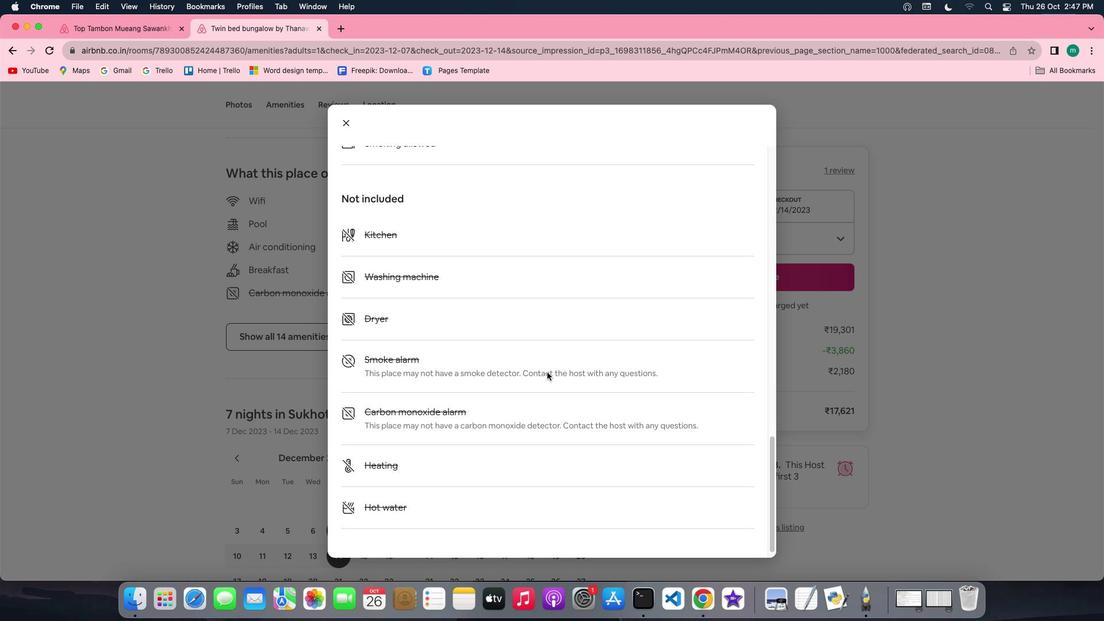 
Action: Mouse scrolled (547, 372) with delta (0, 0)
Screenshot: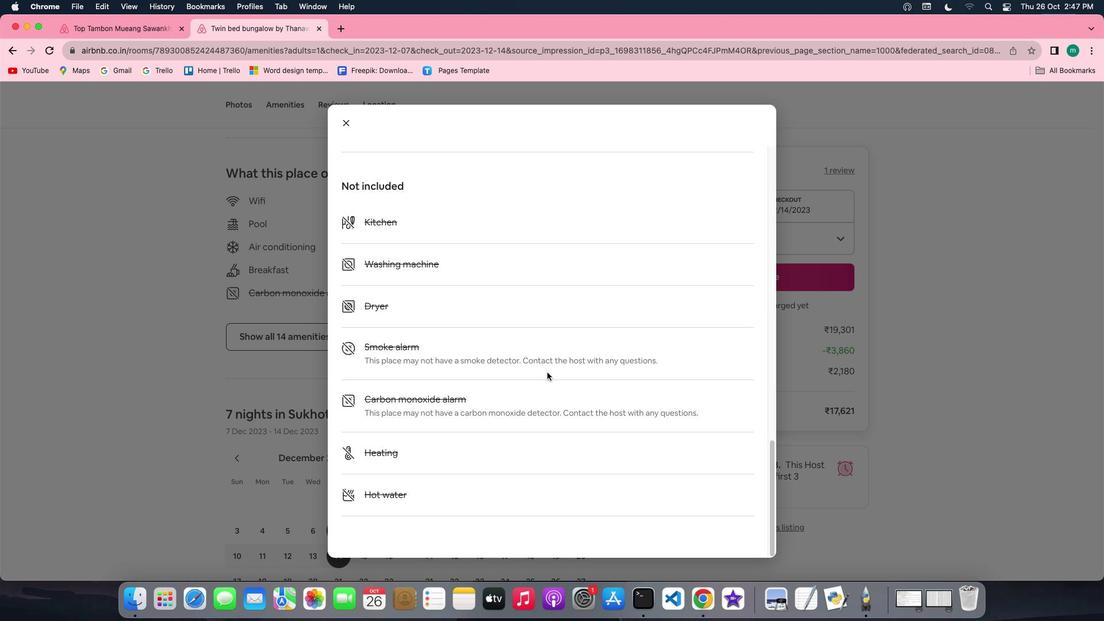 
Action: Mouse scrolled (547, 372) with delta (0, 0)
Screenshot: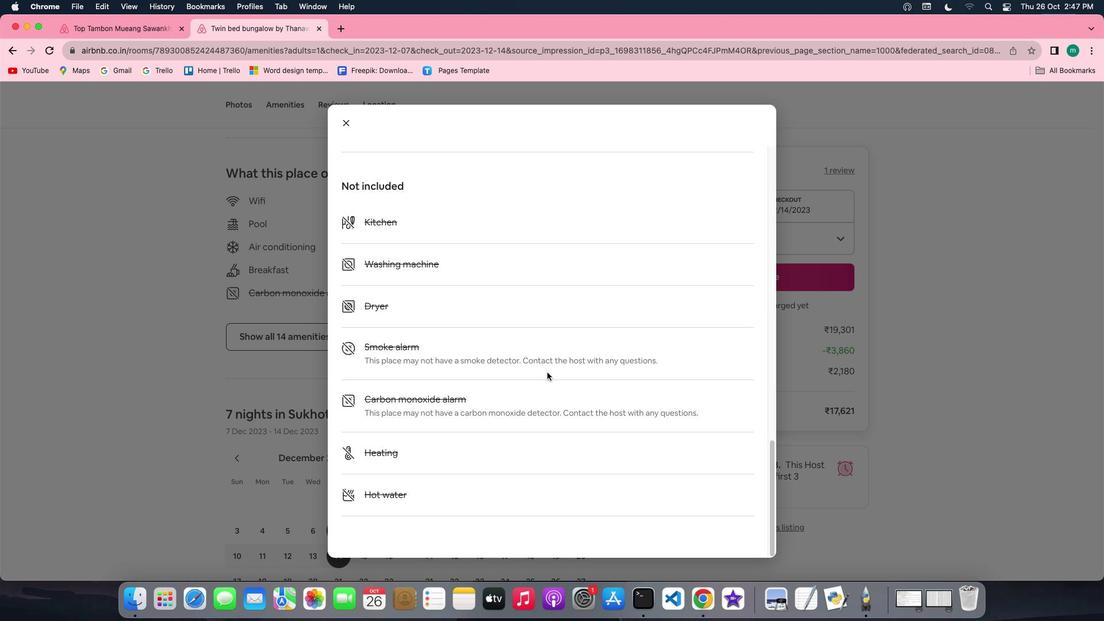 
Action: Mouse scrolled (547, 372) with delta (0, -1)
Screenshot: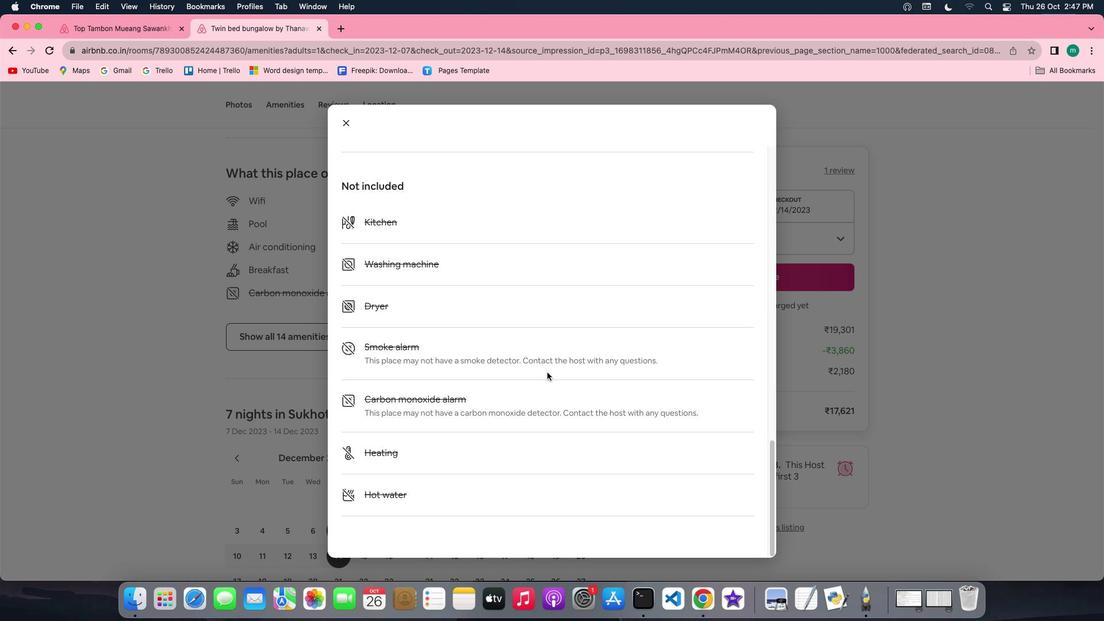 
Action: Mouse scrolled (547, 372) with delta (0, -2)
Screenshot: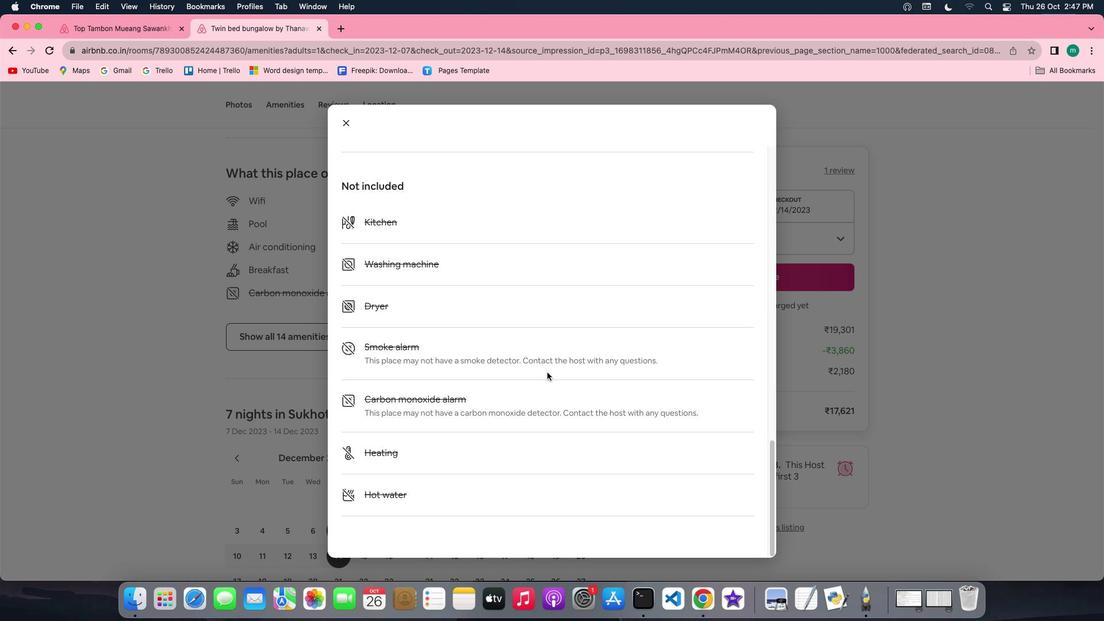 
Action: Mouse scrolled (547, 372) with delta (0, -3)
Screenshot: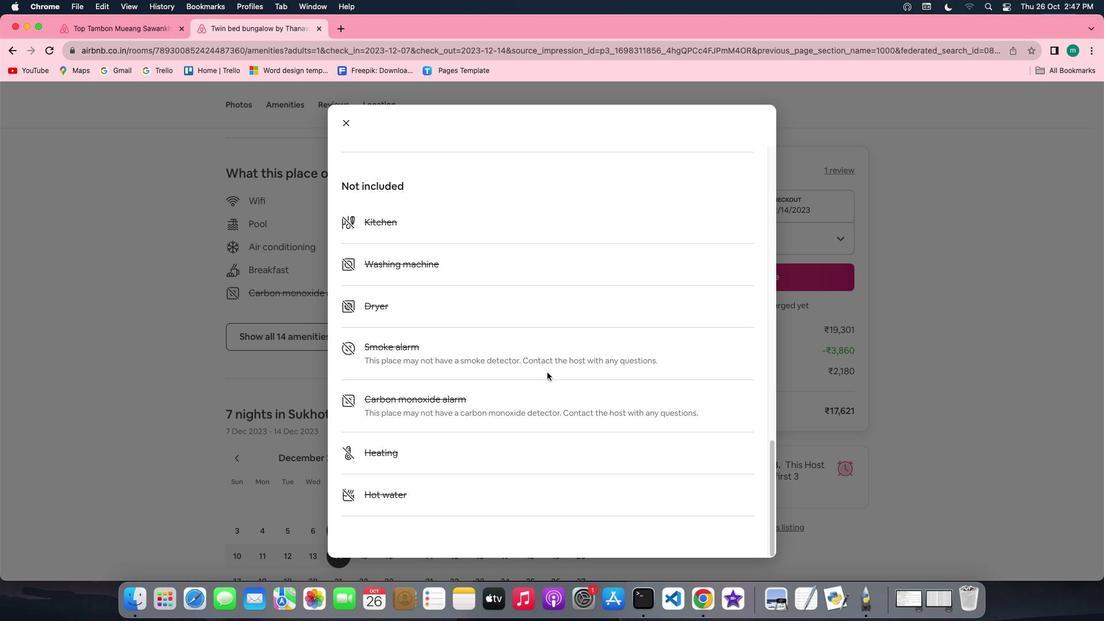 
Action: Mouse scrolled (547, 372) with delta (0, -4)
Screenshot: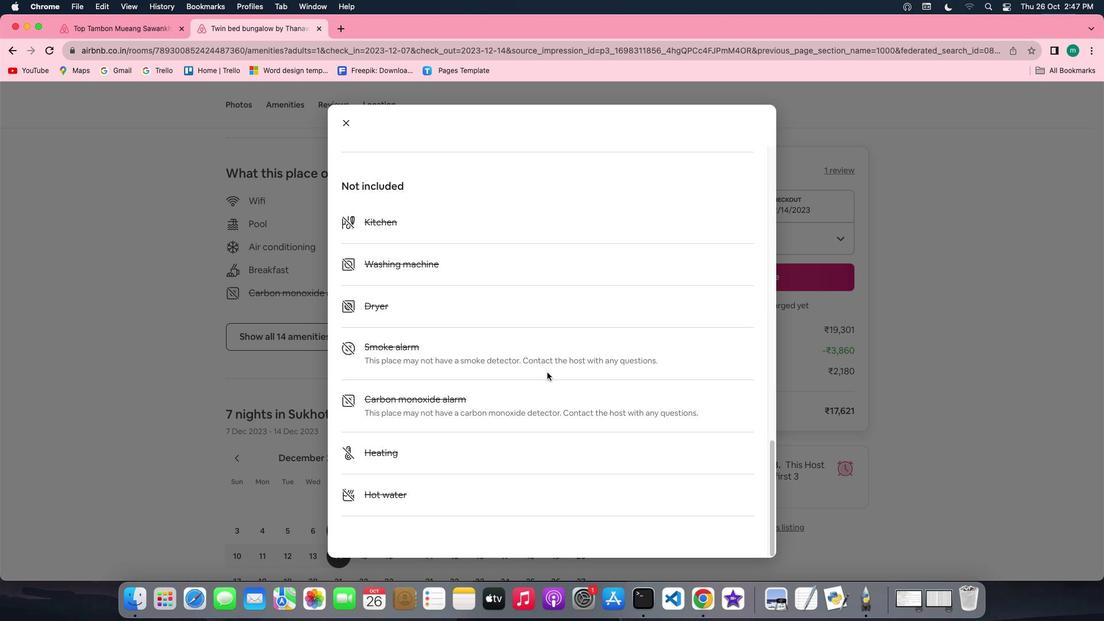 
Action: Mouse moved to (351, 128)
Screenshot: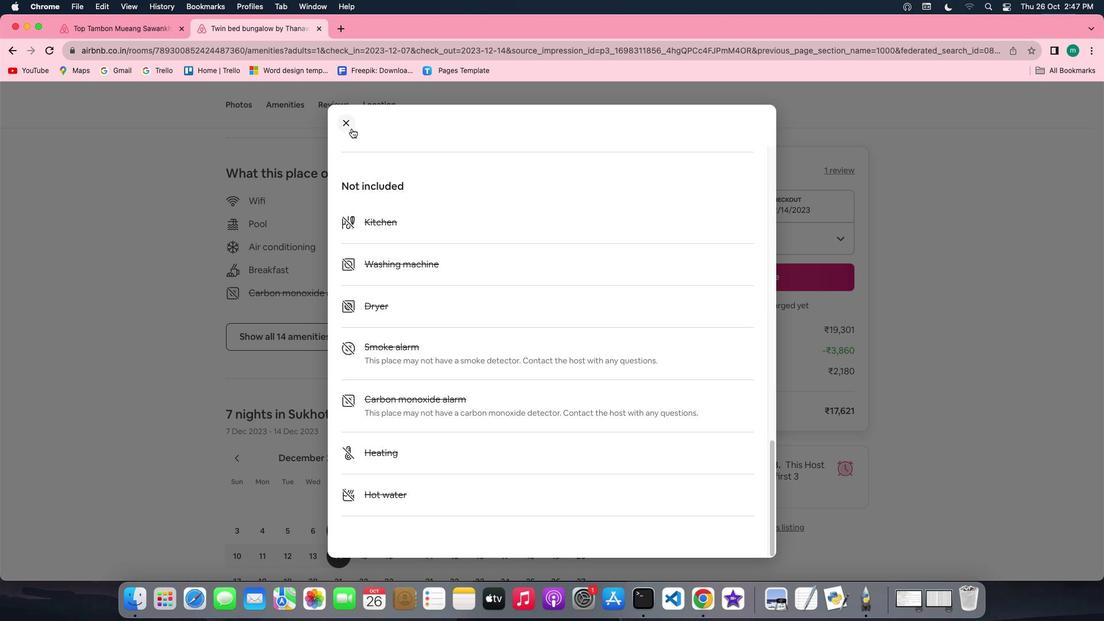 
Action: Mouse pressed left at (351, 128)
Screenshot: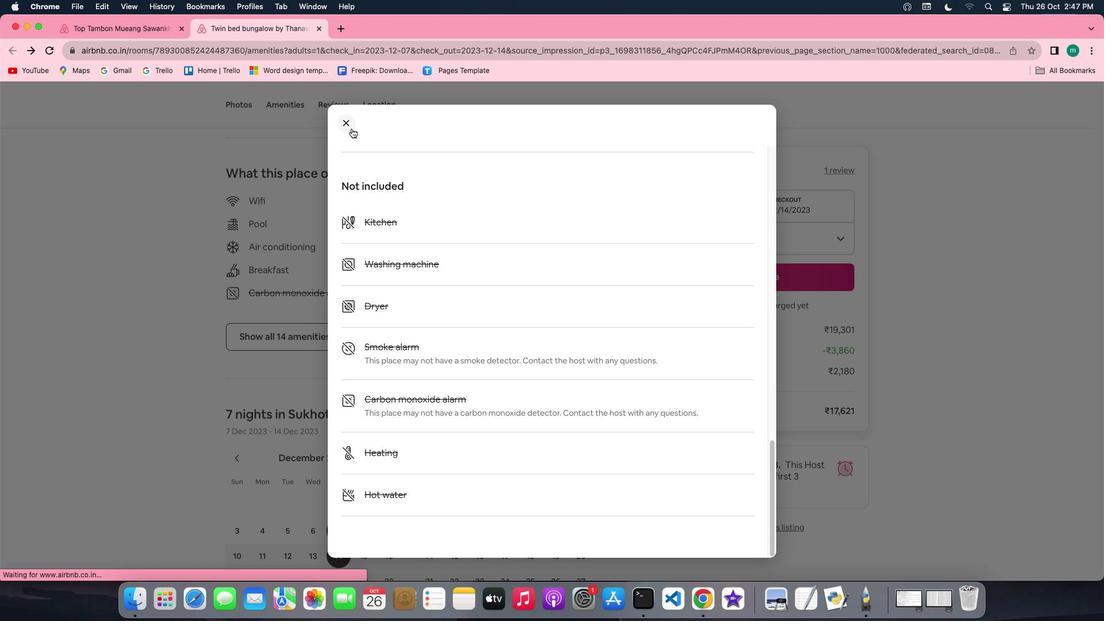 
Action: Mouse moved to (398, 352)
Screenshot: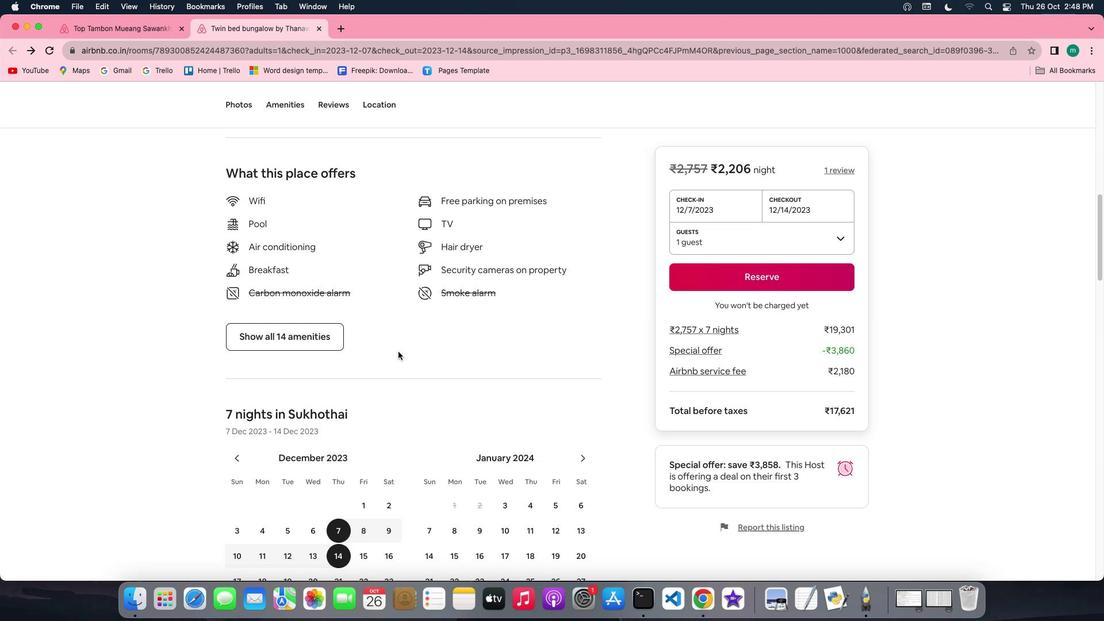 
Action: Mouse scrolled (398, 352) with delta (0, 0)
Screenshot: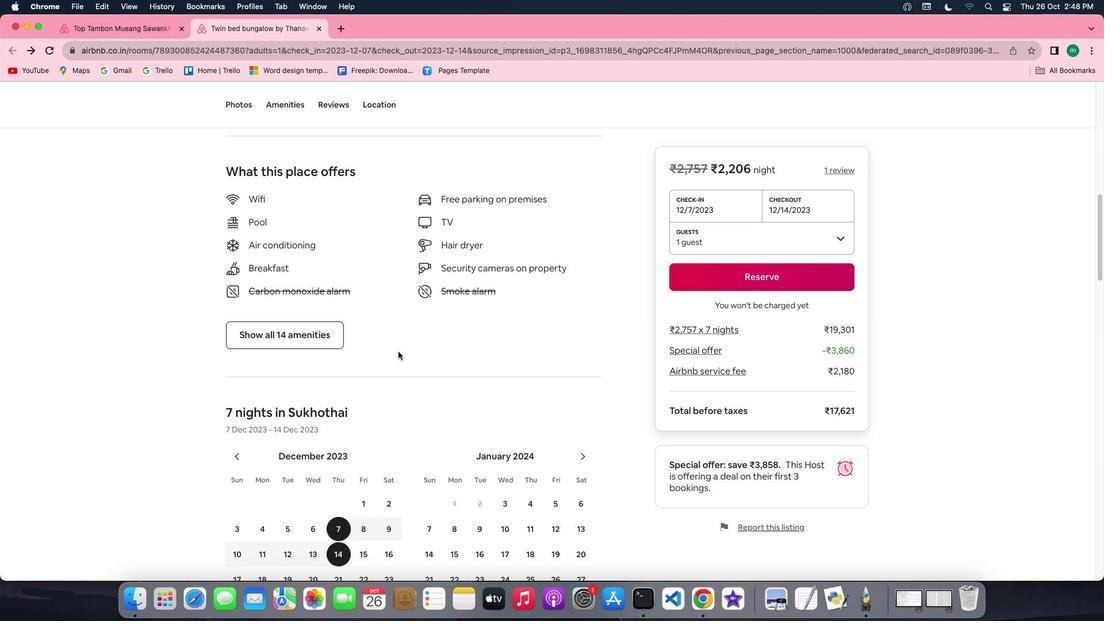 
Action: Mouse scrolled (398, 352) with delta (0, 0)
Screenshot: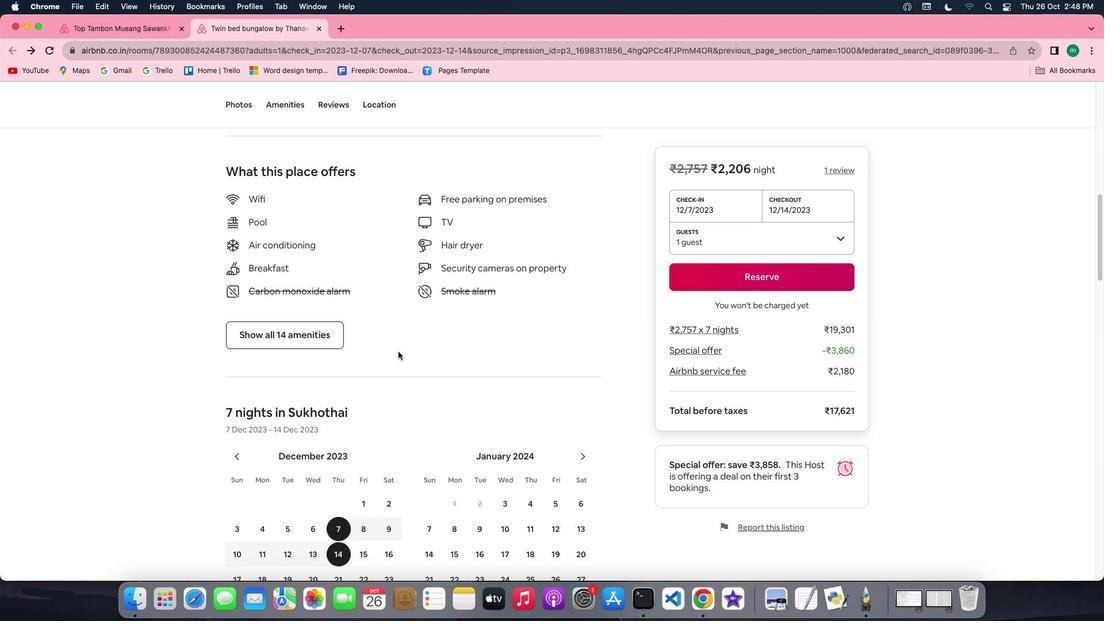 
Action: Mouse scrolled (398, 352) with delta (0, -1)
Screenshot: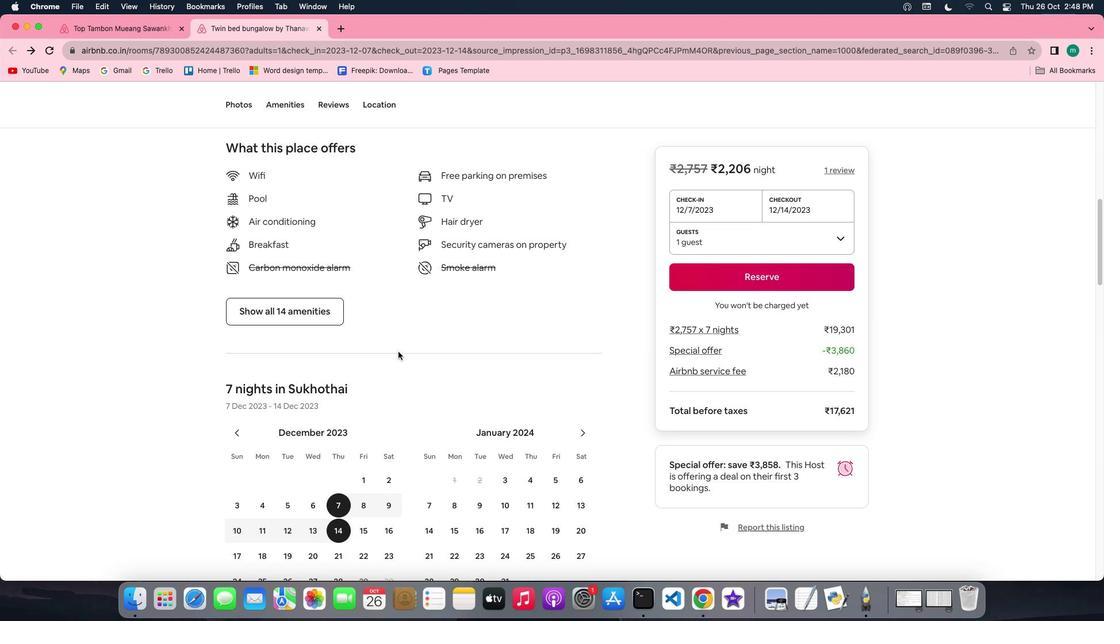 
Action: Mouse scrolled (398, 352) with delta (0, -2)
Screenshot: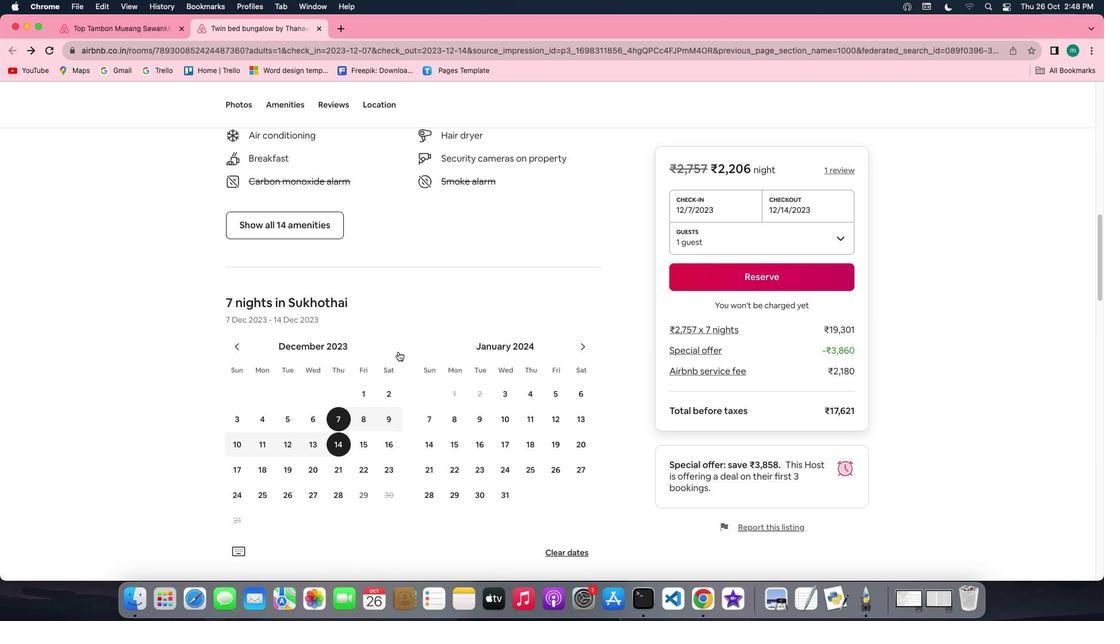 
Action: Mouse scrolled (398, 352) with delta (0, -2)
Screenshot: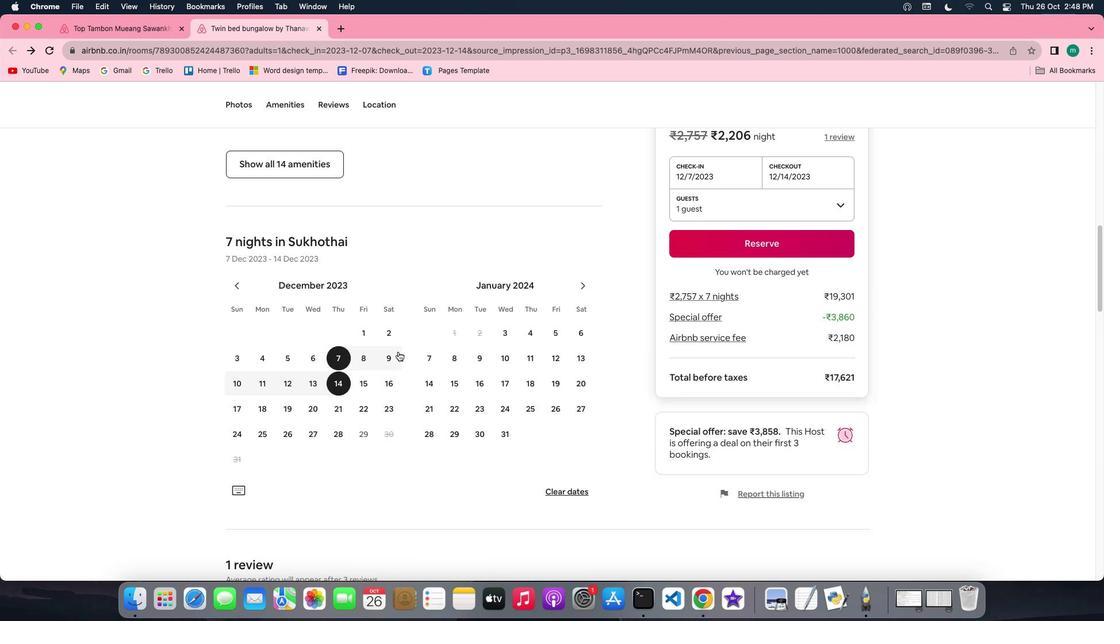 
Action: Mouse moved to (400, 354)
Screenshot: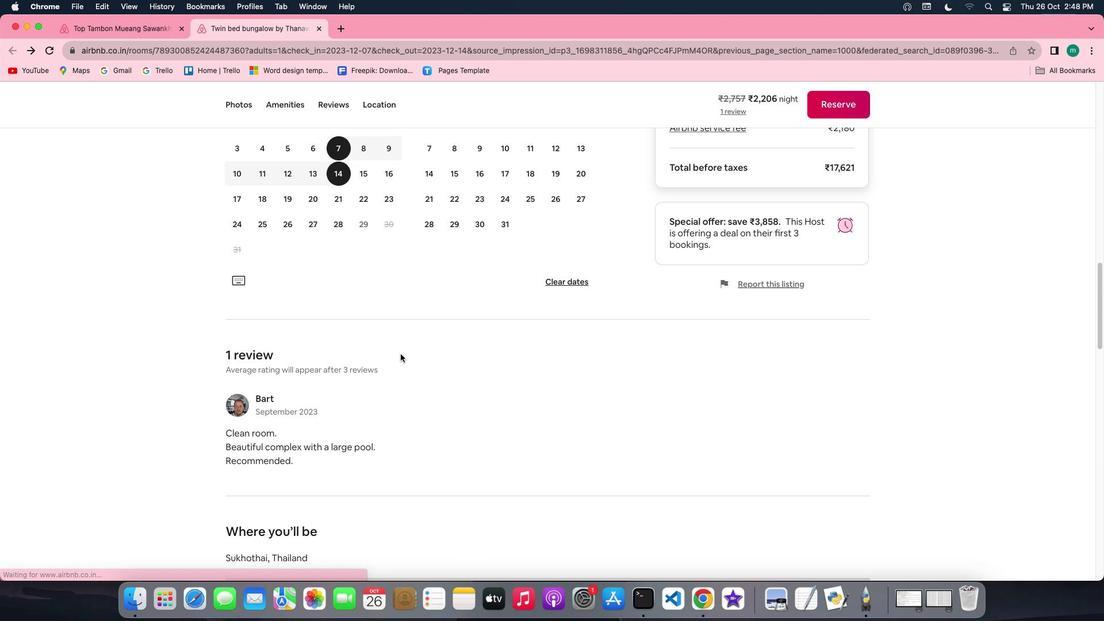
Action: Mouse scrolled (400, 354) with delta (0, 0)
Screenshot: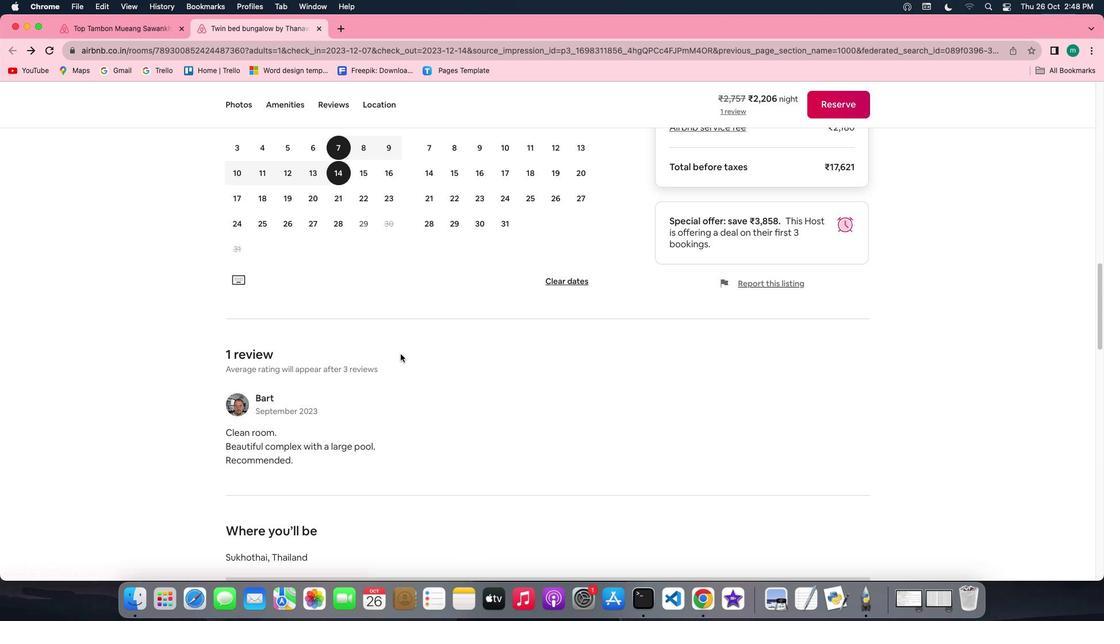 
Action: Mouse scrolled (400, 354) with delta (0, 0)
Screenshot: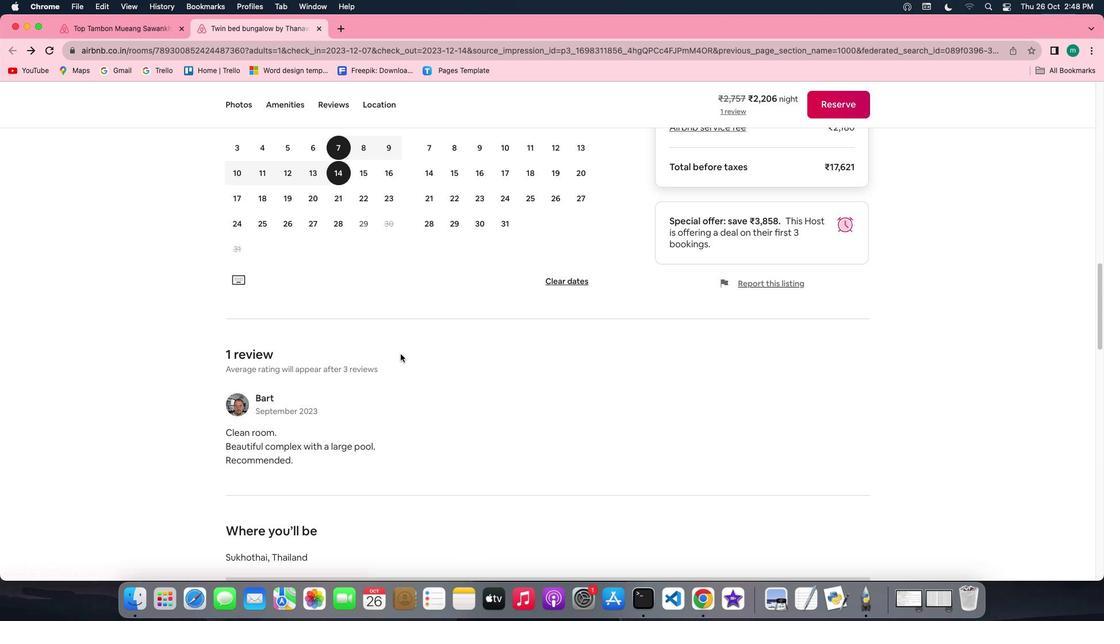 
Action: Mouse scrolled (400, 354) with delta (0, -1)
Screenshot: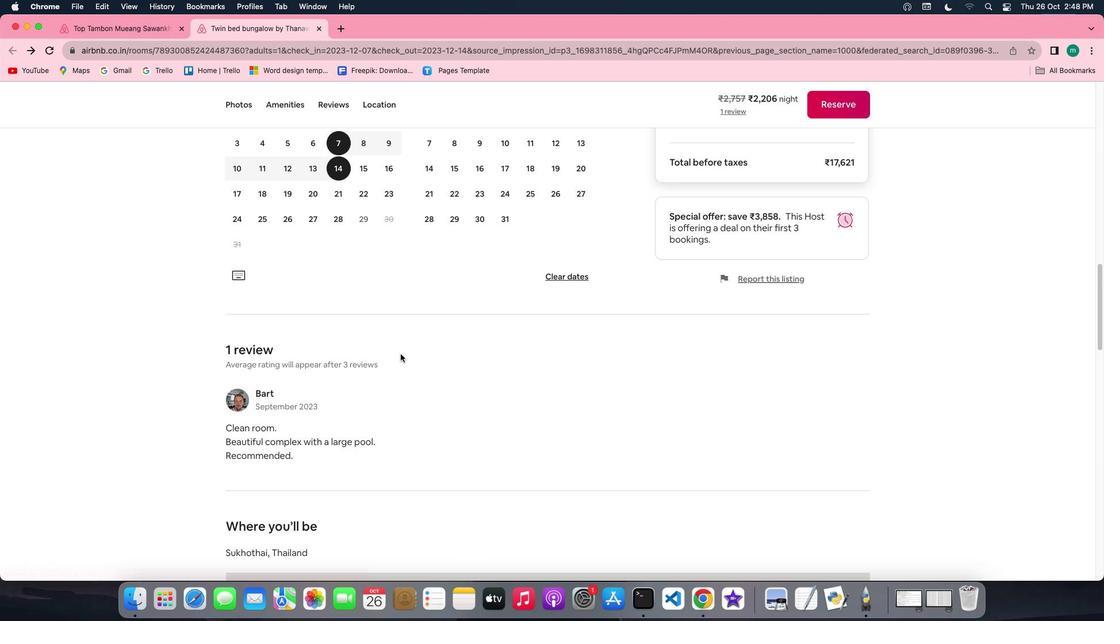 
Action: Mouse scrolled (400, 354) with delta (0, -2)
Screenshot: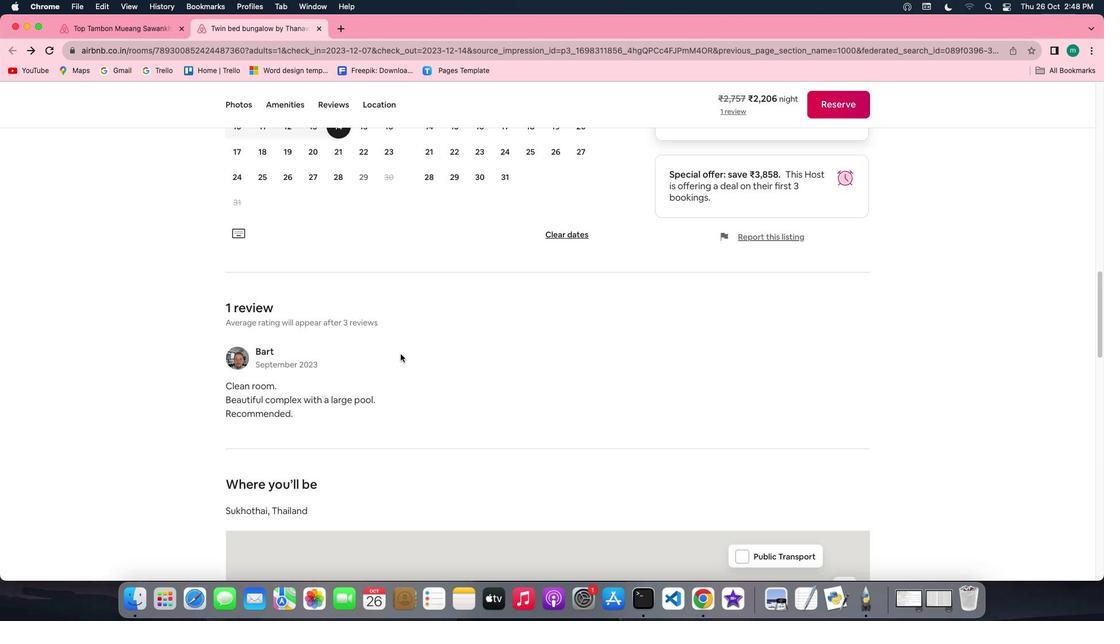 
Action: Mouse moved to (401, 355)
Screenshot: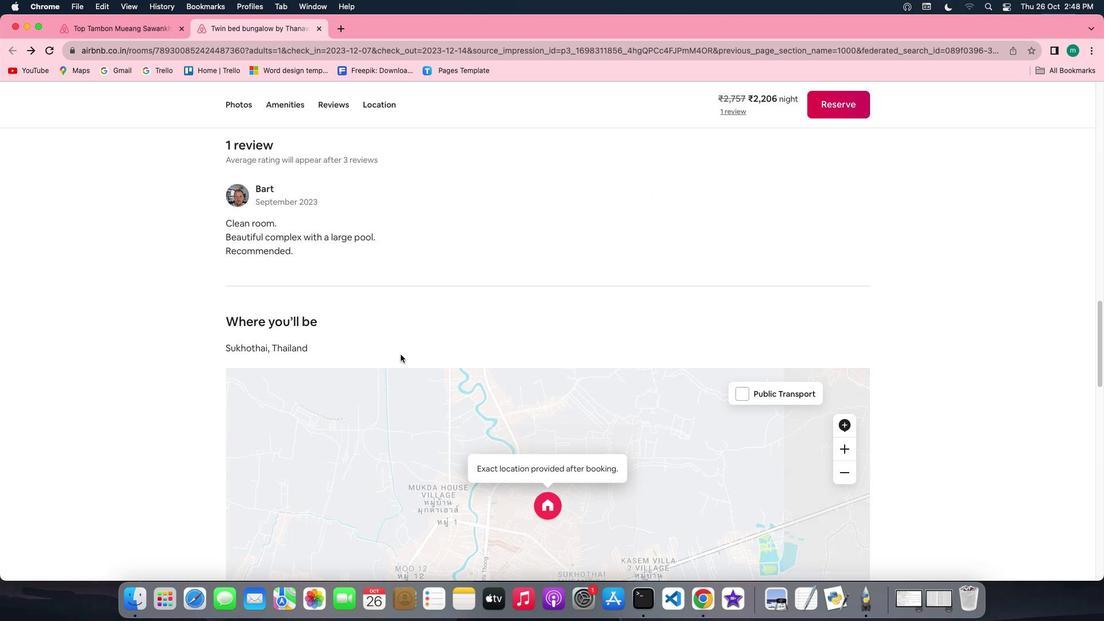 
Action: Mouse scrolled (401, 355) with delta (0, 0)
Screenshot: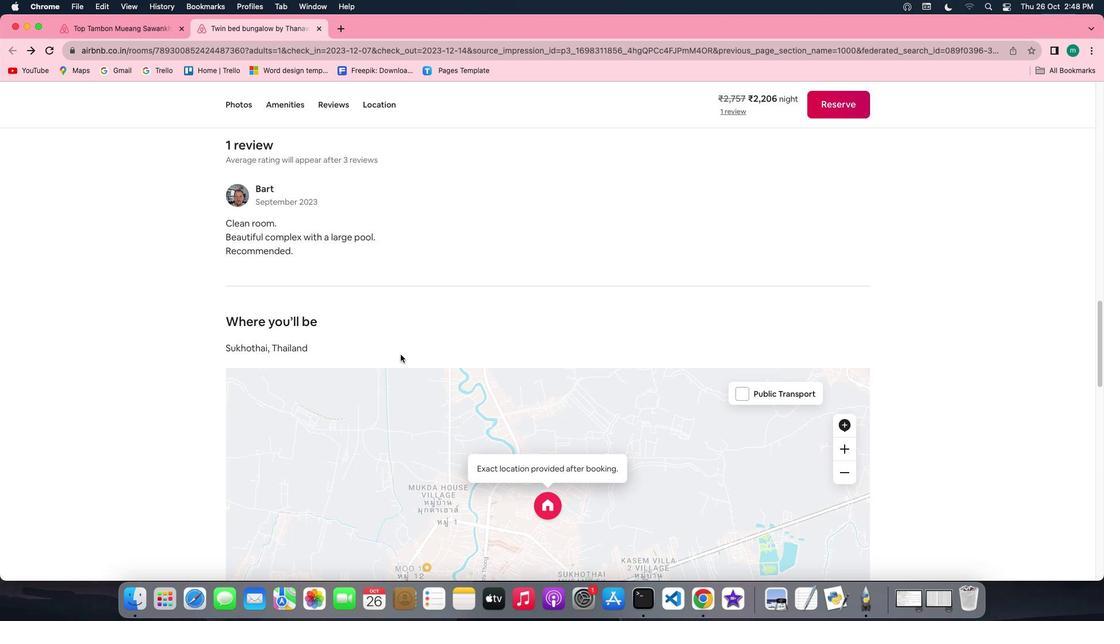 
Action: Mouse scrolled (401, 355) with delta (0, 0)
Screenshot: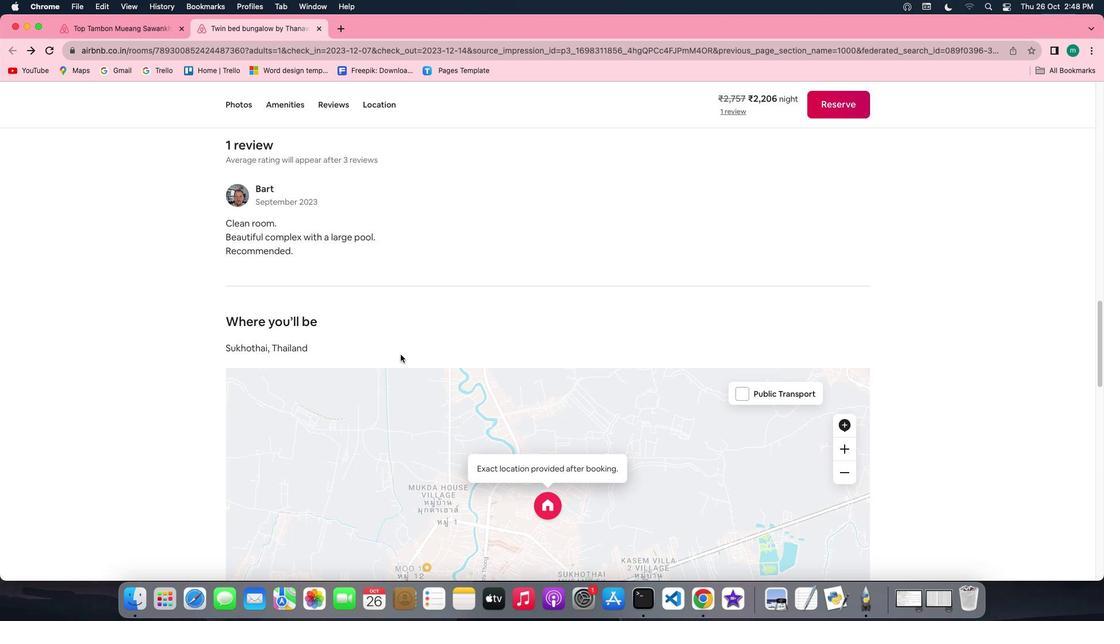 
Action: Mouse scrolled (401, 355) with delta (0, -1)
Screenshot: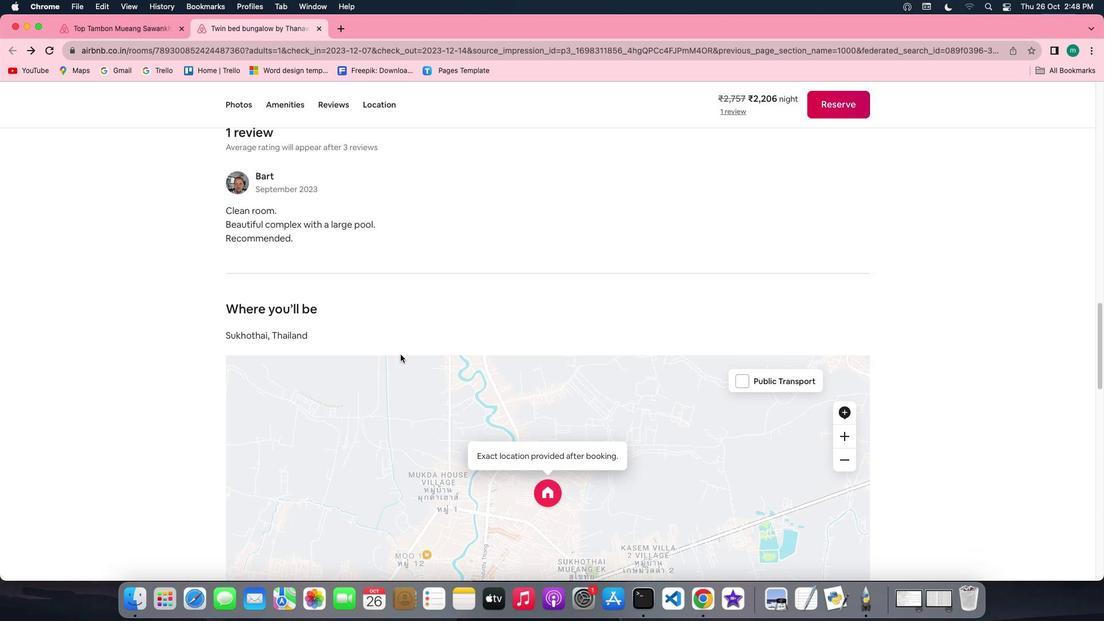 
Action: Mouse scrolled (401, 355) with delta (0, -2)
Screenshot: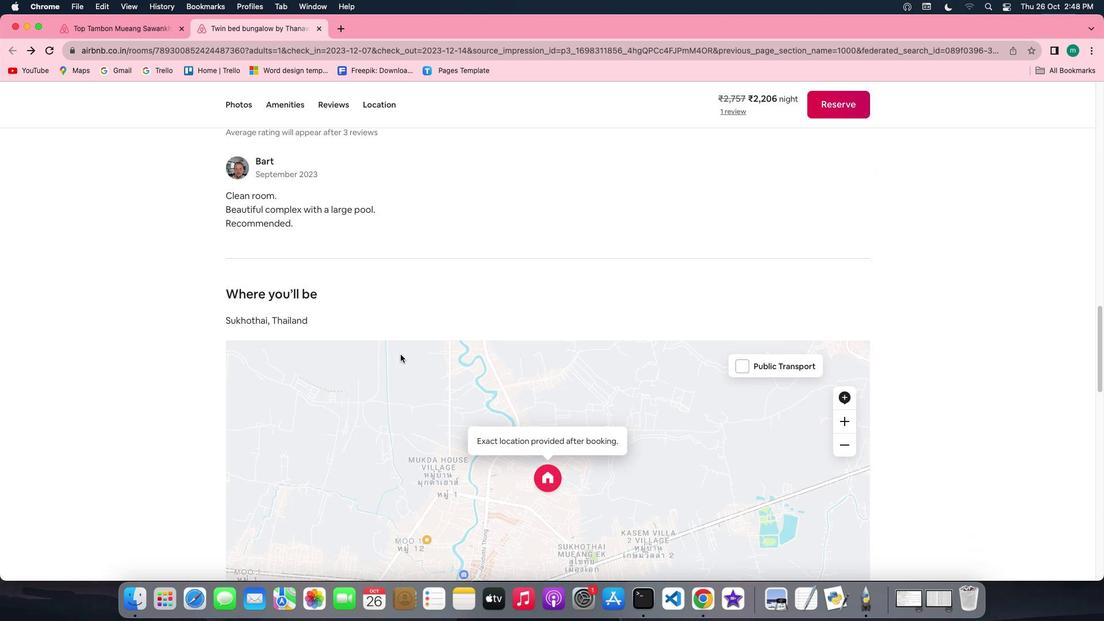 
Action: Mouse scrolled (401, 355) with delta (0, 0)
Screenshot: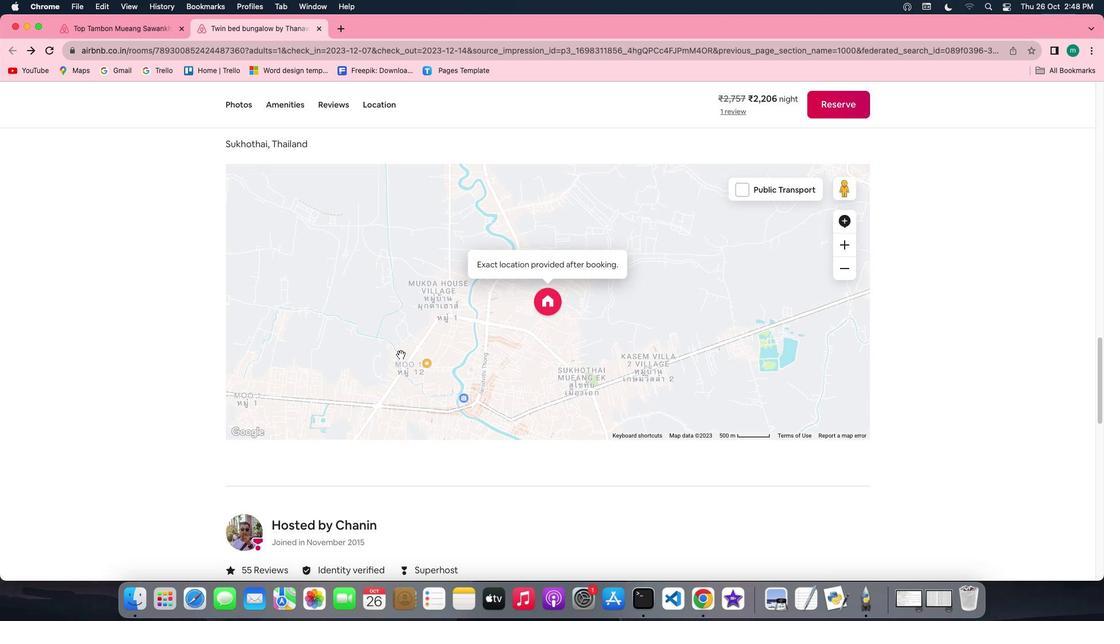 
Action: Mouse scrolled (401, 355) with delta (0, 0)
Screenshot: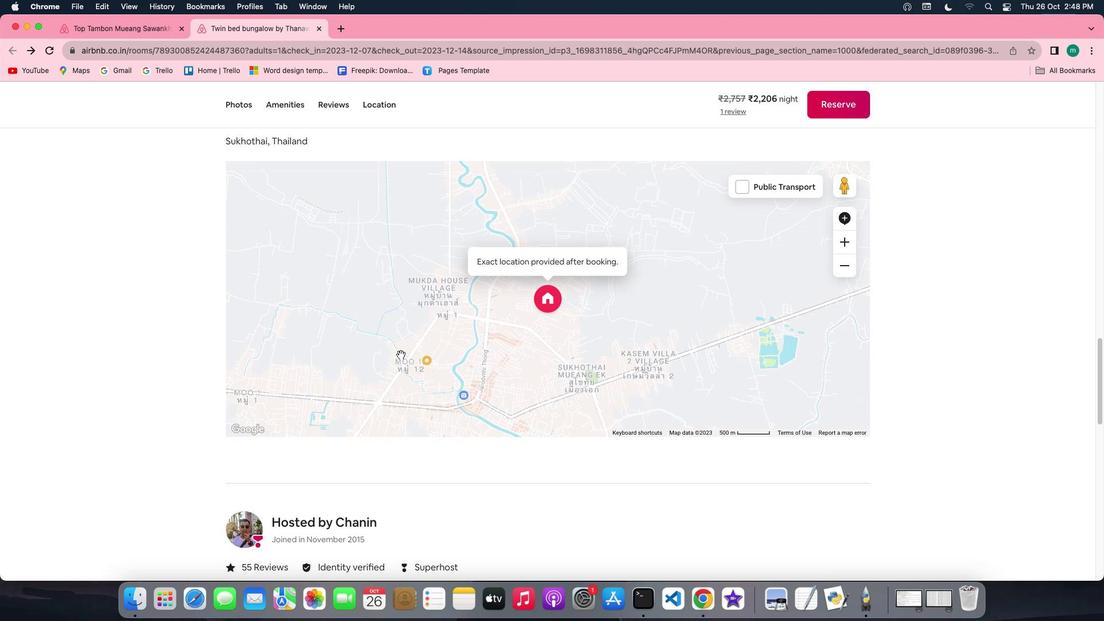 
Action: Mouse scrolled (401, 355) with delta (0, -1)
Screenshot: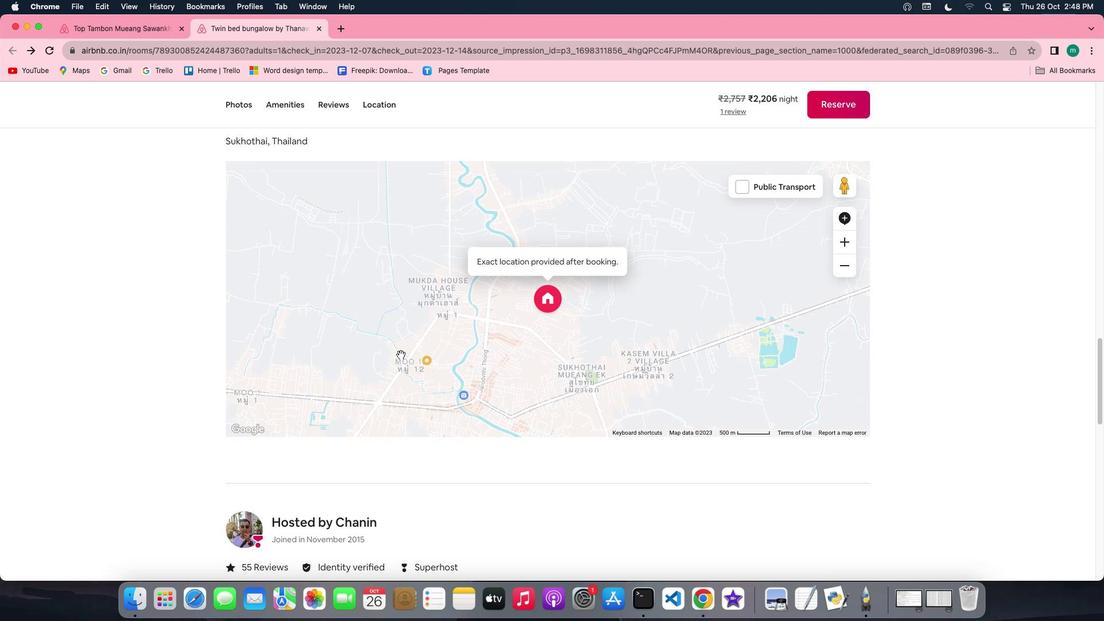 
Action: Mouse scrolled (401, 355) with delta (0, -2)
Screenshot: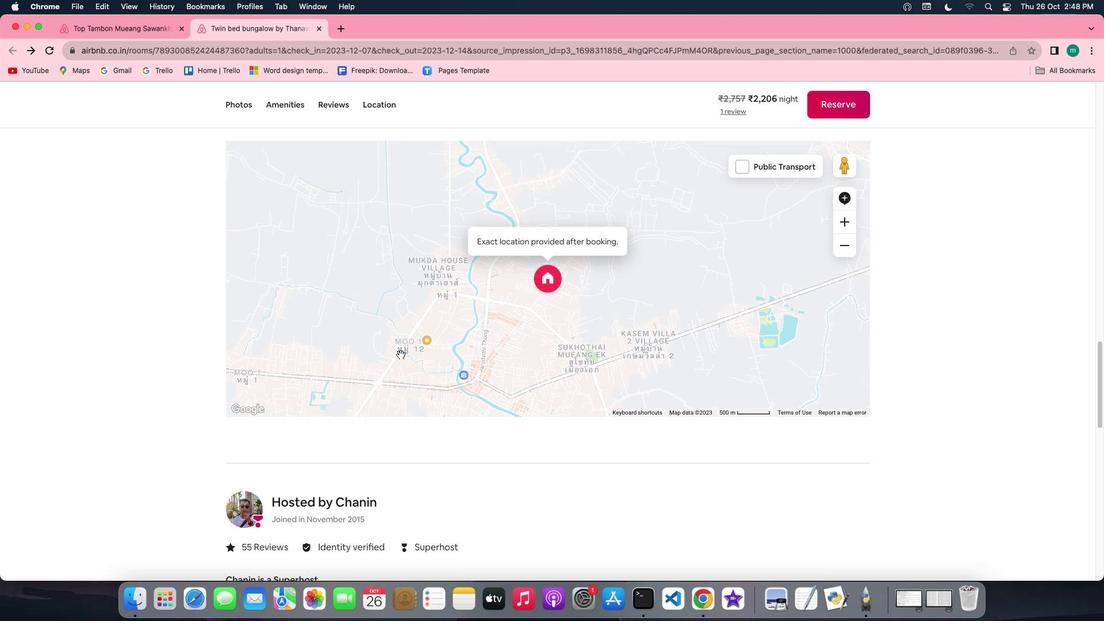 
Action: Mouse scrolled (401, 355) with delta (0, 0)
Screenshot: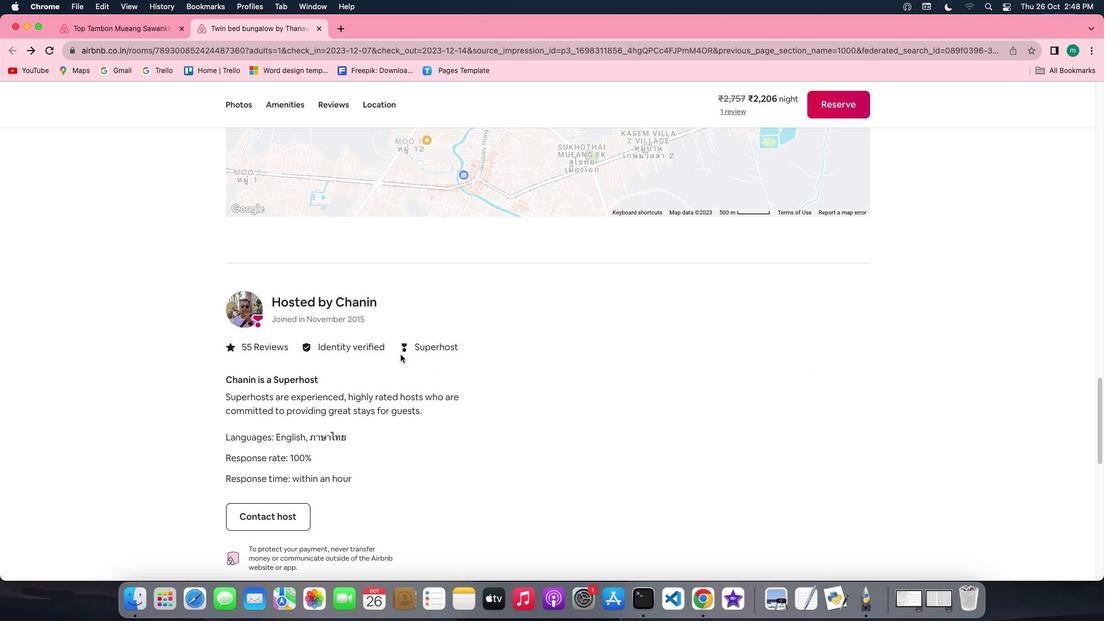 
Action: Mouse scrolled (401, 355) with delta (0, 0)
Screenshot: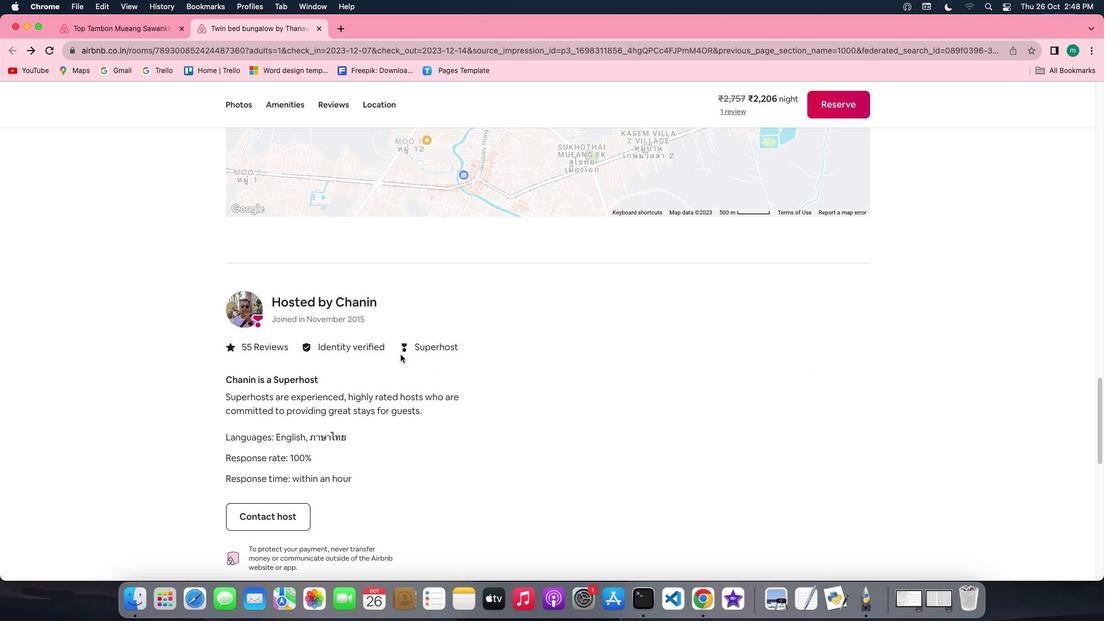 
Action: Mouse scrolled (401, 355) with delta (0, -1)
Screenshot: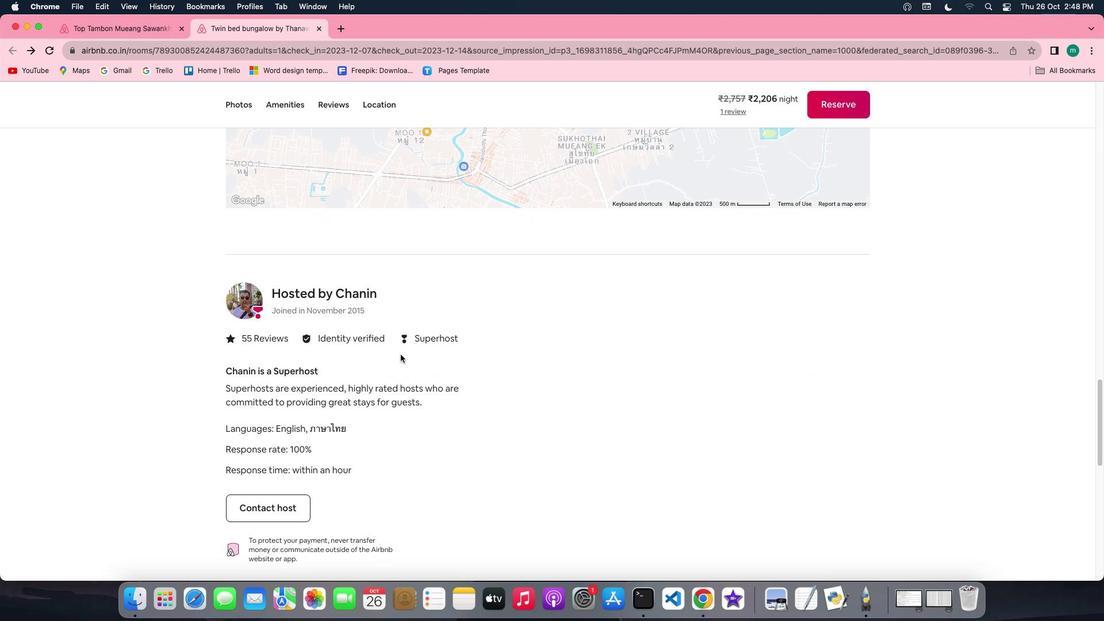 
Action: Mouse scrolled (401, 355) with delta (0, -1)
Screenshot: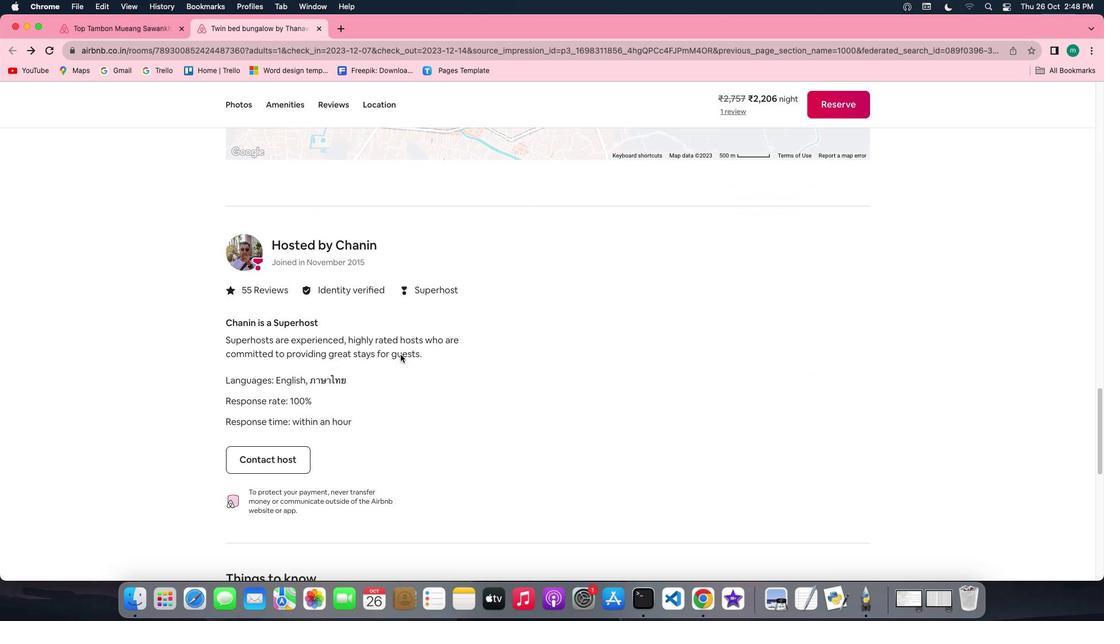 
Action: Mouse scrolled (401, 355) with delta (0, 0)
Screenshot: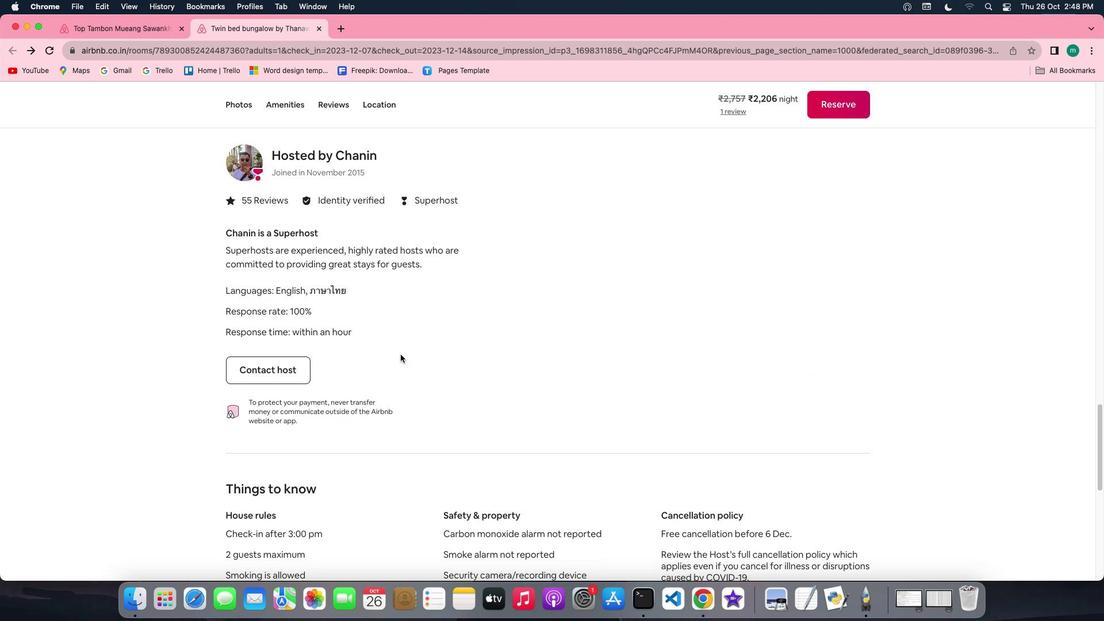 
Action: Mouse scrolled (401, 355) with delta (0, 0)
Screenshot: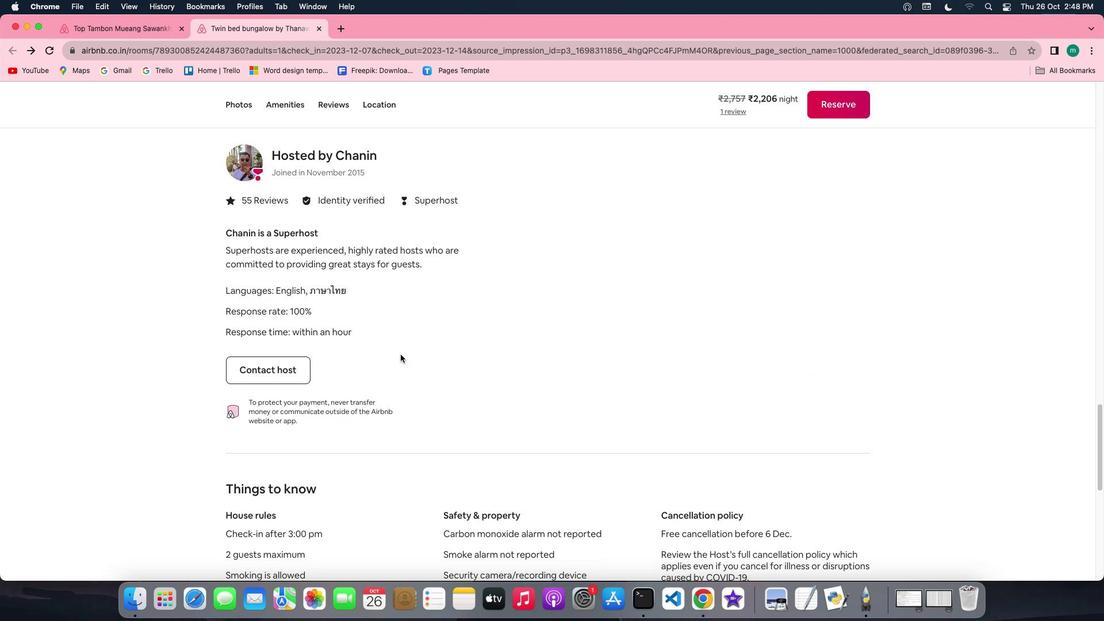 
Action: Mouse scrolled (401, 355) with delta (0, -1)
Screenshot: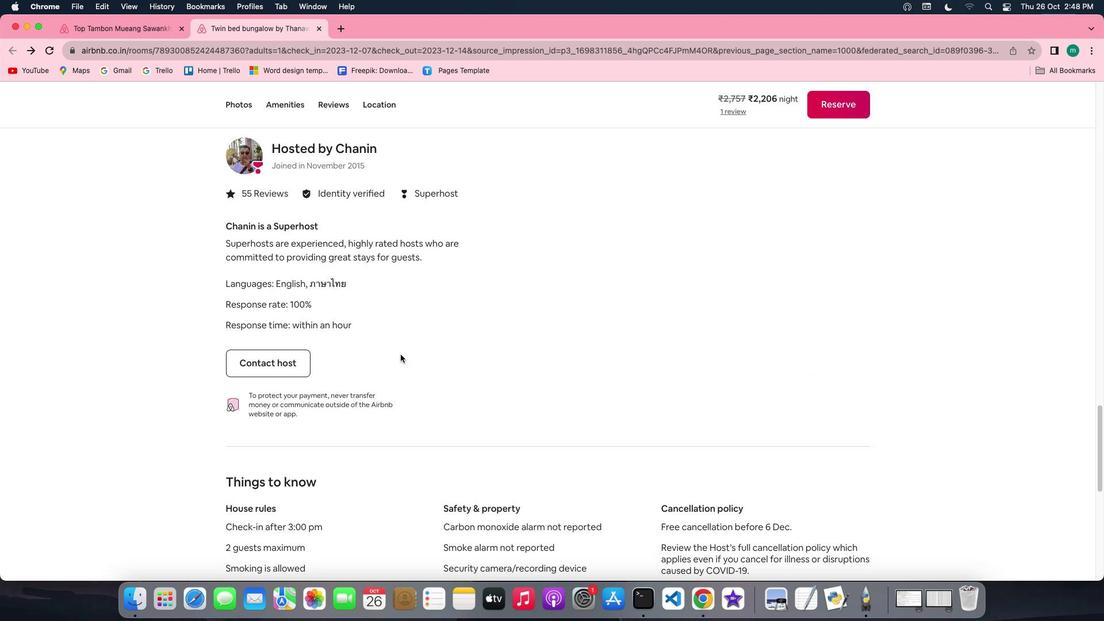 
Action: Mouse scrolled (401, 355) with delta (0, -2)
Screenshot: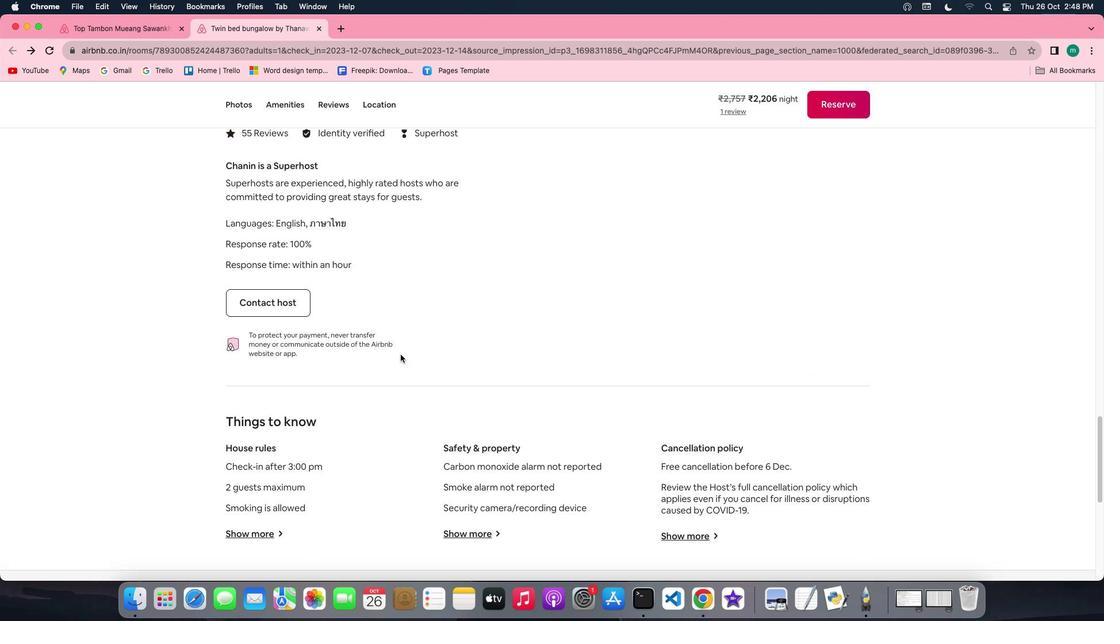 
Action: Mouse moved to (400, 364)
Screenshot: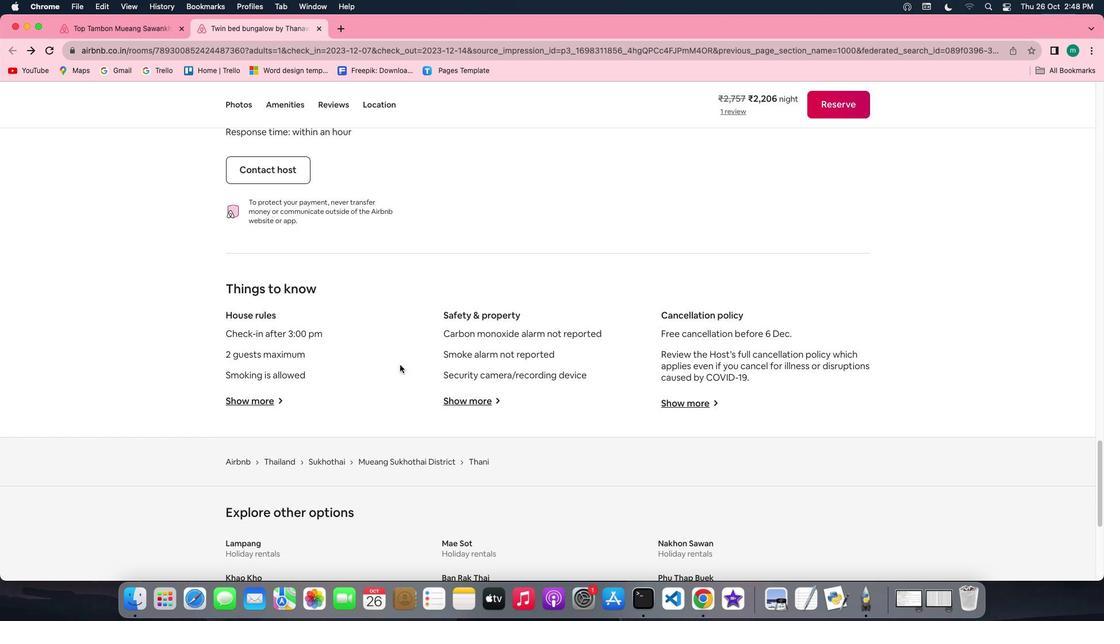
Action: Mouse scrolled (400, 364) with delta (0, 0)
Screenshot: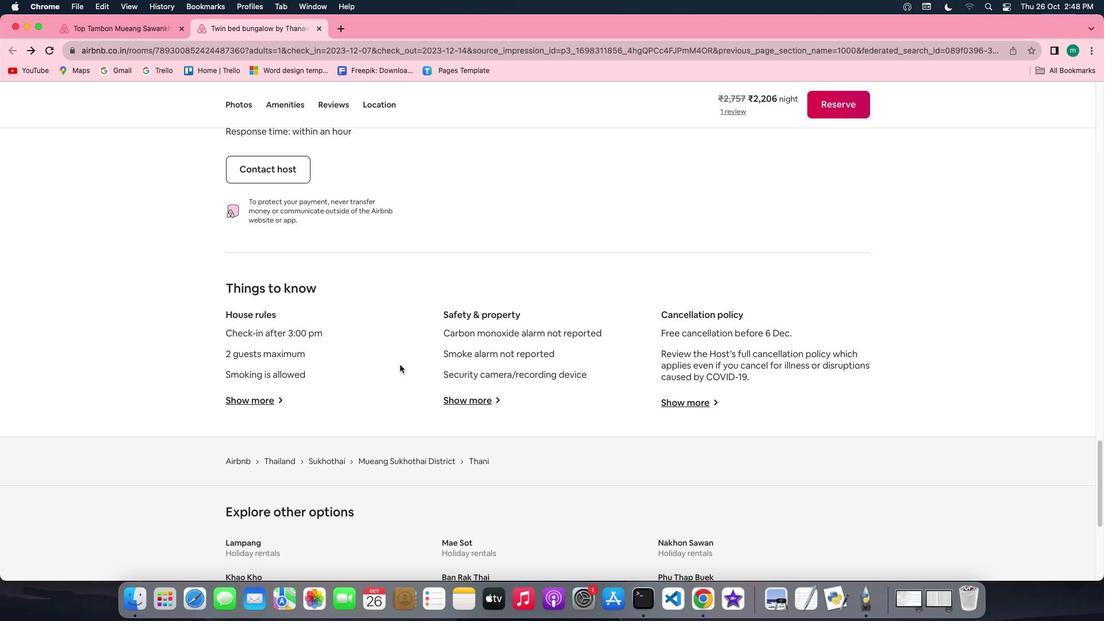 
Action: Mouse scrolled (400, 364) with delta (0, 0)
Screenshot: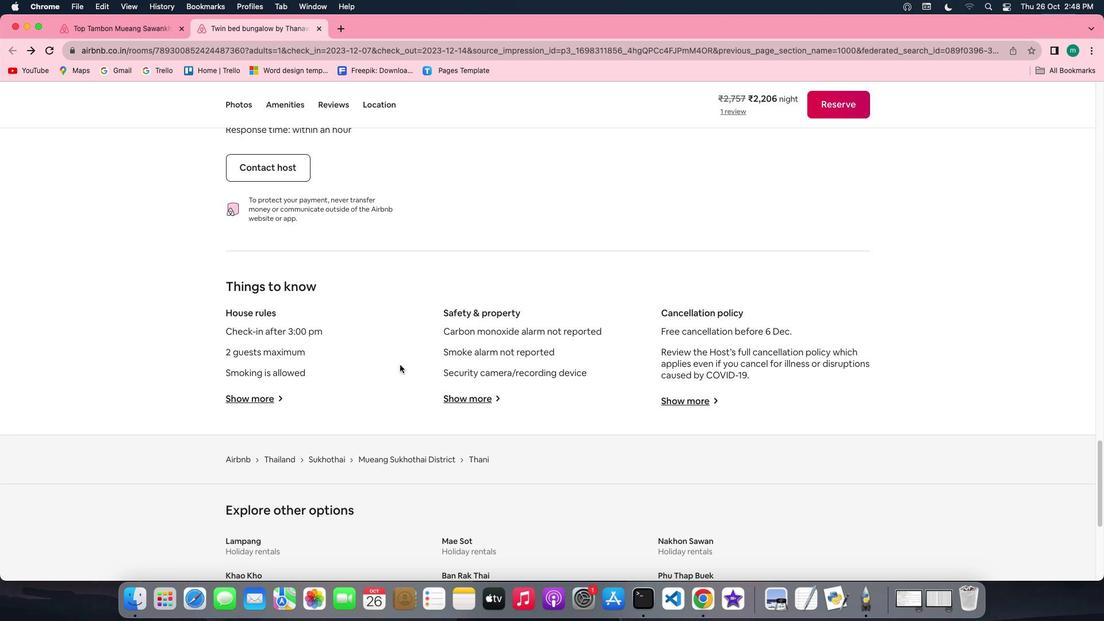 
Action: Mouse scrolled (400, 364) with delta (0, -1)
Screenshot: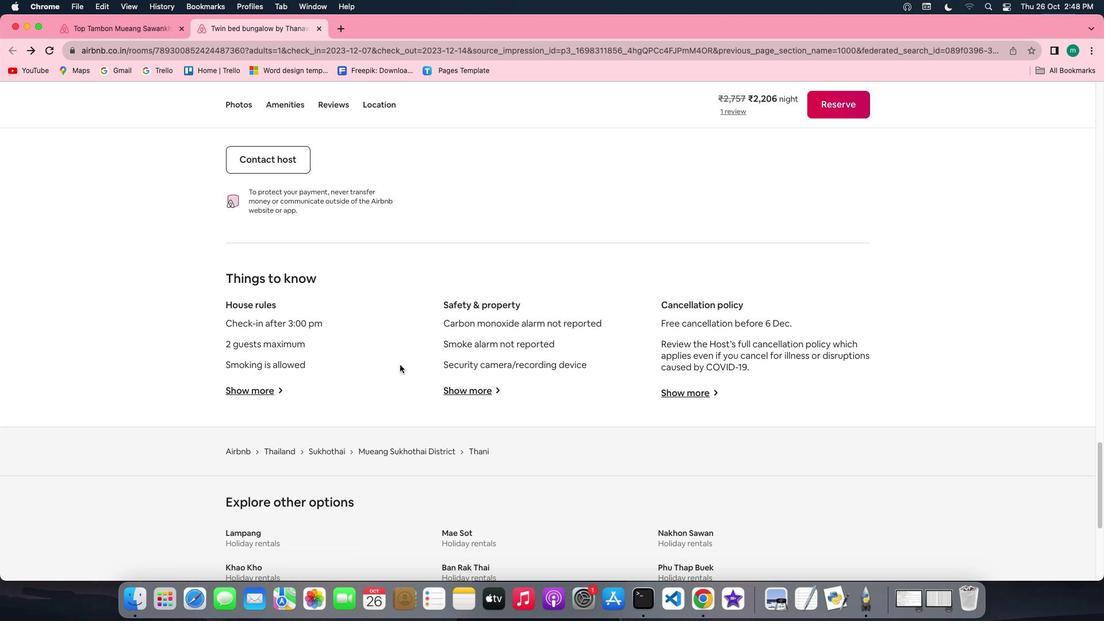 
Action: Mouse moved to (258, 306)
Screenshot: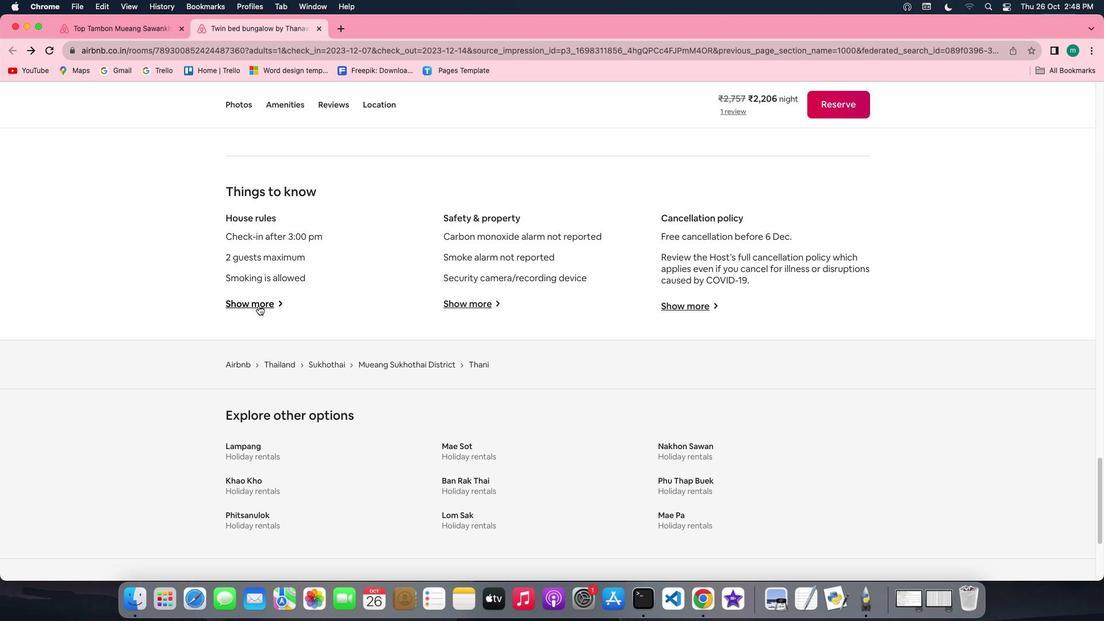 
Action: Mouse pressed left at (258, 306)
Screenshot: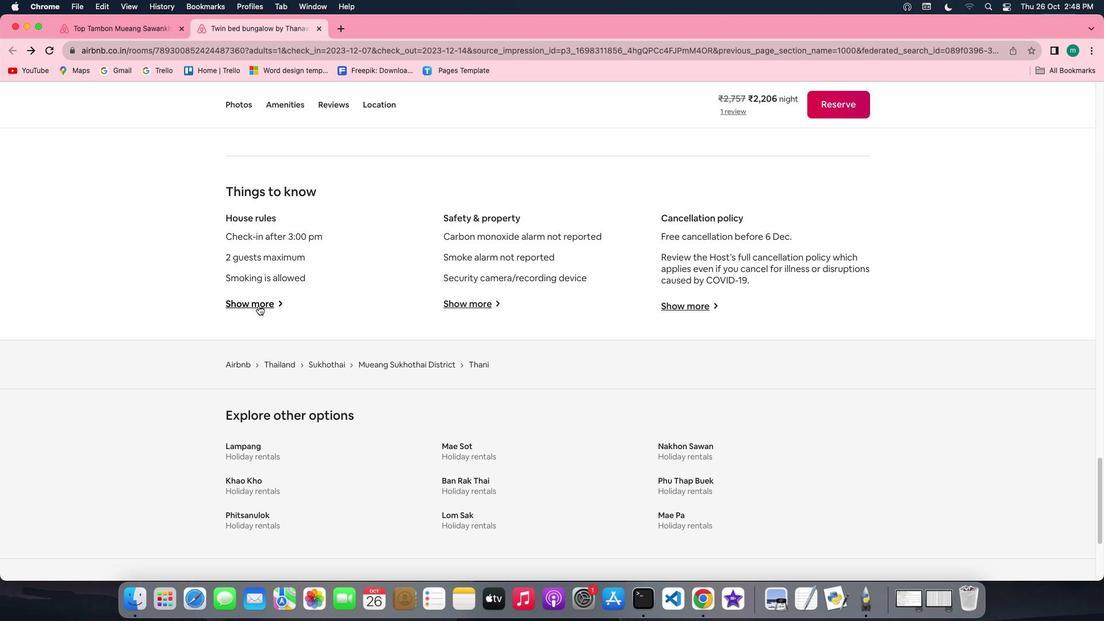 
Action: Mouse moved to (544, 367)
Screenshot: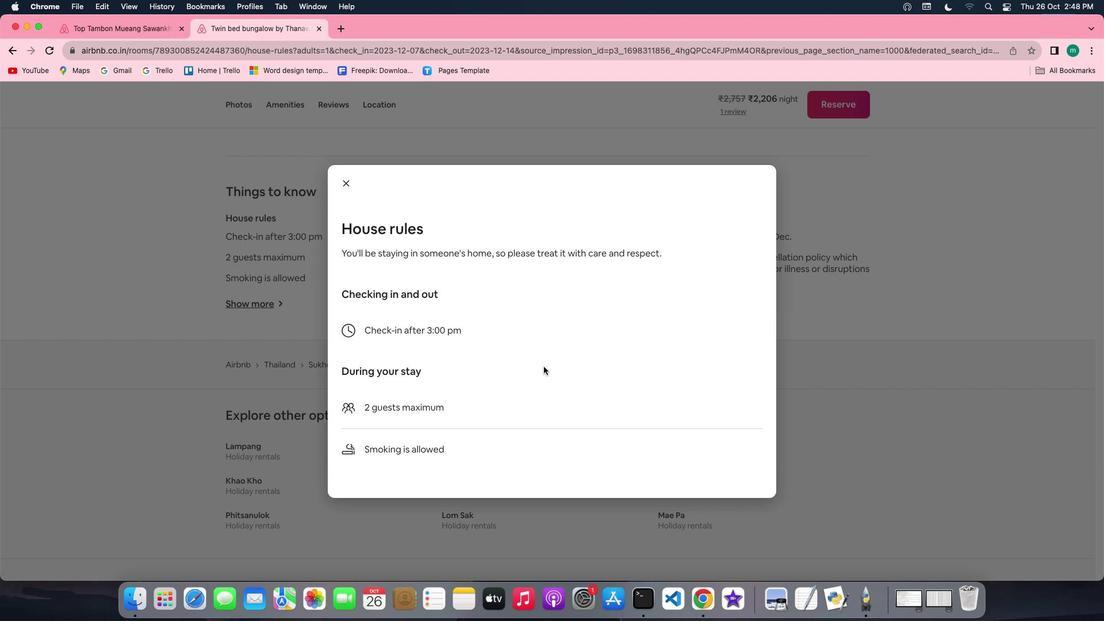
Action: Mouse scrolled (544, 367) with delta (0, 0)
Screenshot: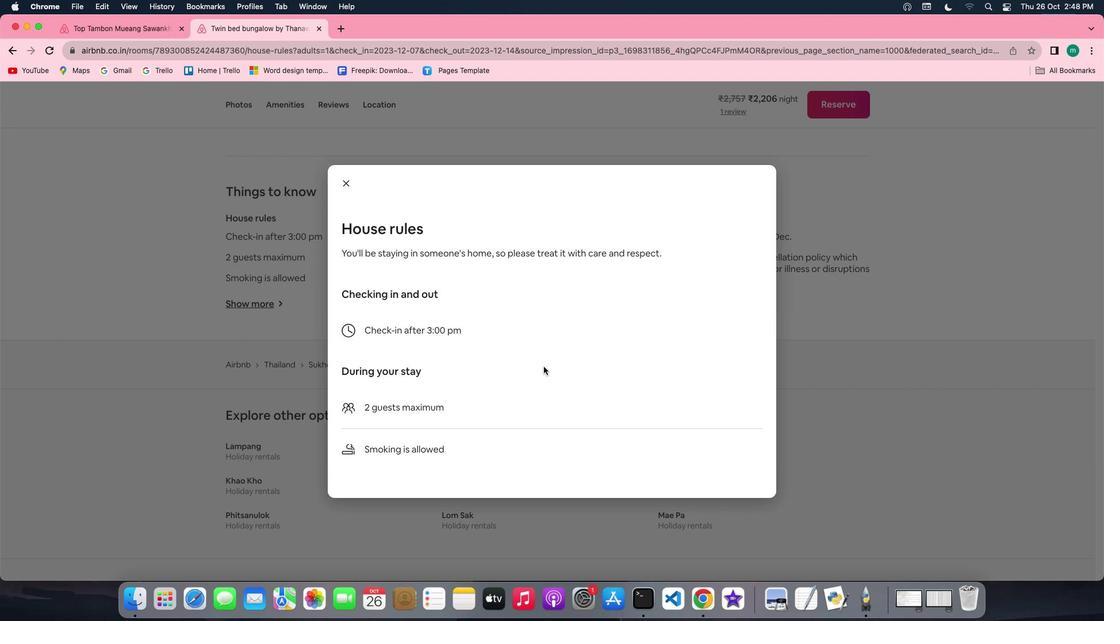 
Action: Mouse scrolled (544, 367) with delta (0, 0)
Screenshot: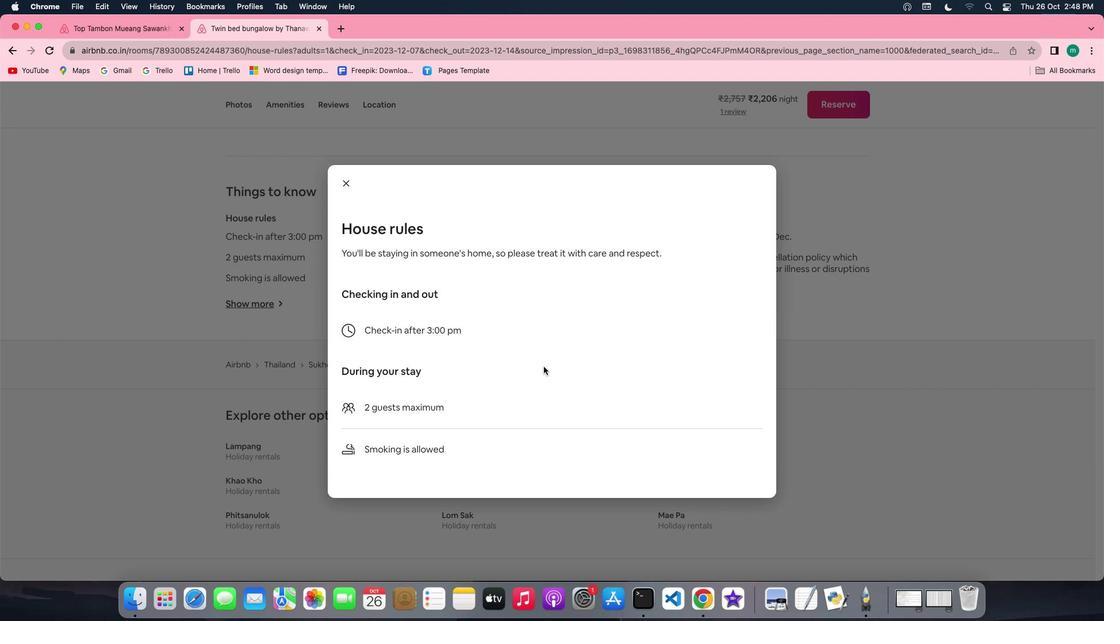 
Action: Mouse scrolled (544, 367) with delta (0, -1)
Screenshot: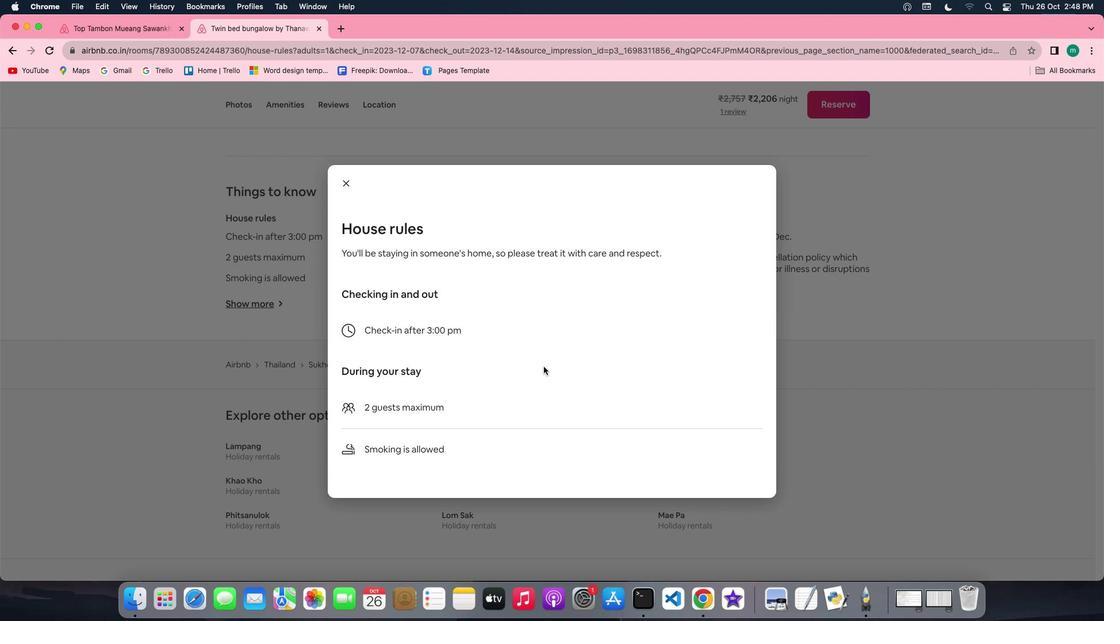
Action: Mouse scrolled (544, 367) with delta (0, -2)
Screenshot: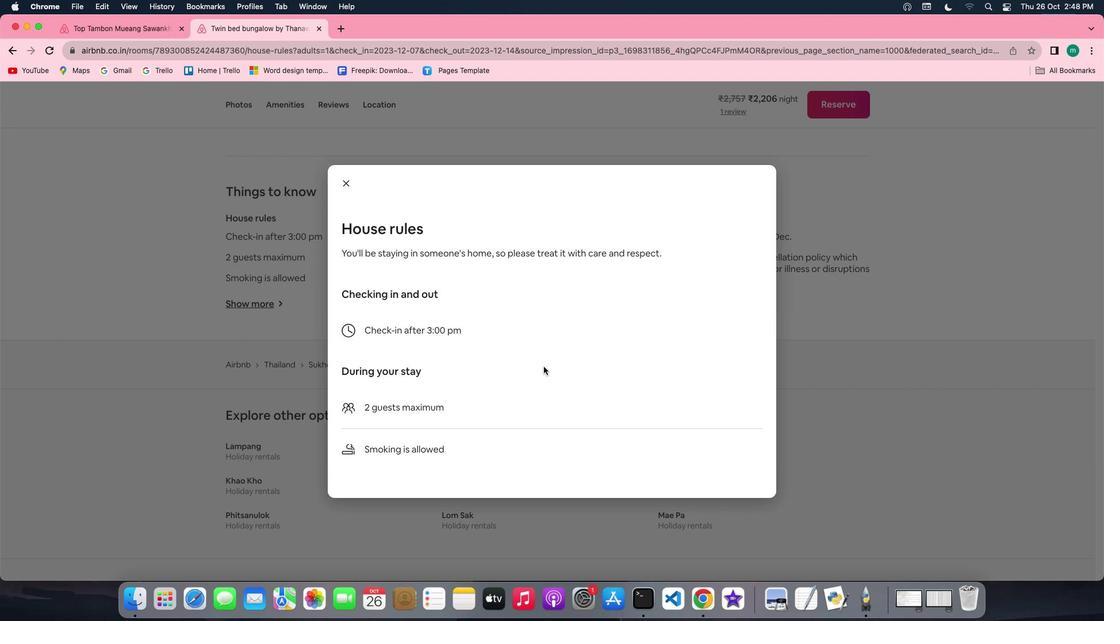 
Action: Mouse scrolled (544, 367) with delta (0, -2)
Screenshot: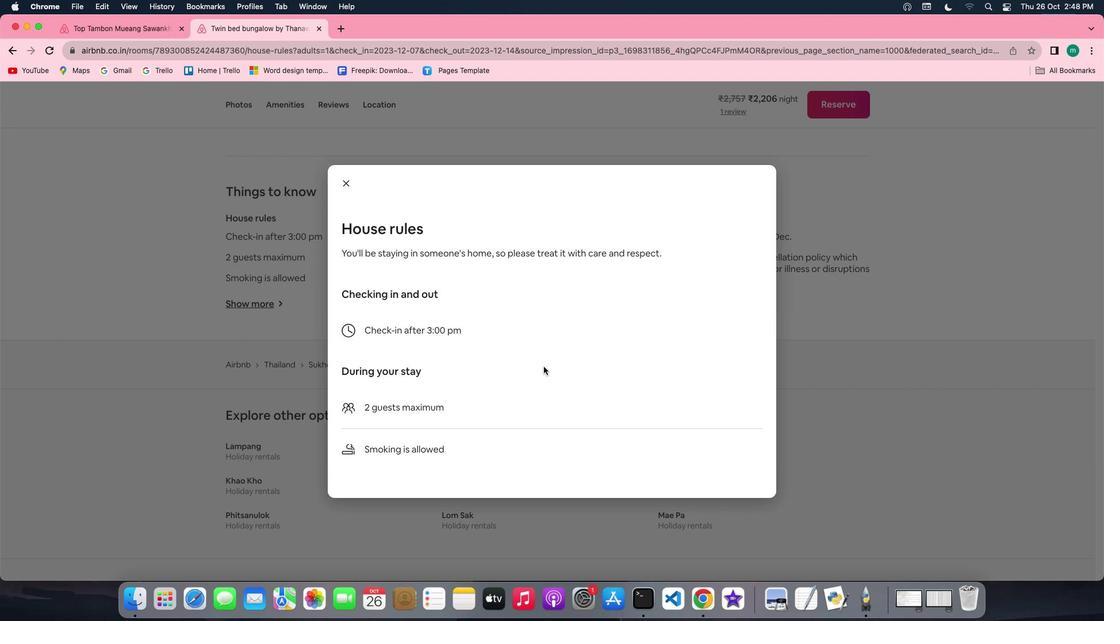 
Action: Mouse moved to (349, 181)
Screenshot: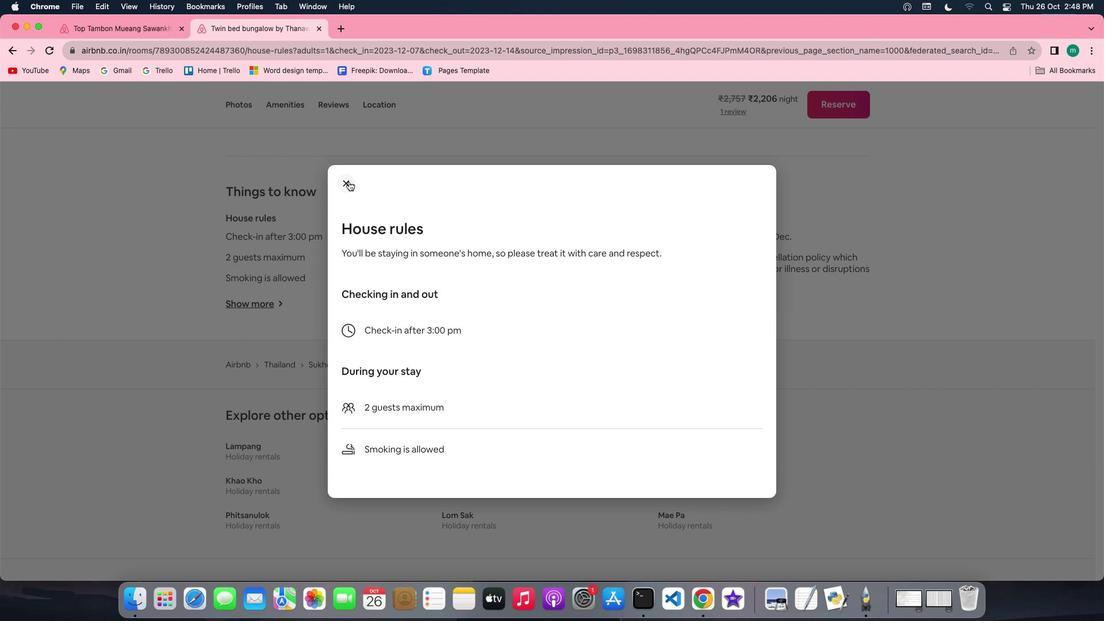 
Action: Mouse pressed left at (349, 181)
Screenshot: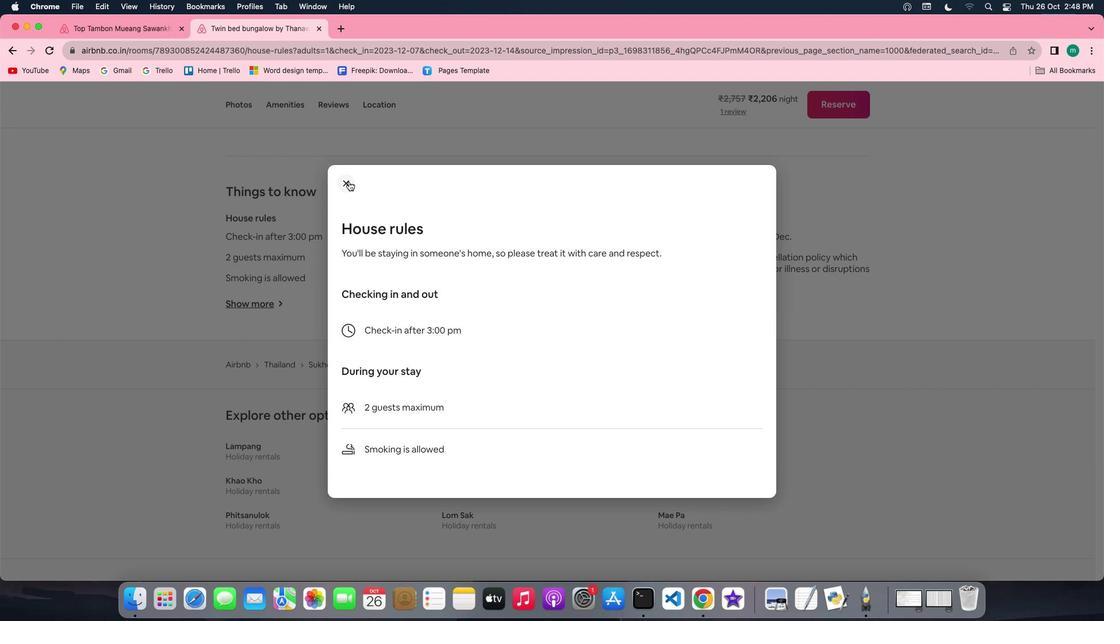 
Action: Mouse moved to (462, 299)
Screenshot: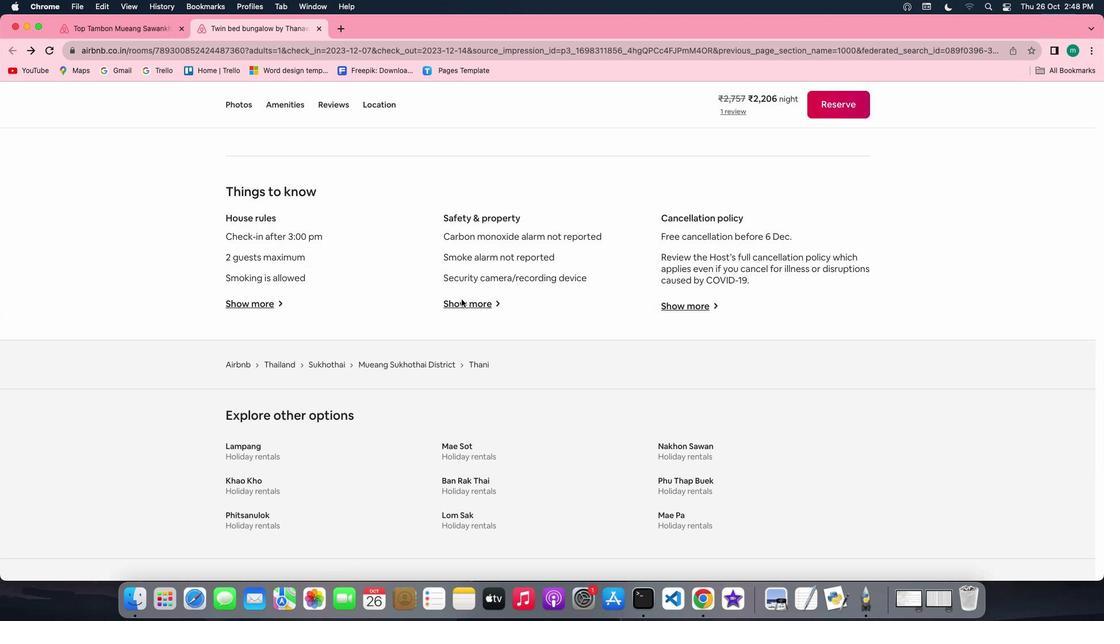 
Action: Mouse pressed left at (462, 299)
Screenshot: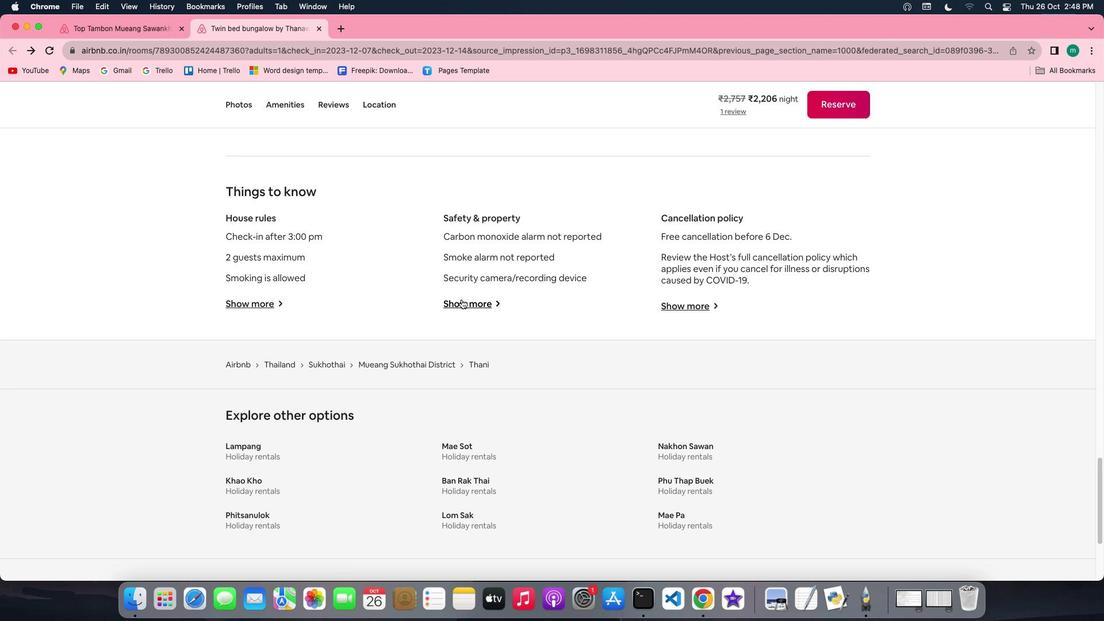 
Action: Mouse moved to (450, 319)
Screenshot: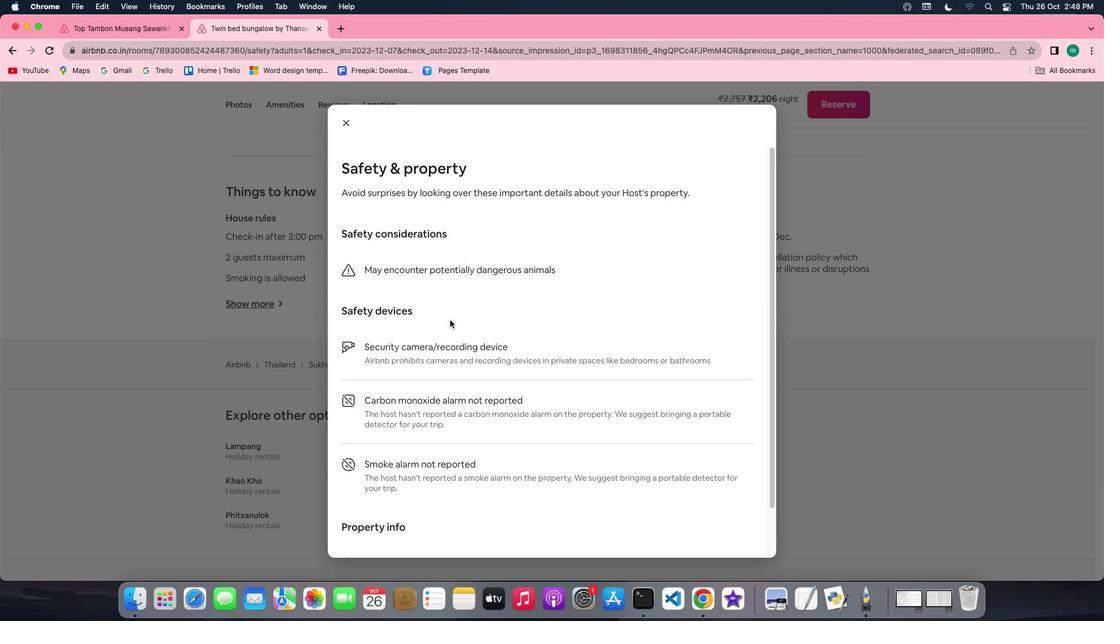 
Action: Mouse scrolled (450, 319) with delta (0, 0)
Screenshot: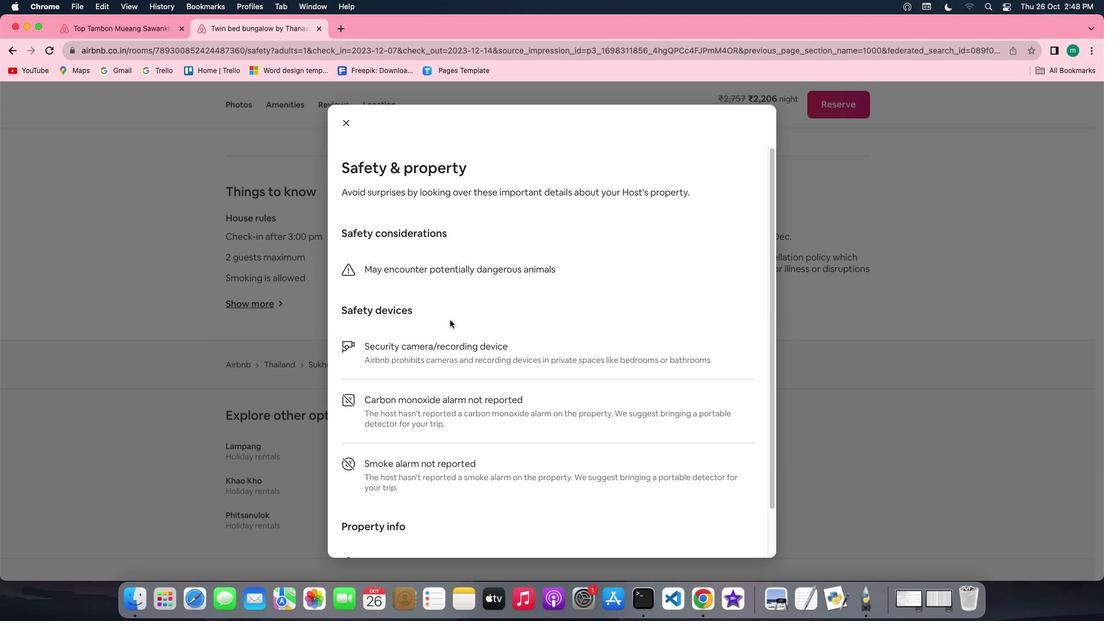 
Action: Mouse scrolled (450, 319) with delta (0, 0)
Screenshot: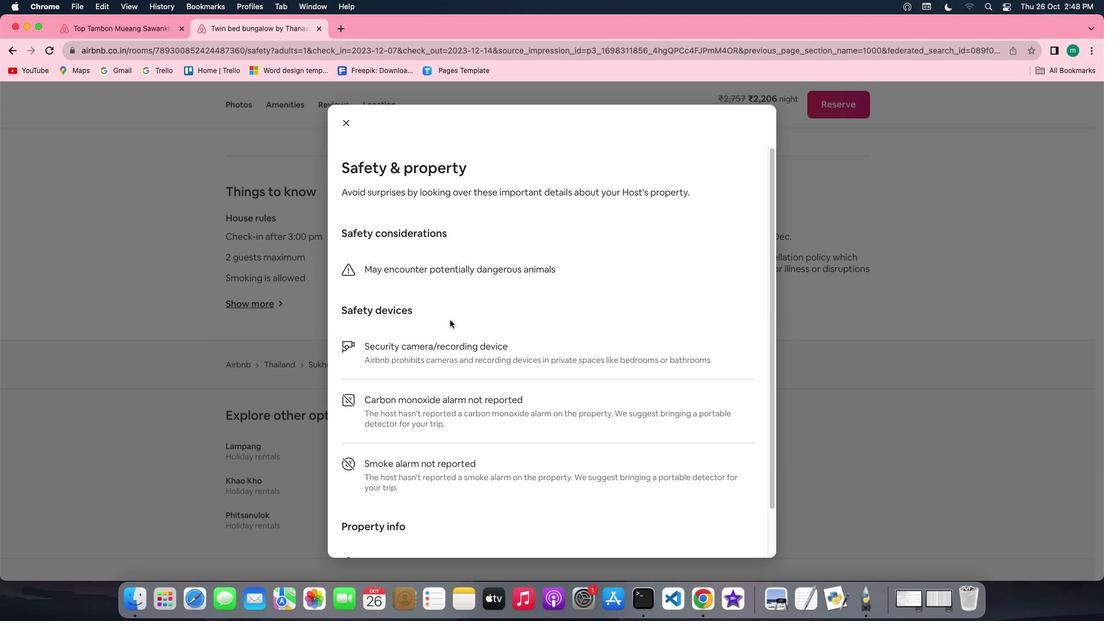 
Action: Mouse scrolled (450, 319) with delta (0, -1)
Screenshot: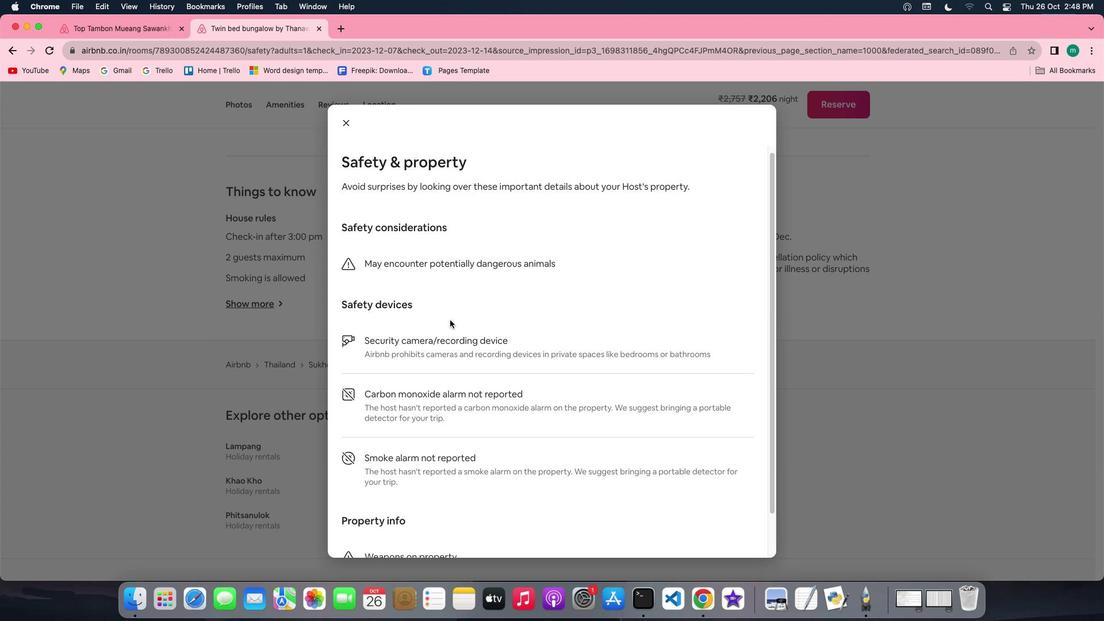 
Action: Mouse scrolled (450, 319) with delta (0, -2)
Screenshot: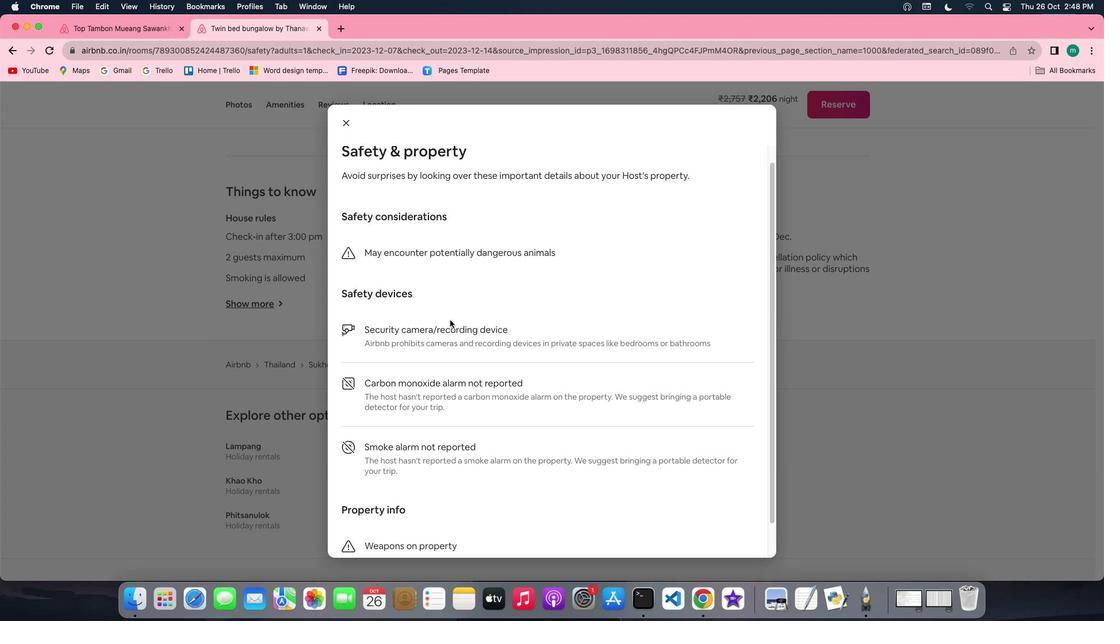
Action: Mouse scrolled (450, 319) with delta (0, -2)
